 Task: Look for Airbnb properties in Los Rastrojos, Venezuela from 14th December, 2023 to 20th December, 2023 for 6 adults, 2 children. Place can be entire room or shared room with 6 bedrooms having 6 beds and 6 bathrooms. Property type can be house. Amenities needed are: wifi, TV, free parking on premises, gym, breakfast.
Action: Mouse moved to (563, 106)
Screenshot: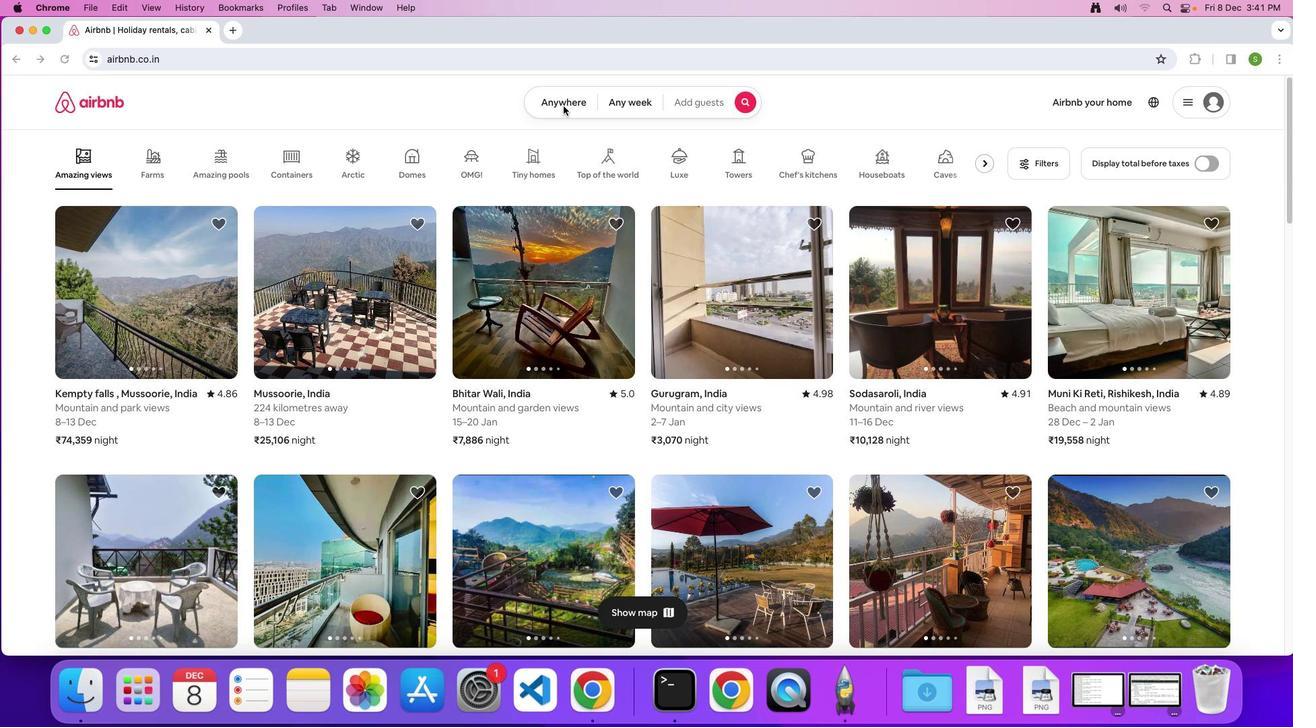 
Action: Mouse pressed left at (563, 106)
Screenshot: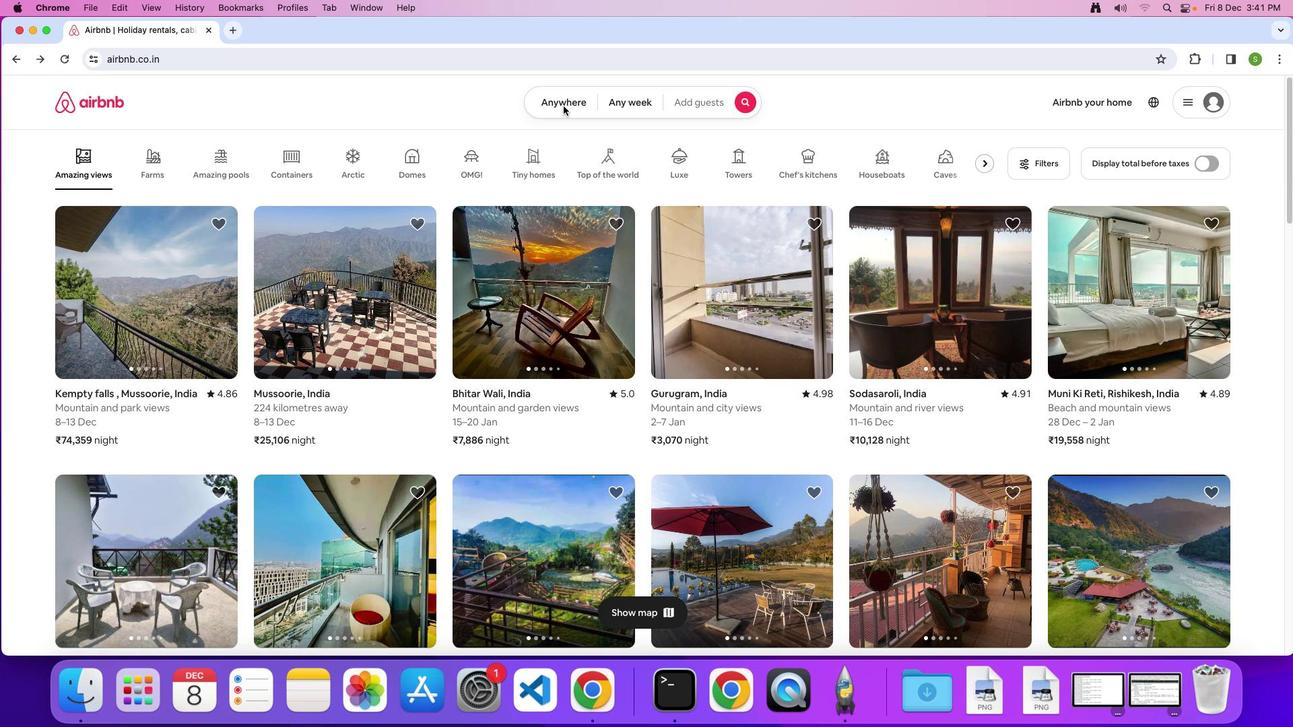 
Action: Mouse pressed left at (563, 106)
Screenshot: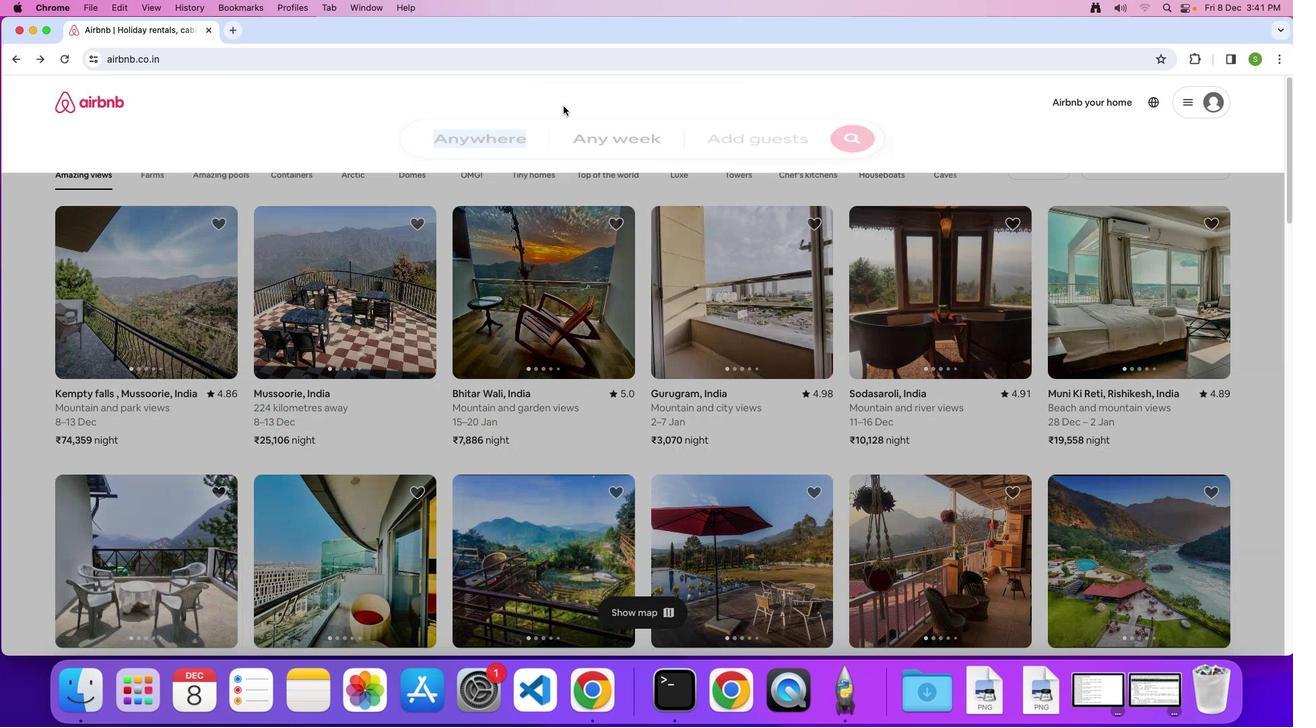 
Action: Mouse moved to (507, 140)
Screenshot: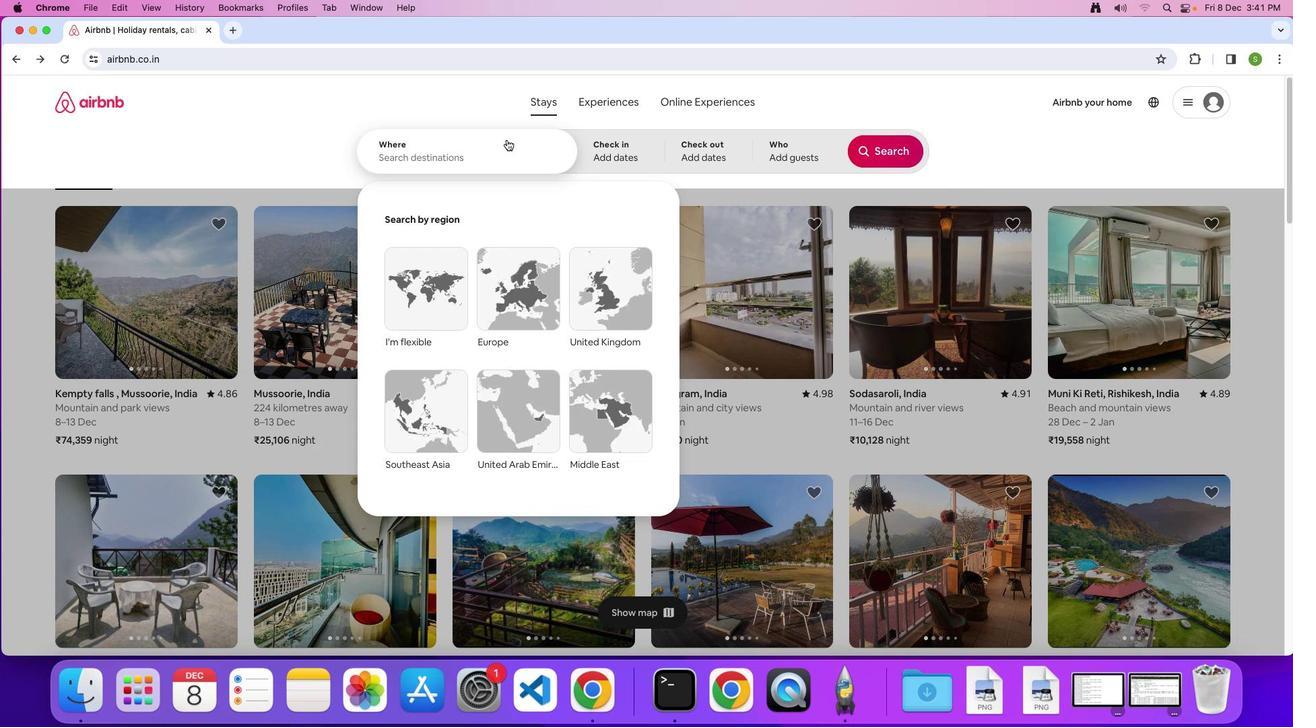 
Action: Mouse pressed left at (507, 140)
Screenshot: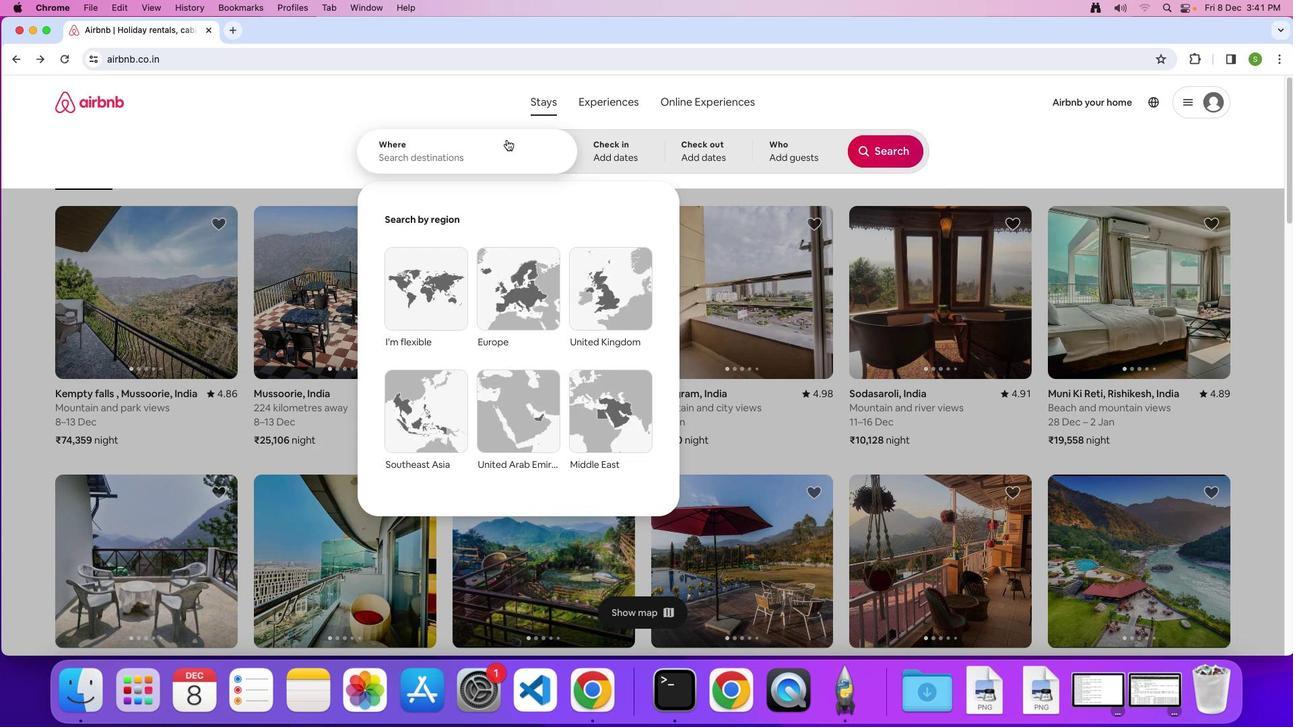 
Action: Key pressed 'L'Key.caps_lock'o''a'Key.backspace's'Key.spaceKey.shift'R''a''s''t''r''o''j''o''s'','Key.spaceKey.shift'V''e''e'Key.backspace'n''e''z''u''e''l''a'Key.enter
Screenshot: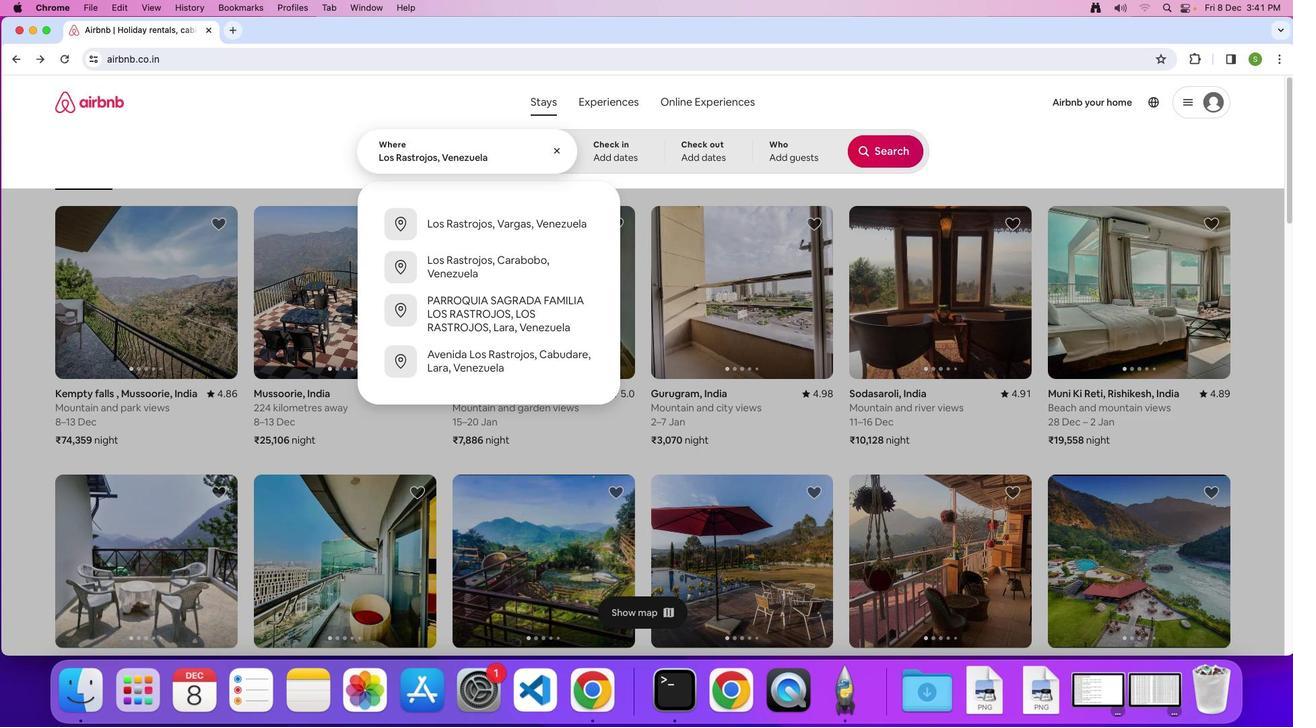 
Action: Mouse moved to (545, 380)
Screenshot: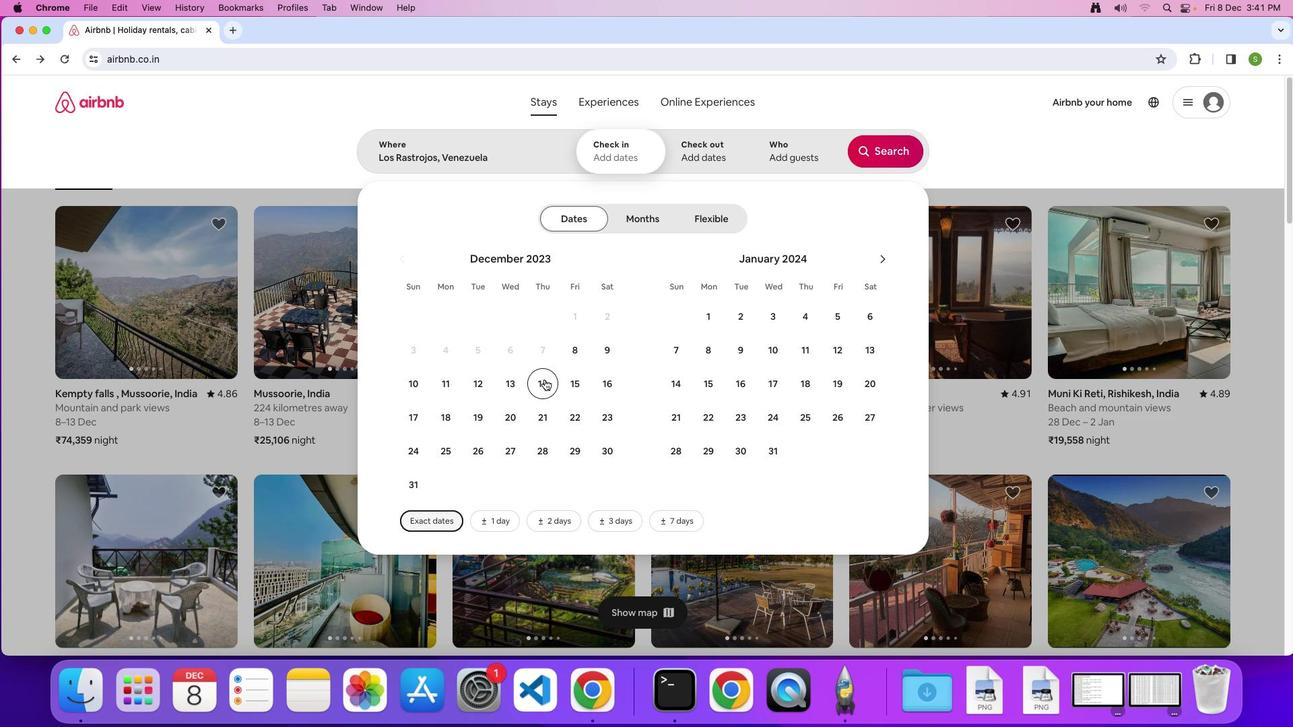 
Action: Mouse pressed left at (545, 380)
Screenshot: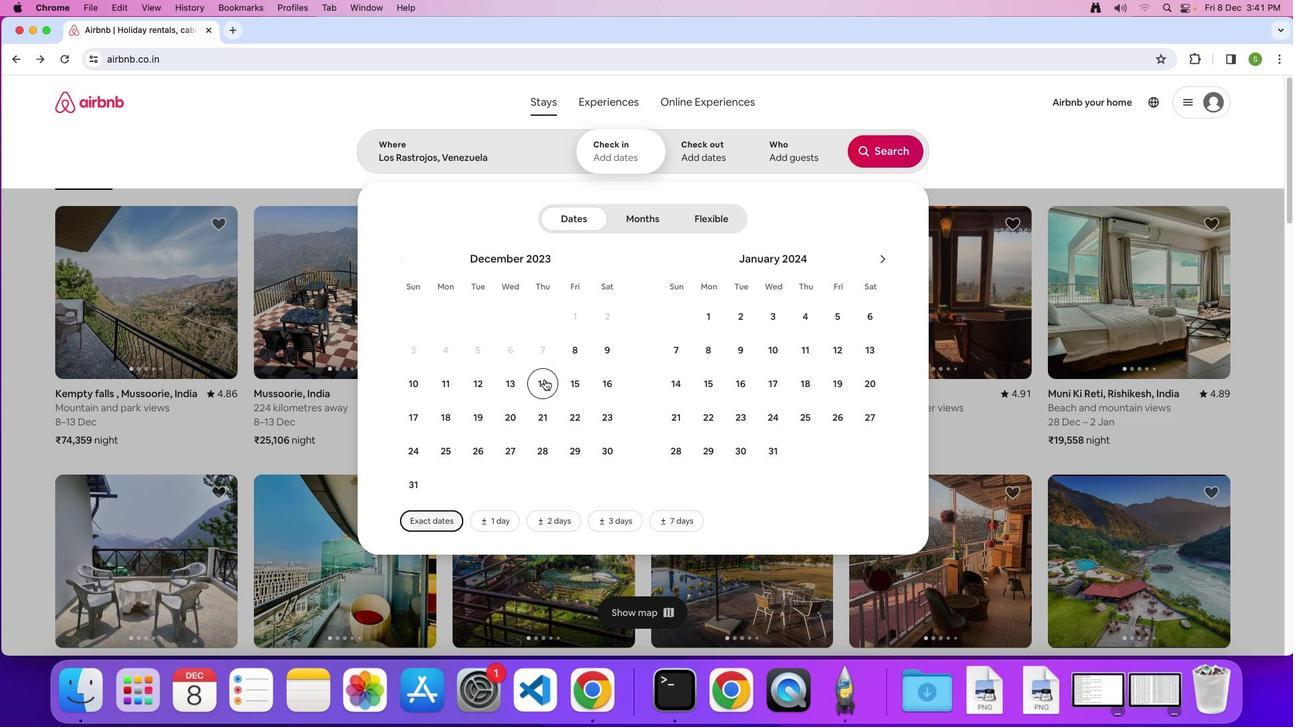 
Action: Mouse moved to (516, 418)
Screenshot: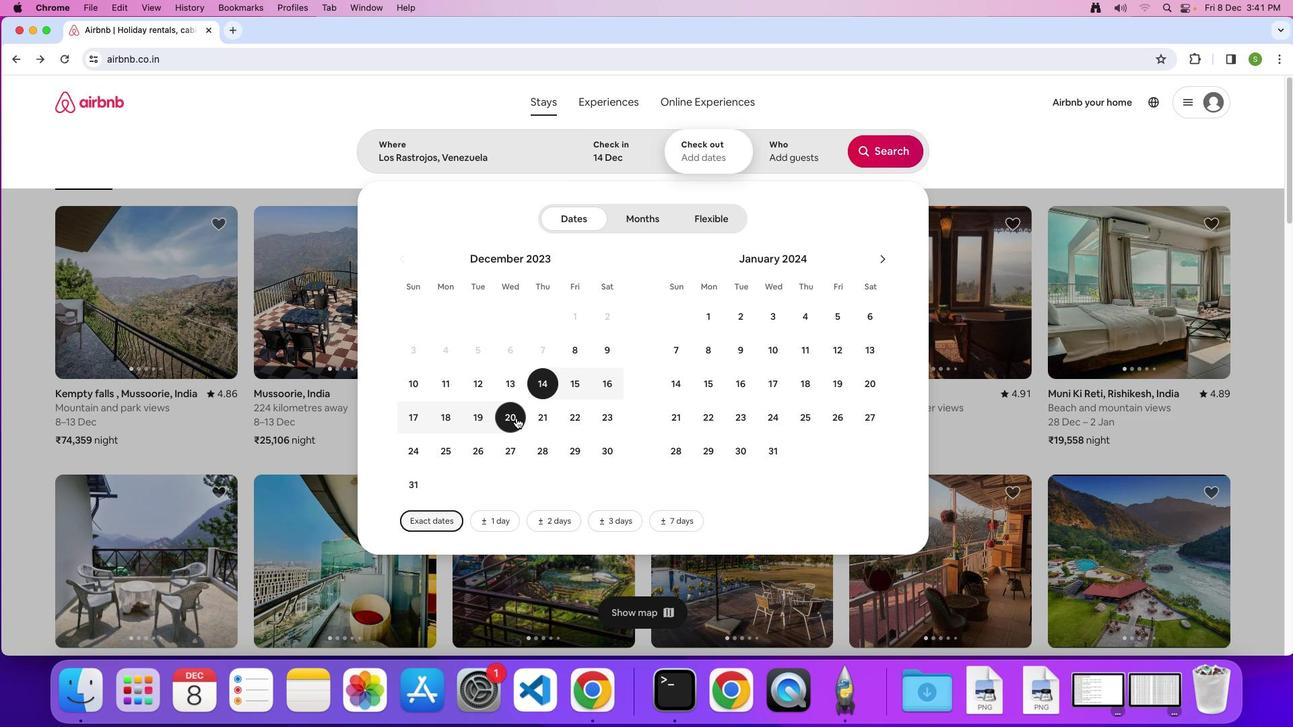 
Action: Mouse pressed left at (516, 418)
Screenshot: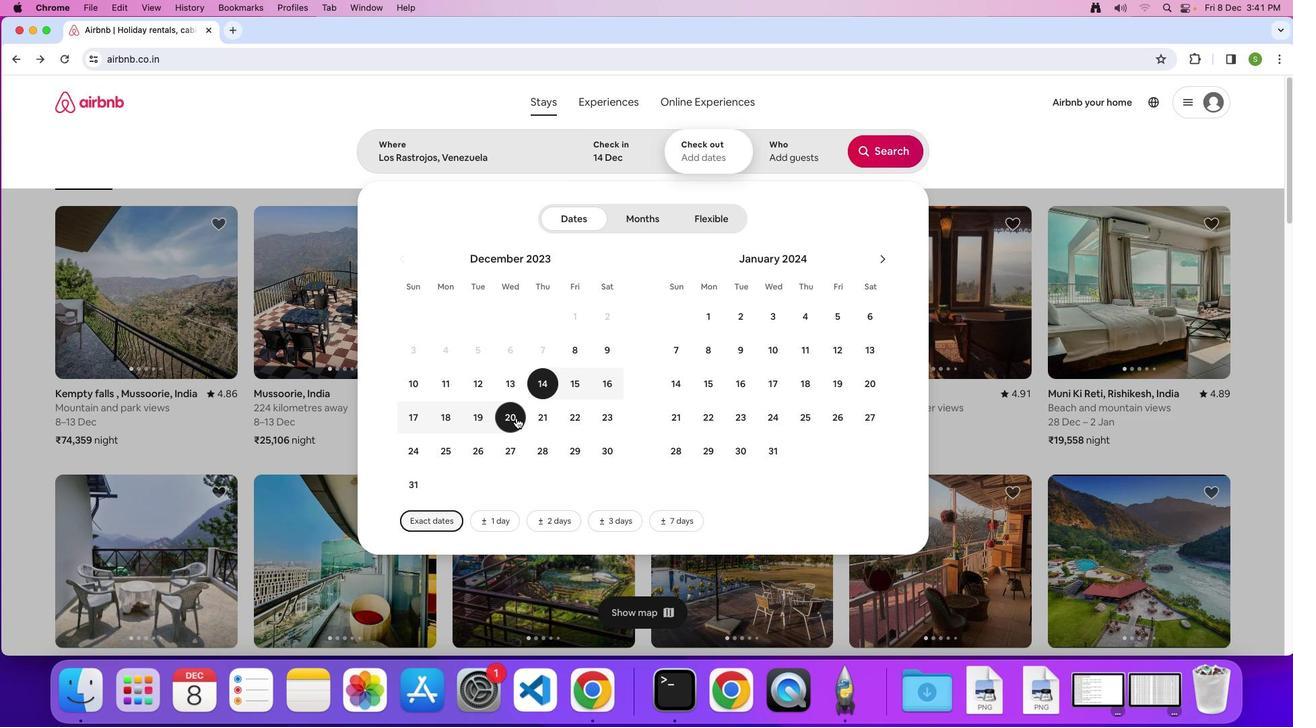 
Action: Mouse moved to (777, 155)
Screenshot: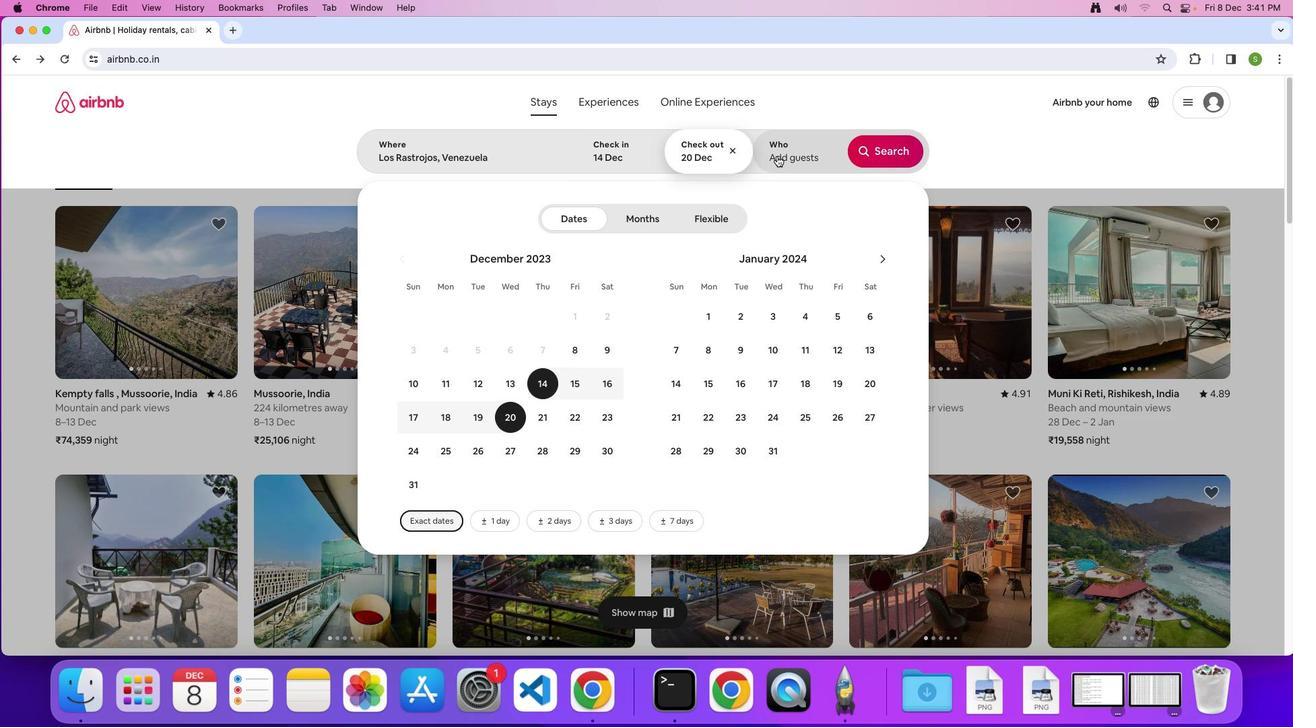 
Action: Mouse pressed left at (777, 155)
Screenshot: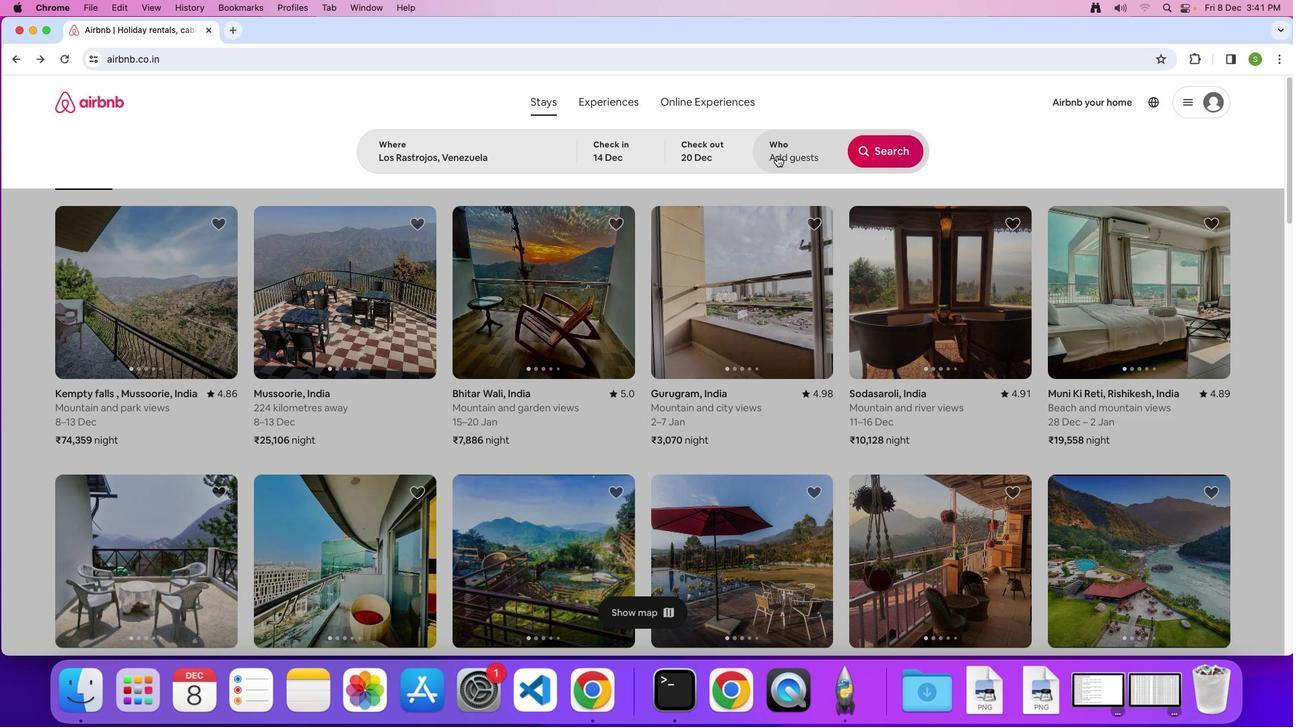 
Action: Mouse moved to (884, 217)
Screenshot: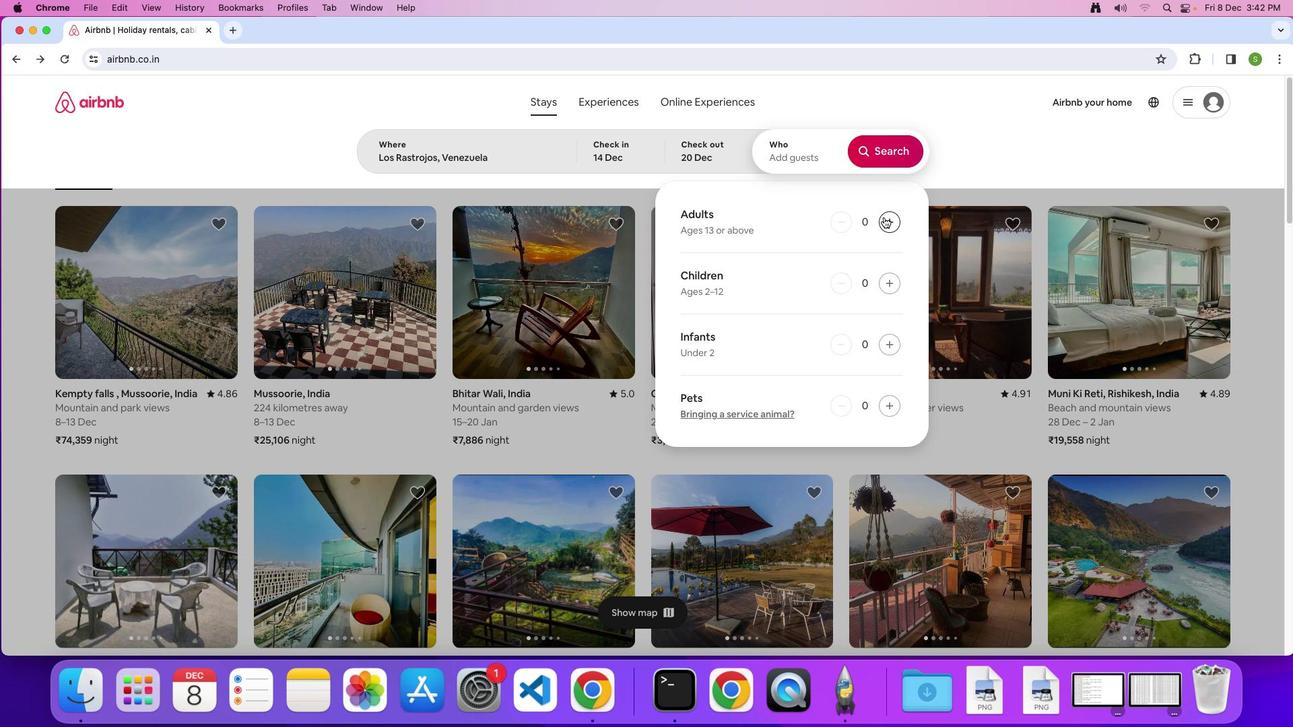 
Action: Mouse pressed left at (884, 217)
Screenshot: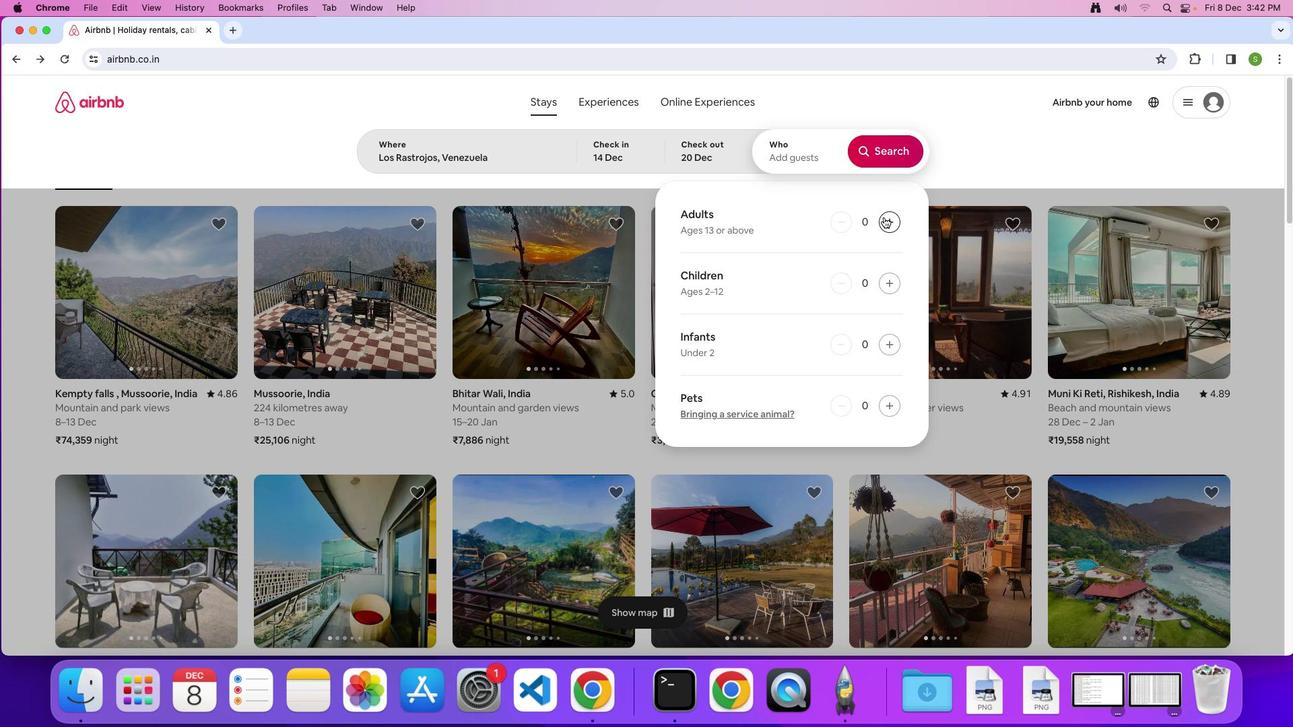 
Action: Mouse pressed left at (884, 217)
Screenshot: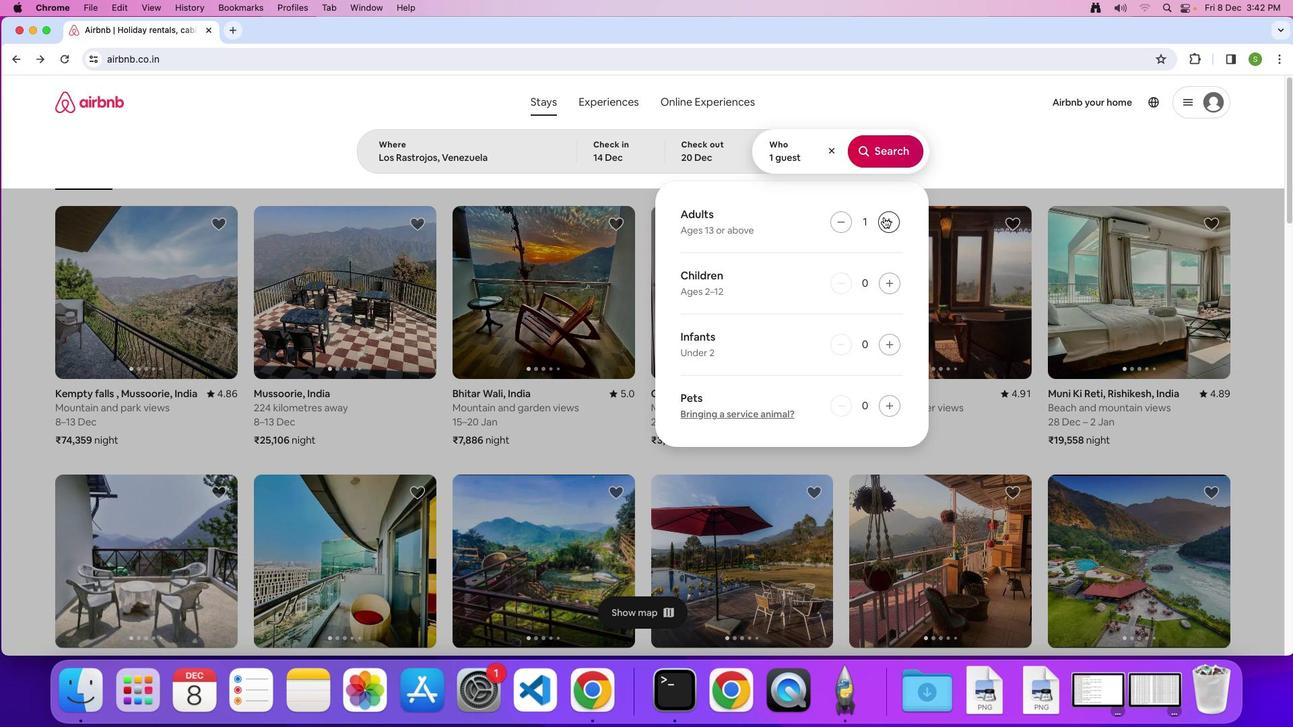 
Action: Mouse pressed left at (884, 217)
Screenshot: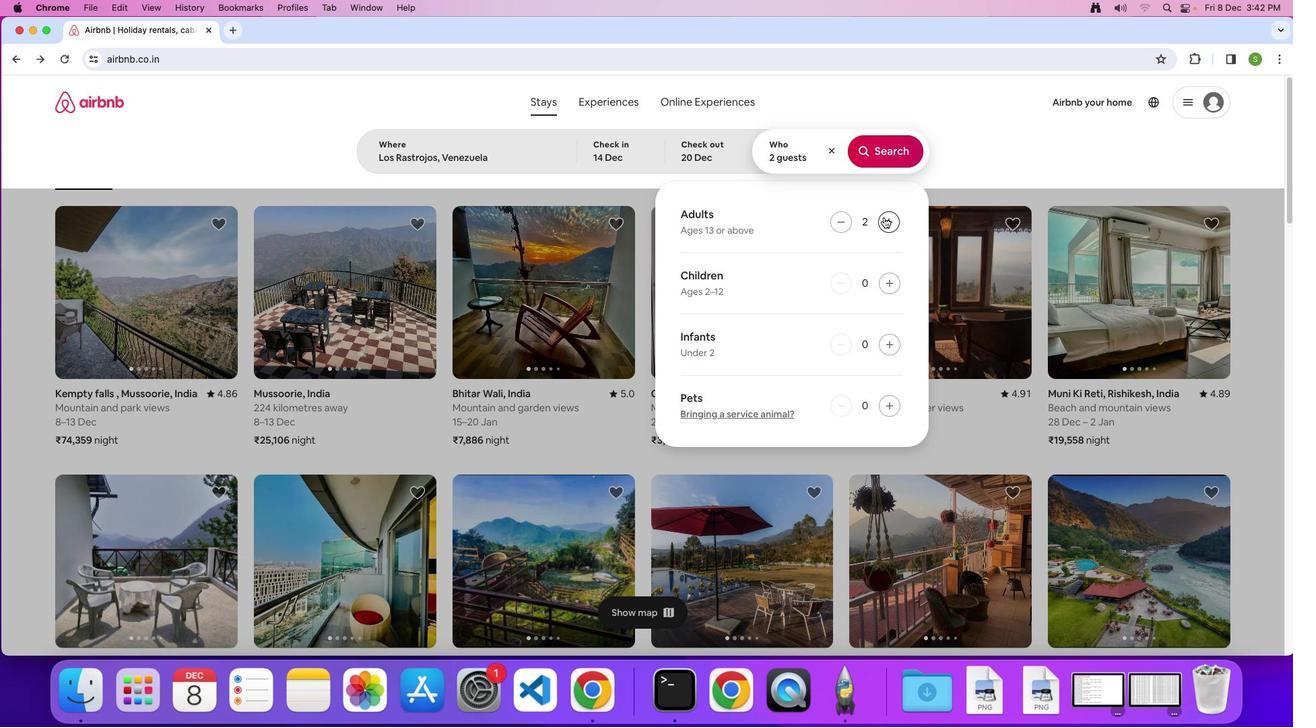 
Action: Mouse pressed left at (884, 217)
Screenshot: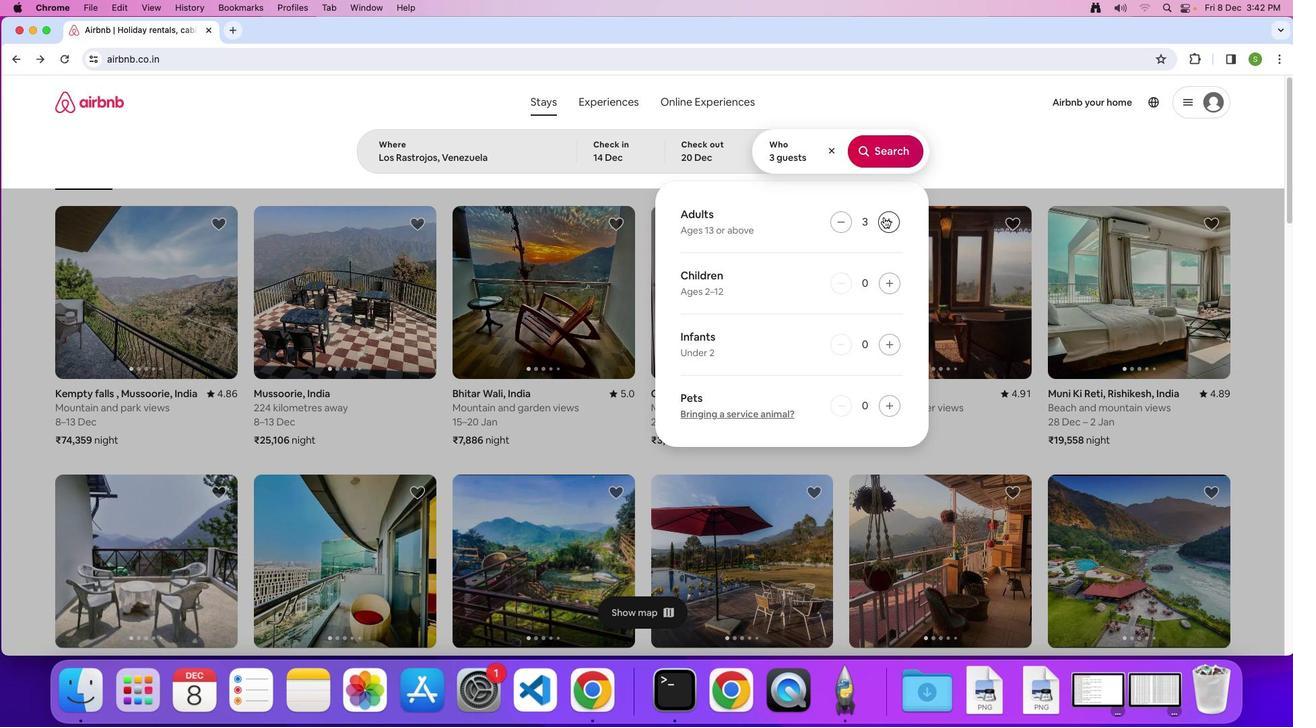 
Action: Mouse pressed left at (884, 217)
Screenshot: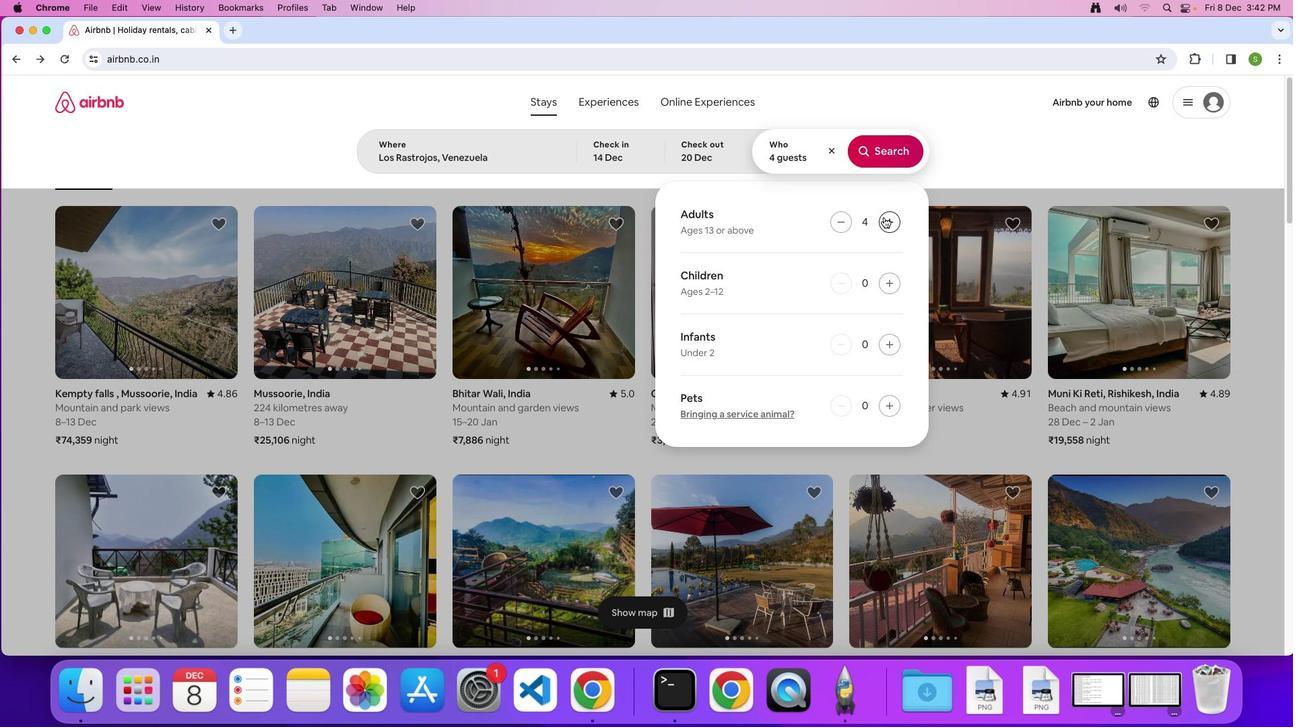 
Action: Mouse pressed left at (884, 217)
Screenshot: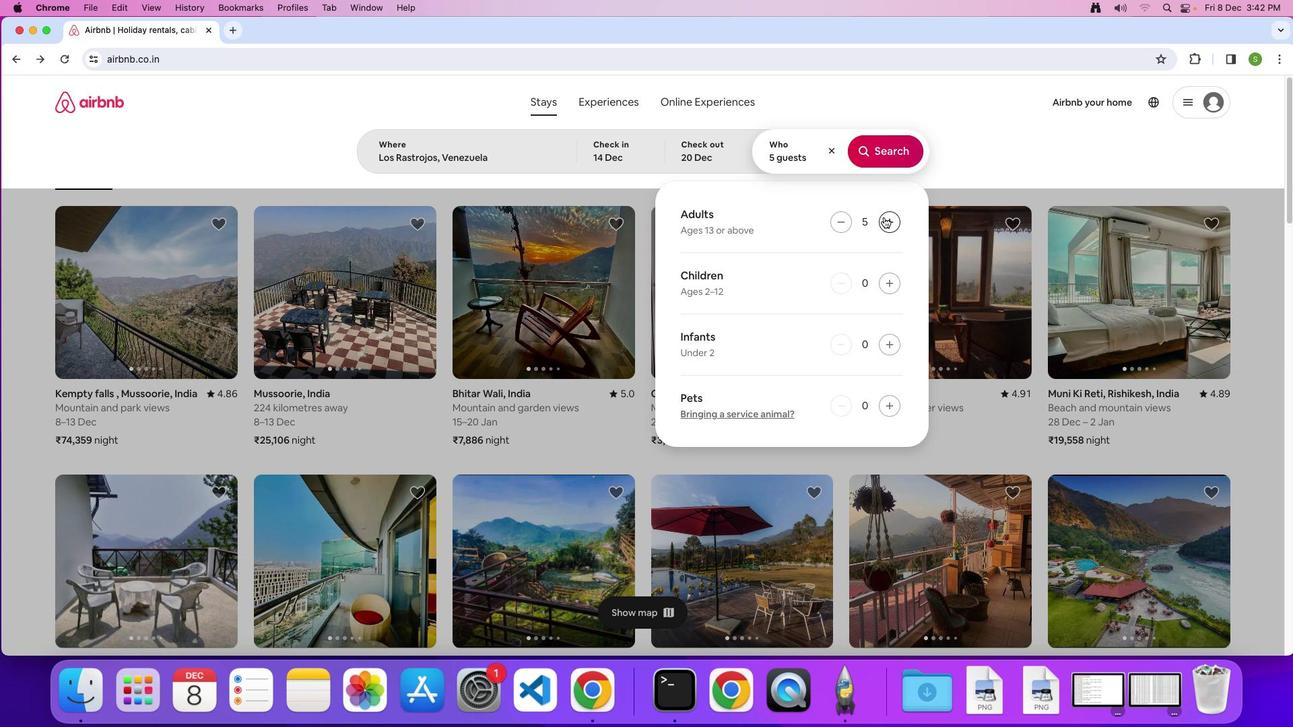 
Action: Mouse moved to (887, 279)
Screenshot: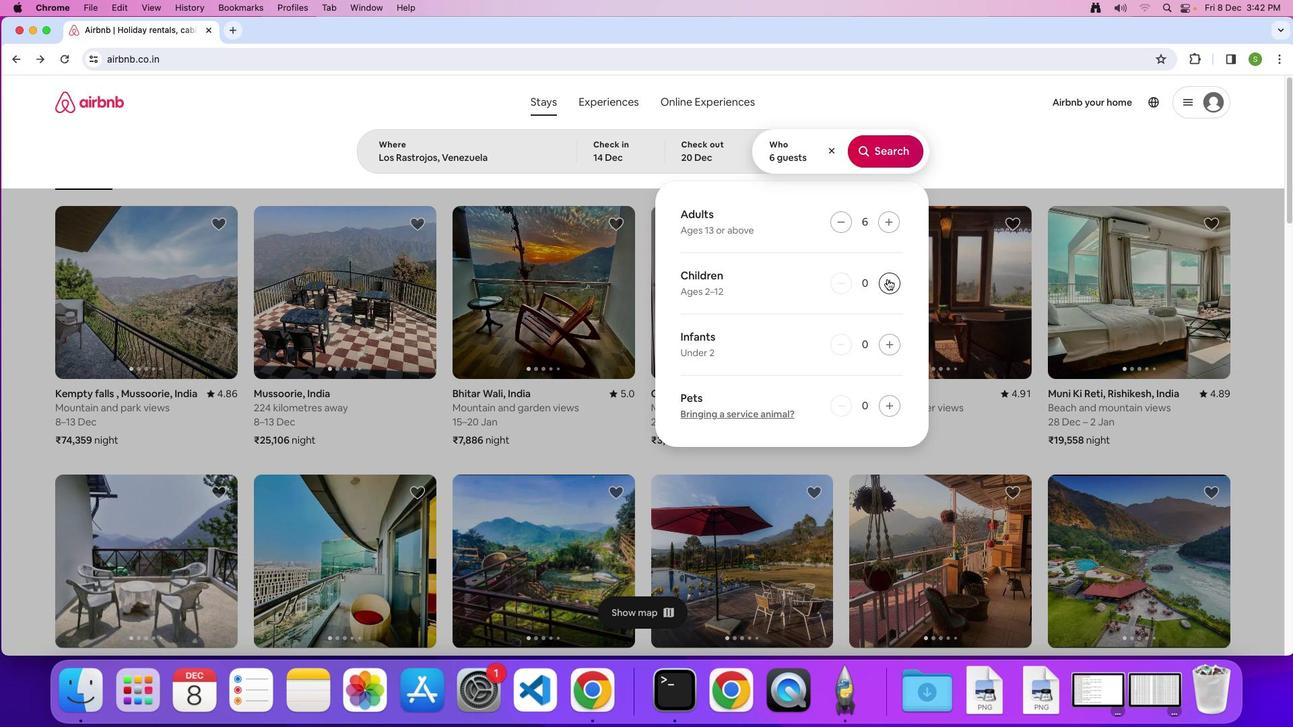 
Action: Mouse pressed left at (887, 279)
Screenshot: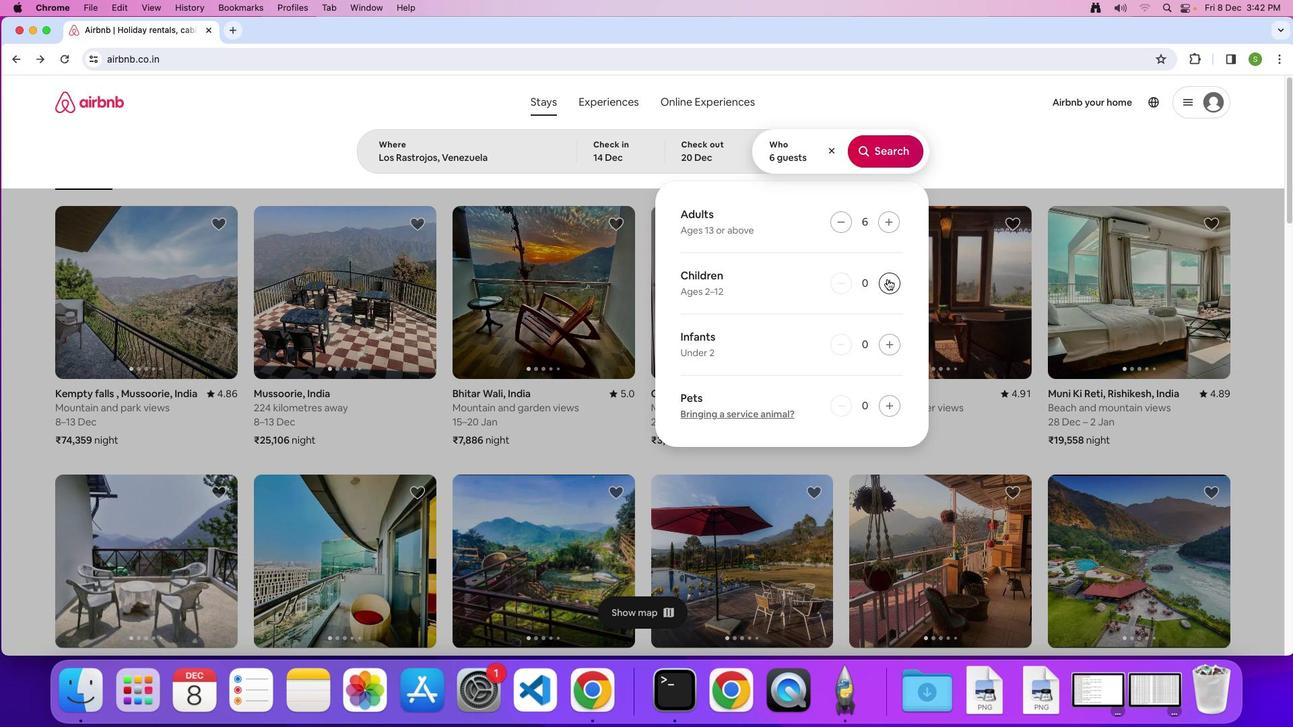 
Action: Mouse pressed left at (887, 279)
Screenshot: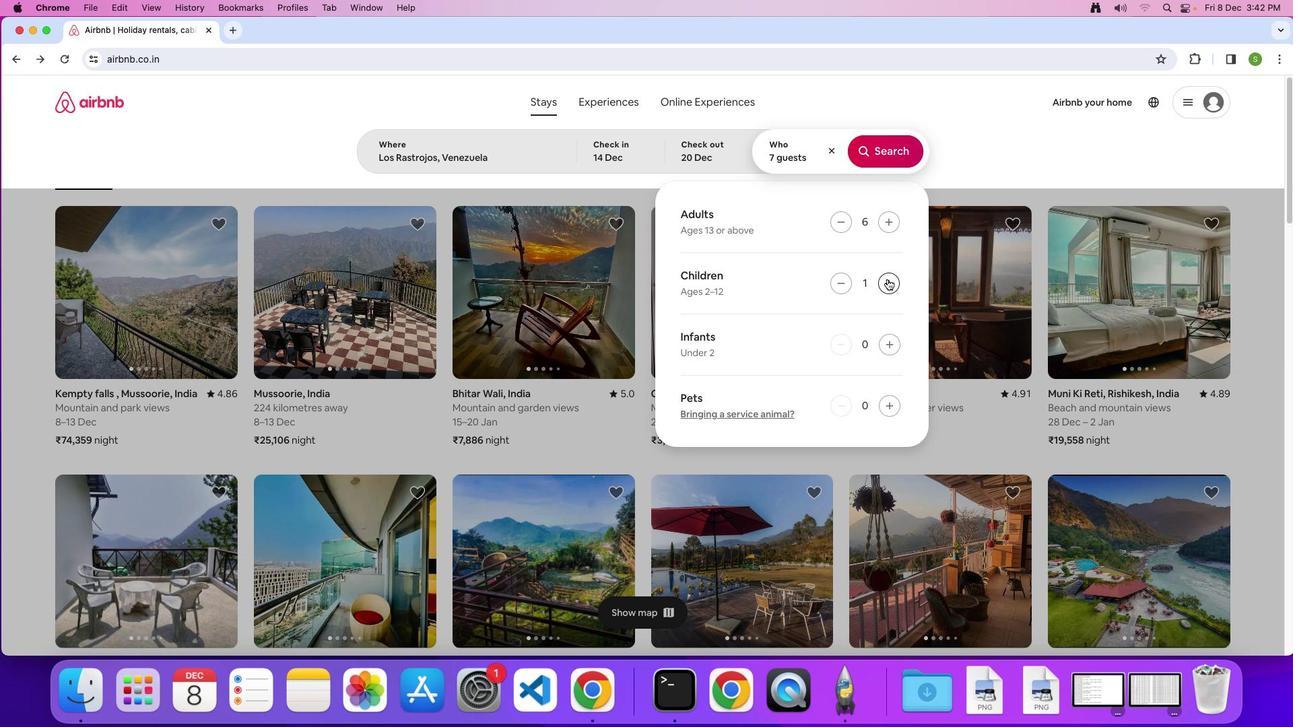 
Action: Mouse moved to (882, 157)
Screenshot: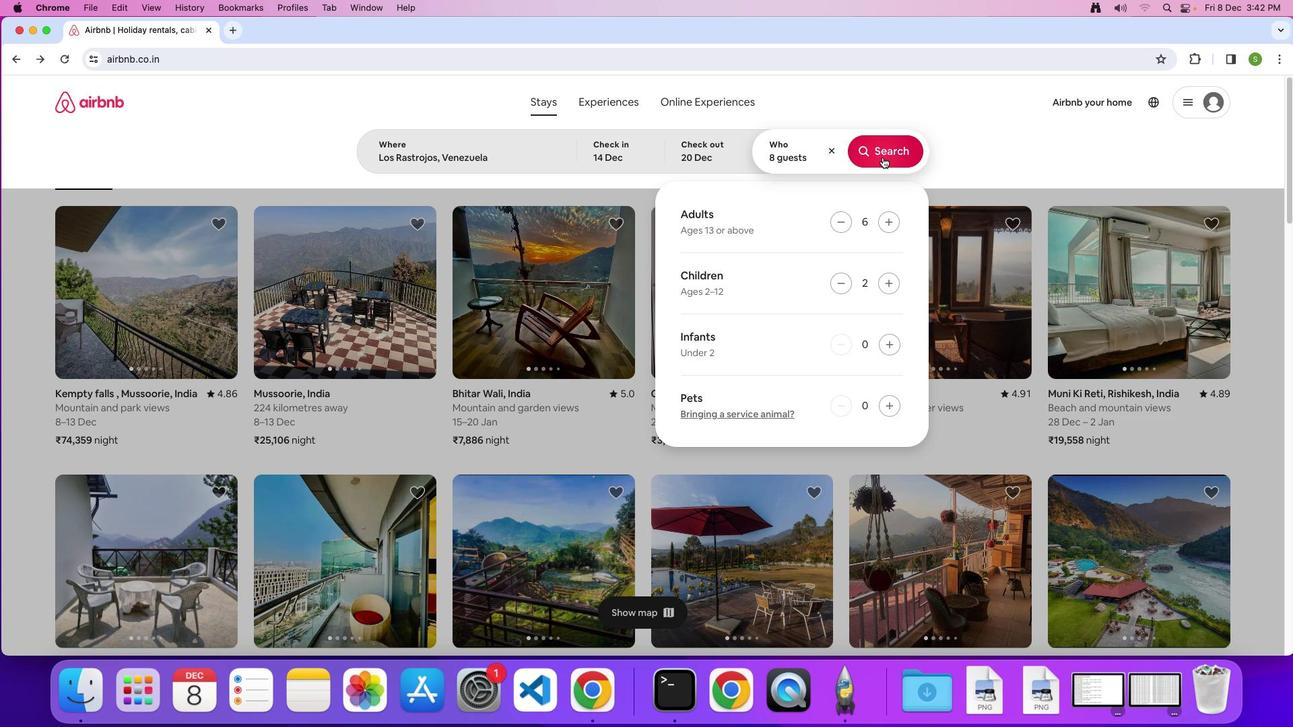 
Action: Mouse pressed left at (882, 157)
Screenshot: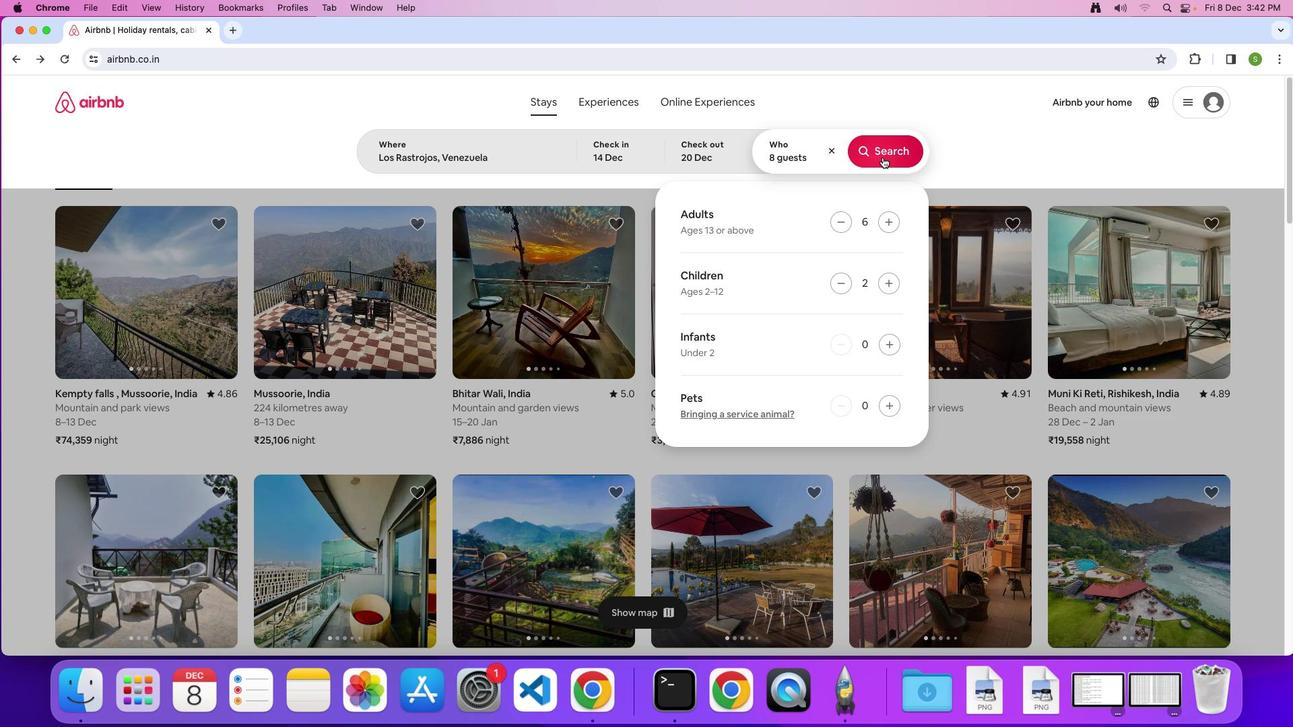 
Action: Mouse moved to (1083, 158)
Screenshot: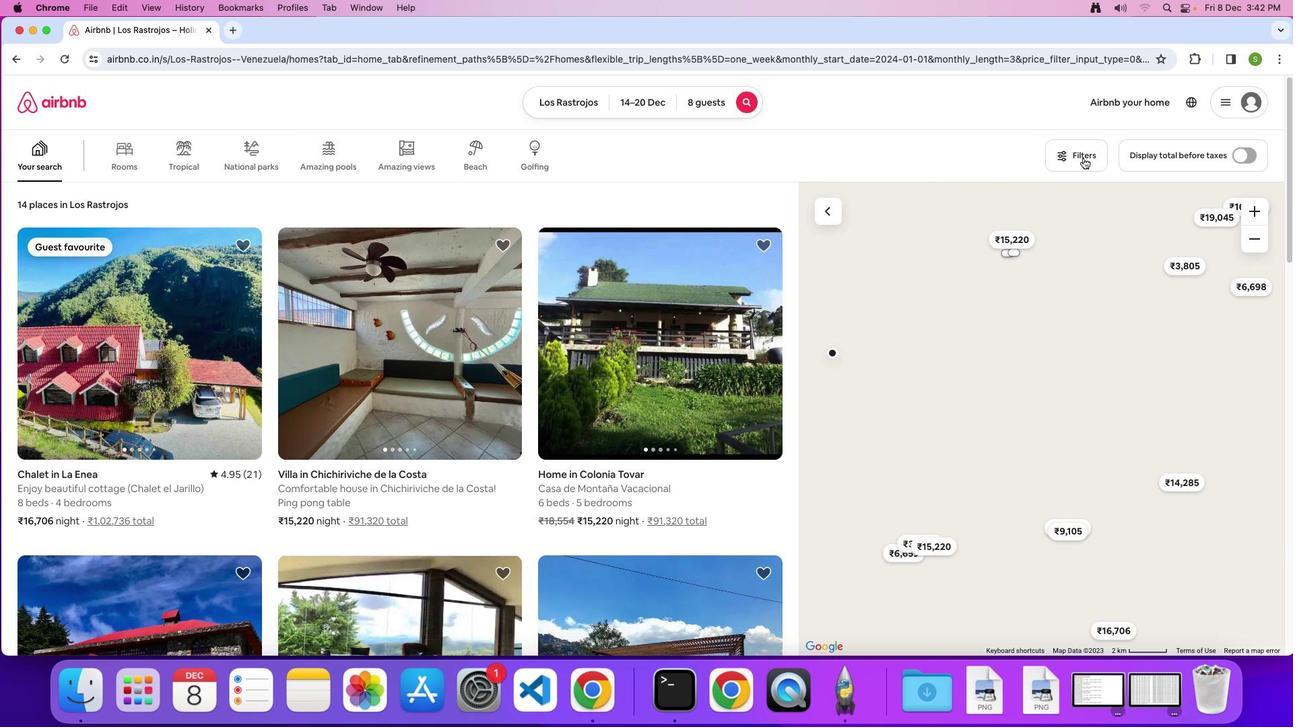 
Action: Mouse pressed left at (1083, 158)
Screenshot: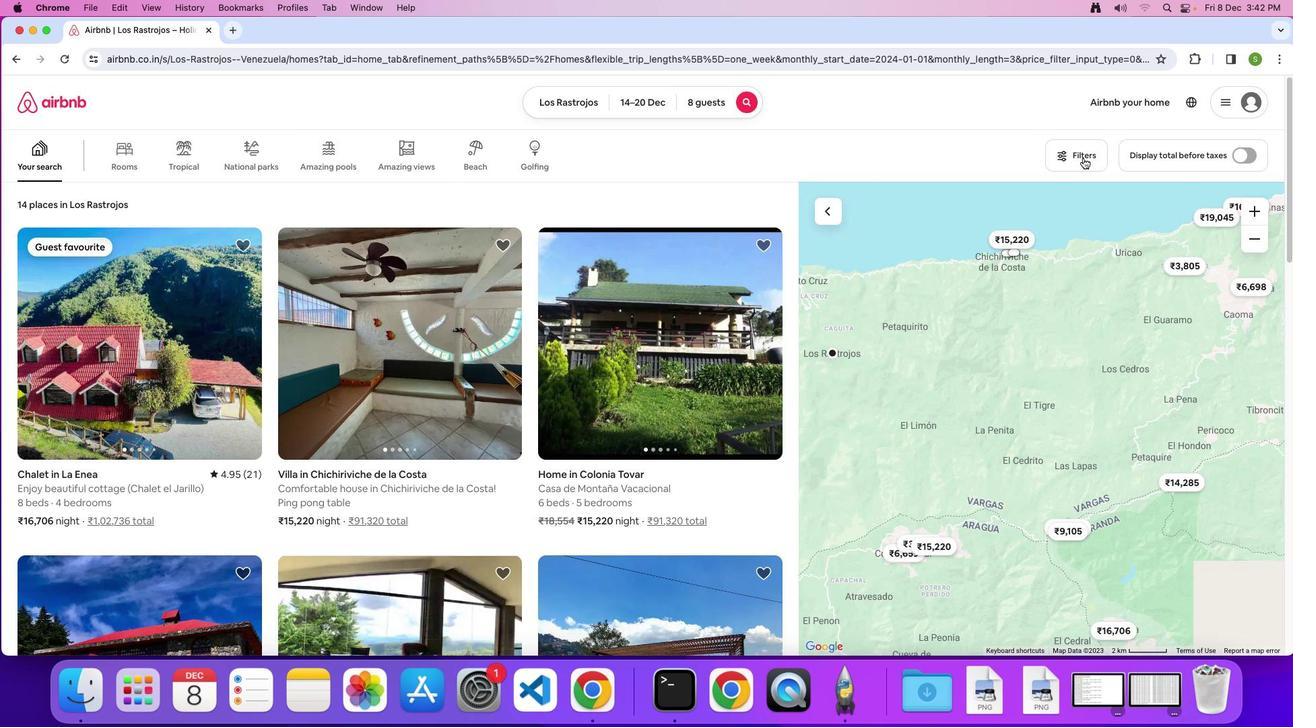 
Action: Mouse moved to (684, 343)
Screenshot: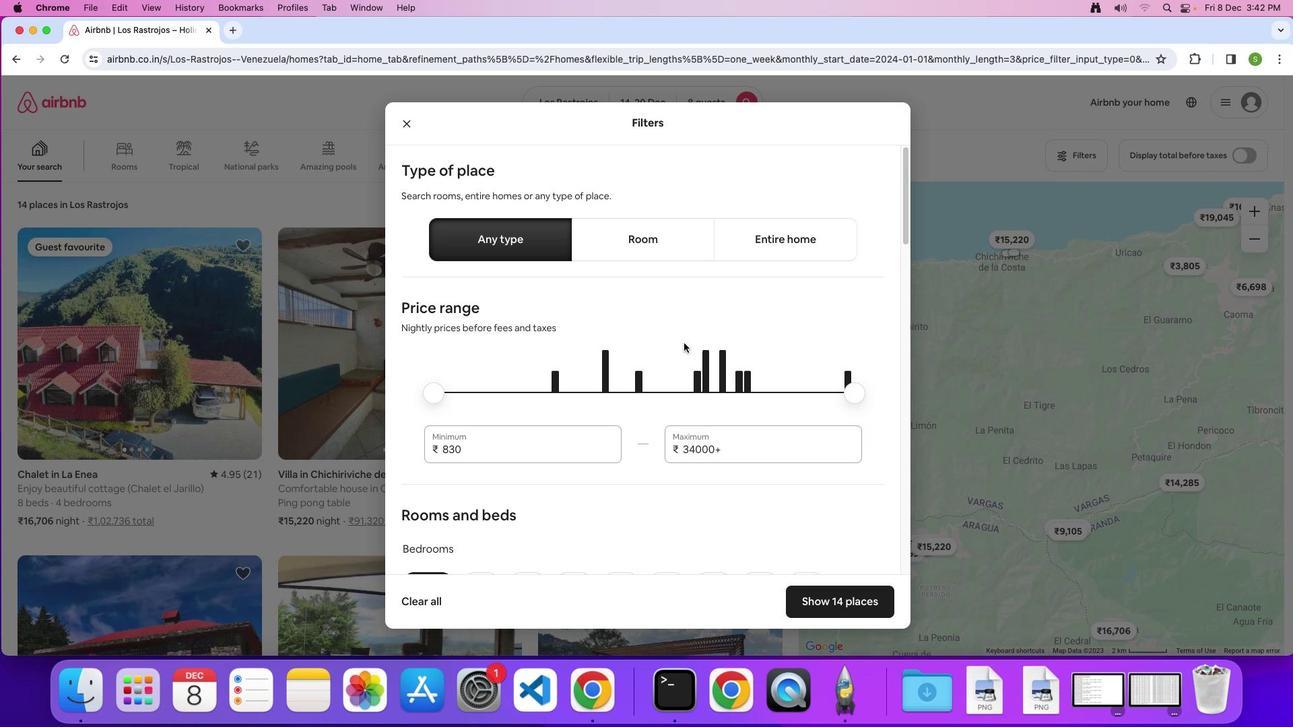 
Action: Mouse scrolled (684, 343) with delta (0, 0)
Screenshot: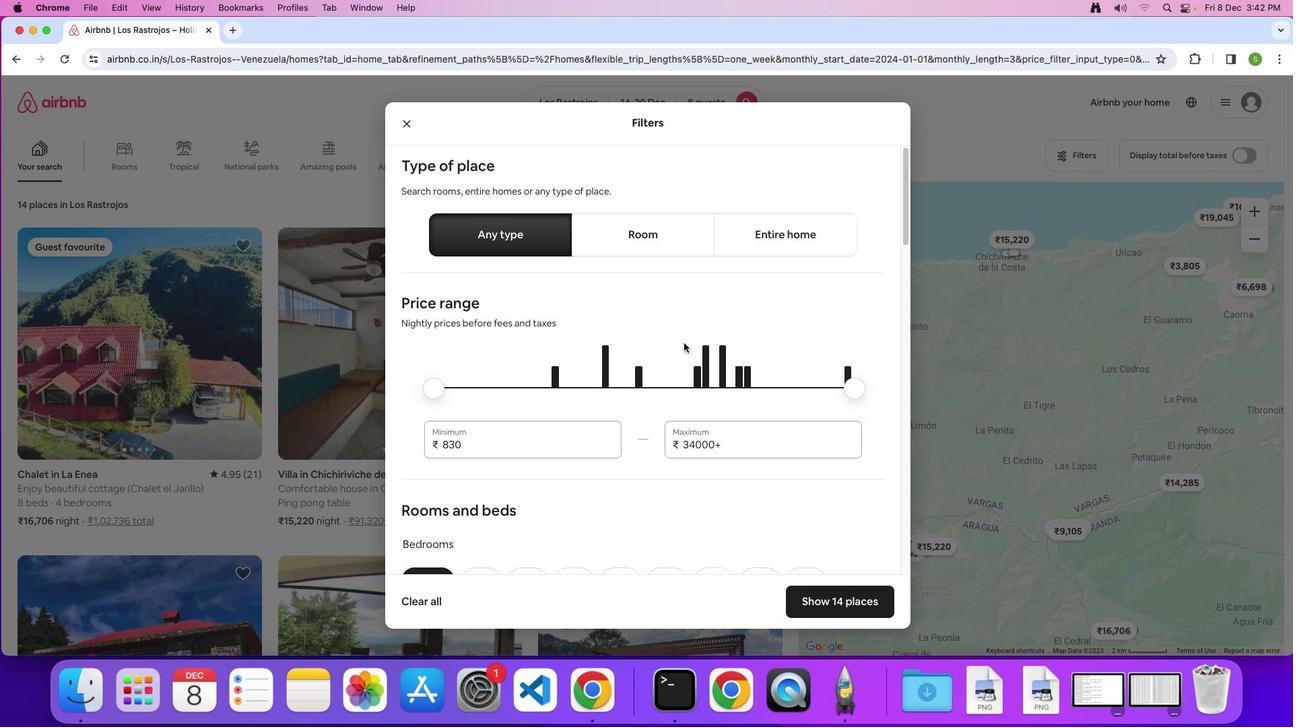 
Action: Mouse scrolled (684, 343) with delta (0, 0)
Screenshot: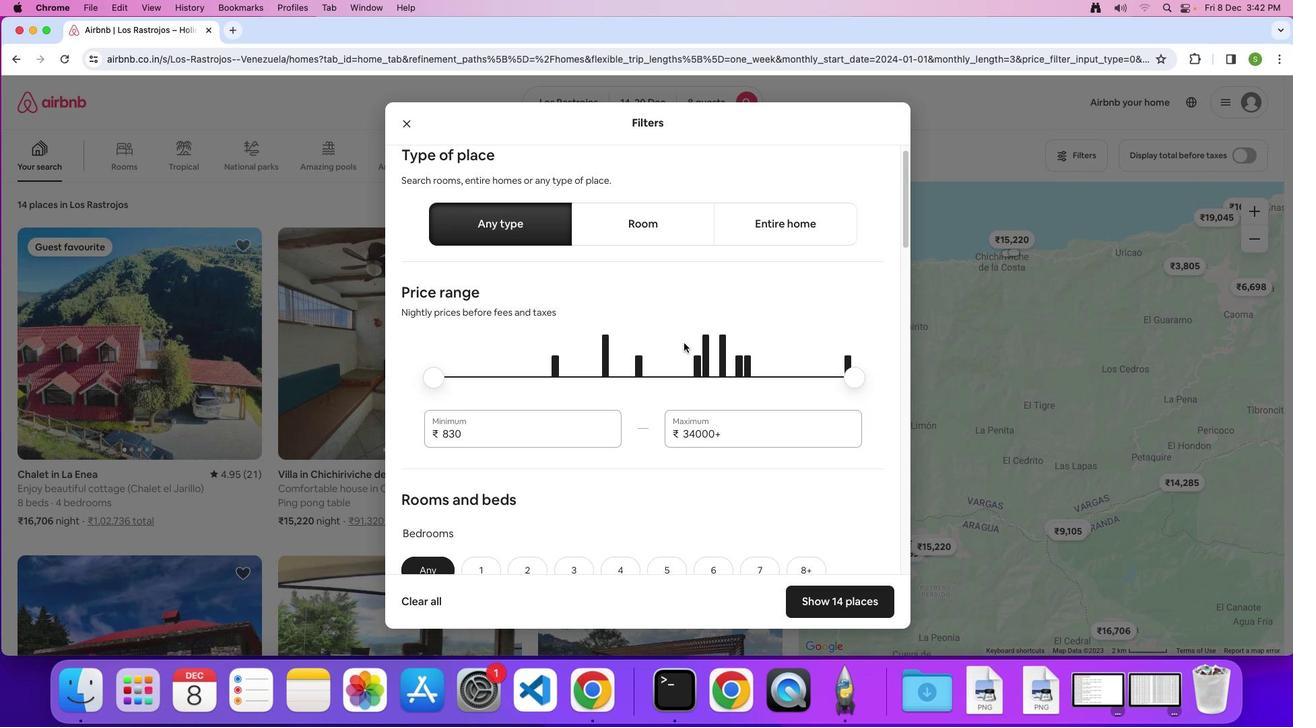 
Action: Mouse scrolled (684, 343) with delta (0, 0)
Screenshot: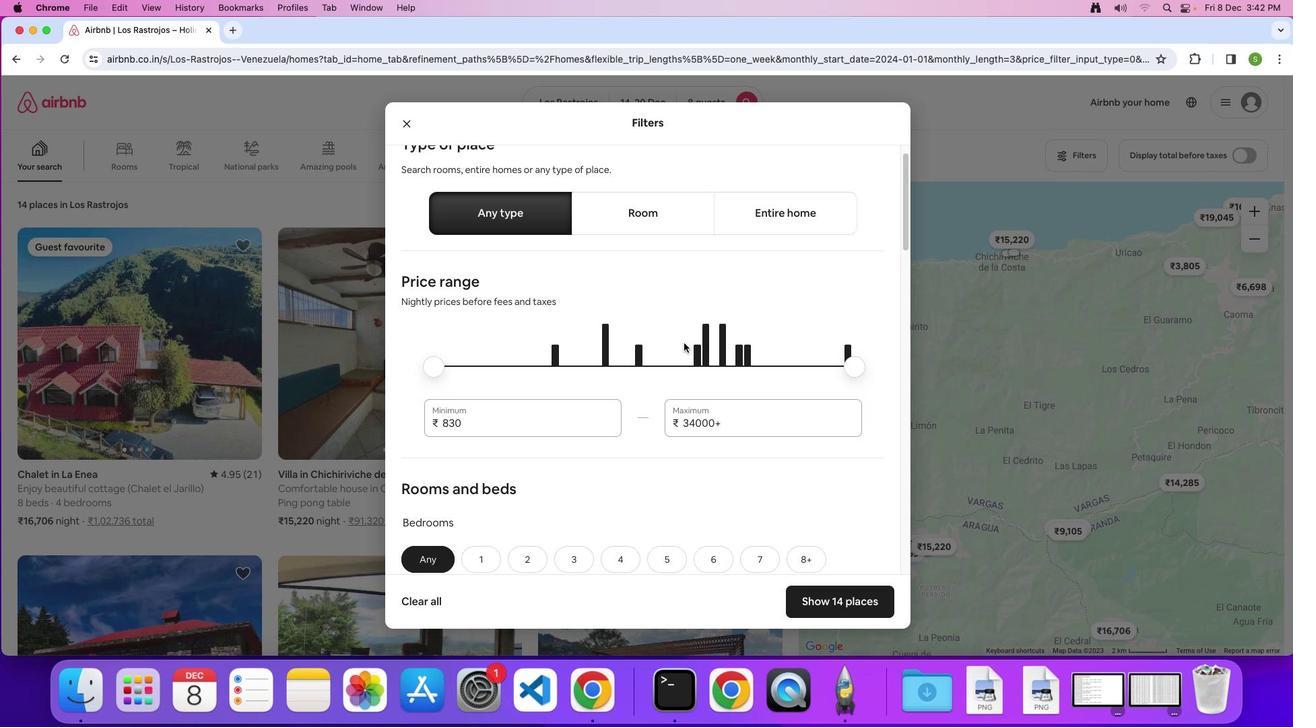 
Action: Mouse scrolled (684, 343) with delta (0, 0)
Screenshot: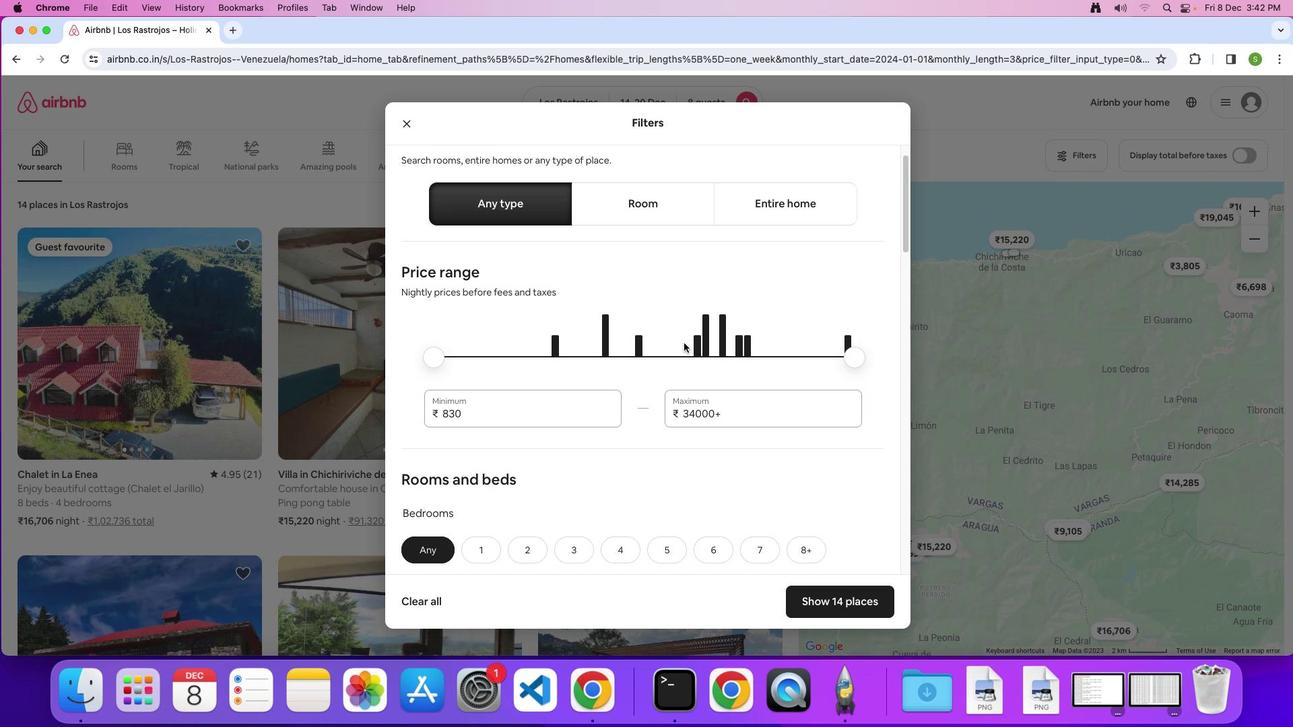 
Action: Mouse scrolled (684, 343) with delta (0, 0)
Screenshot: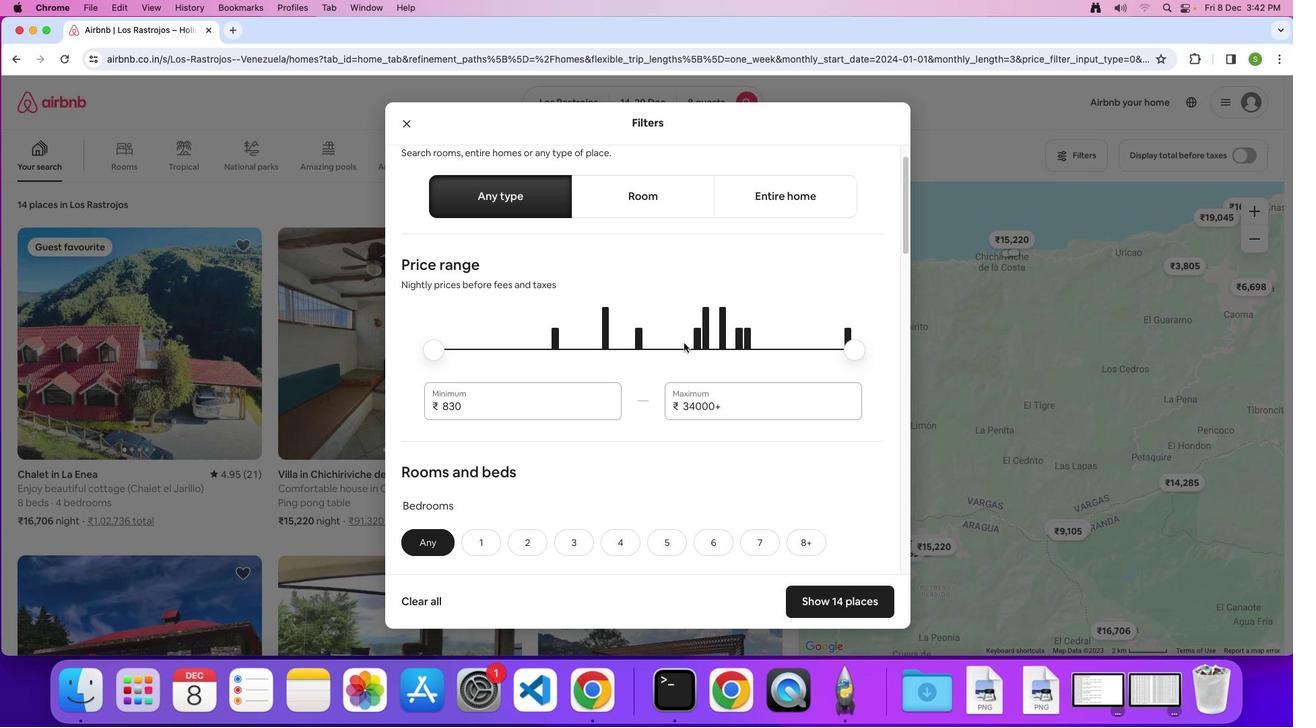 
Action: Mouse scrolled (684, 343) with delta (0, 0)
Screenshot: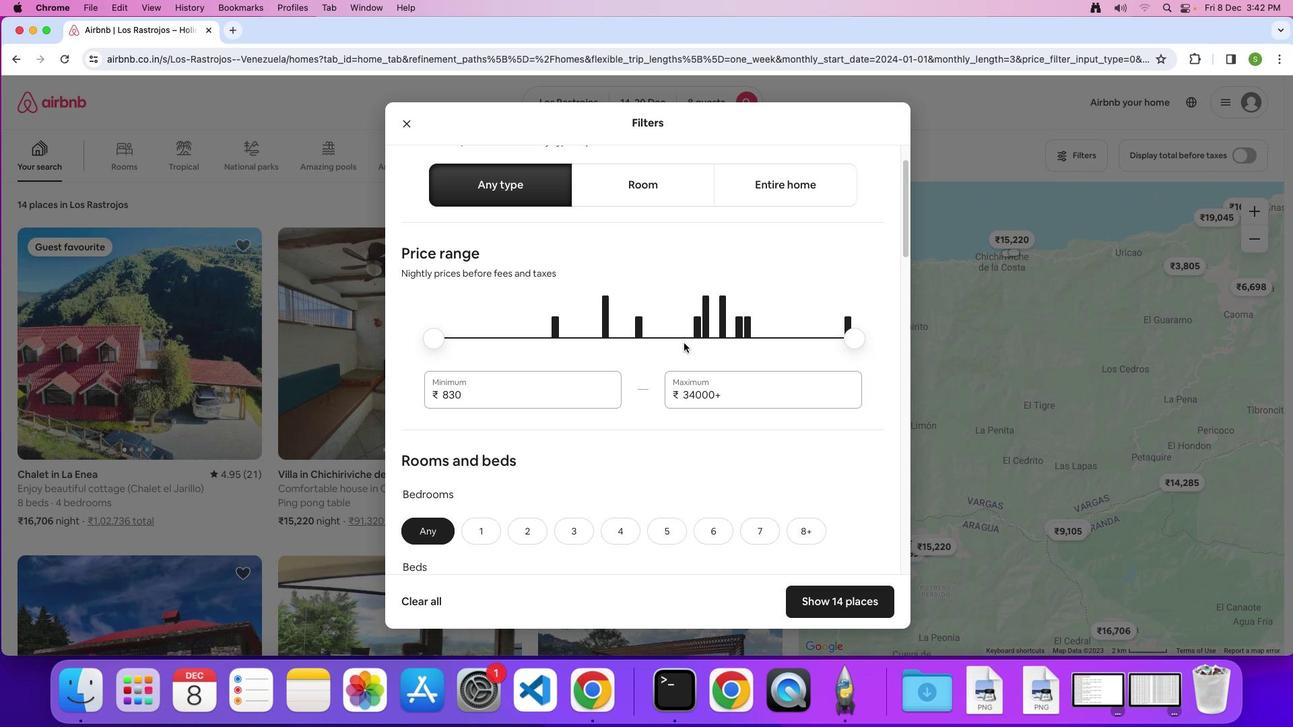 
Action: Mouse scrolled (684, 343) with delta (0, 0)
Screenshot: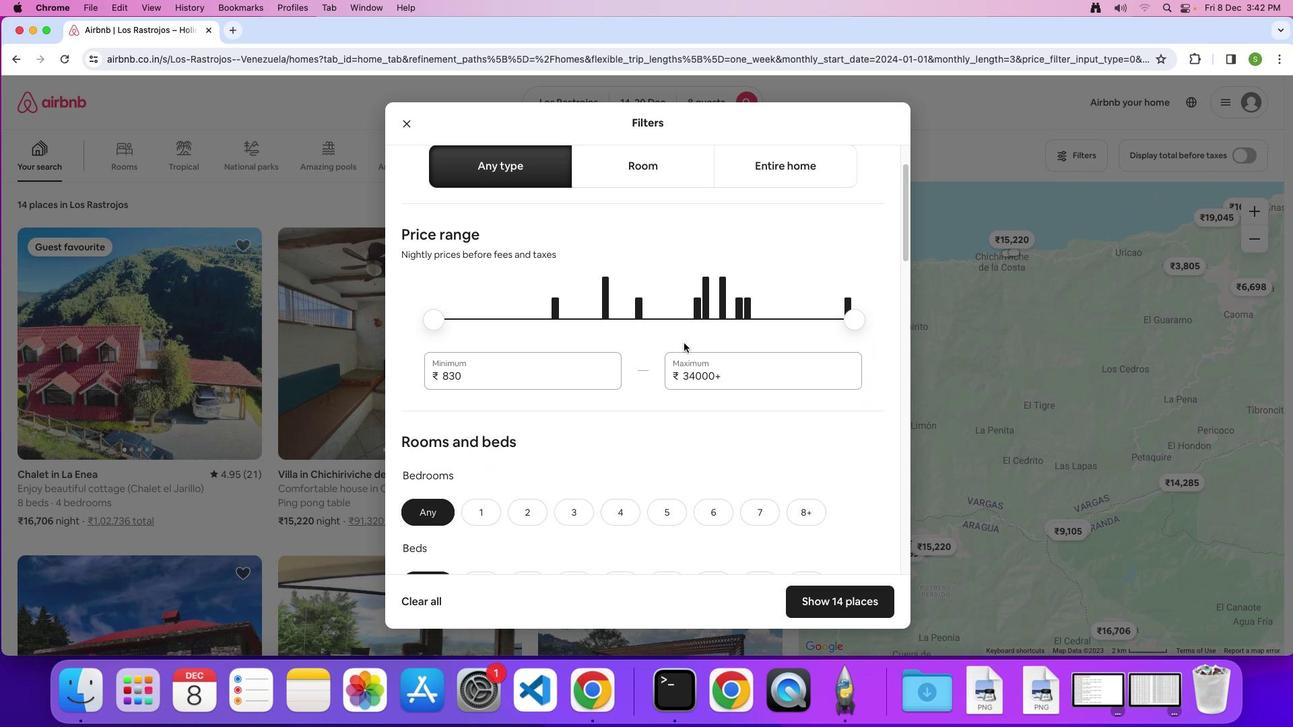 
Action: Mouse scrolled (684, 343) with delta (0, 0)
Screenshot: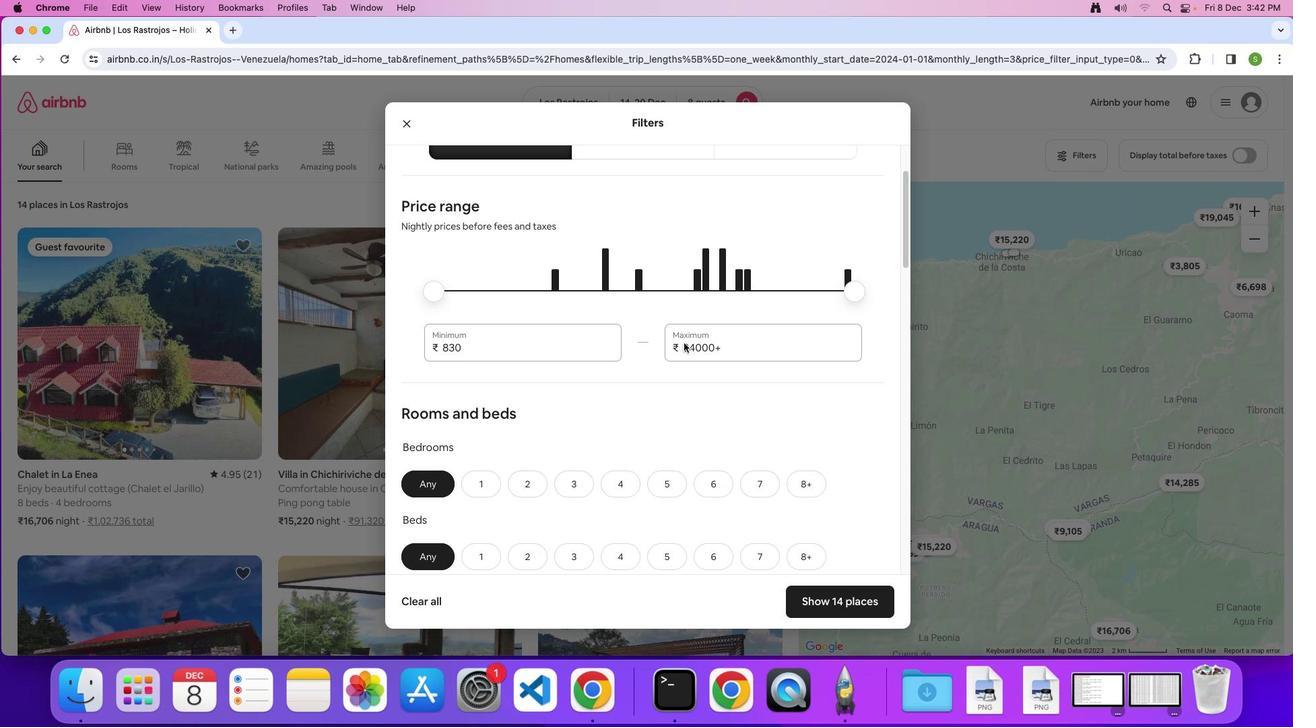 
Action: Mouse scrolled (684, 343) with delta (0, 0)
Screenshot: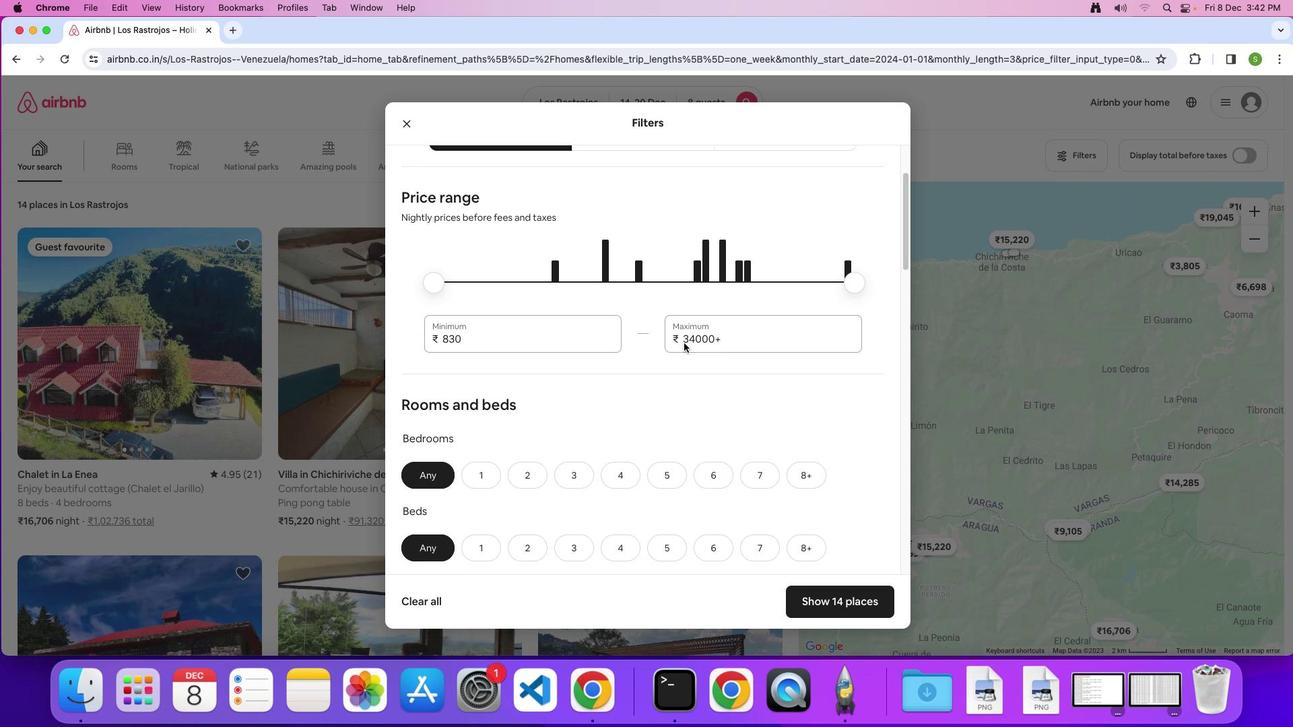 
Action: Mouse scrolled (684, 343) with delta (0, 0)
Screenshot: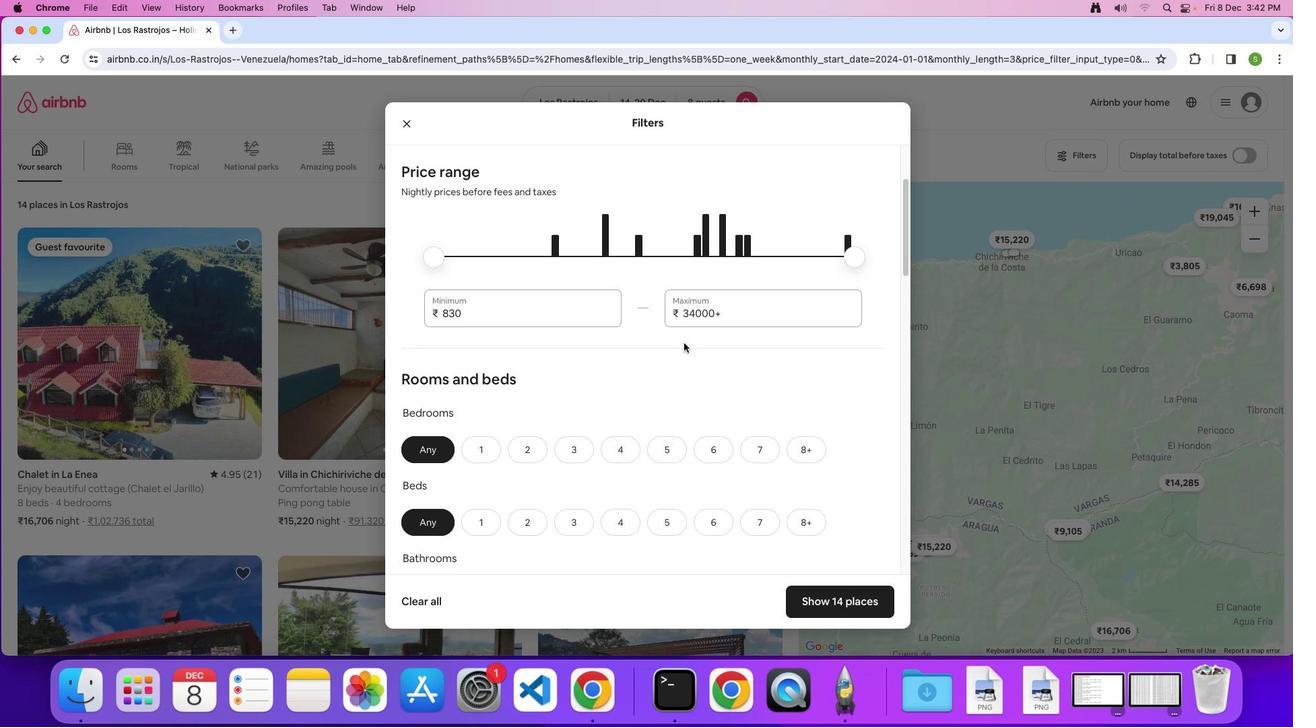
Action: Mouse scrolled (684, 343) with delta (0, 0)
Screenshot: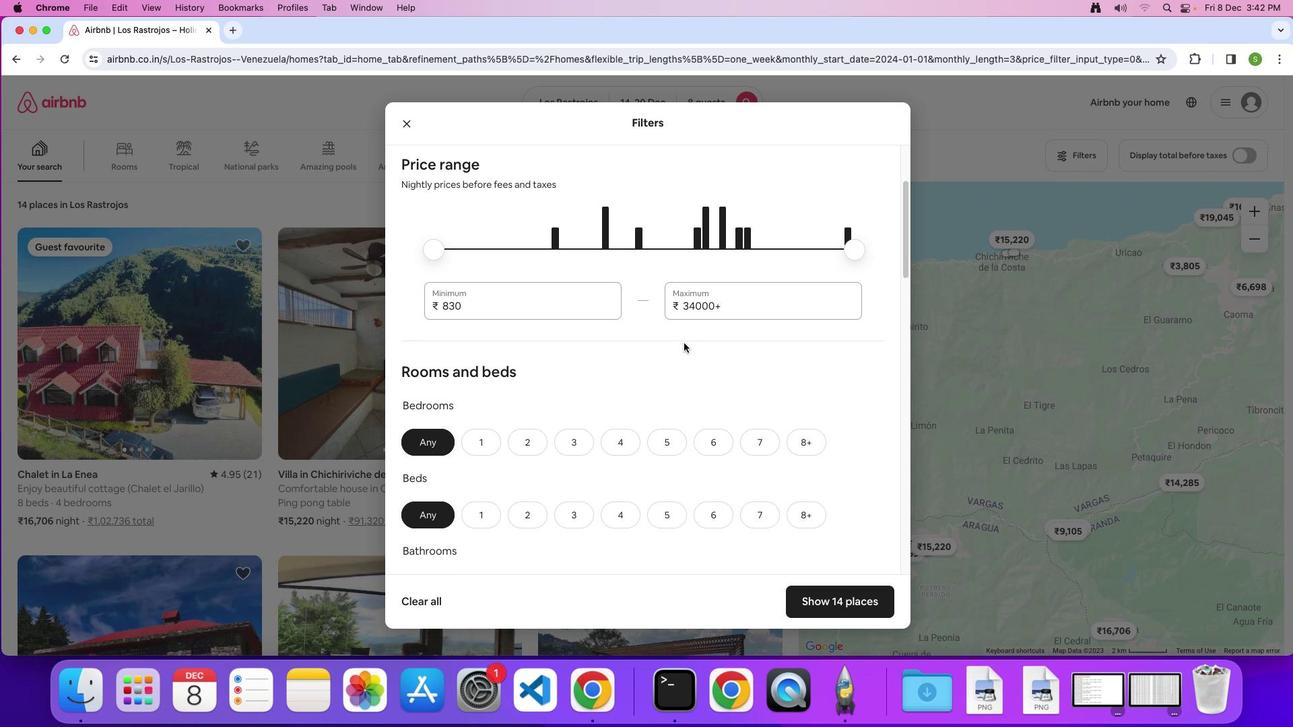 
Action: Mouse scrolled (684, 343) with delta (0, 0)
Screenshot: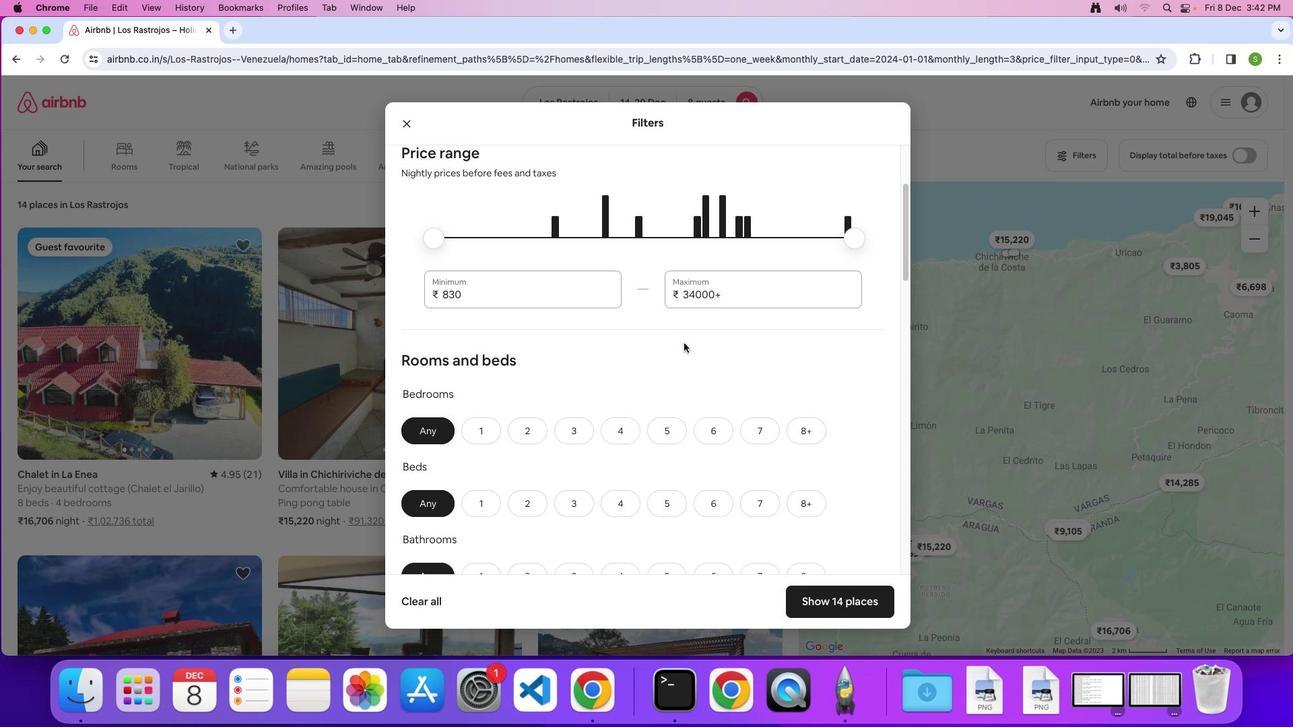 
Action: Mouse scrolled (684, 343) with delta (0, 0)
Screenshot: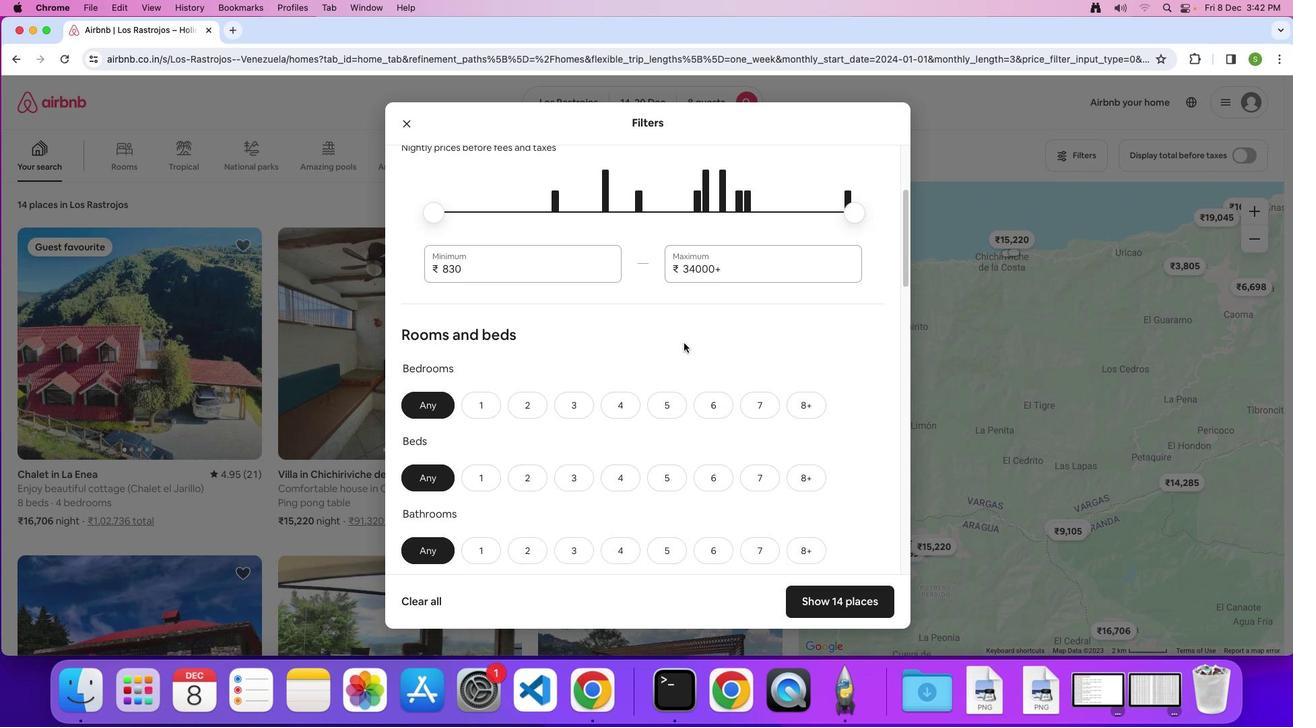 
Action: Mouse scrolled (684, 343) with delta (0, 0)
Screenshot: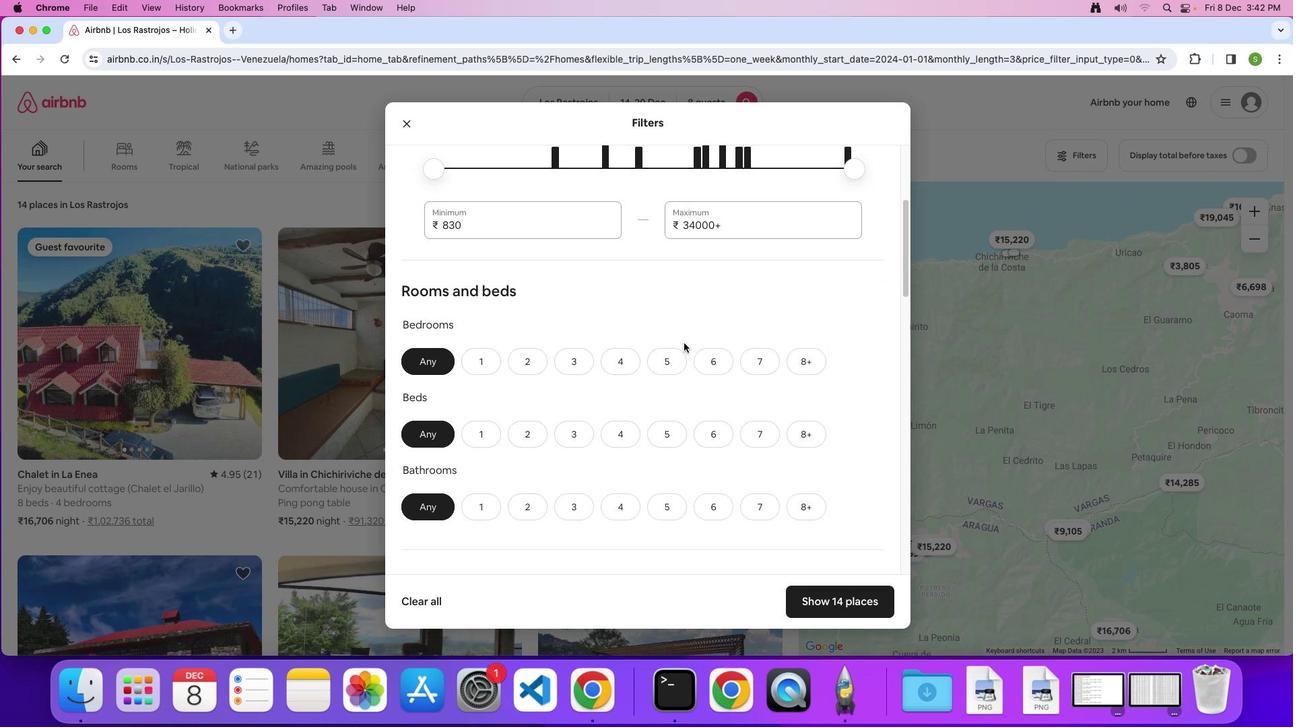 
Action: Mouse scrolled (684, 343) with delta (0, 0)
Screenshot: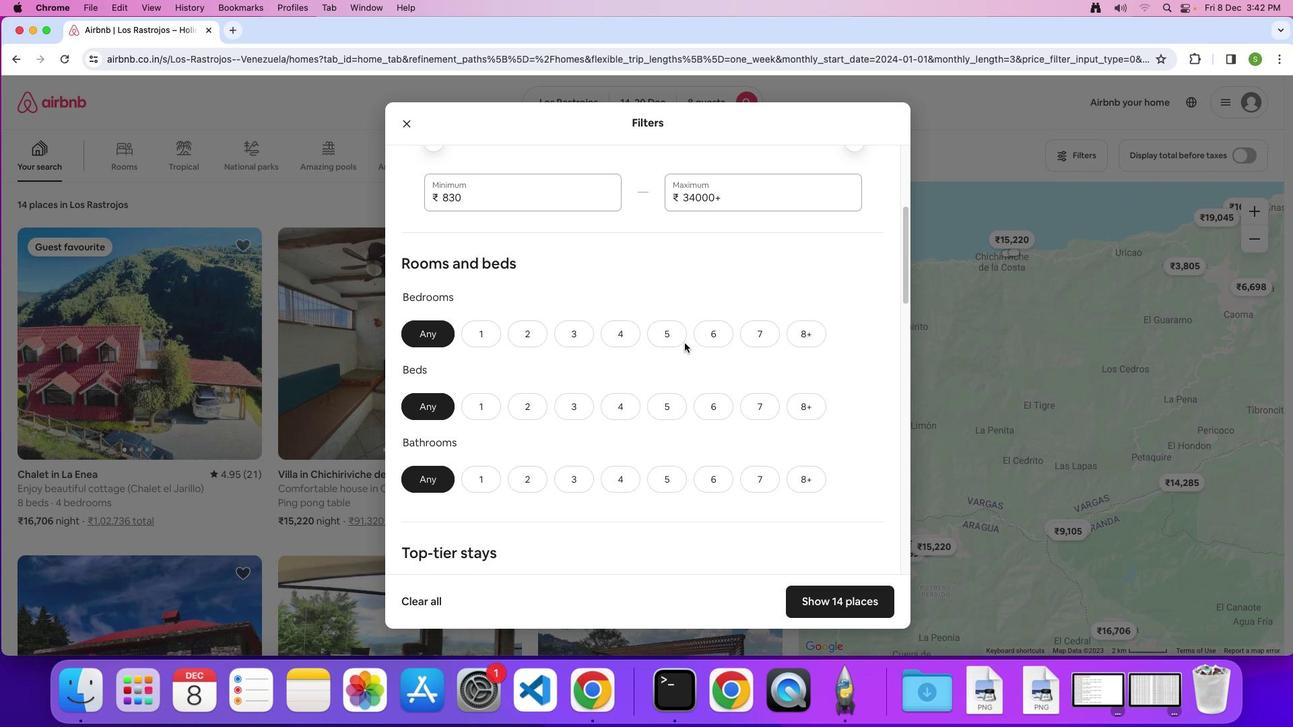 
Action: Mouse scrolled (684, 343) with delta (0, 0)
Screenshot: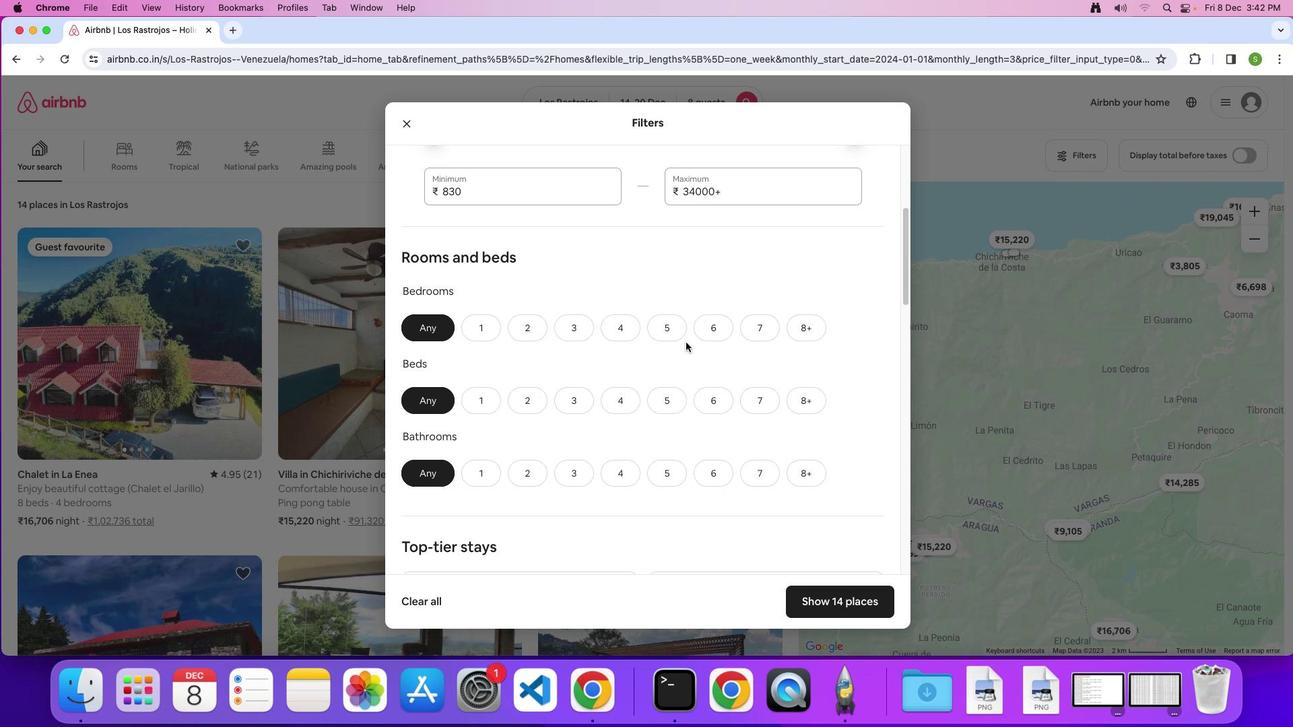 
Action: Mouse moved to (717, 326)
Screenshot: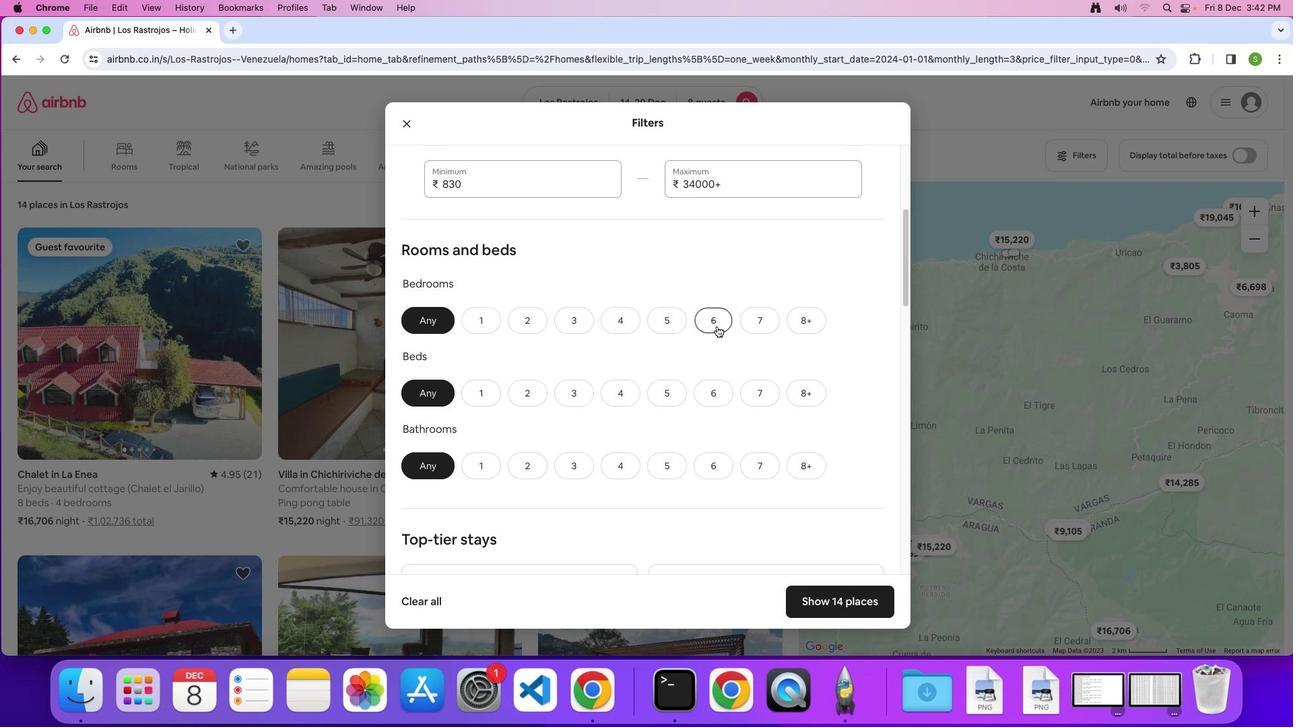 
Action: Mouse pressed left at (717, 326)
Screenshot: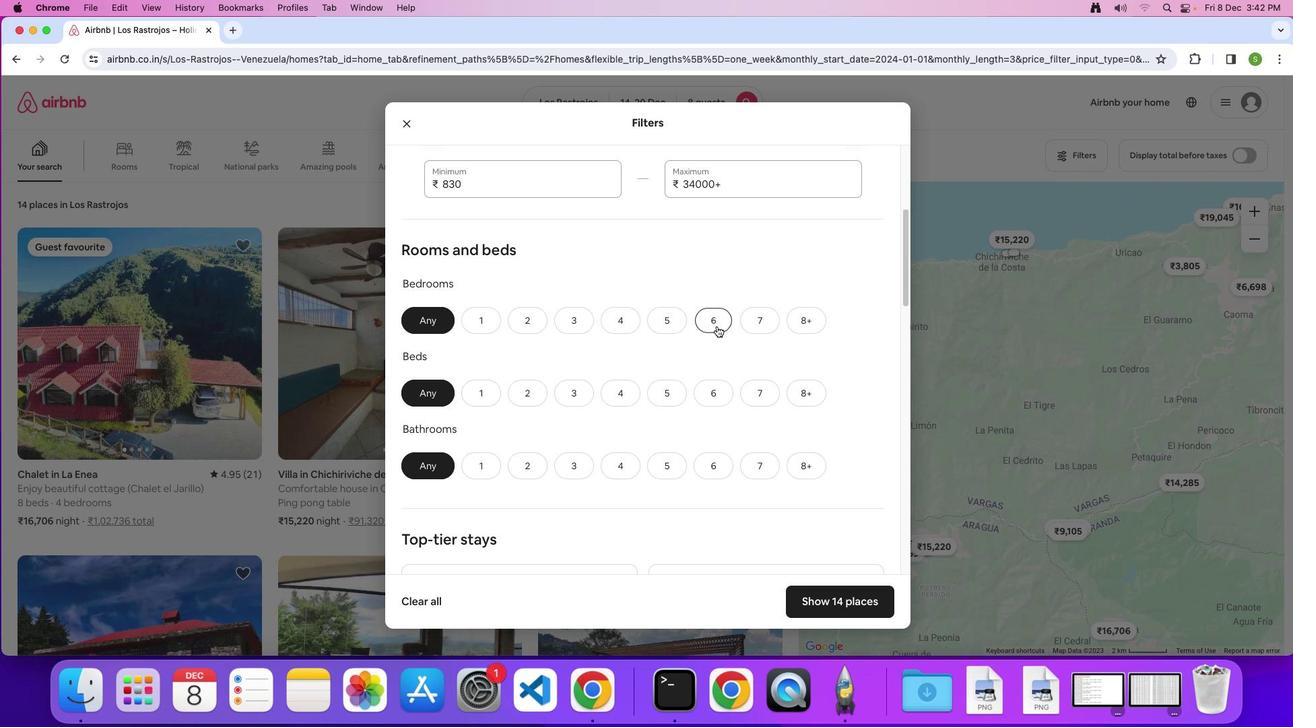 
Action: Mouse moved to (713, 386)
Screenshot: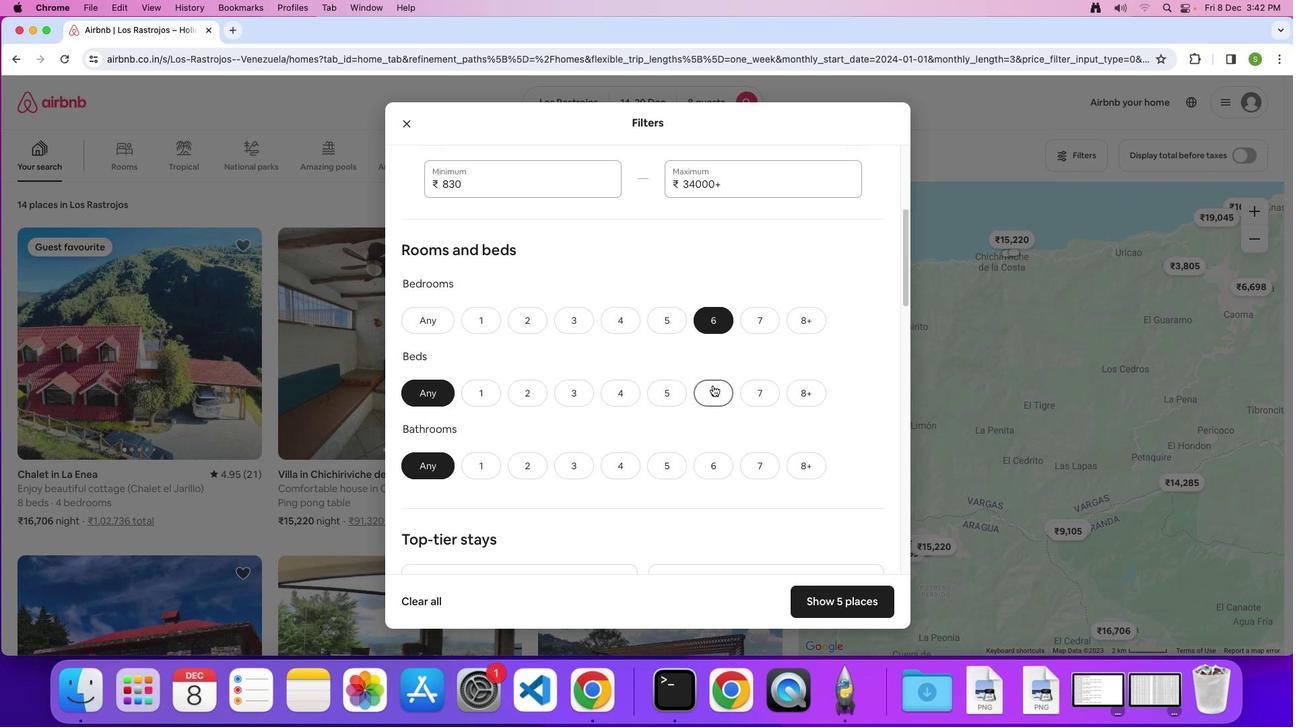 
Action: Mouse pressed left at (713, 386)
Screenshot: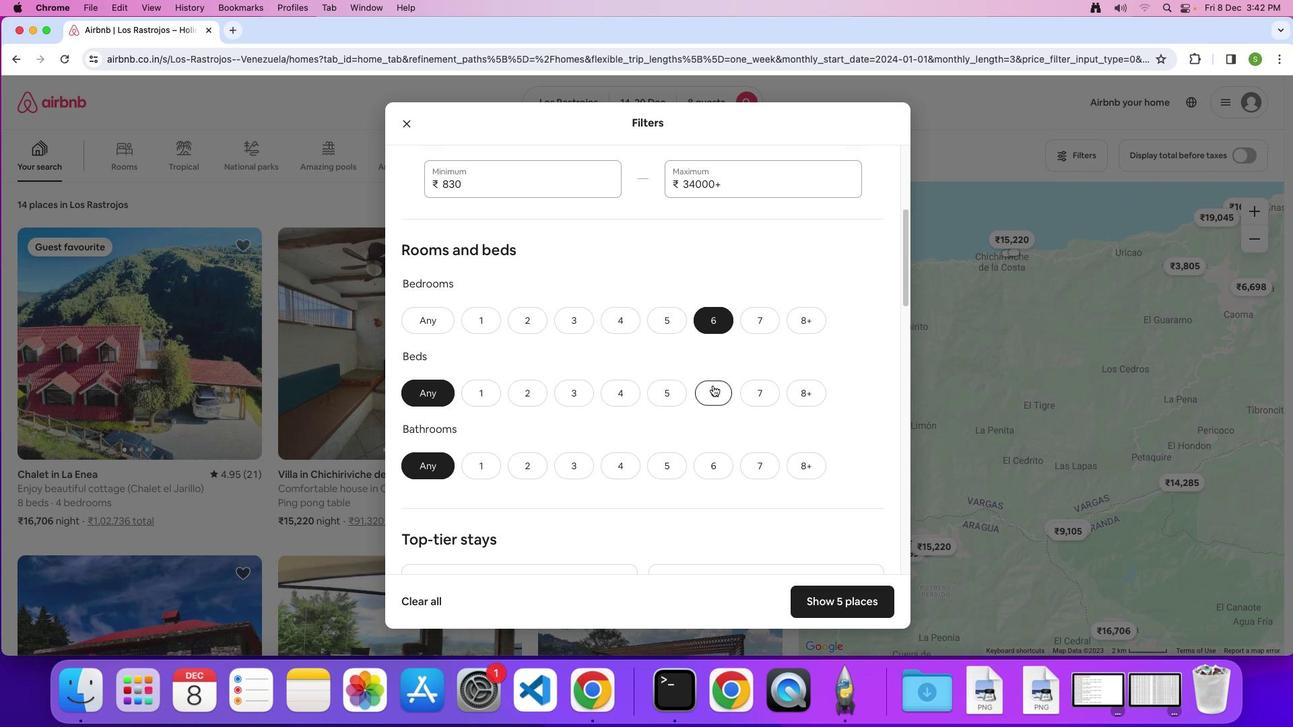 
Action: Mouse moved to (706, 467)
Screenshot: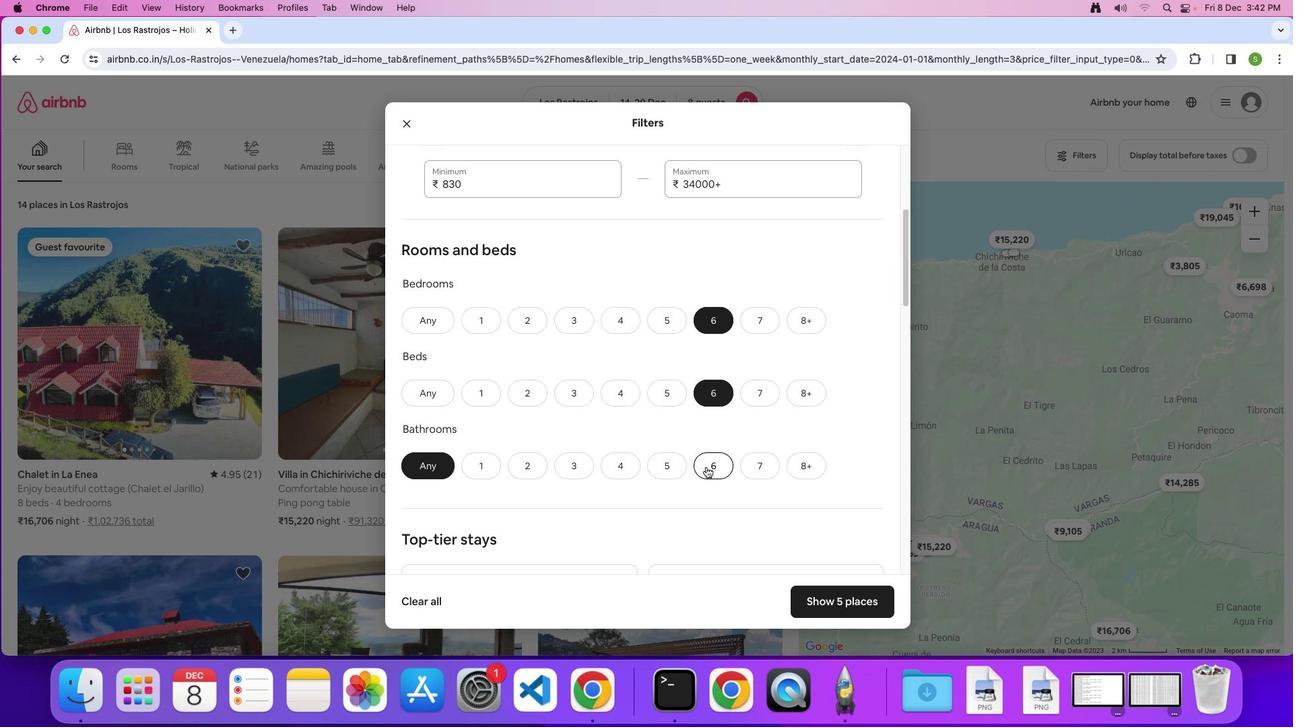 
Action: Mouse pressed left at (706, 467)
Screenshot: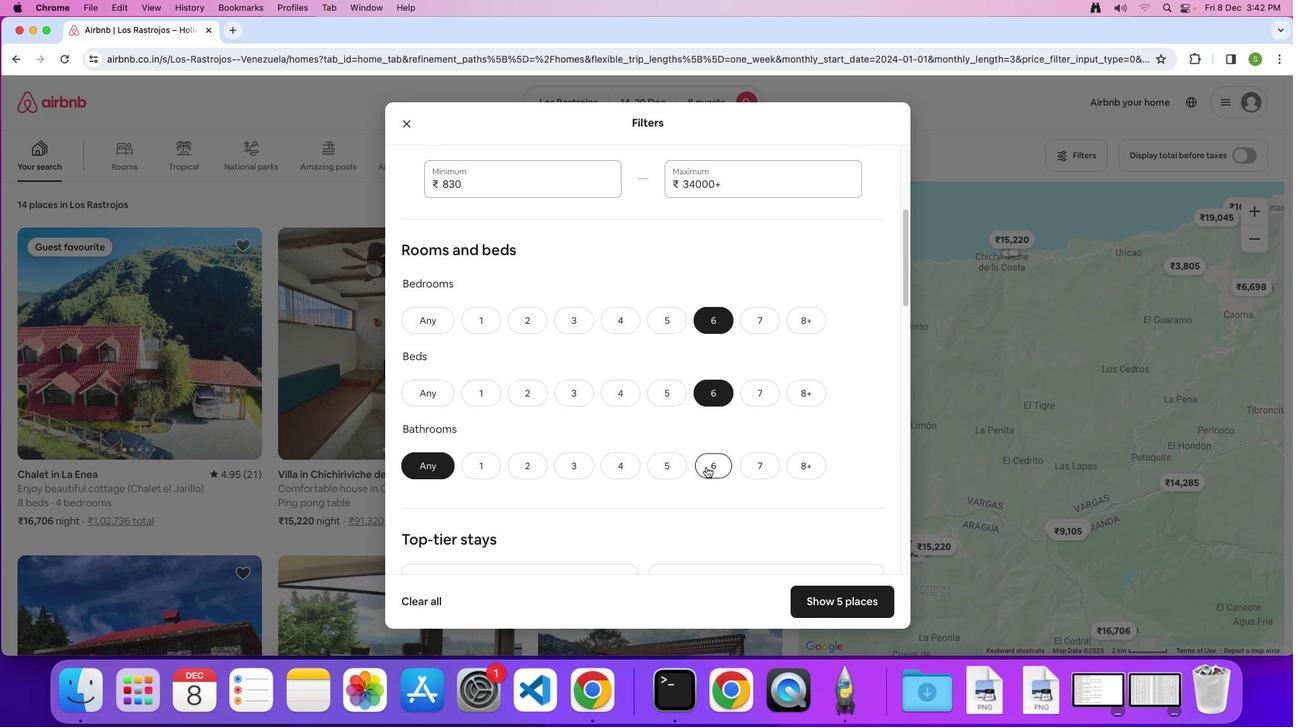 
Action: Mouse moved to (638, 353)
Screenshot: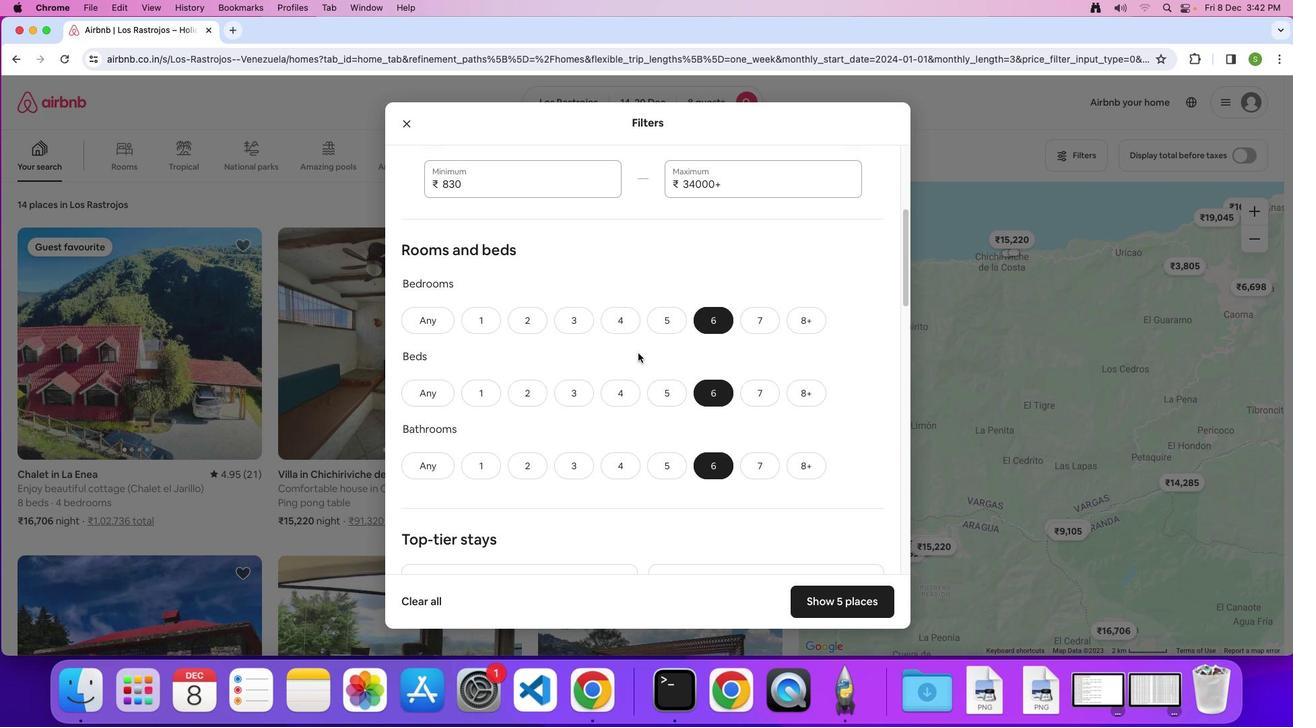 
Action: Mouse scrolled (638, 353) with delta (0, 0)
Screenshot: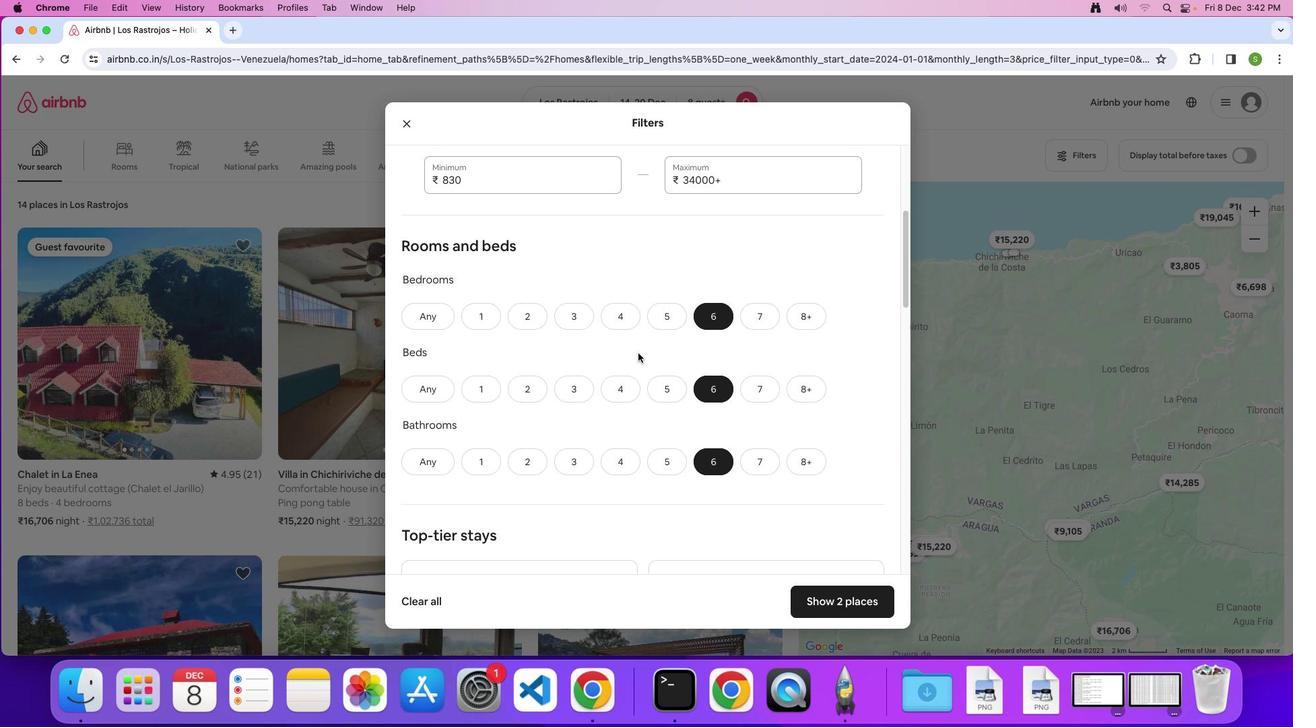 
Action: Mouse scrolled (638, 353) with delta (0, 0)
Screenshot: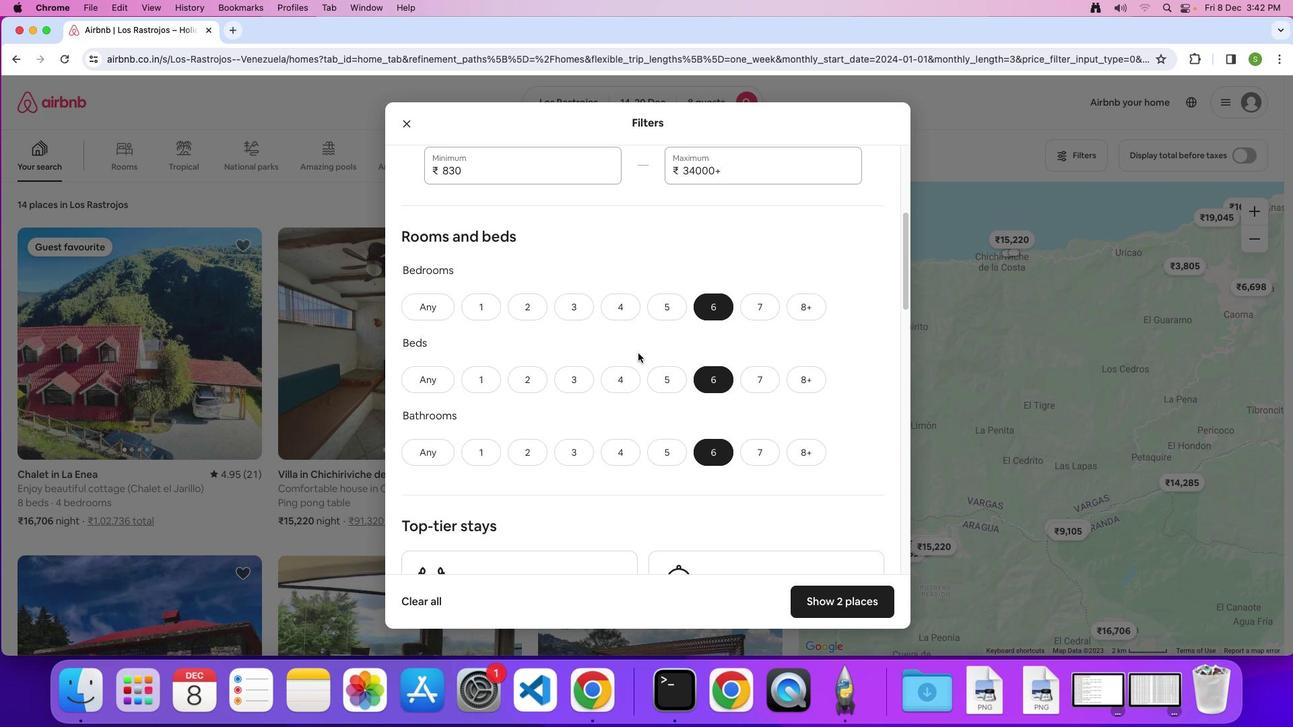 
Action: Mouse scrolled (638, 353) with delta (0, 0)
Screenshot: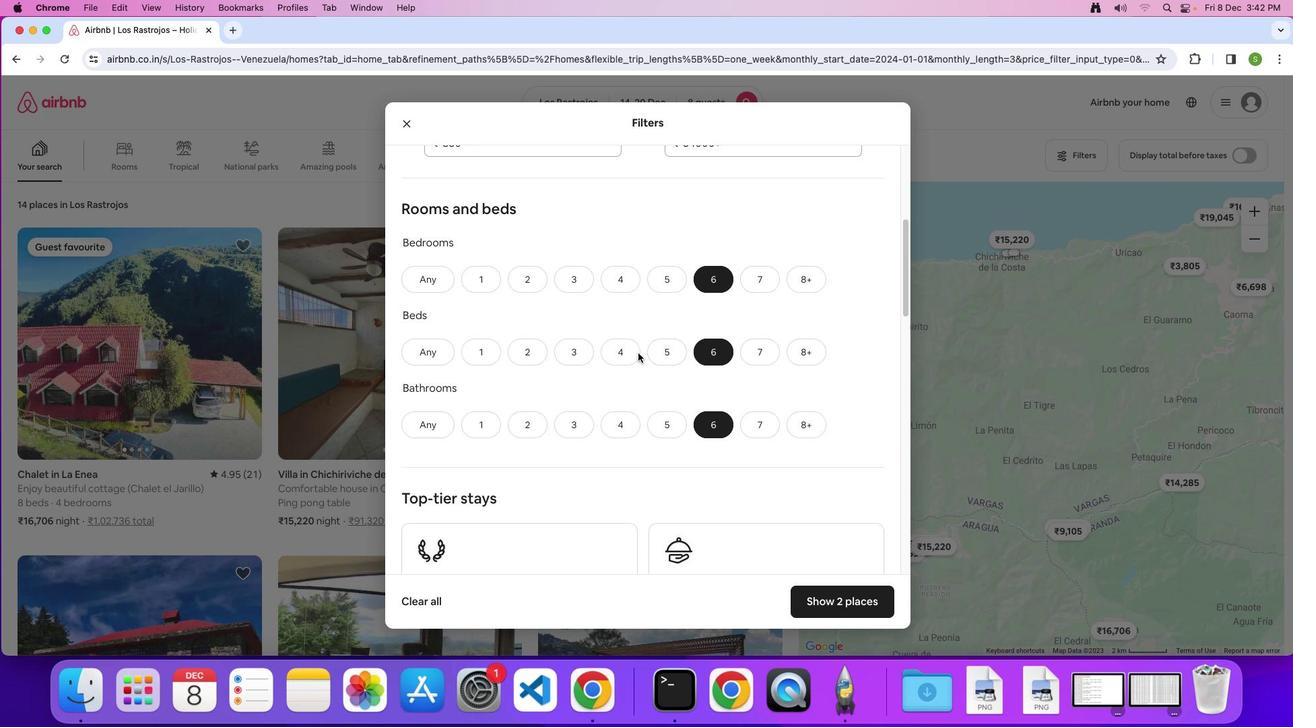 
Action: Mouse scrolled (638, 353) with delta (0, 0)
Screenshot: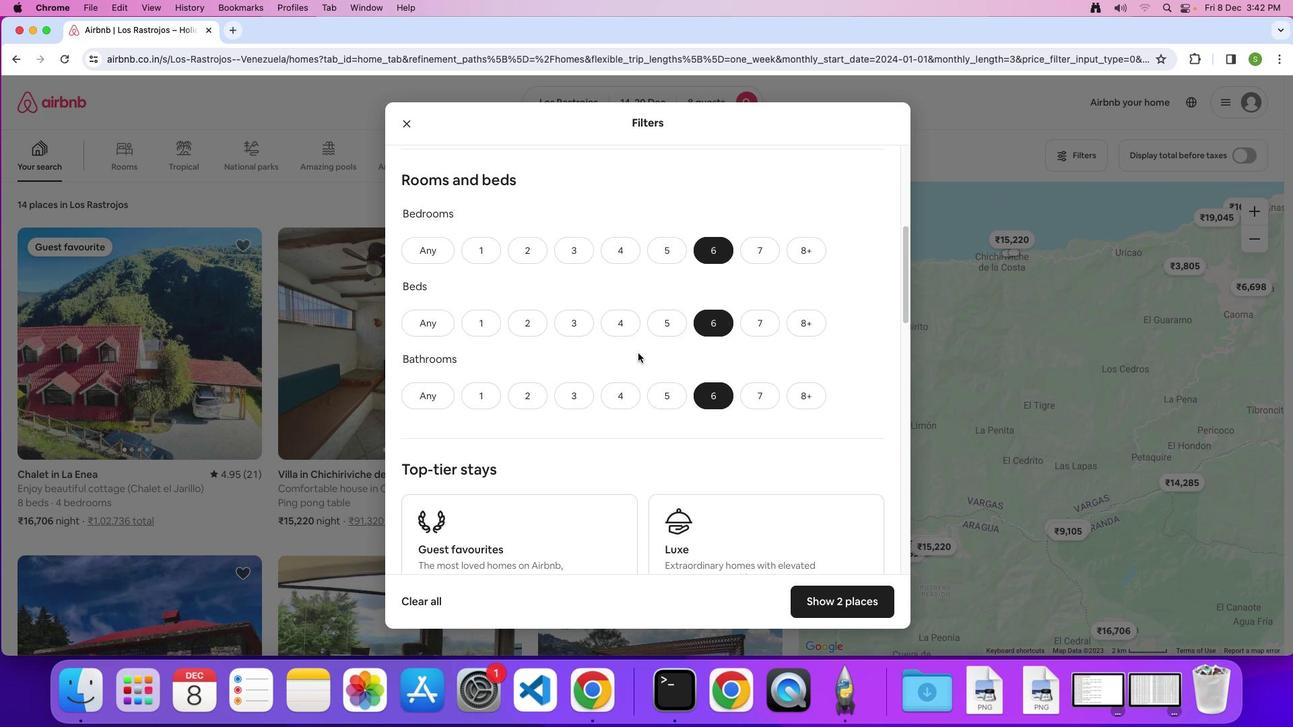 
Action: Mouse scrolled (638, 353) with delta (0, 0)
Screenshot: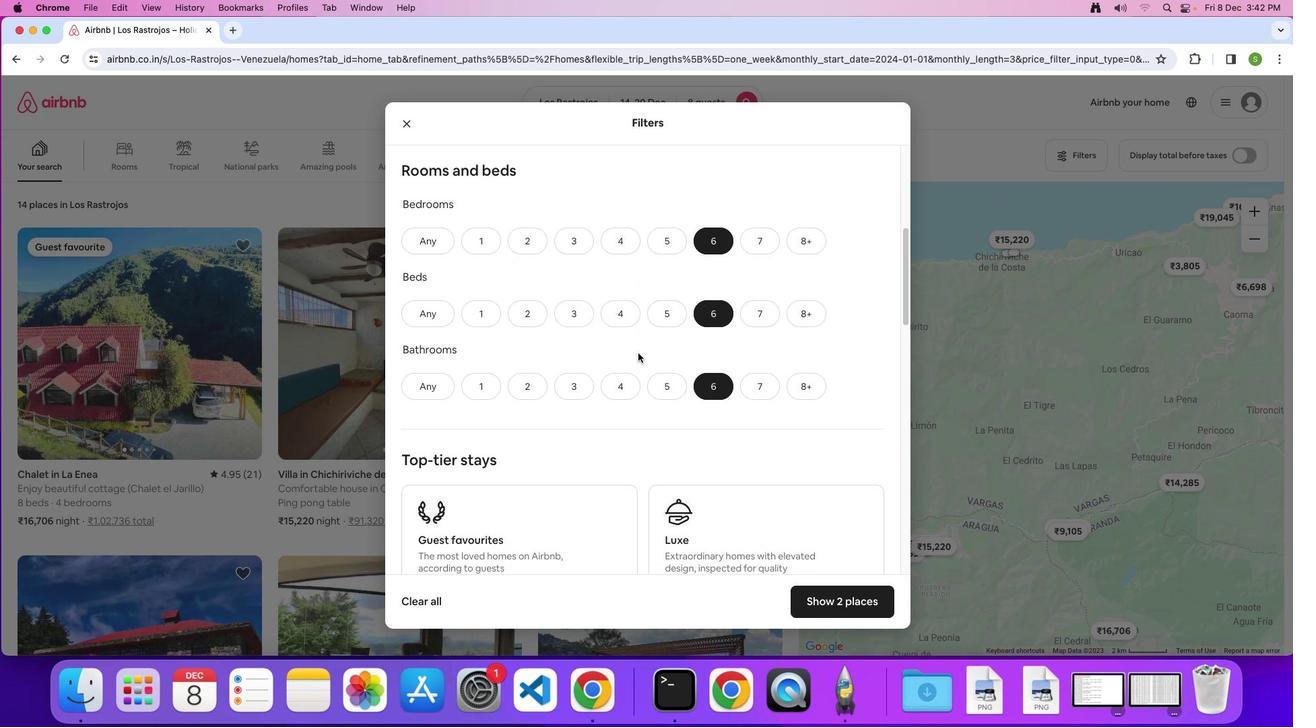 
Action: Mouse scrolled (638, 353) with delta (0, 0)
Screenshot: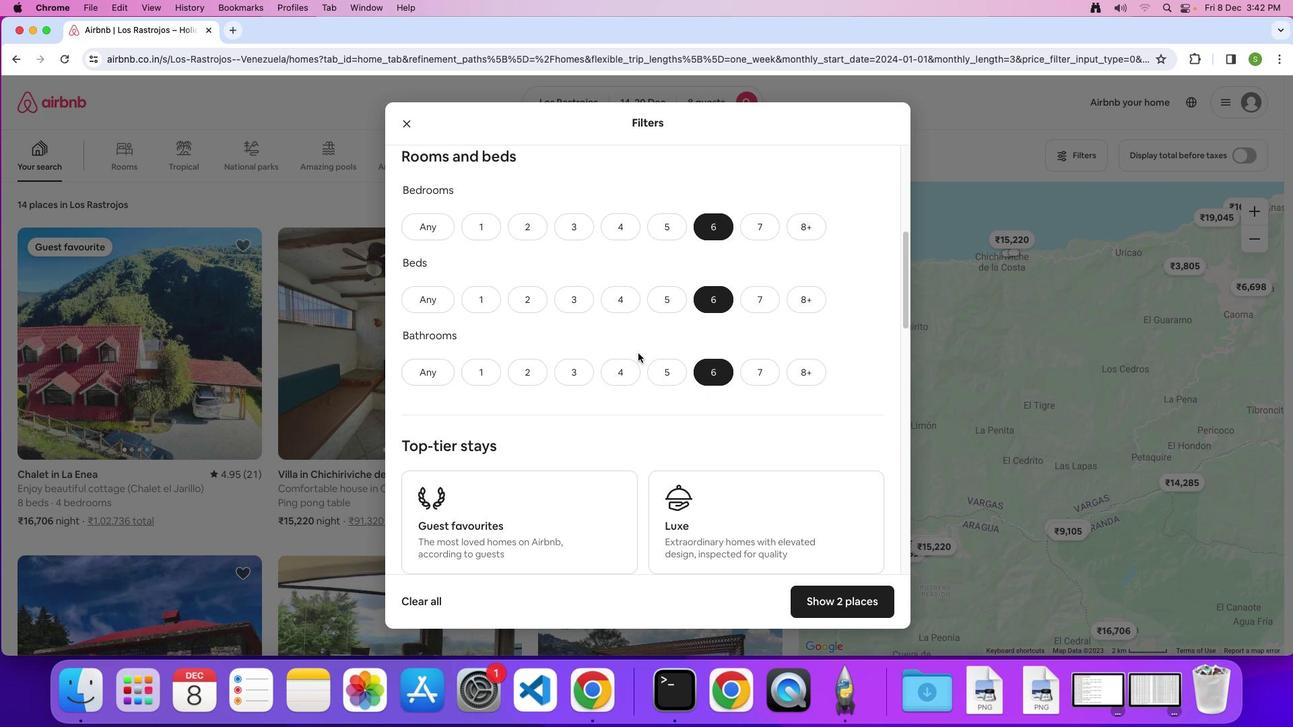 
Action: Mouse scrolled (638, 353) with delta (0, 0)
Screenshot: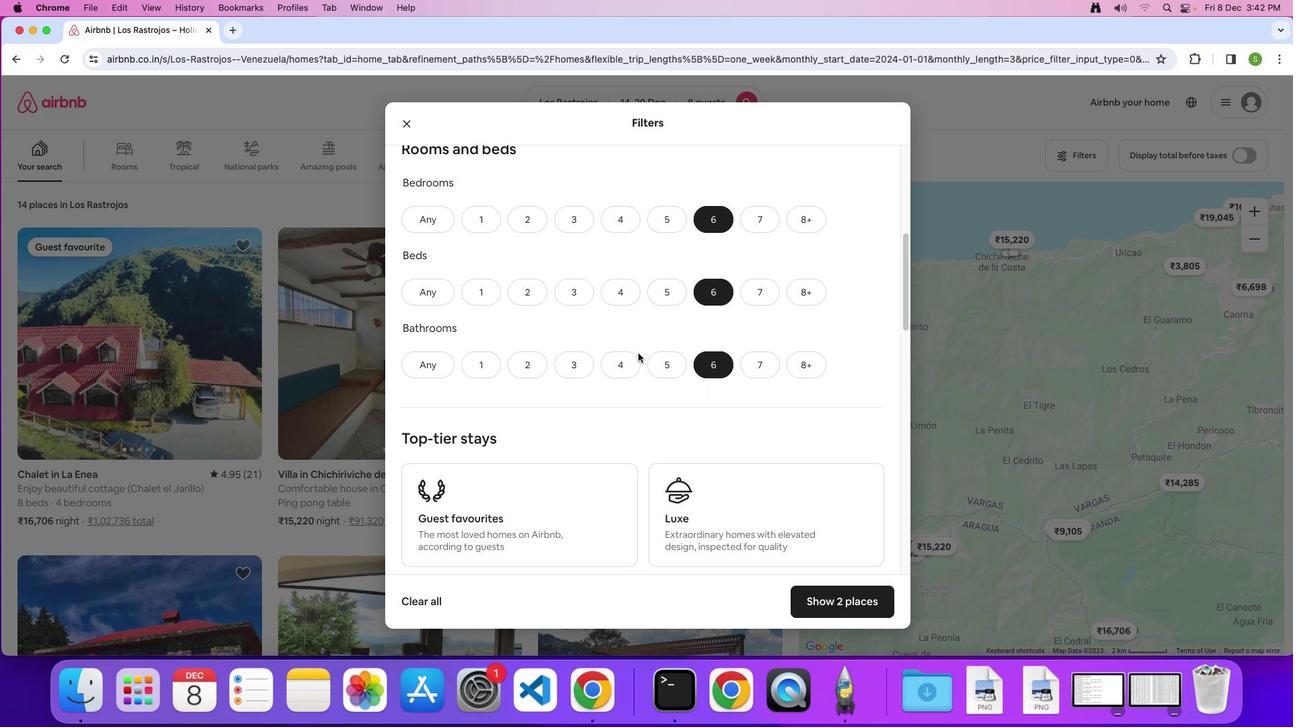 
Action: Mouse scrolled (638, 353) with delta (0, 0)
Screenshot: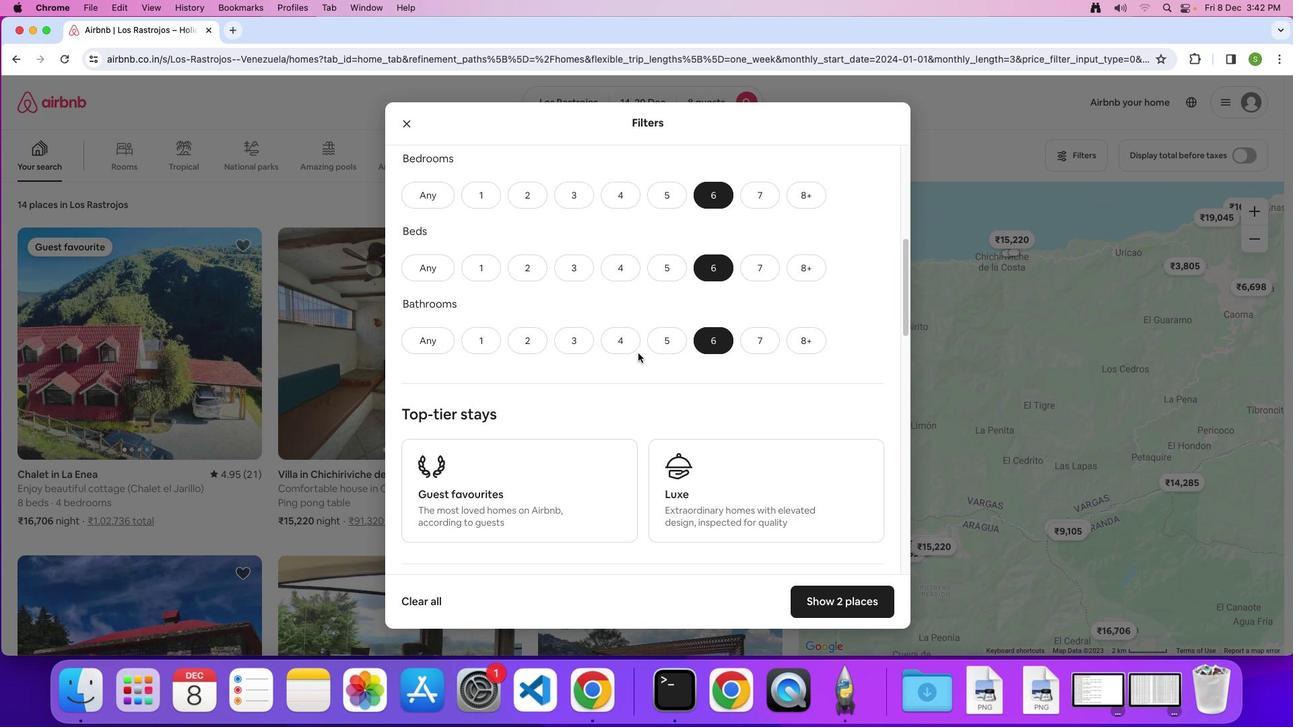 
Action: Mouse scrolled (638, 353) with delta (0, 0)
Screenshot: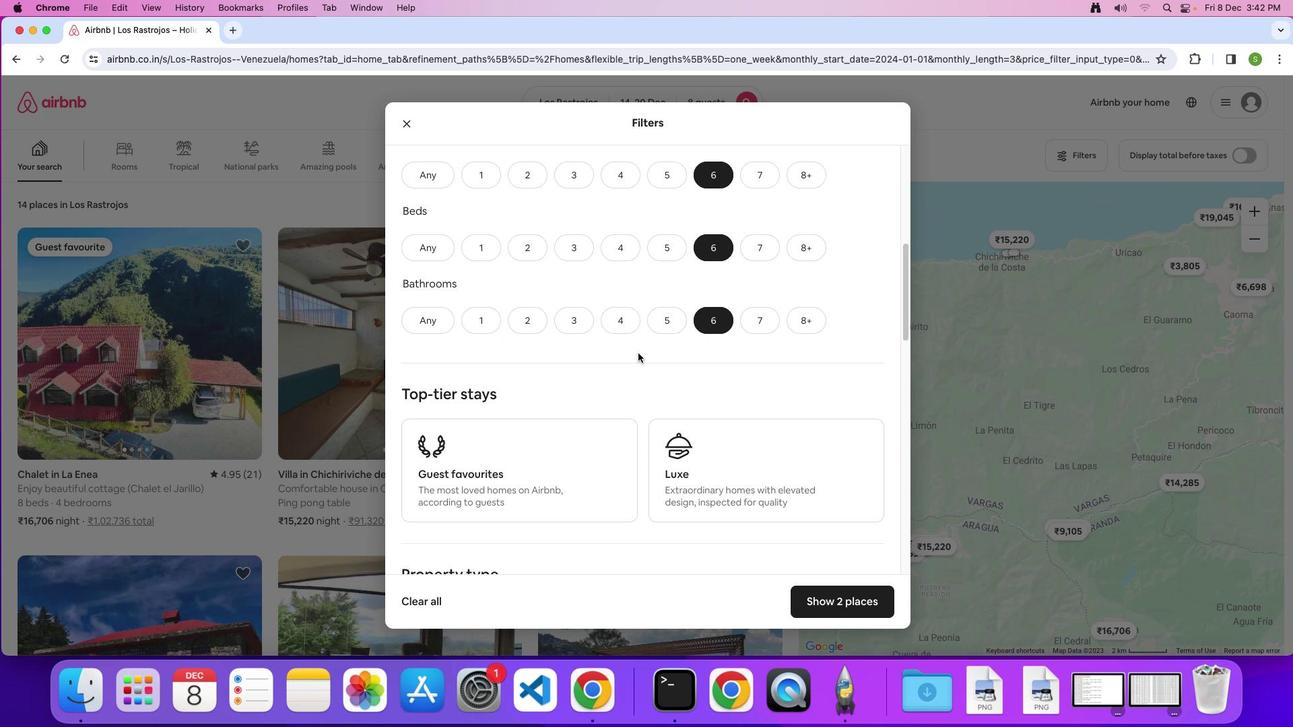 
Action: Mouse scrolled (638, 353) with delta (0, 0)
Screenshot: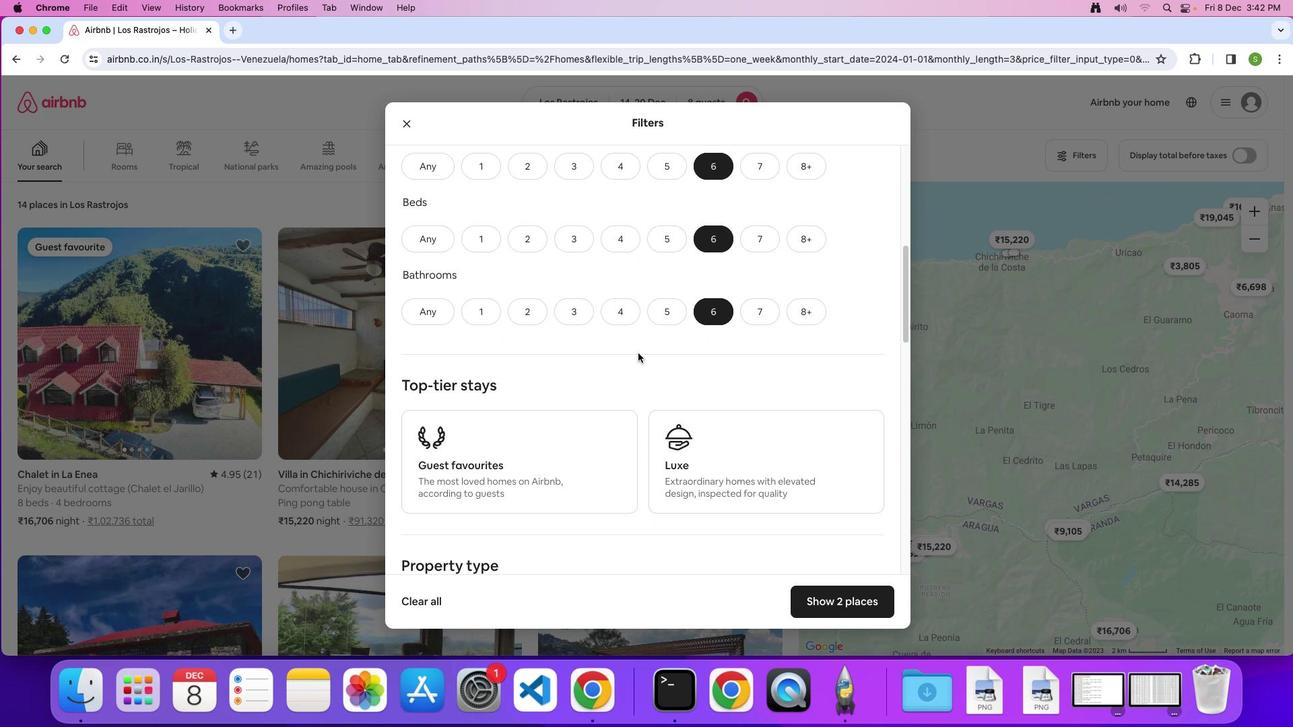 
Action: Mouse scrolled (638, 353) with delta (0, 0)
Screenshot: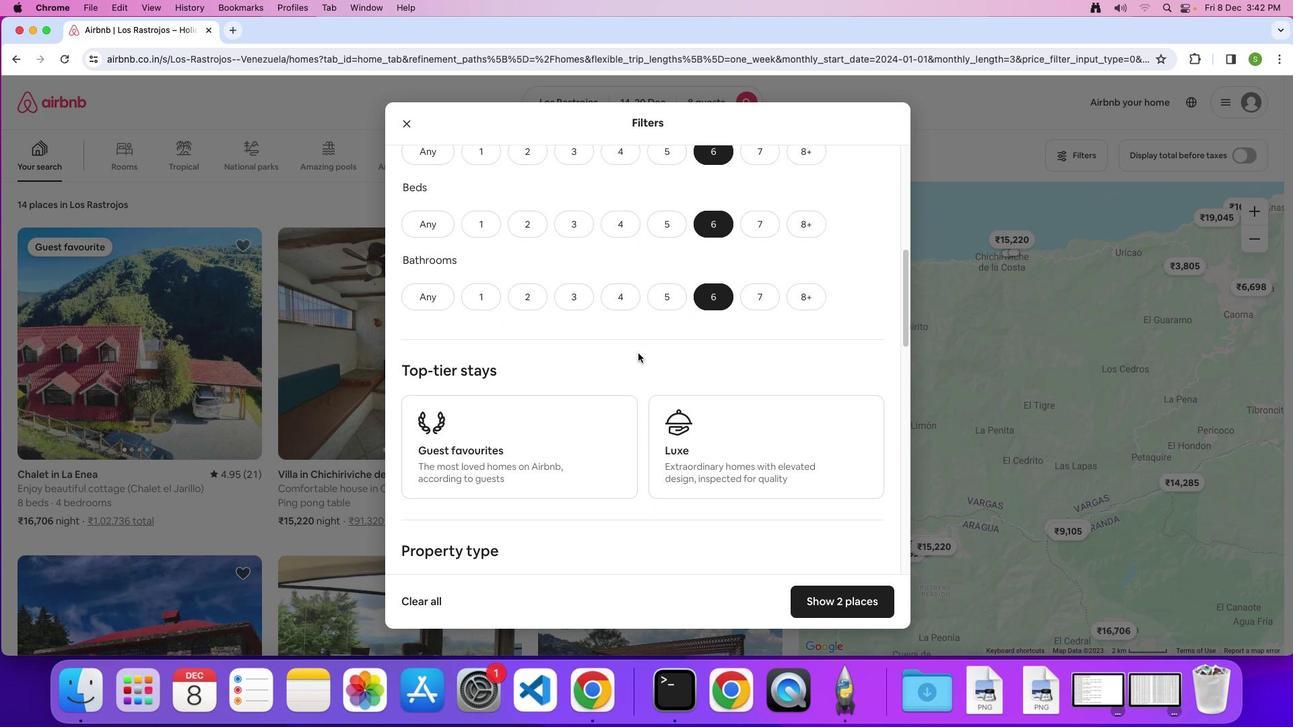 
Action: Mouse scrolled (638, 353) with delta (0, 0)
Screenshot: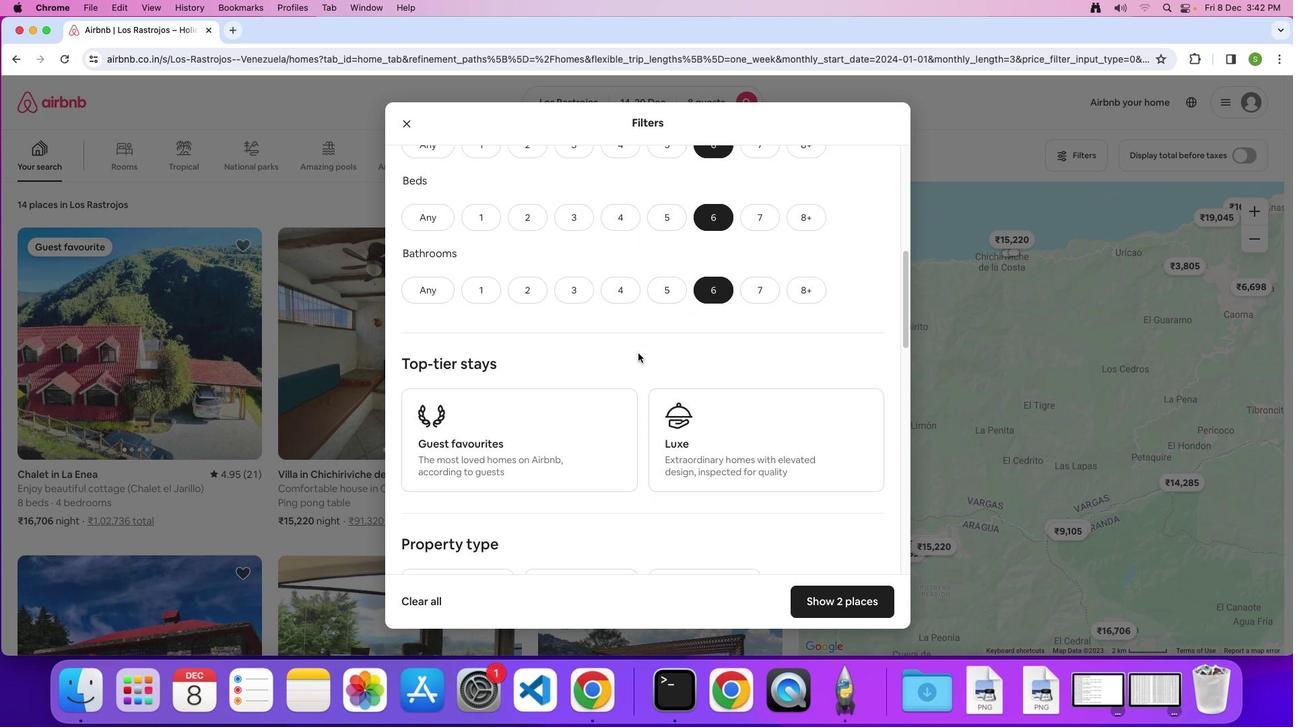 
Action: Mouse scrolled (638, 353) with delta (0, 0)
Screenshot: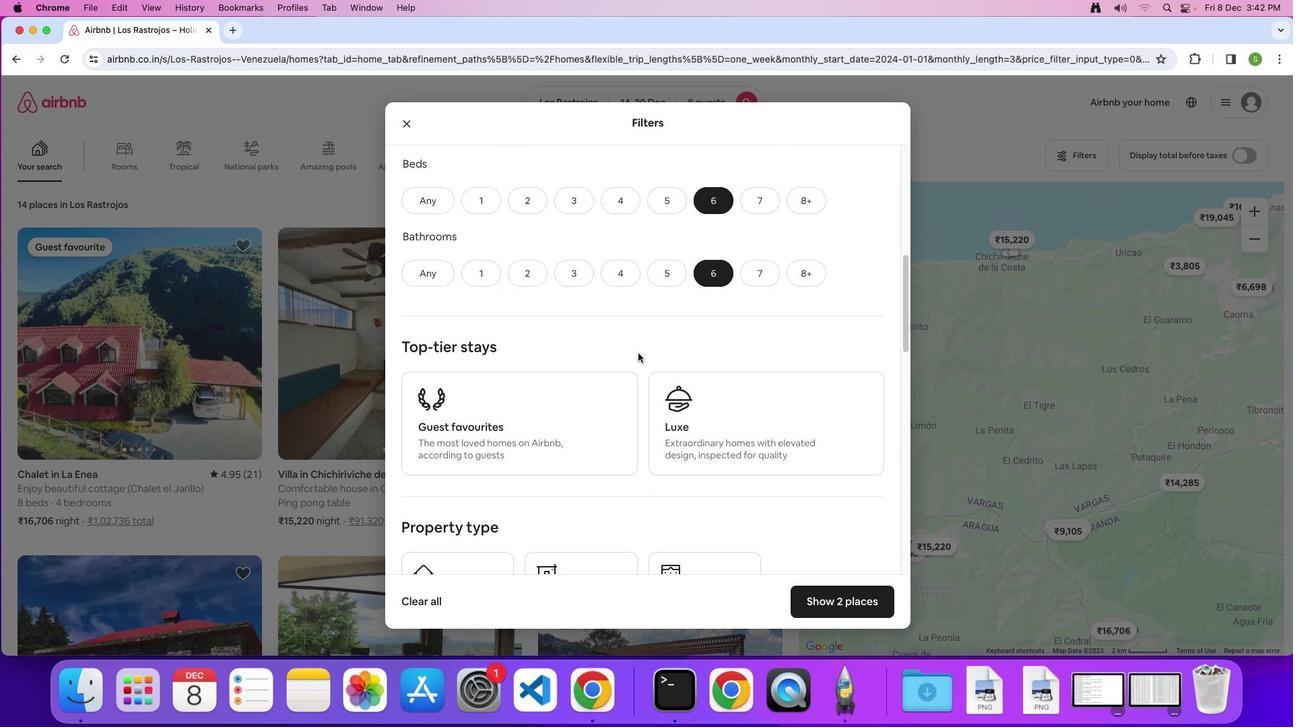 
Action: Mouse scrolled (638, 353) with delta (0, 0)
Screenshot: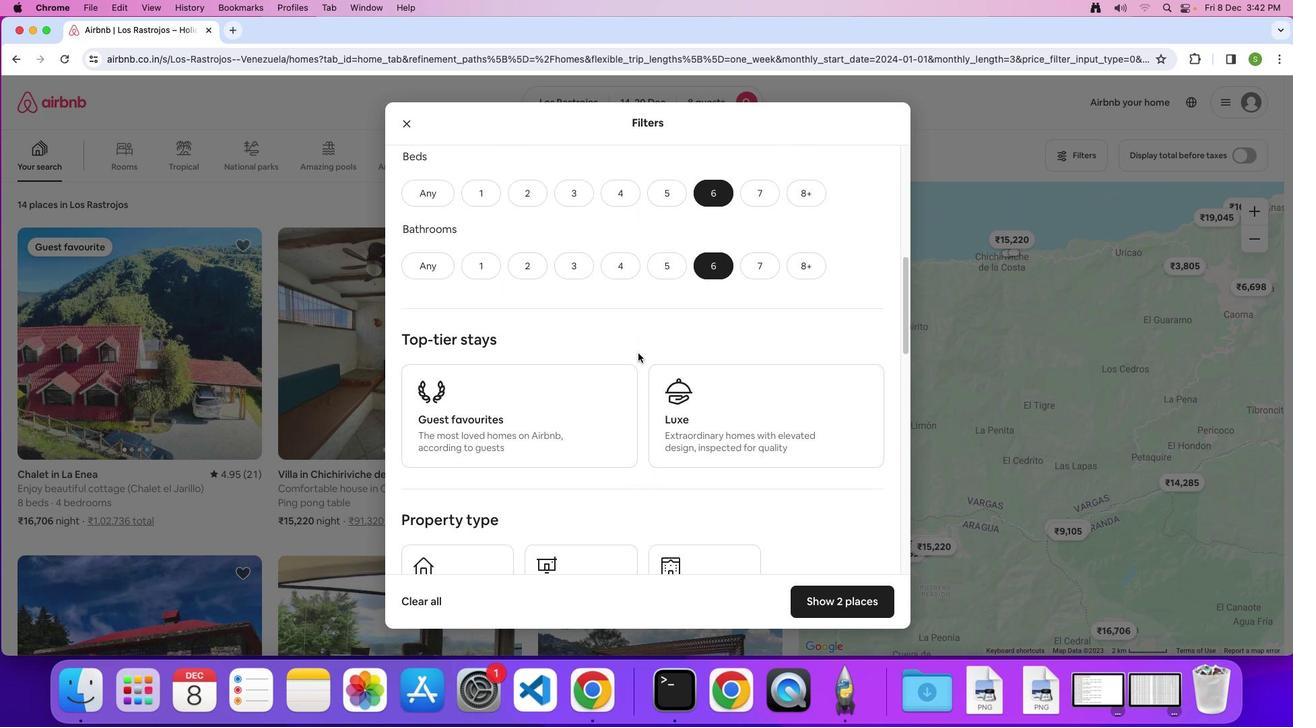 
Action: Mouse scrolled (638, 353) with delta (0, 0)
Screenshot: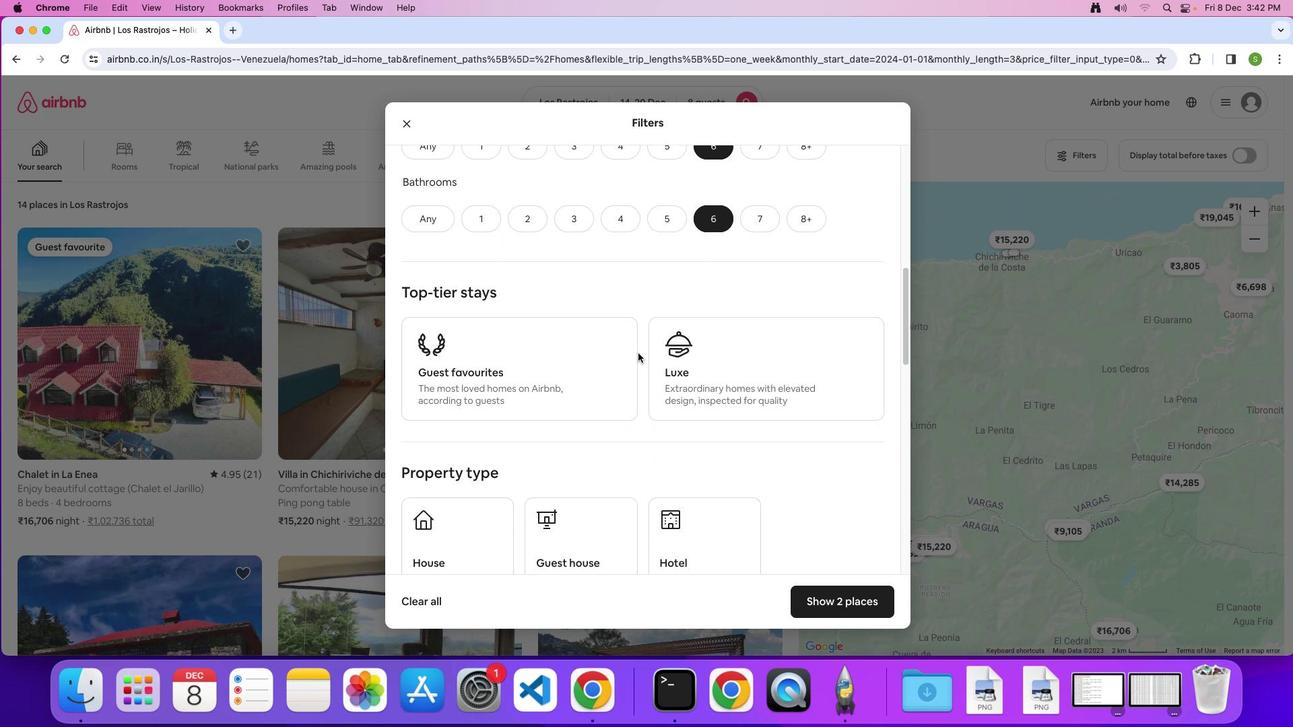 
Action: Mouse scrolled (638, 353) with delta (0, 0)
Screenshot: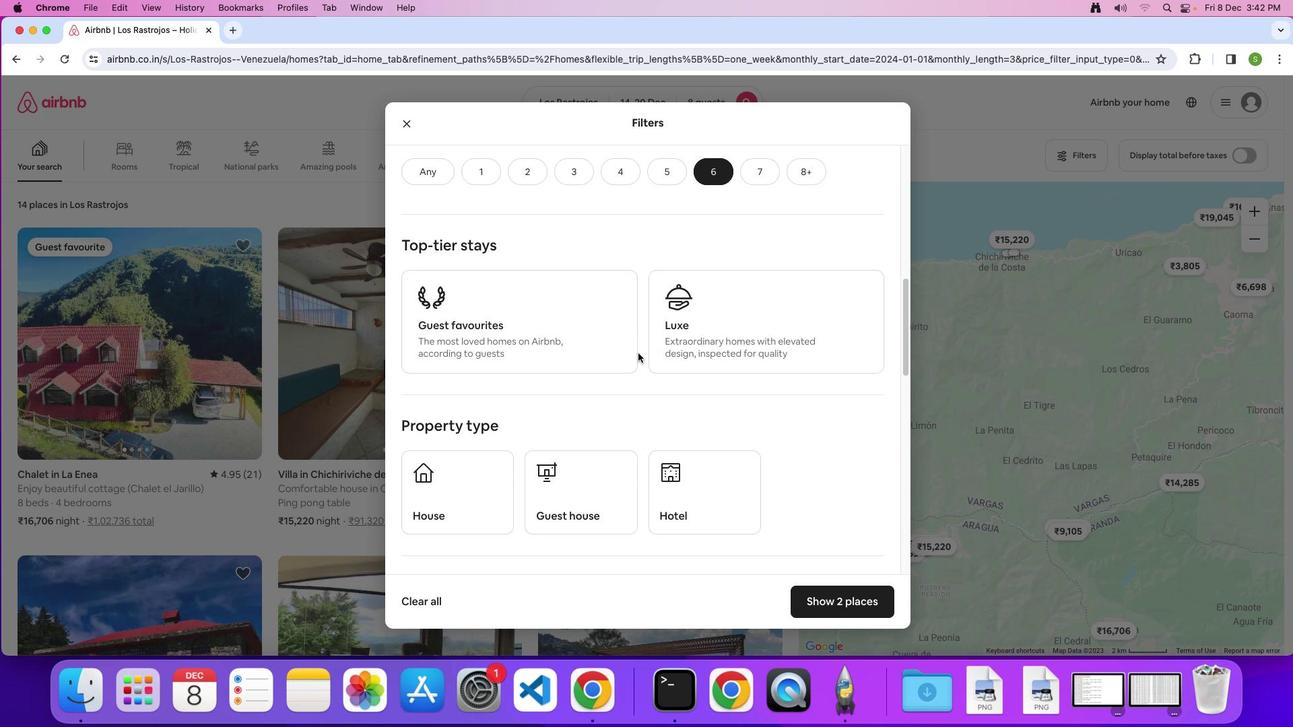
Action: Mouse scrolled (638, 353) with delta (0, 0)
Screenshot: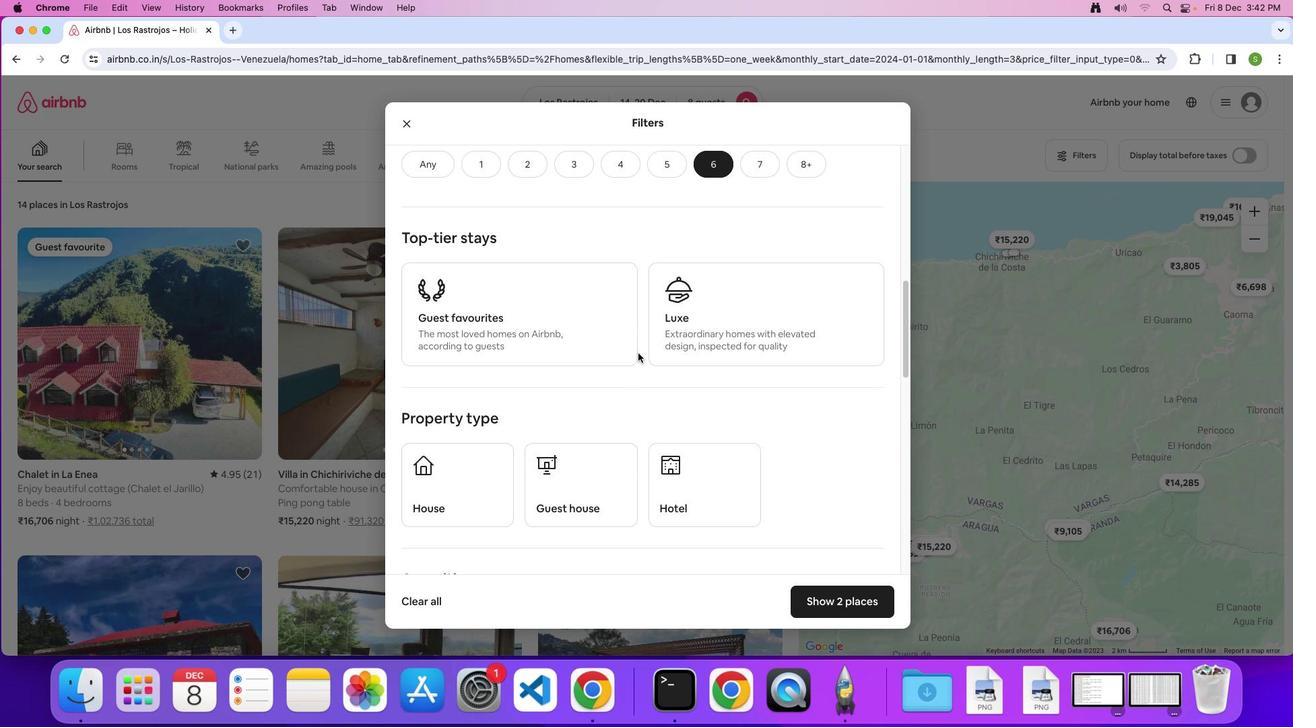 
Action: Mouse scrolled (638, 353) with delta (0, 0)
Screenshot: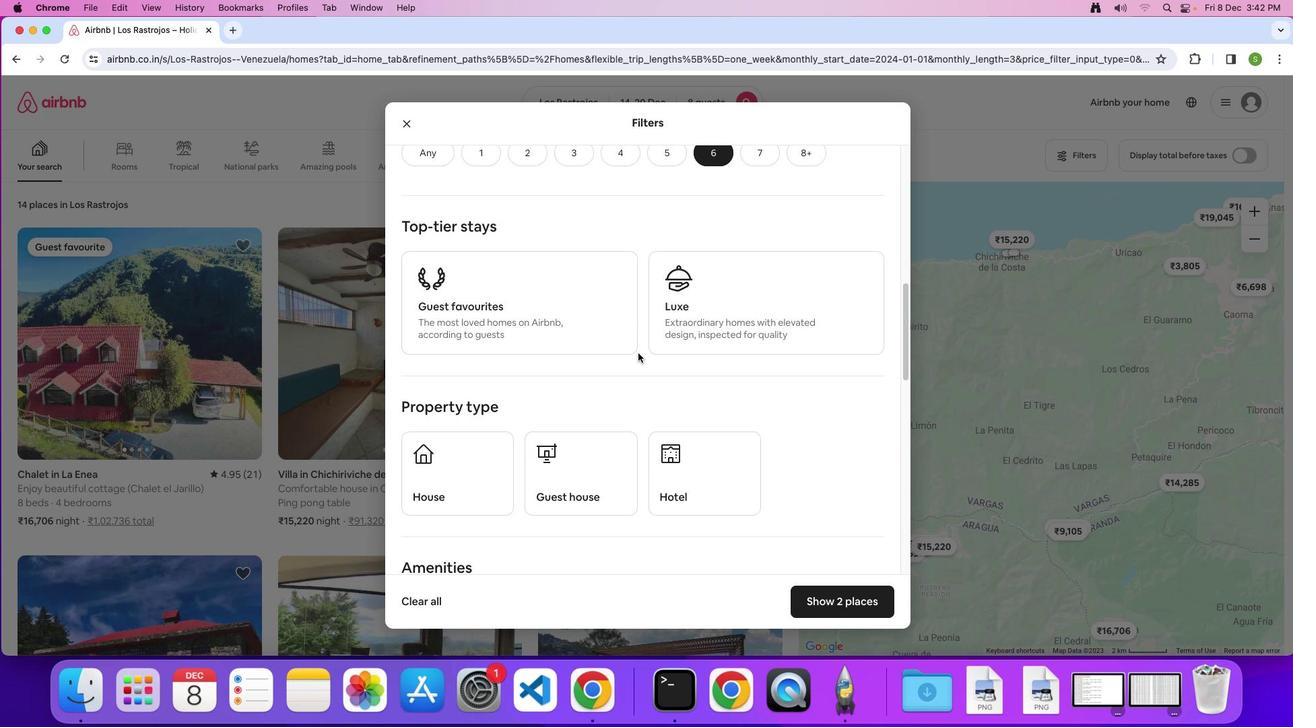 
Action: Mouse scrolled (638, 353) with delta (0, 0)
Screenshot: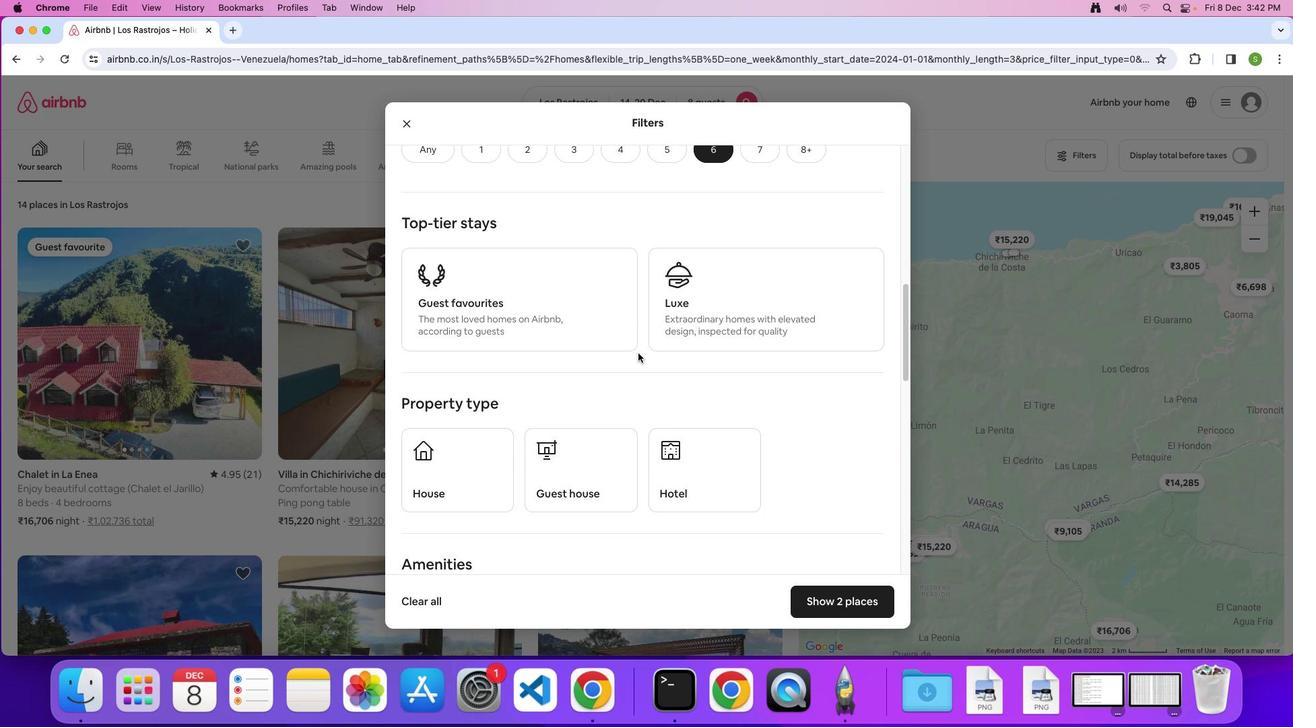 
Action: Mouse scrolled (638, 353) with delta (0, 0)
Screenshot: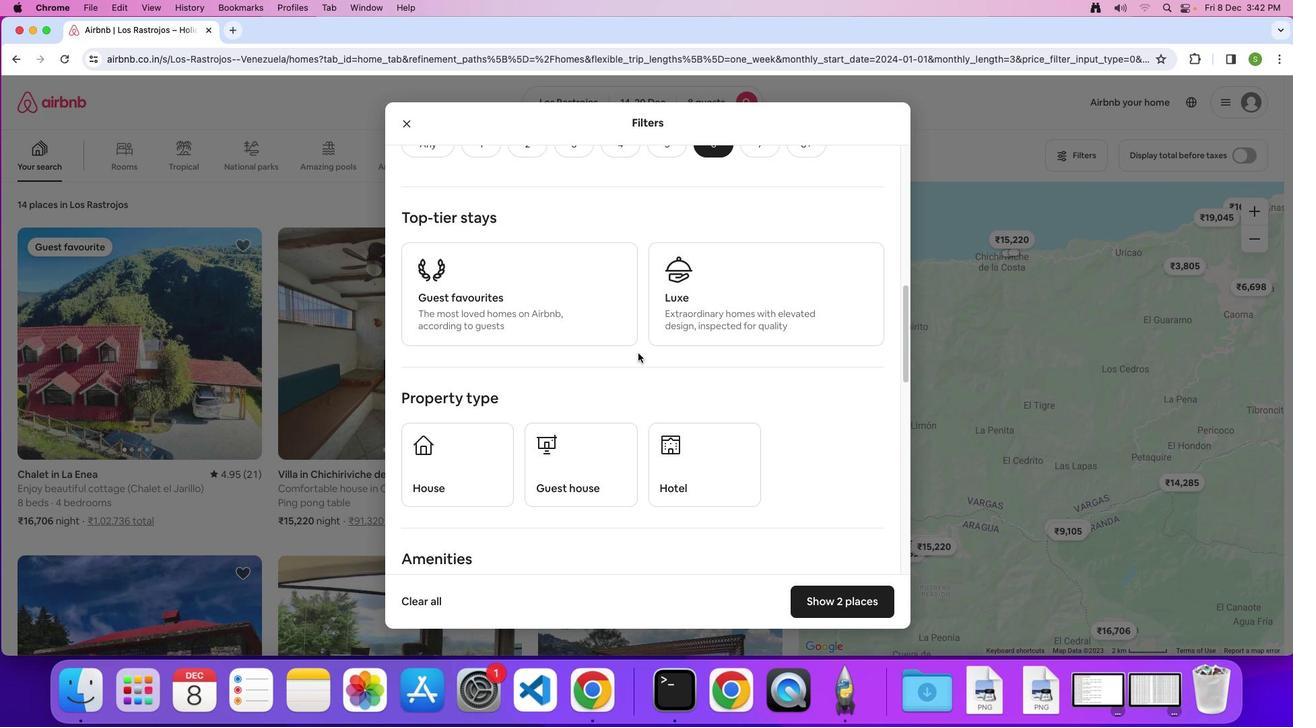
Action: Mouse scrolled (638, 353) with delta (0, 0)
Screenshot: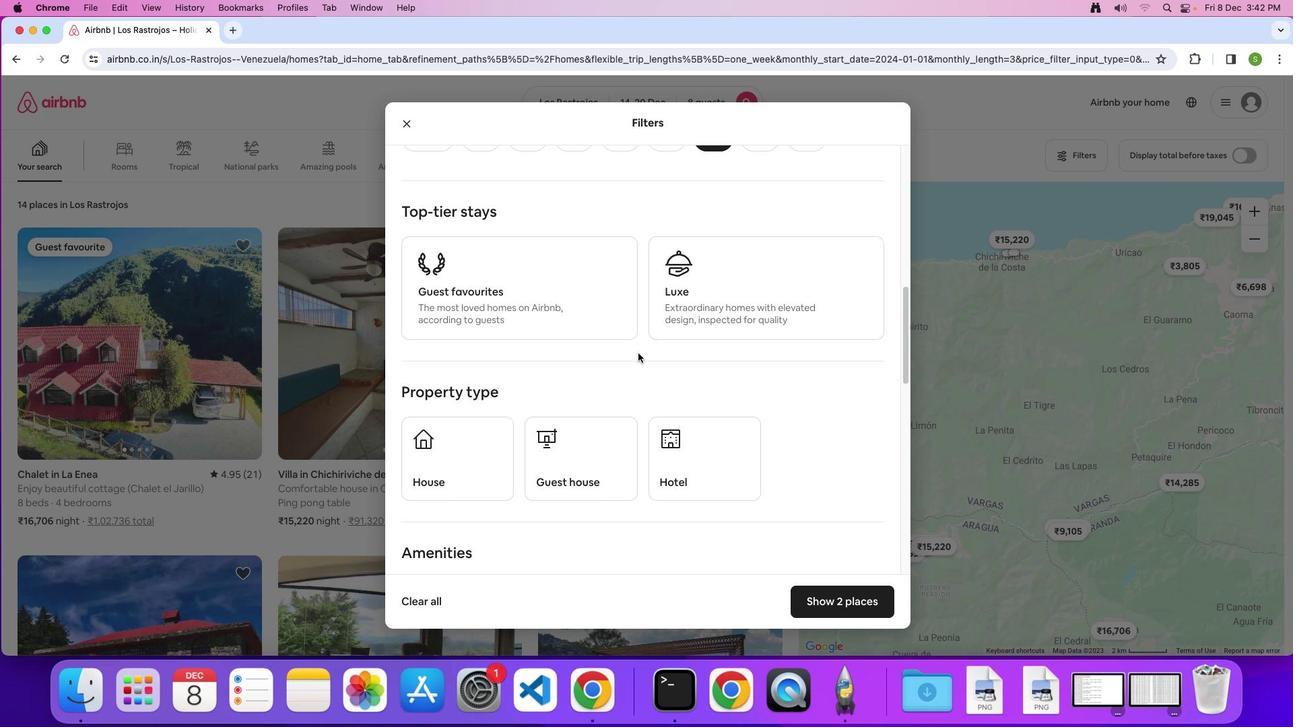 
Action: Mouse scrolled (638, 353) with delta (0, 0)
Screenshot: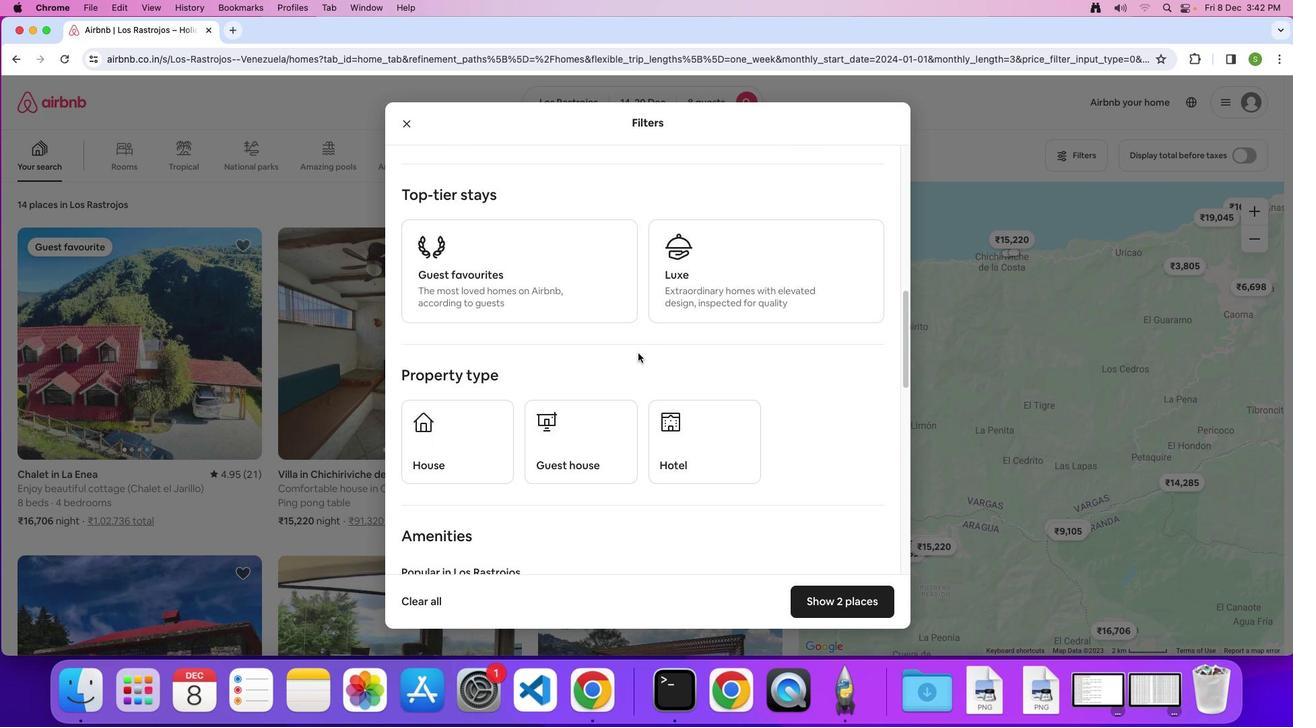 
Action: Mouse scrolled (638, 353) with delta (0, 0)
Screenshot: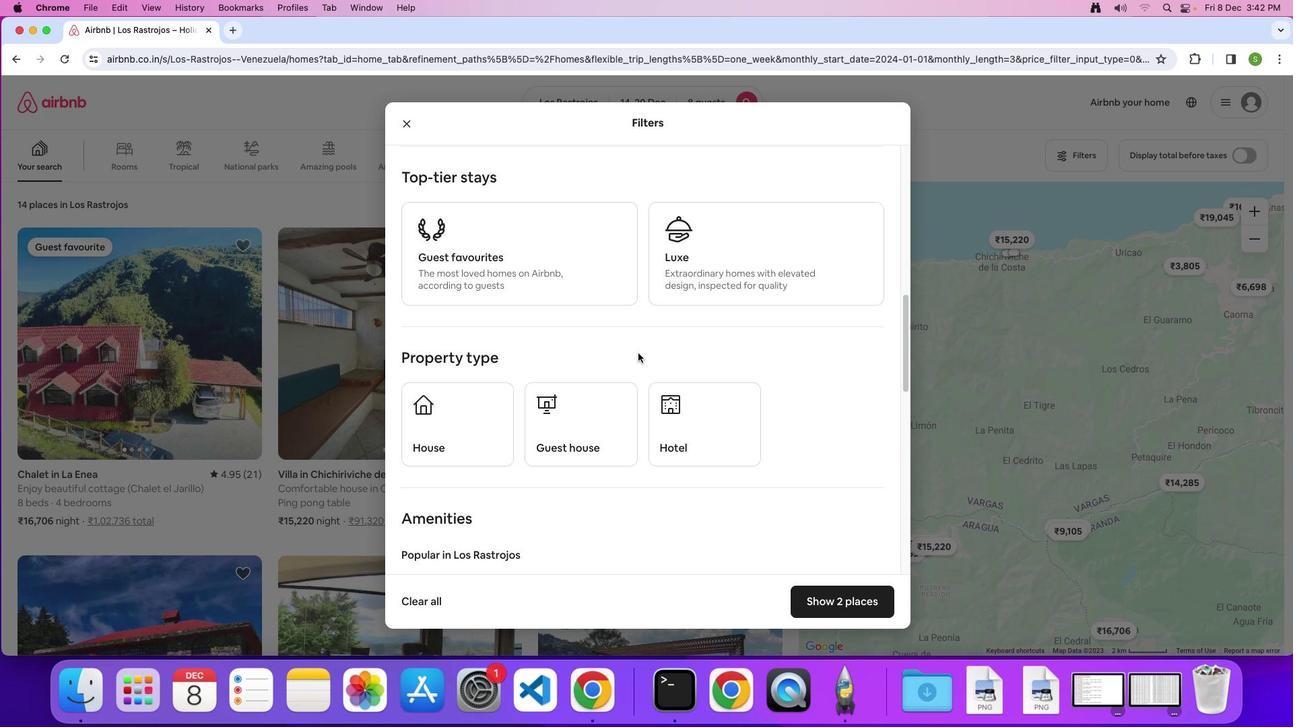 
Action: Mouse scrolled (638, 353) with delta (0, 0)
Screenshot: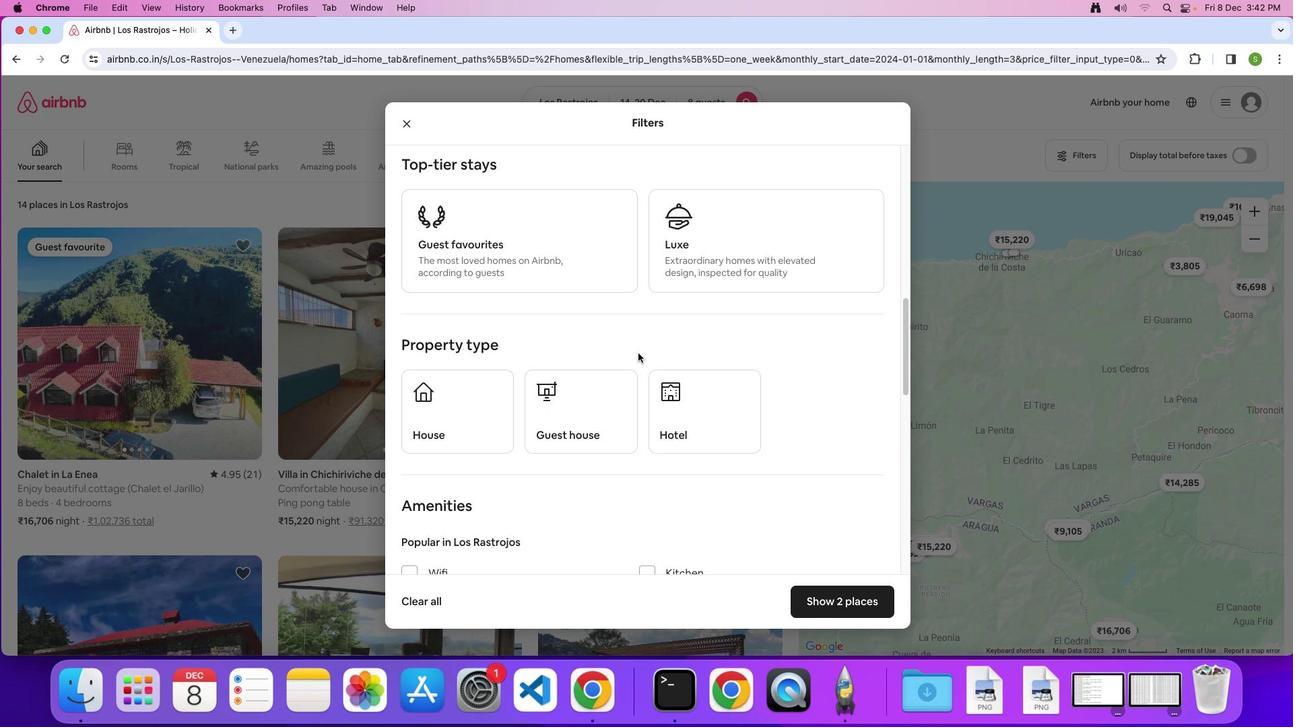 
Action: Mouse moved to (688, 343)
Screenshot: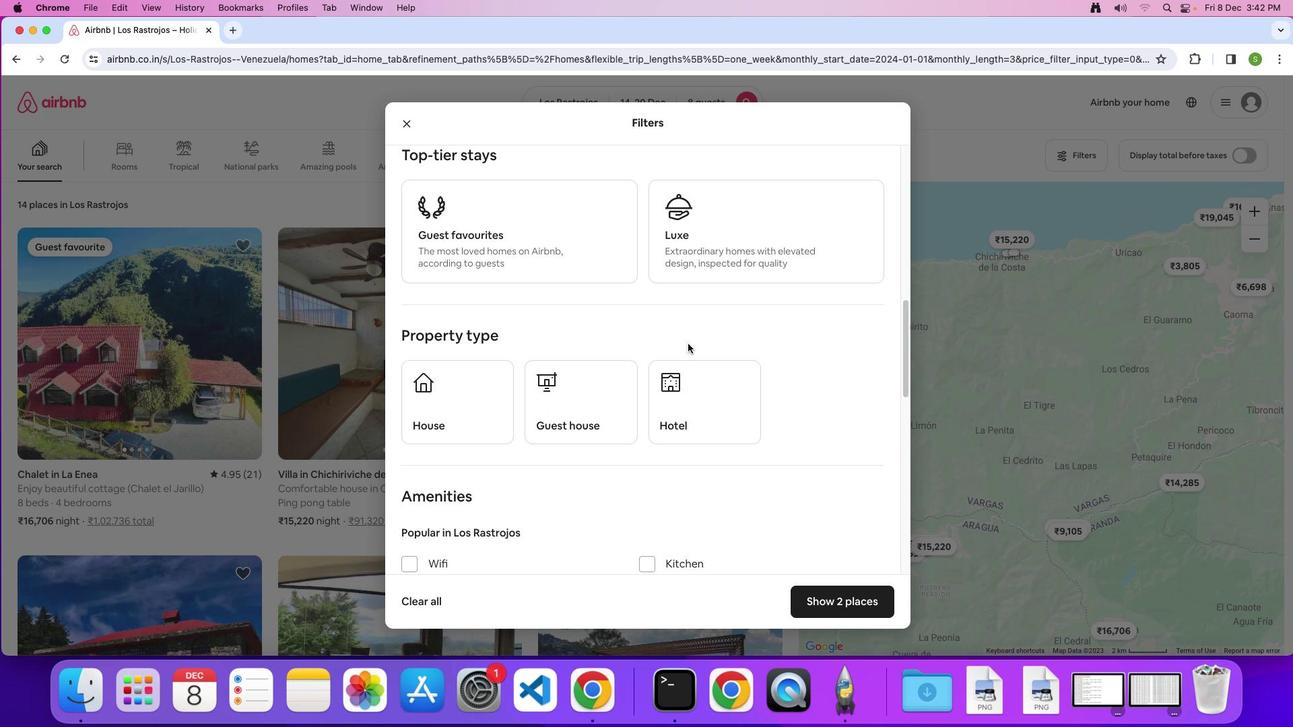 
Action: Mouse scrolled (688, 343) with delta (0, 0)
Screenshot: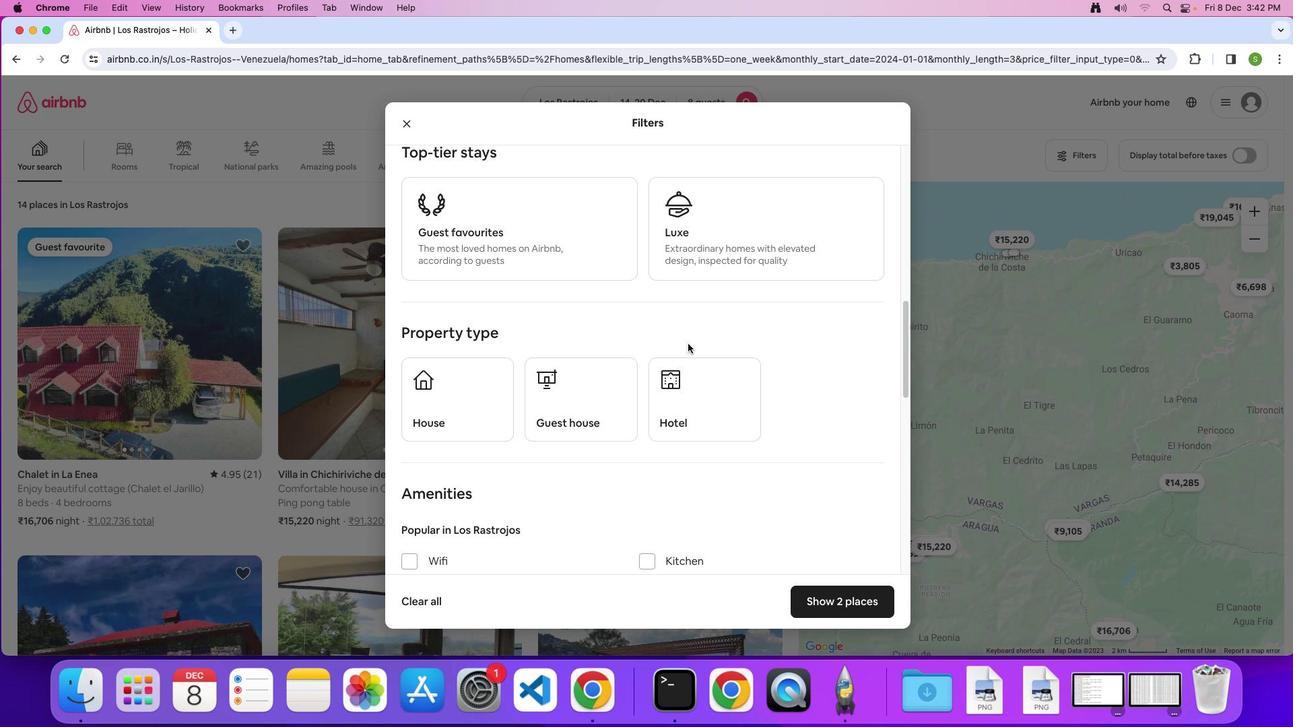 
Action: Mouse scrolled (688, 343) with delta (0, 0)
Screenshot: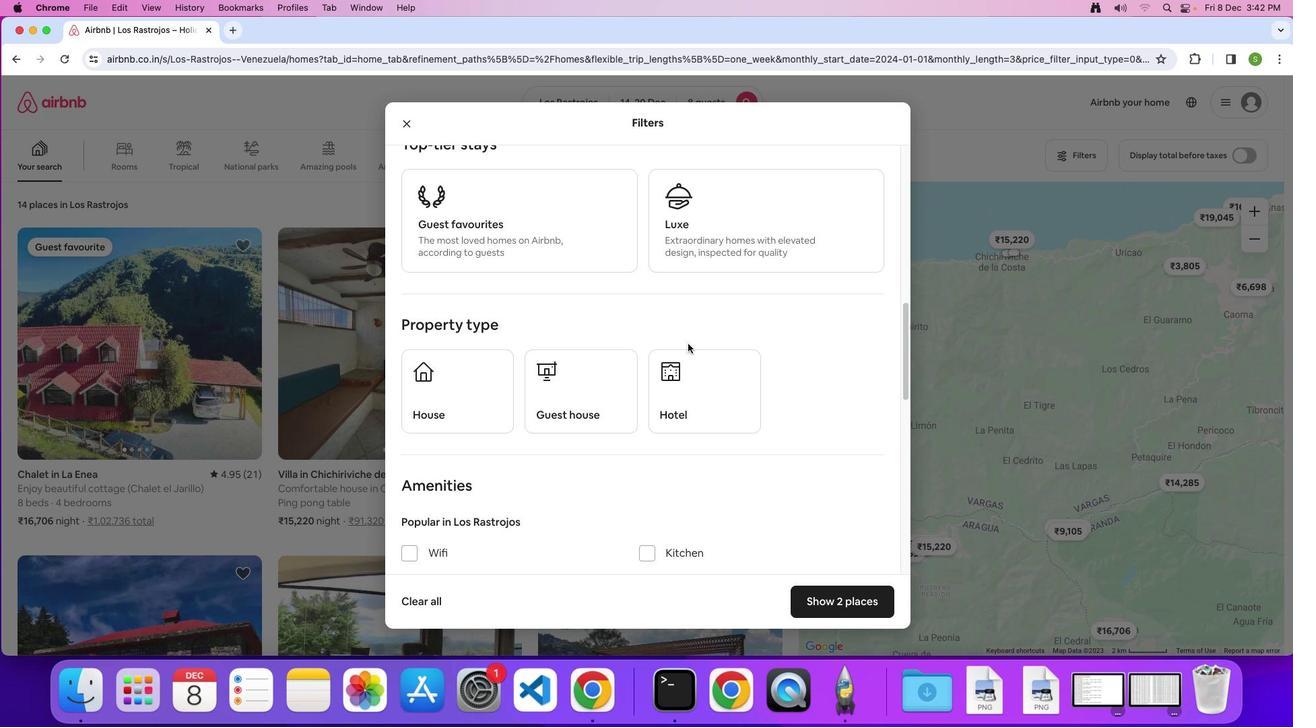 
Action: Mouse scrolled (688, 343) with delta (0, 0)
Screenshot: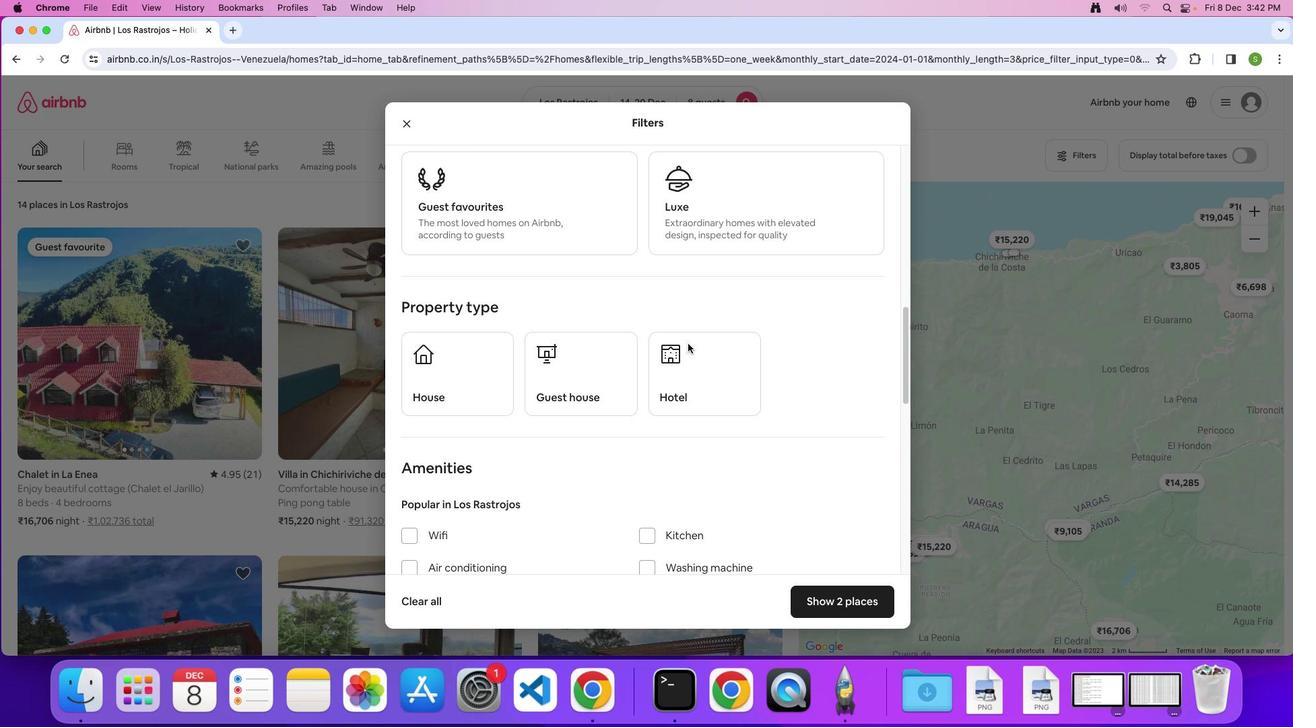 
Action: Mouse scrolled (688, 343) with delta (0, 0)
Screenshot: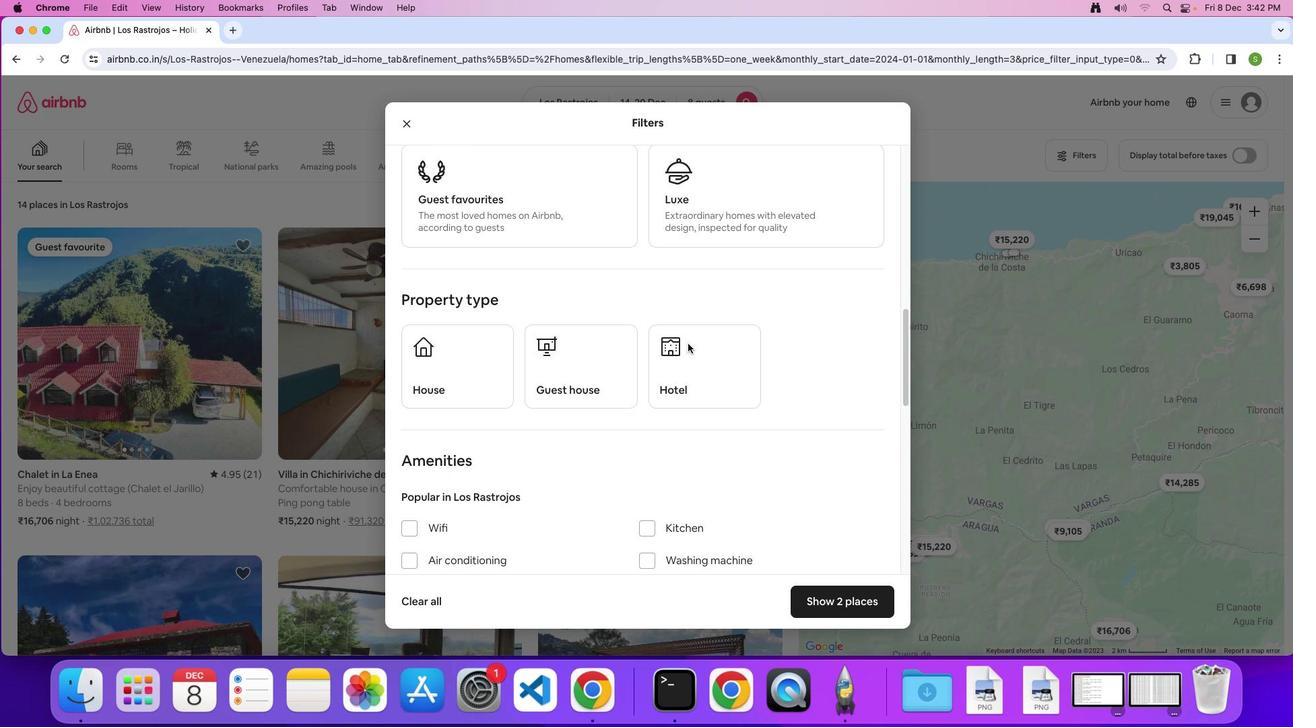 
Action: Mouse moved to (470, 366)
Screenshot: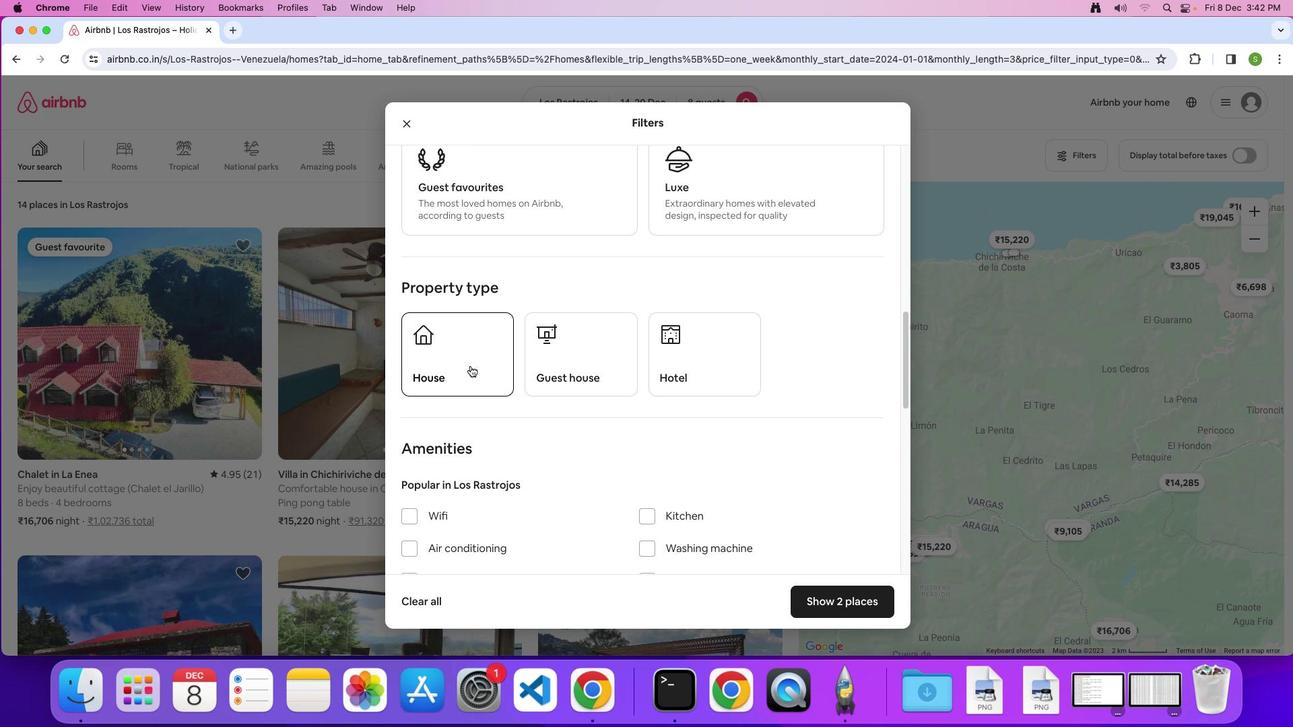 
Action: Mouse pressed left at (470, 366)
Screenshot: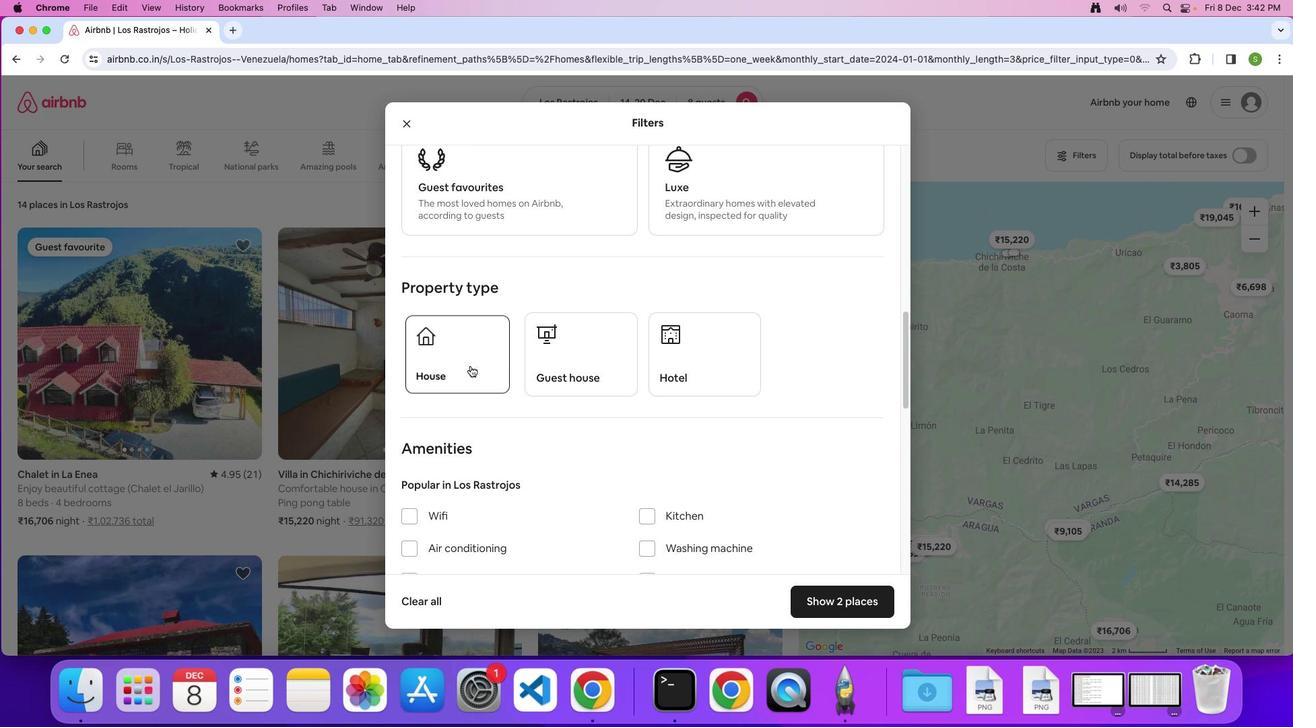 
Action: Mouse moved to (822, 430)
Screenshot: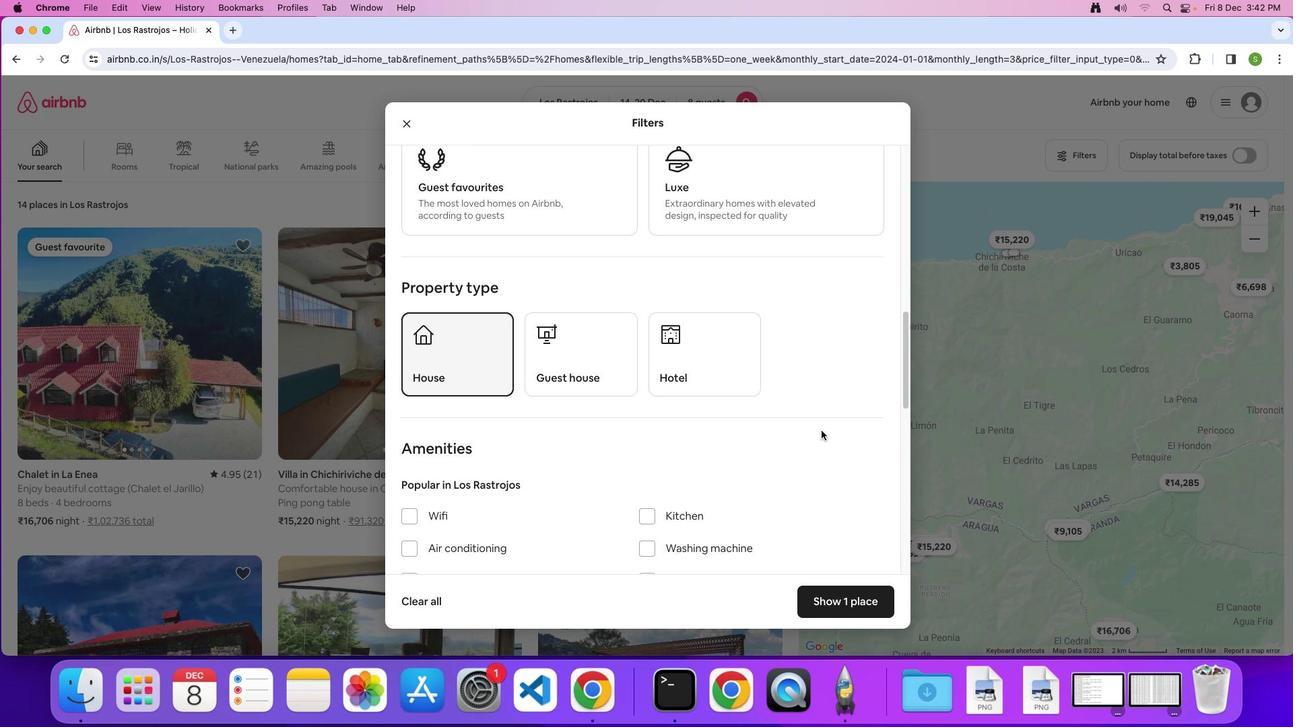 
Action: Mouse scrolled (822, 430) with delta (0, 0)
Screenshot: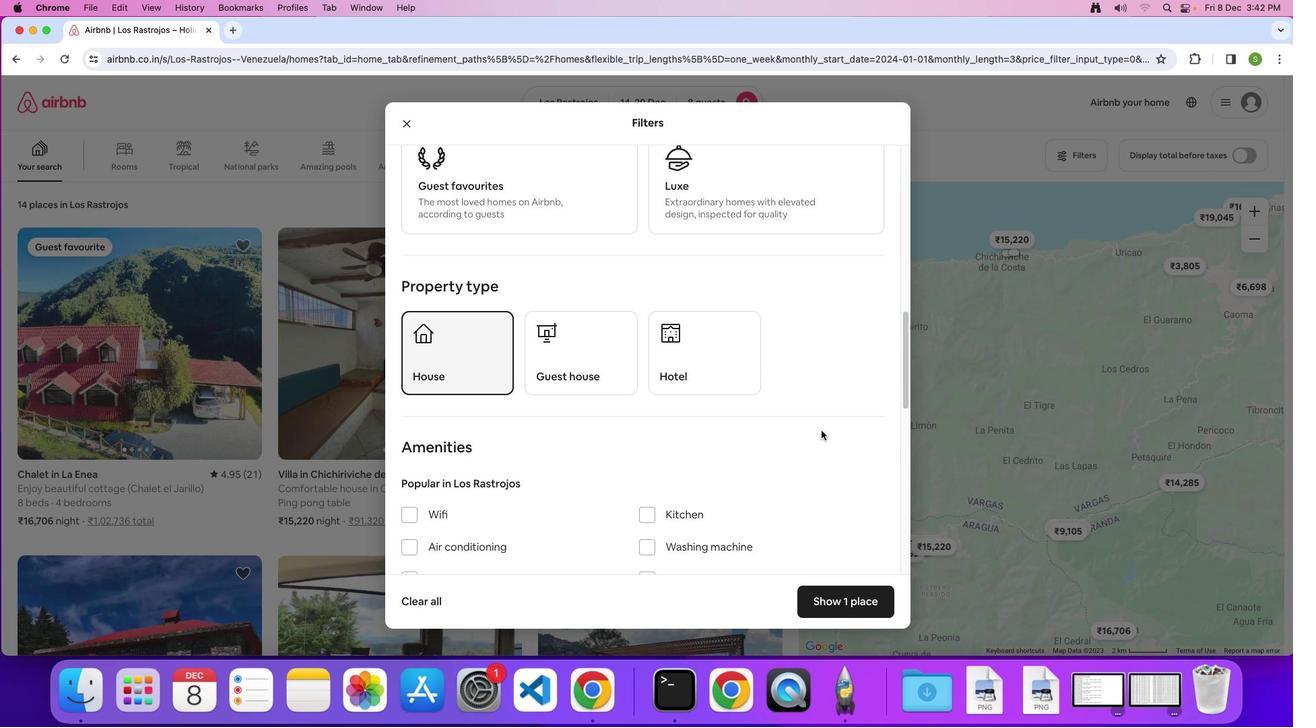 
Action: Mouse scrolled (822, 430) with delta (0, 0)
Screenshot: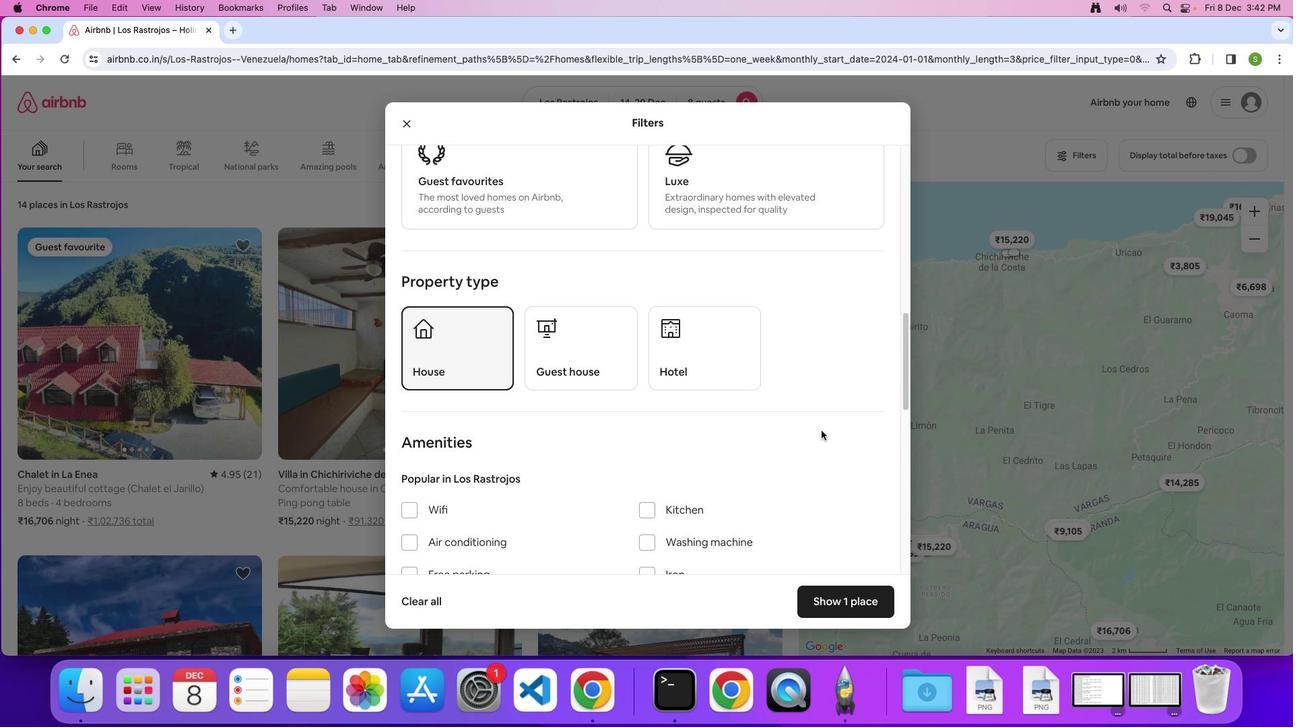 
Action: Mouse scrolled (822, 430) with delta (0, 0)
Screenshot: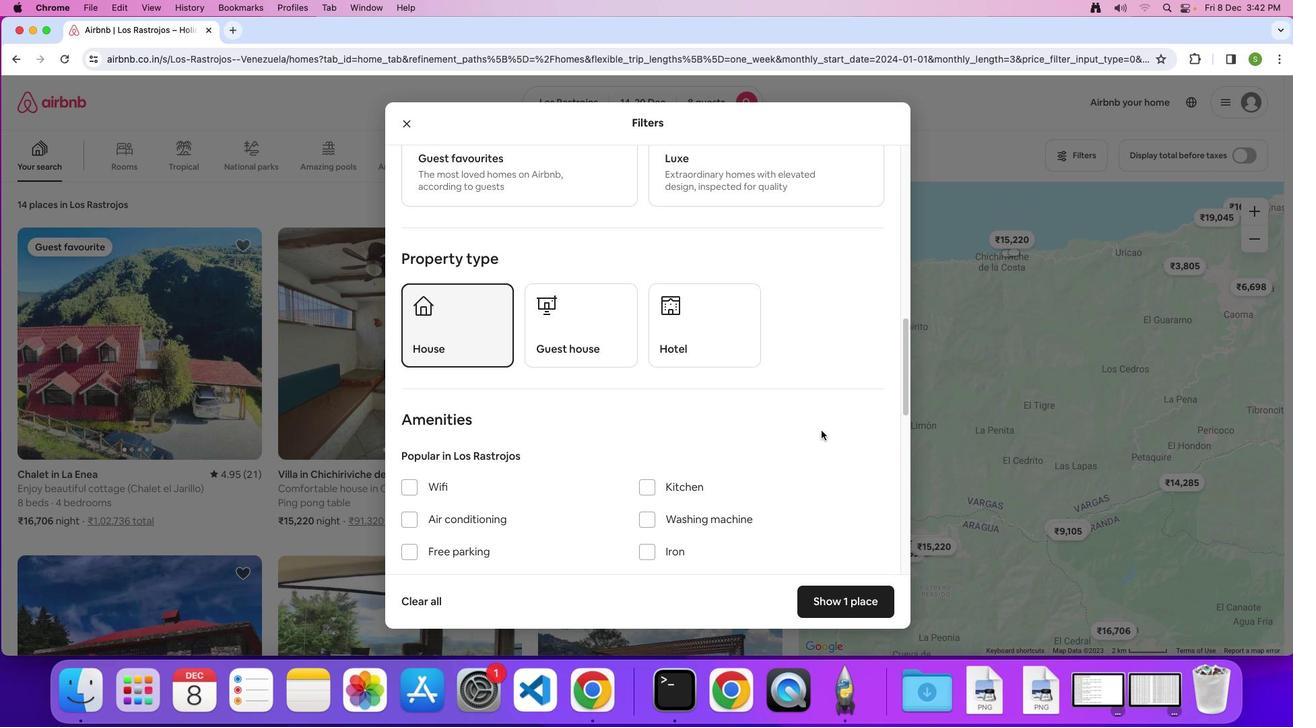 
Action: Mouse scrolled (822, 430) with delta (0, 0)
Screenshot: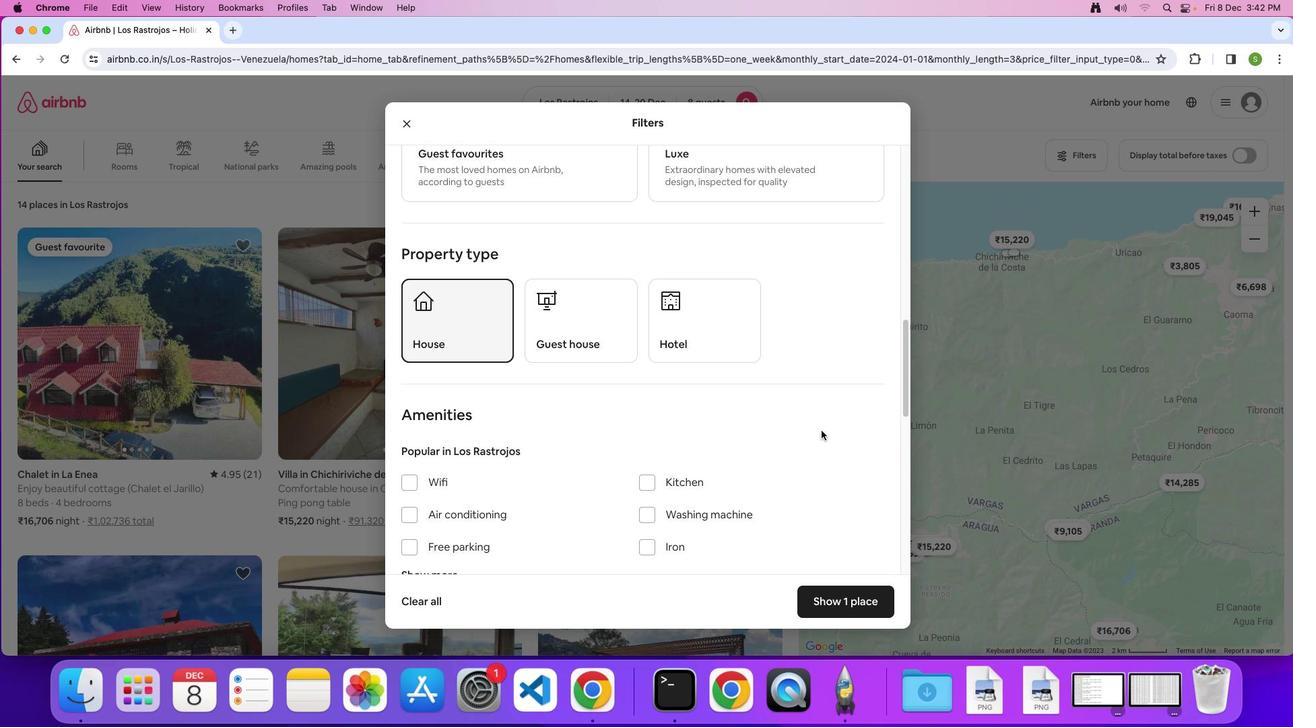 
Action: Mouse scrolled (822, 430) with delta (0, -1)
Screenshot: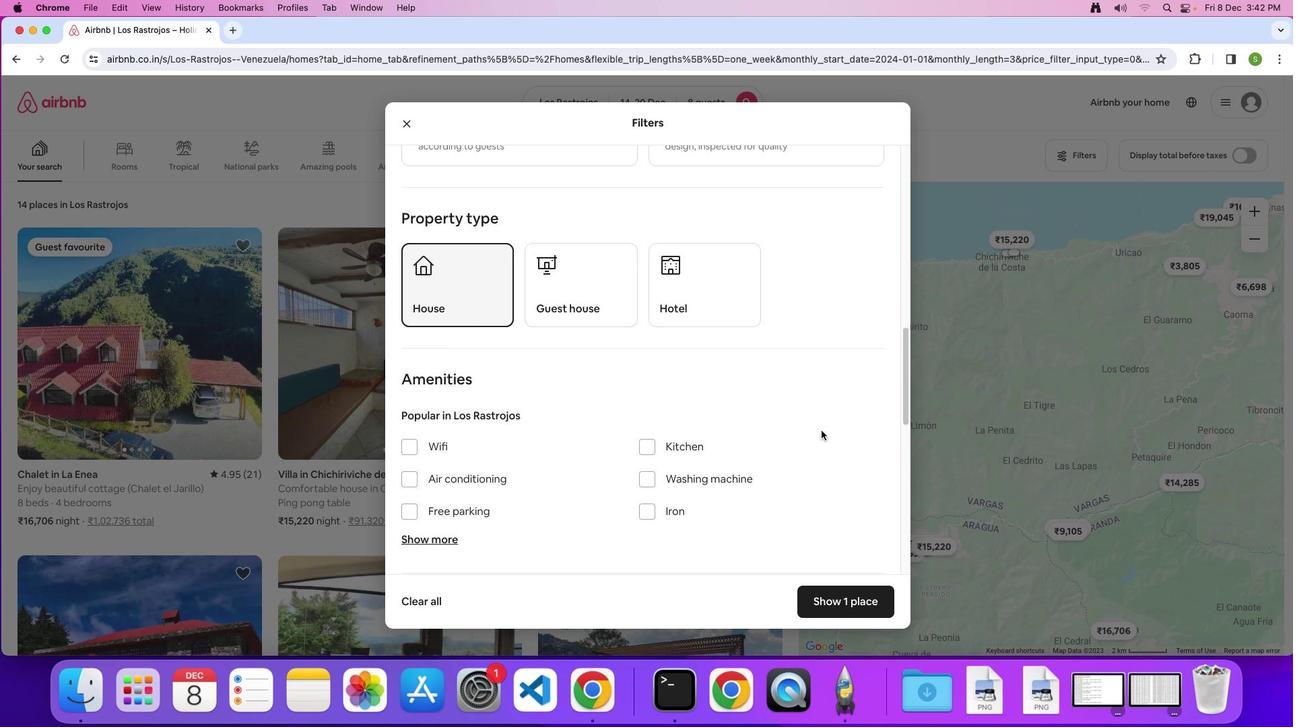 
Action: Mouse scrolled (822, 430) with delta (0, 0)
Screenshot: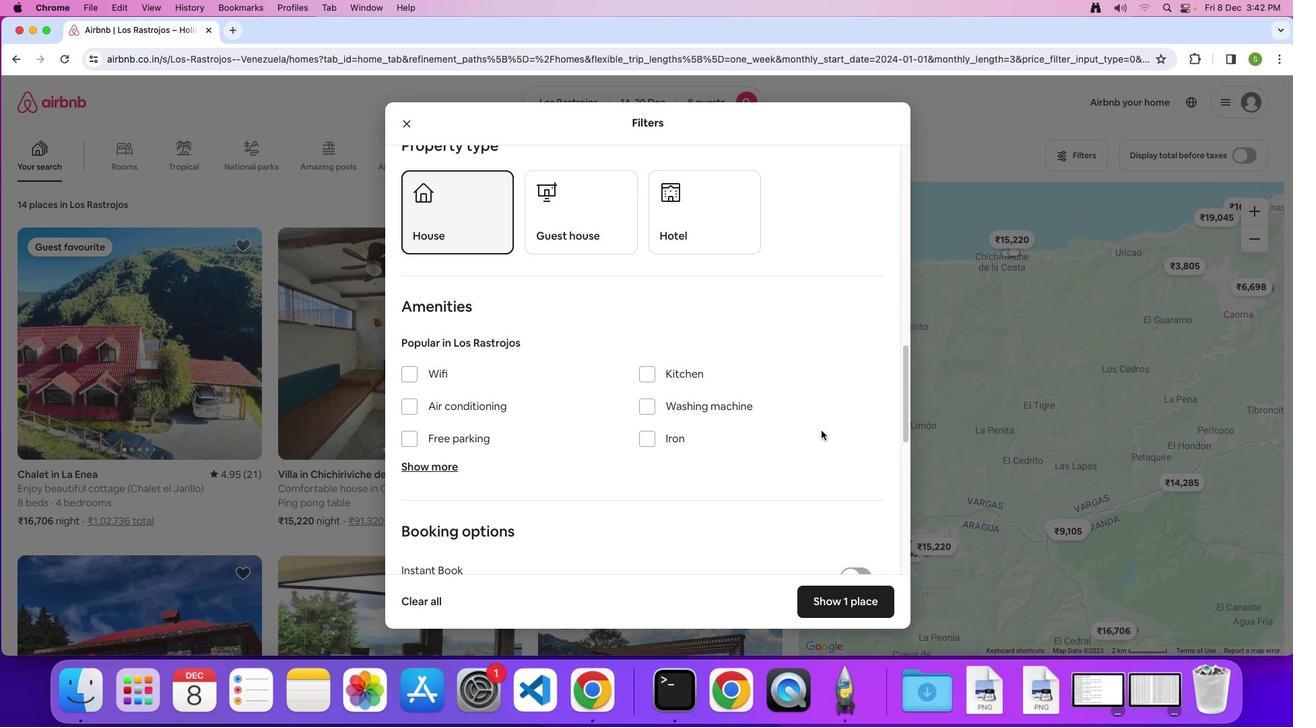 
Action: Mouse scrolled (822, 430) with delta (0, 0)
Screenshot: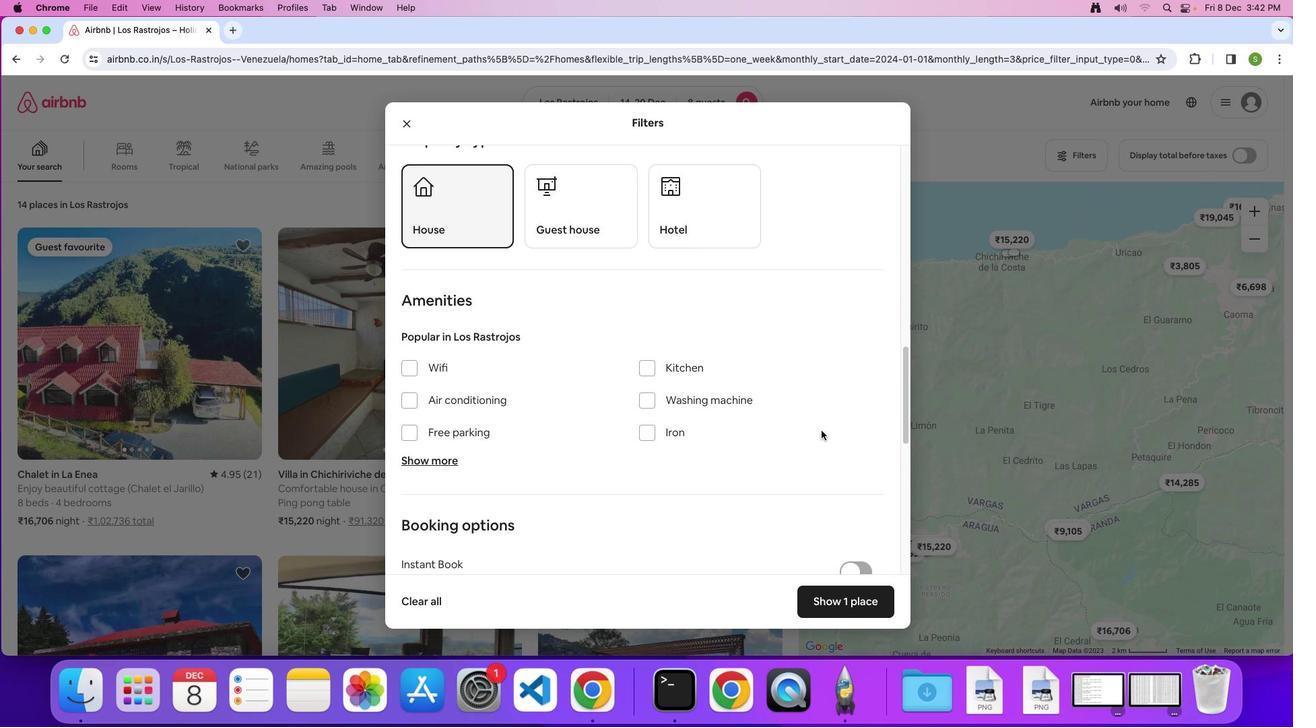 
Action: Mouse scrolled (822, 430) with delta (0, 0)
Screenshot: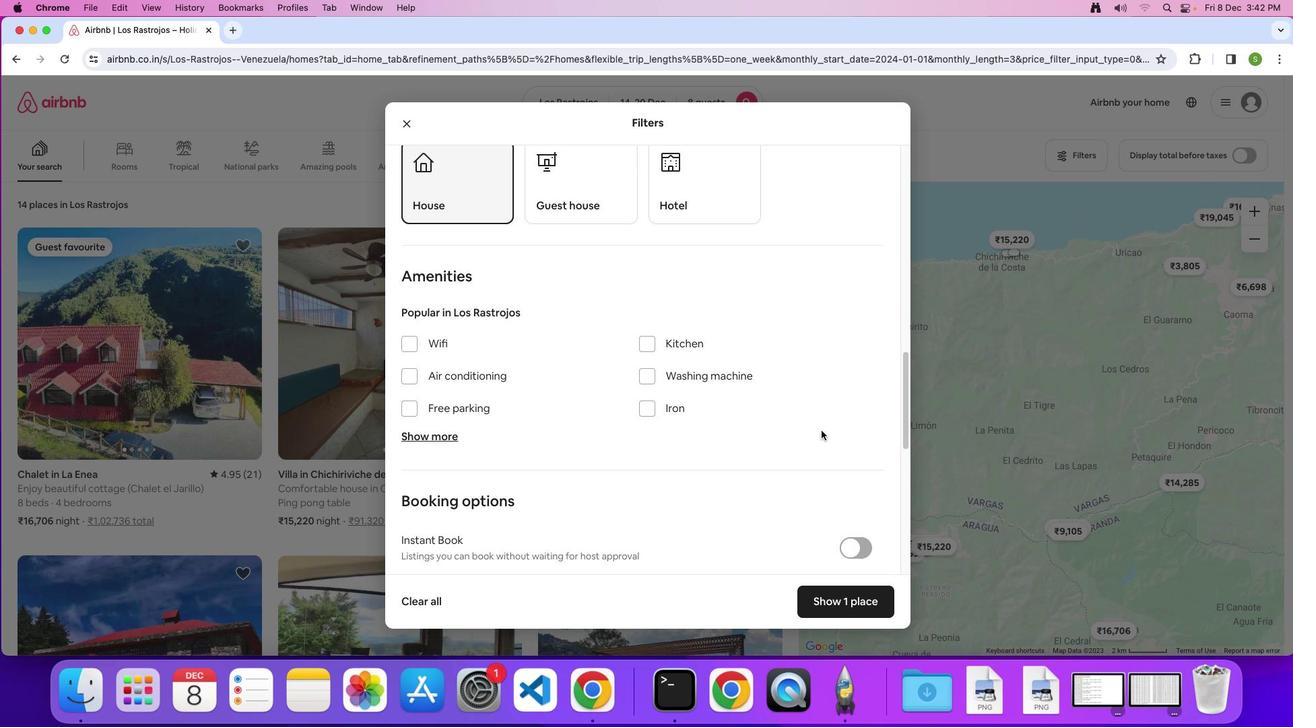 
Action: Mouse scrolled (822, 430) with delta (0, 0)
Screenshot: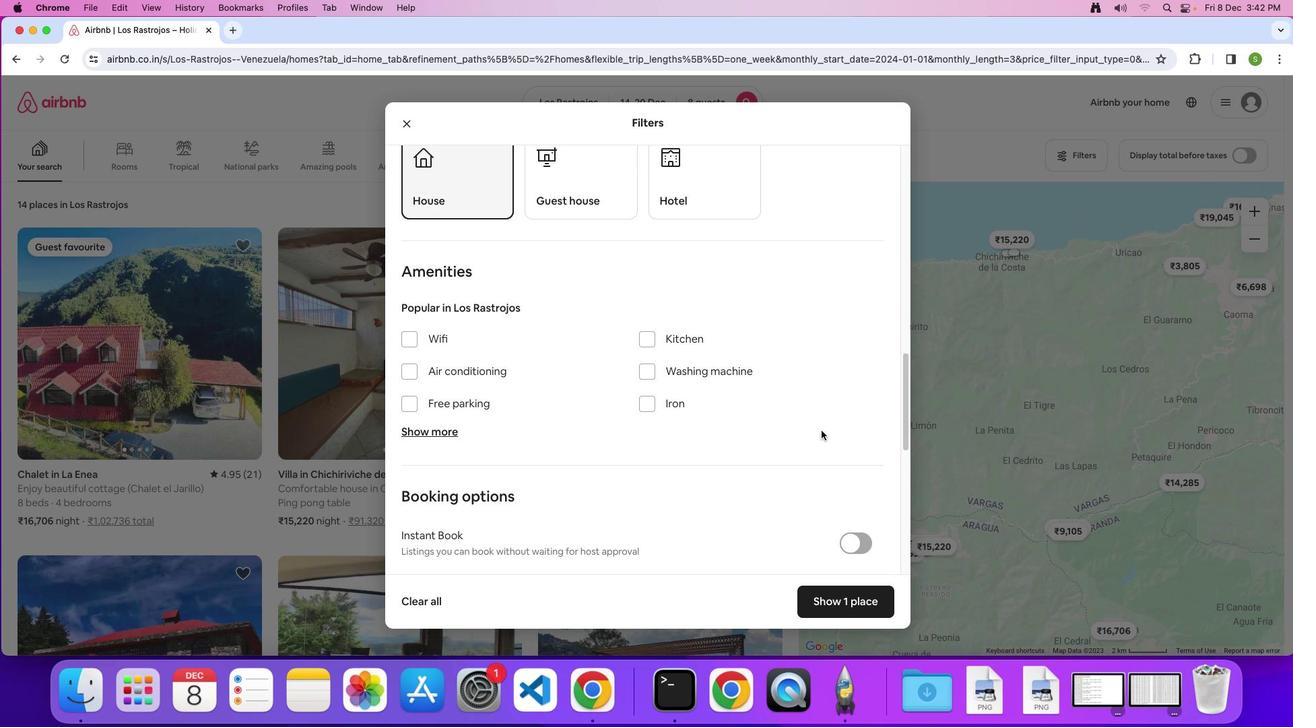 
Action: Mouse moved to (452, 412)
Screenshot: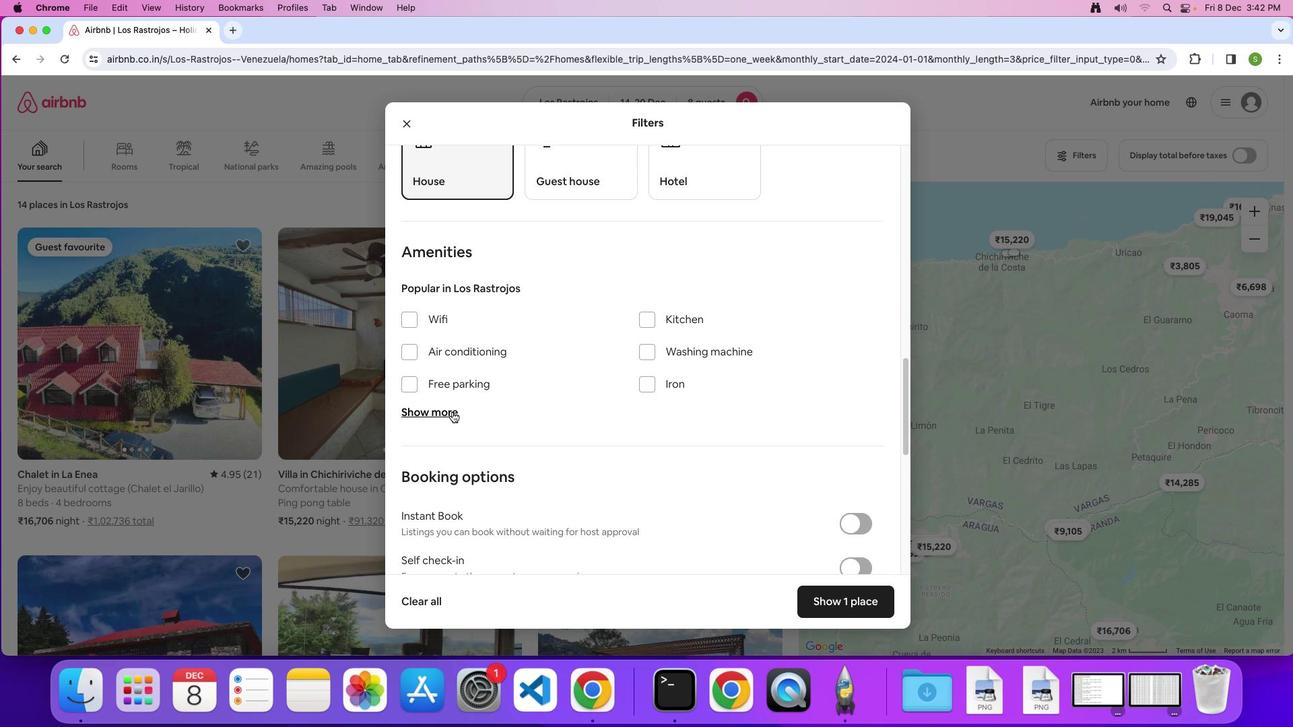 
Action: Mouse pressed left at (452, 412)
Screenshot: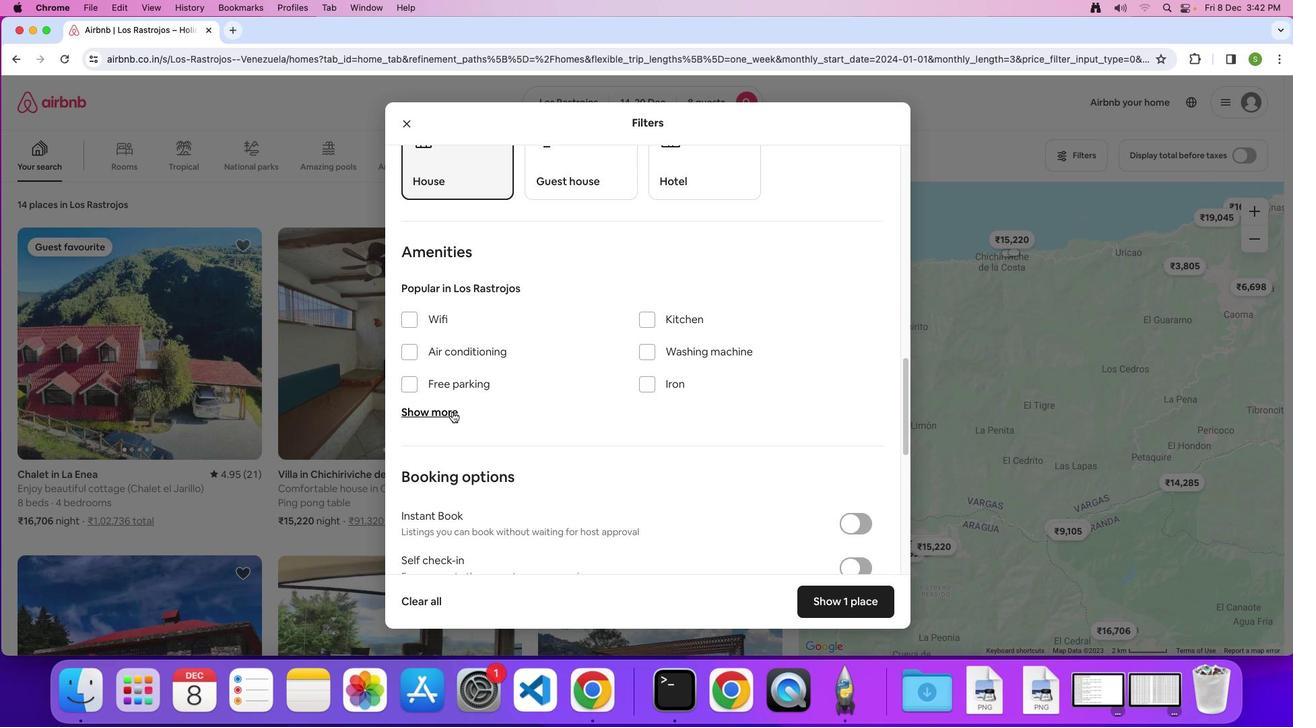 
Action: Mouse moved to (694, 382)
Screenshot: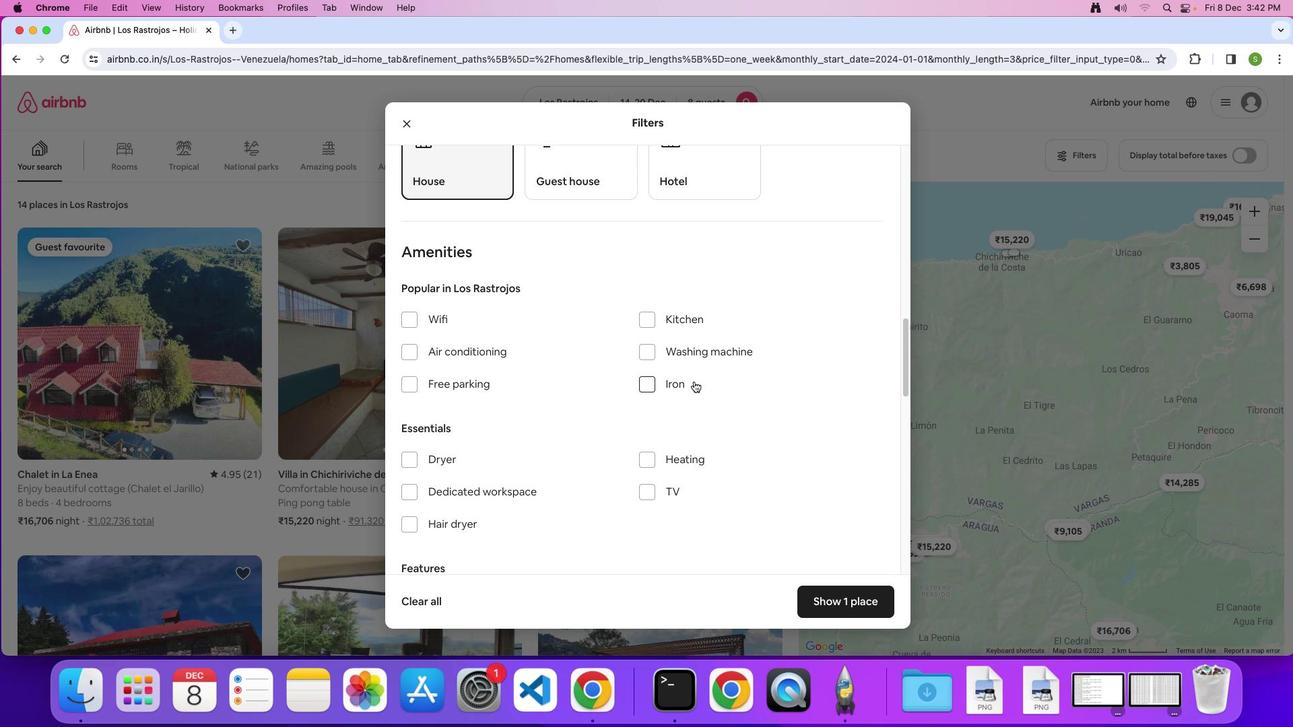 
Action: Mouse scrolled (694, 382) with delta (0, 0)
Screenshot: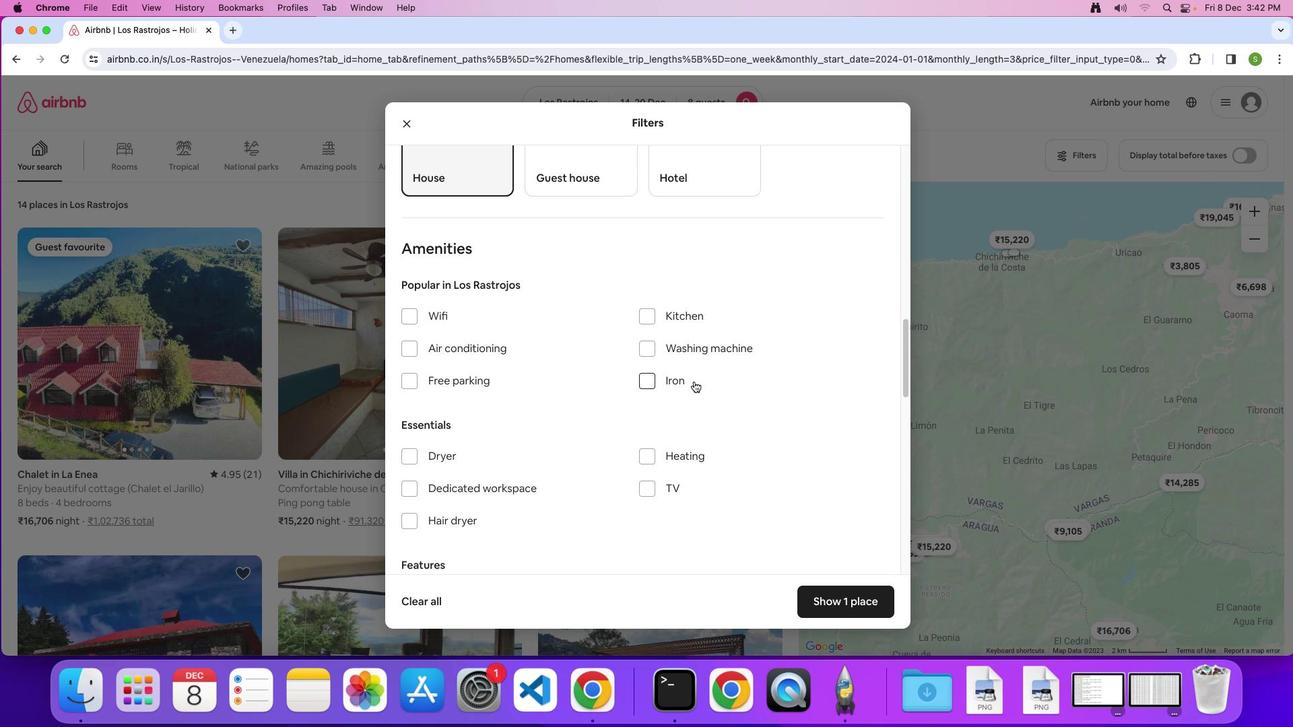 
Action: Mouse scrolled (694, 382) with delta (0, 0)
Screenshot: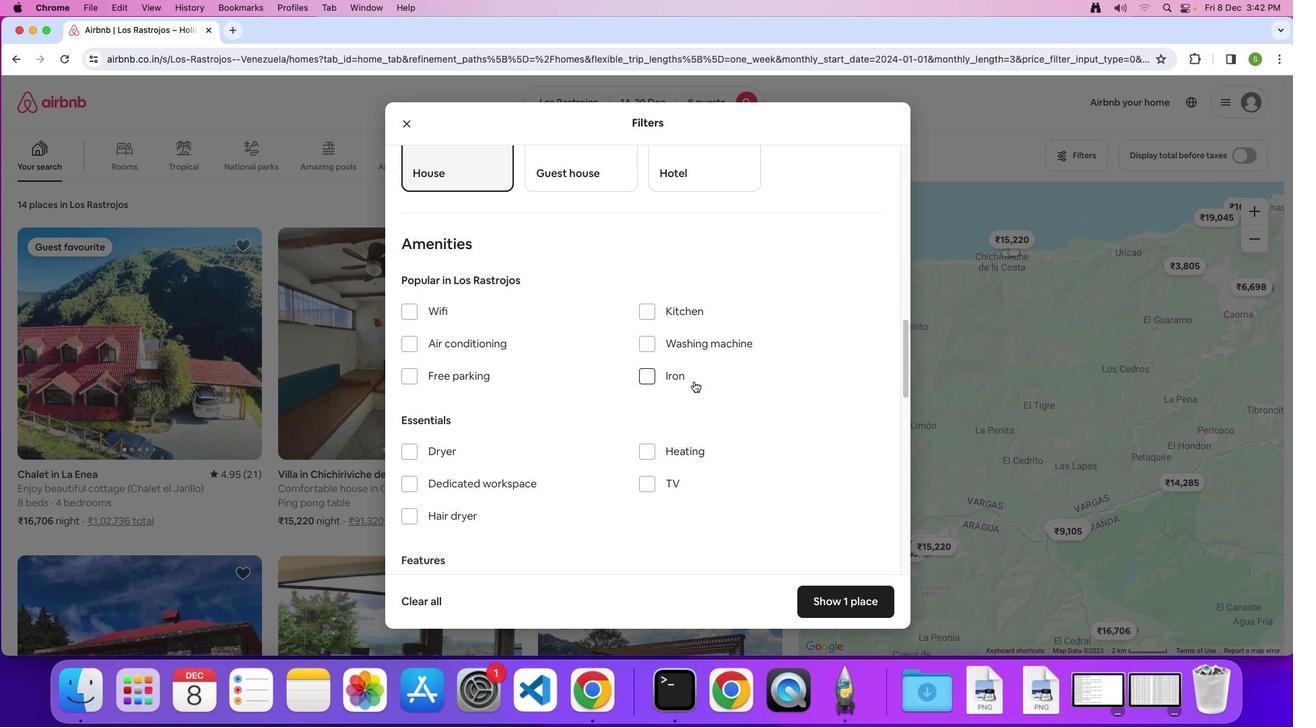 
Action: Mouse scrolled (694, 382) with delta (0, 0)
Screenshot: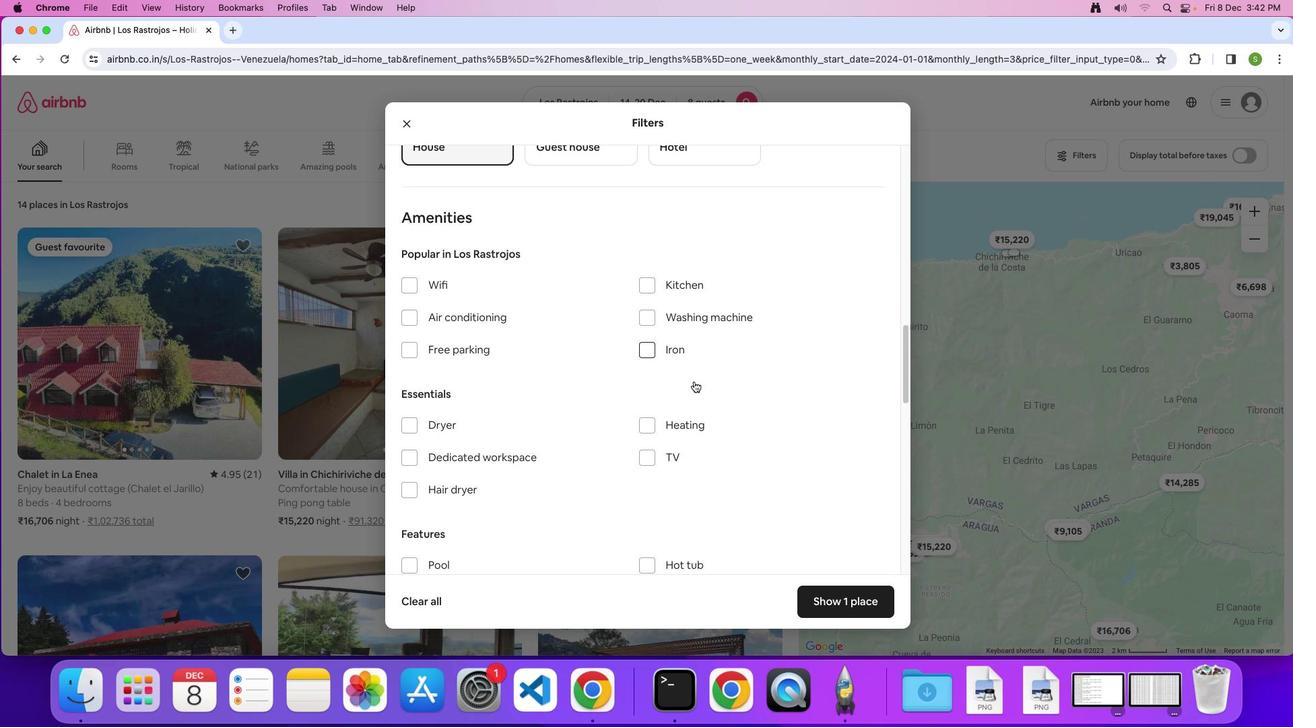 
Action: Mouse moved to (404, 246)
Screenshot: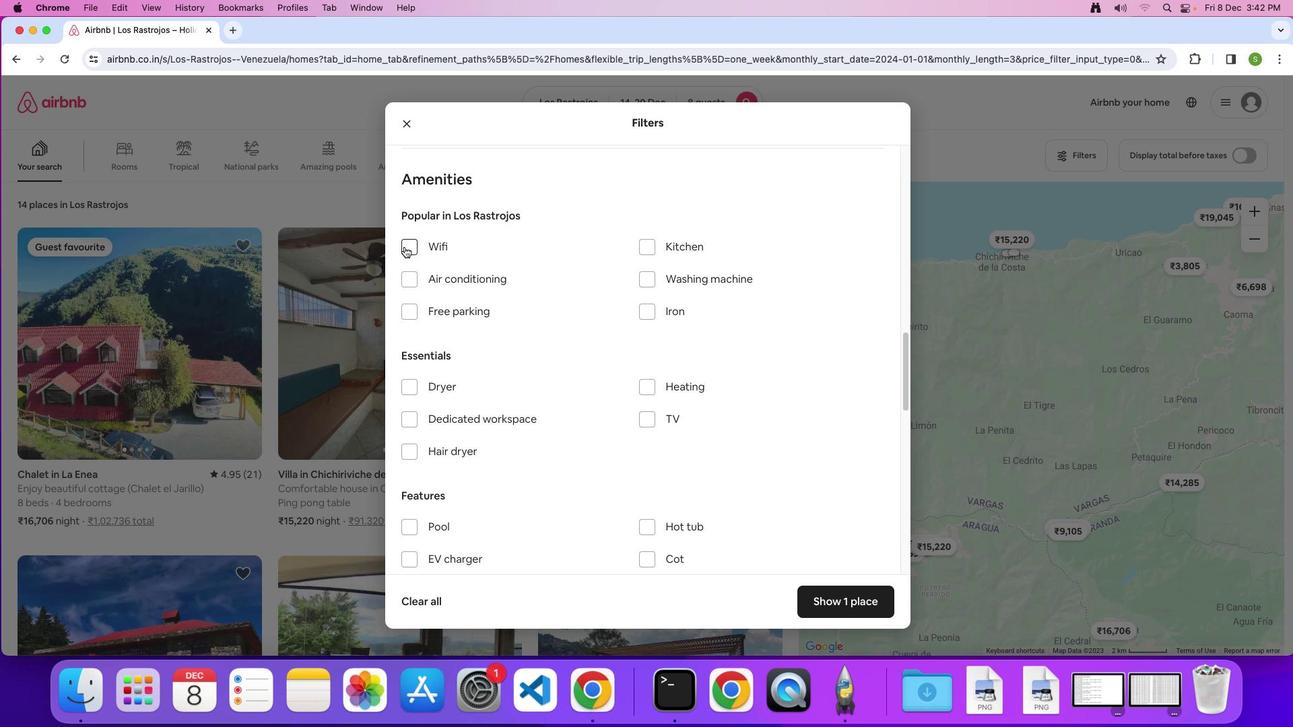 
Action: Mouse pressed left at (404, 246)
Screenshot: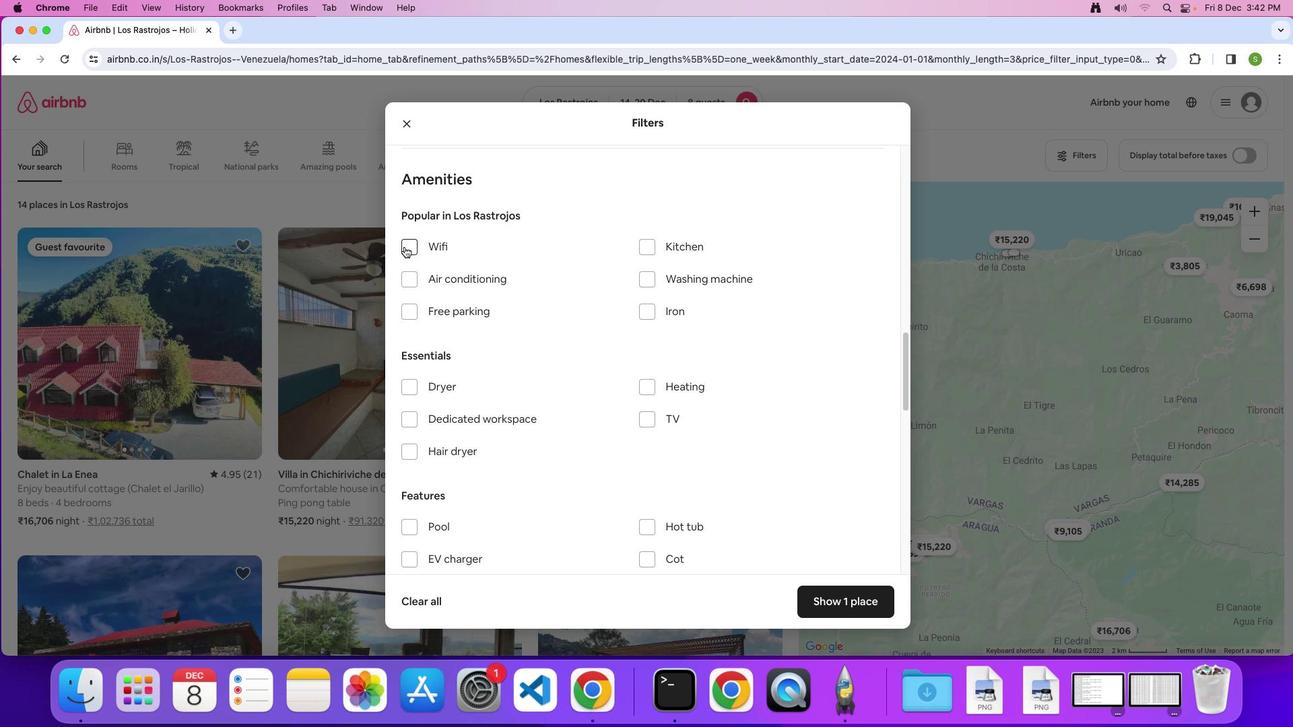 
Action: Mouse moved to (667, 350)
Screenshot: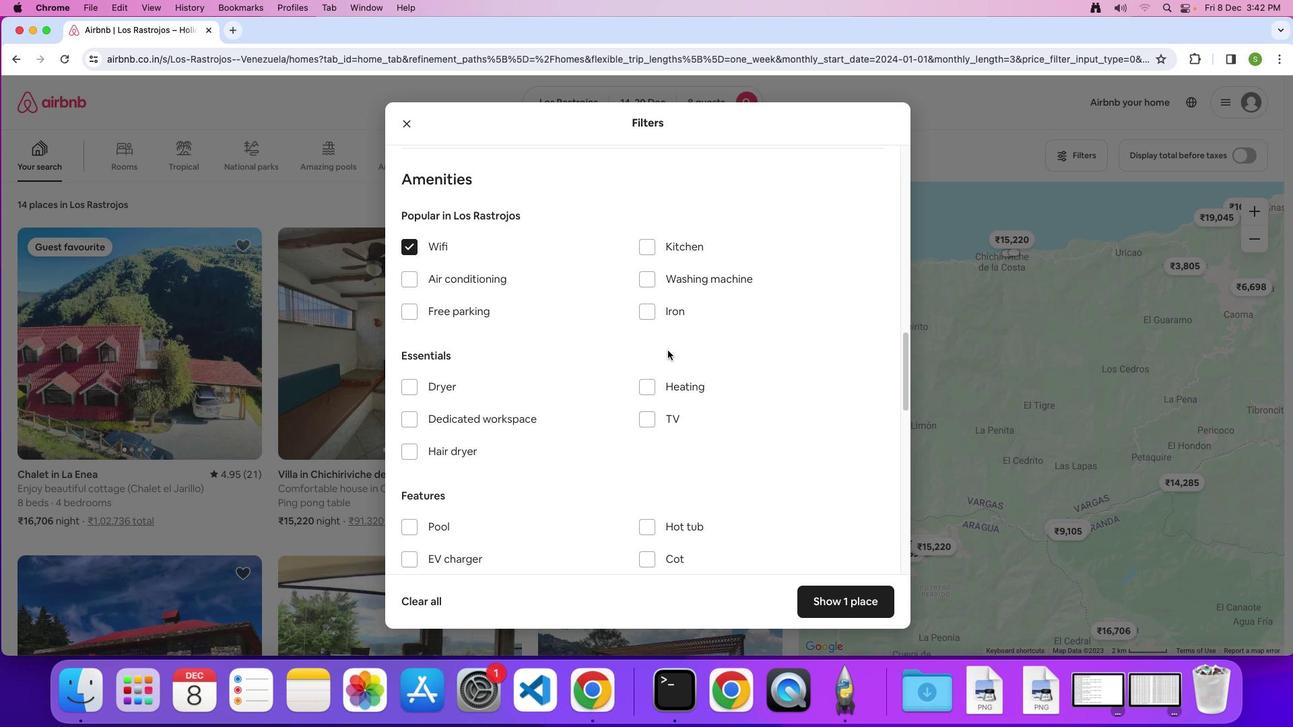 
Action: Mouse scrolled (667, 350) with delta (0, 0)
Screenshot: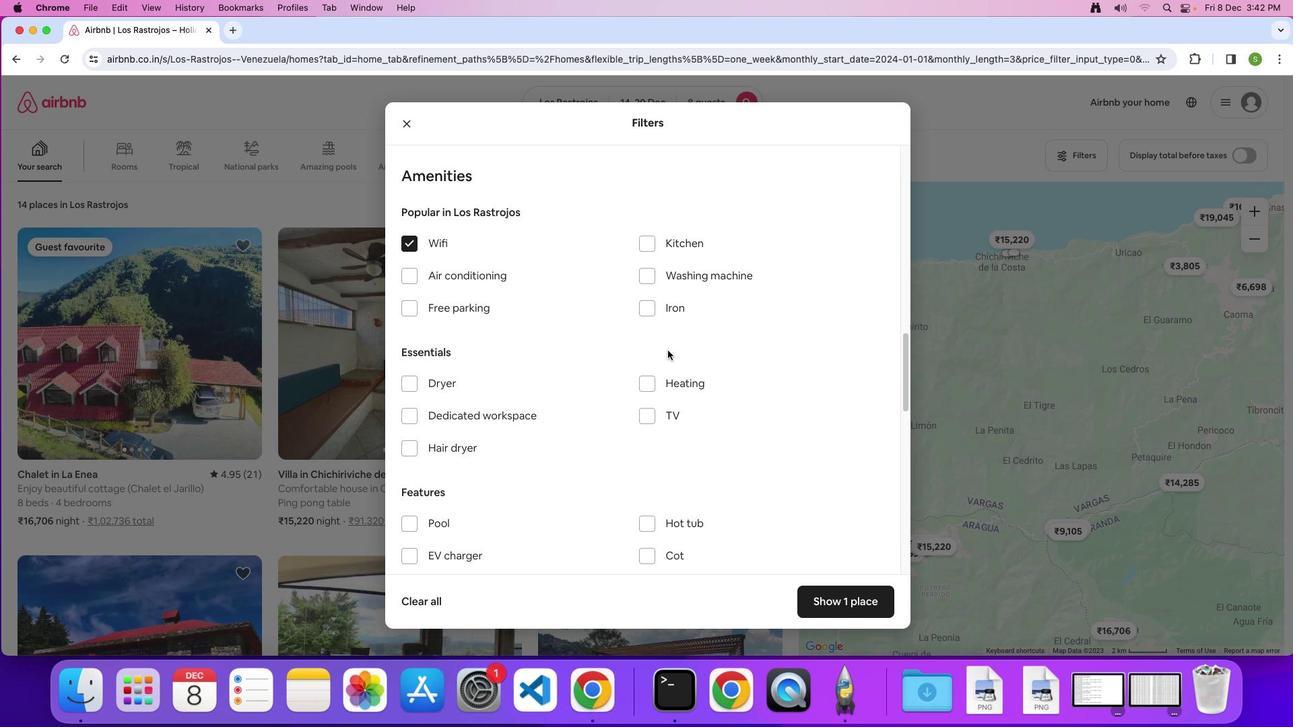 
Action: Mouse scrolled (667, 350) with delta (0, 0)
Screenshot: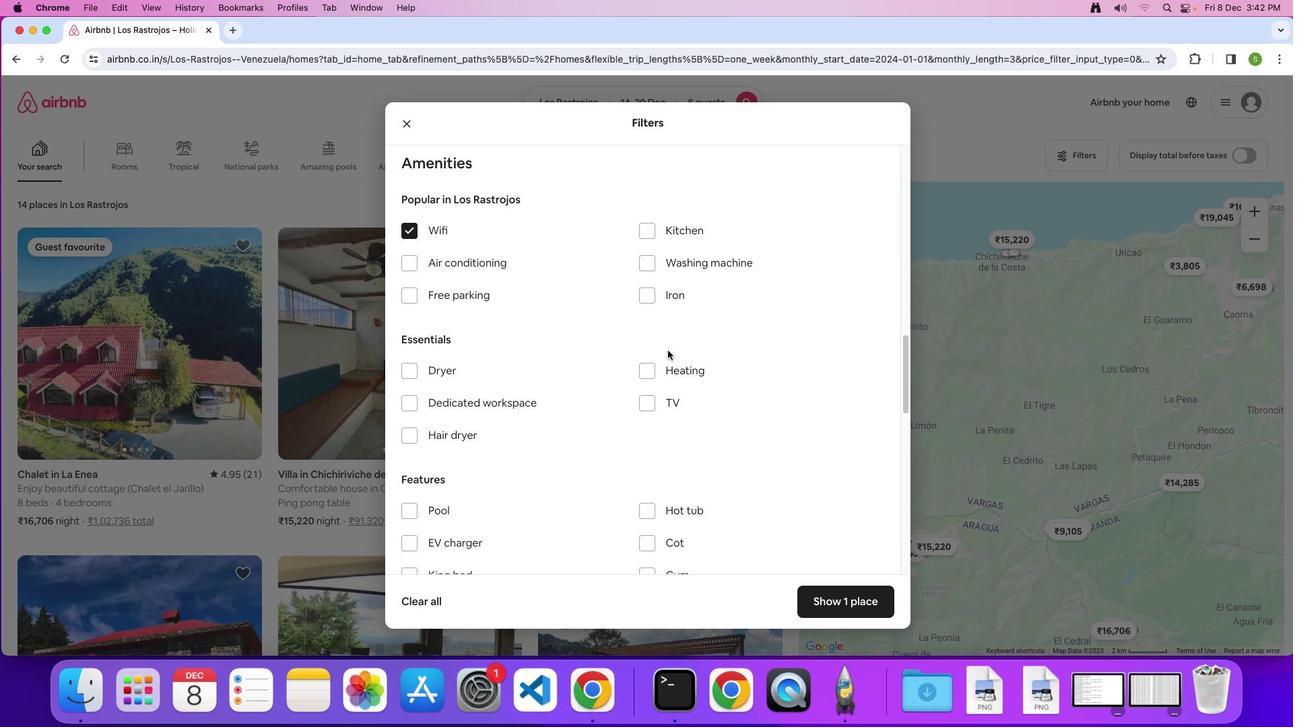 
Action: Mouse scrolled (667, 350) with delta (0, 0)
Screenshot: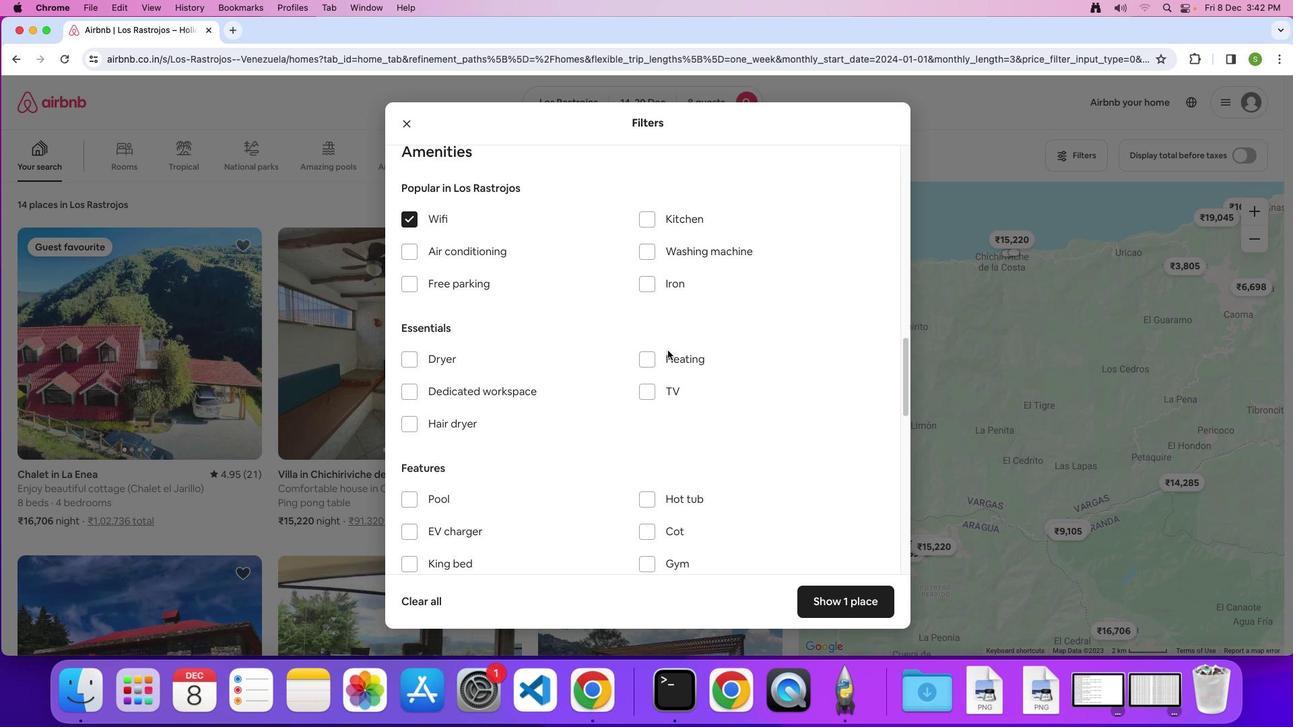 
Action: Mouse scrolled (667, 350) with delta (0, 0)
Screenshot: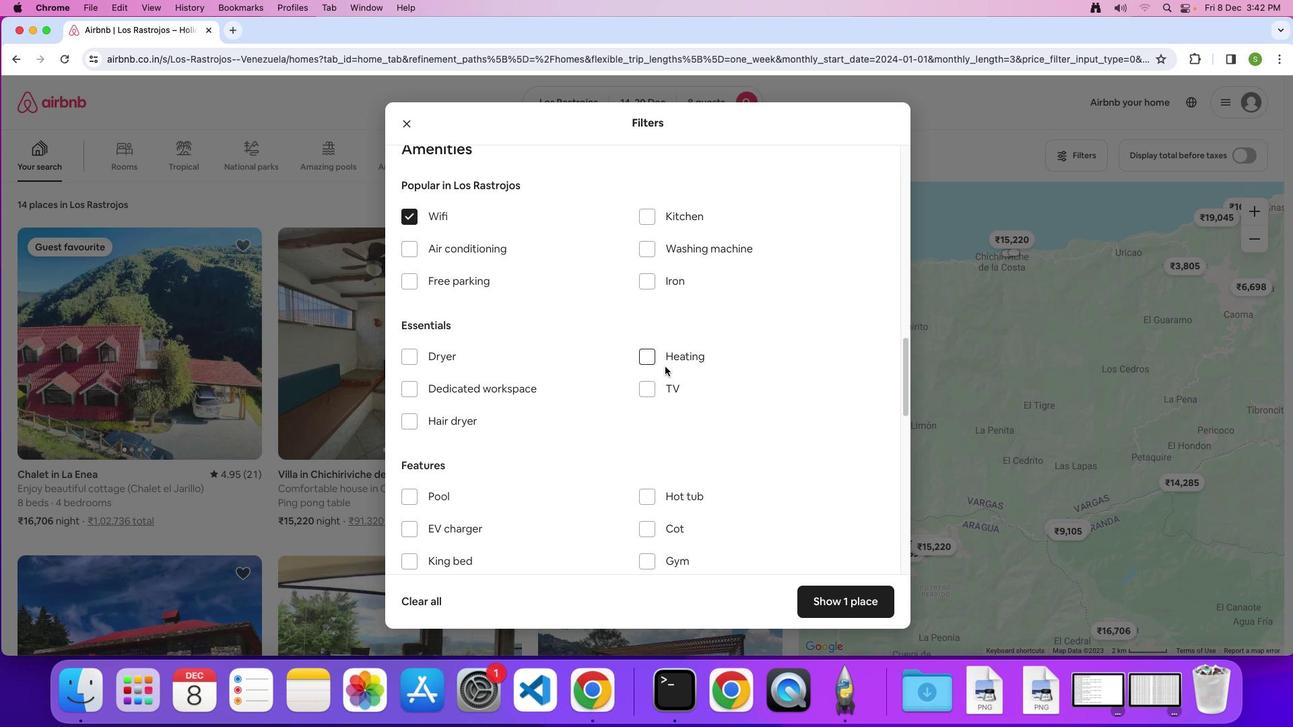 
Action: Mouse moved to (647, 388)
Screenshot: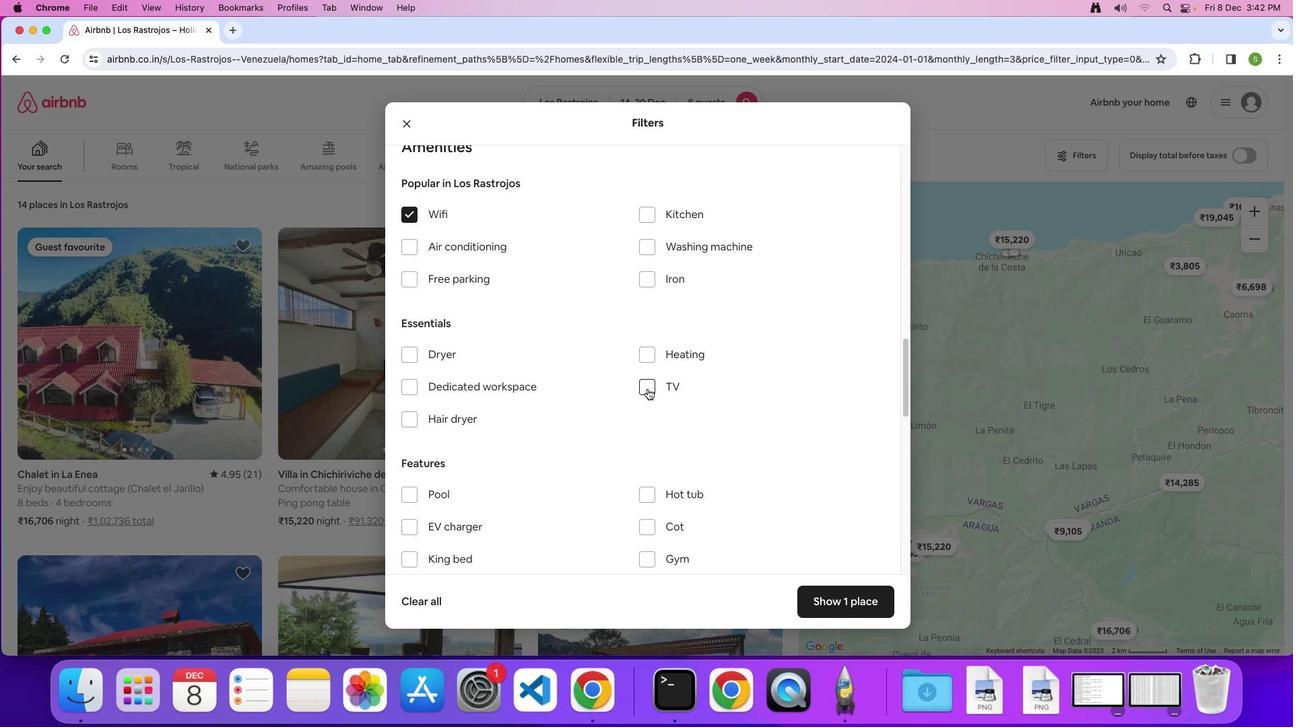 
Action: Mouse pressed left at (647, 388)
Screenshot: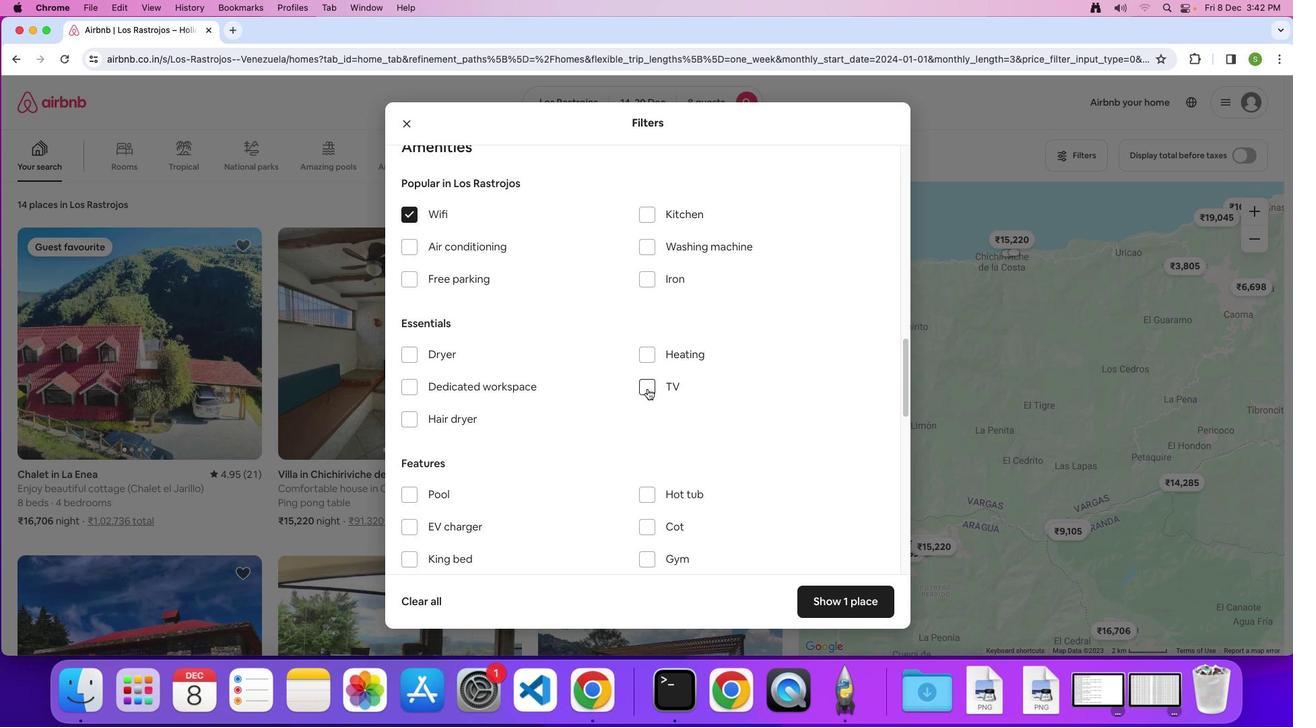 
Action: Mouse moved to (668, 378)
Screenshot: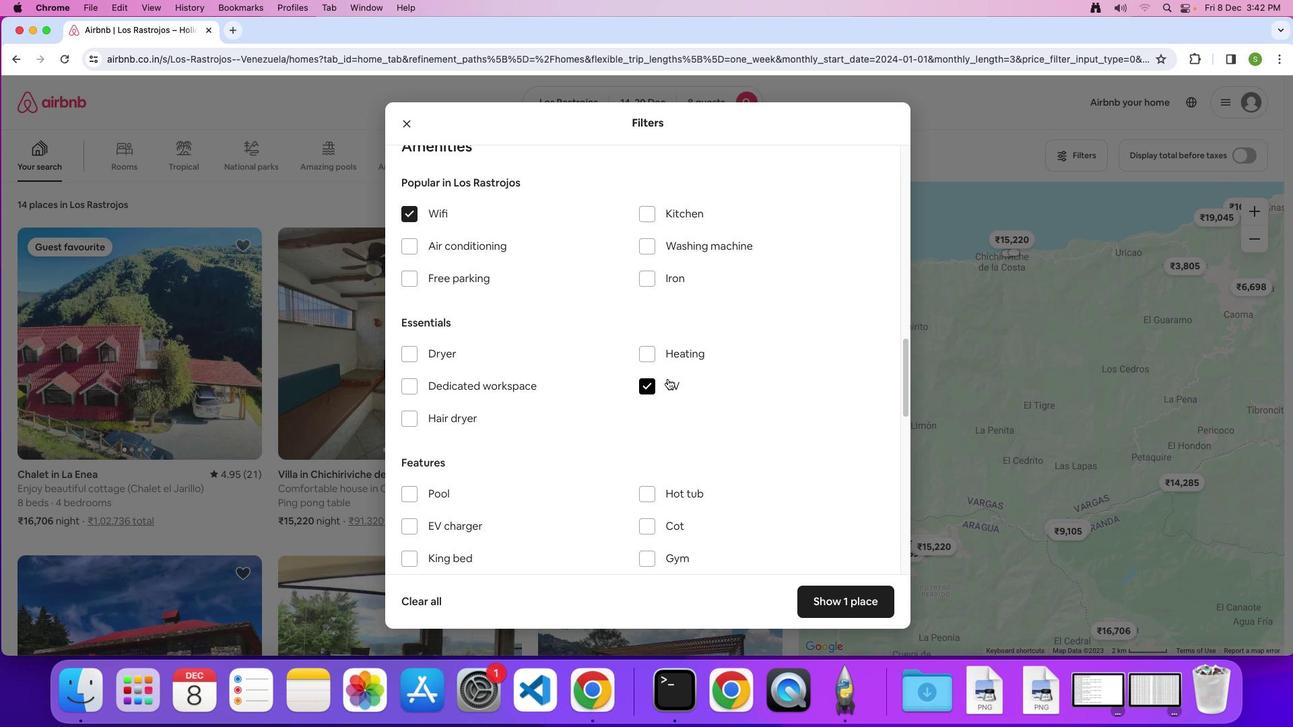 
Action: Mouse scrolled (668, 378) with delta (0, 0)
Screenshot: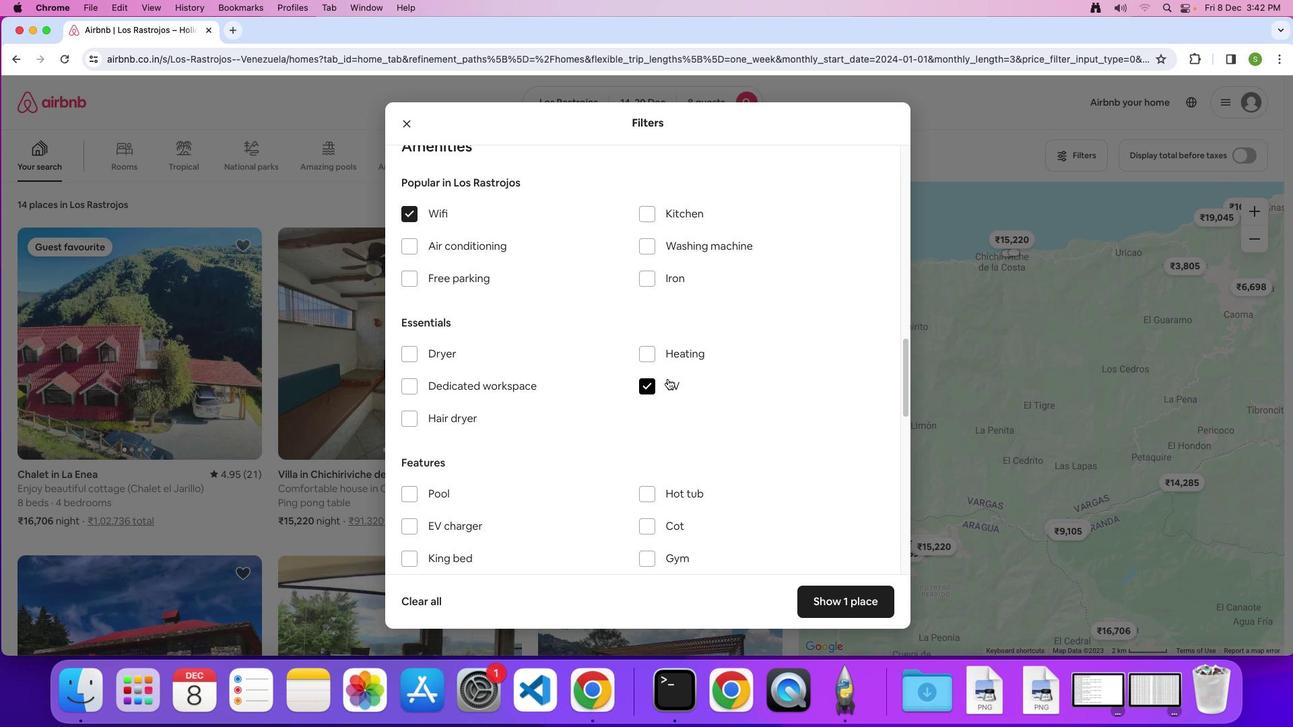 
Action: Mouse scrolled (668, 378) with delta (0, 0)
Screenshot: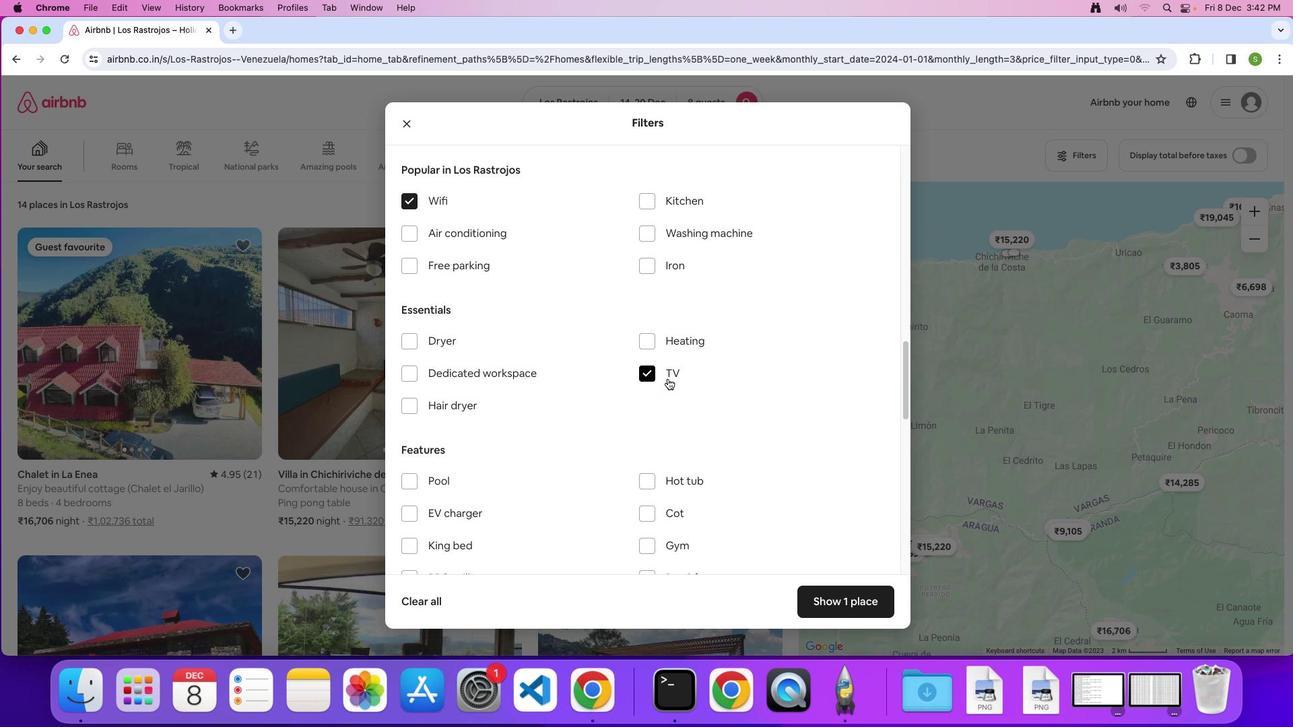 
Action: Mouse moved to (417, 262)
Screenshot: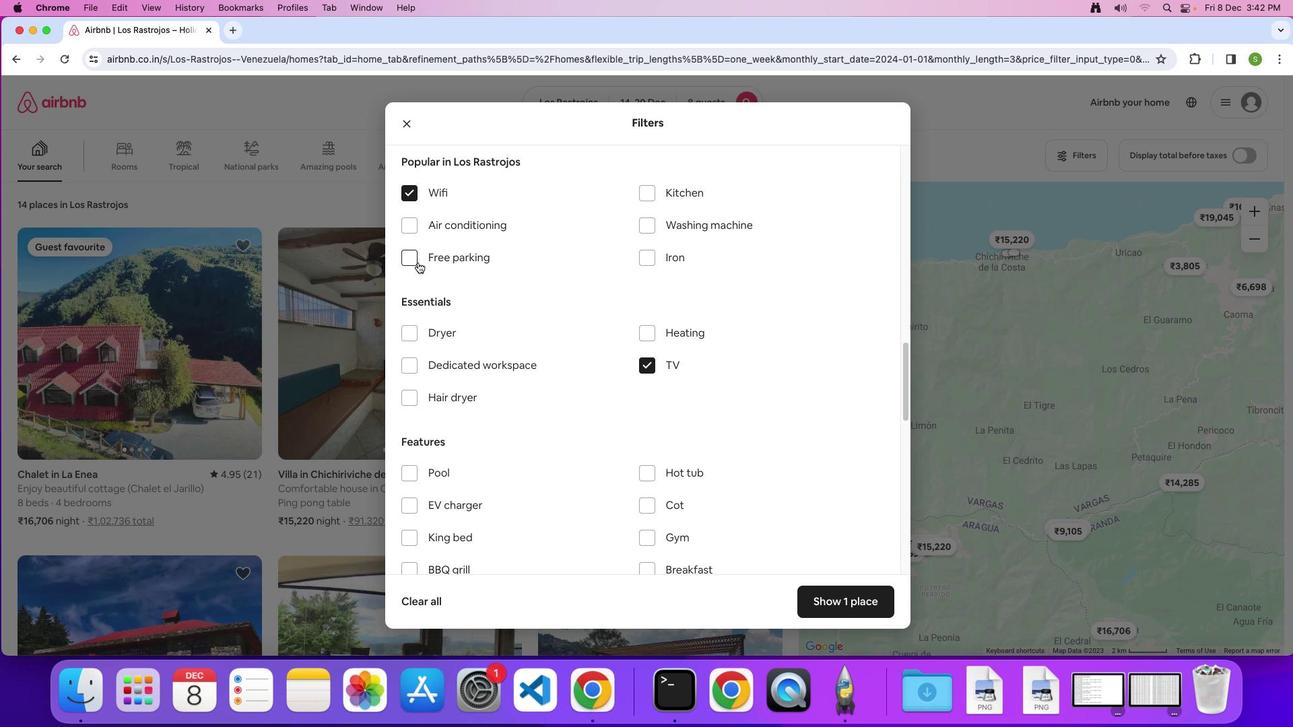 
Action: Mouse pressed left at (417, 262)
Screenshot: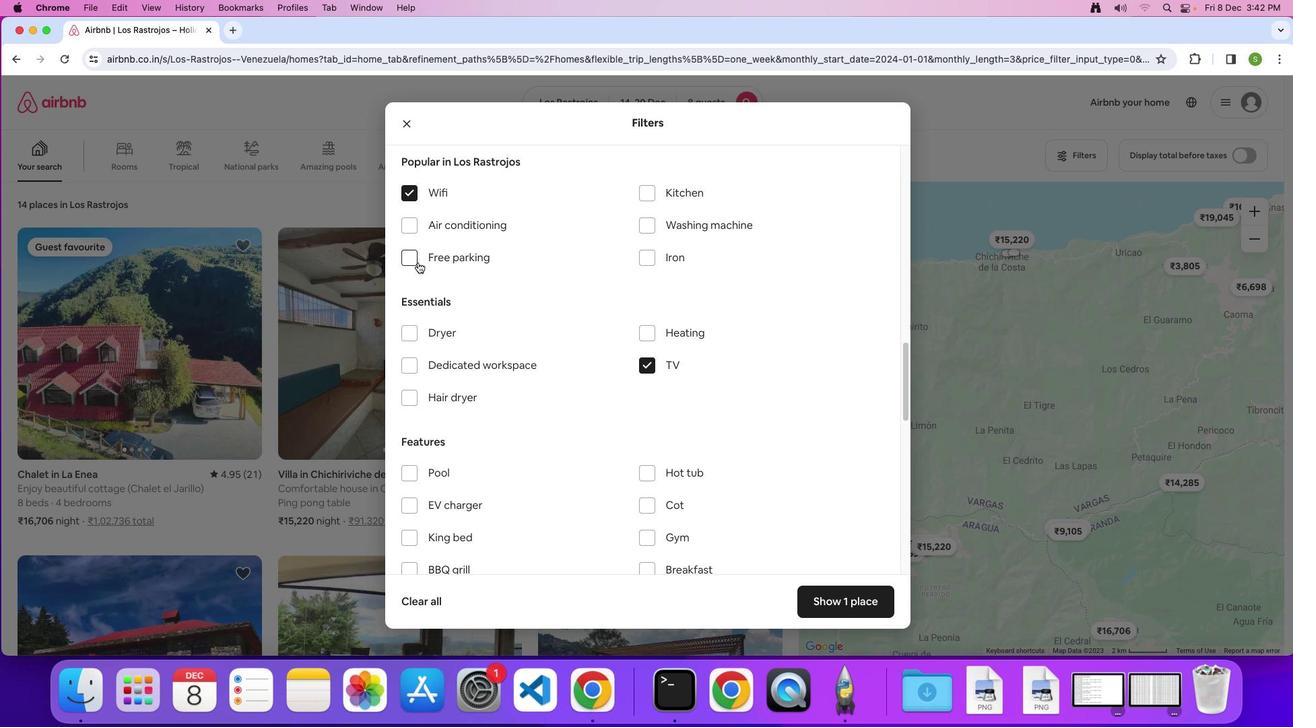 
Action: Mouse moved to (697, 334)
Screenshot: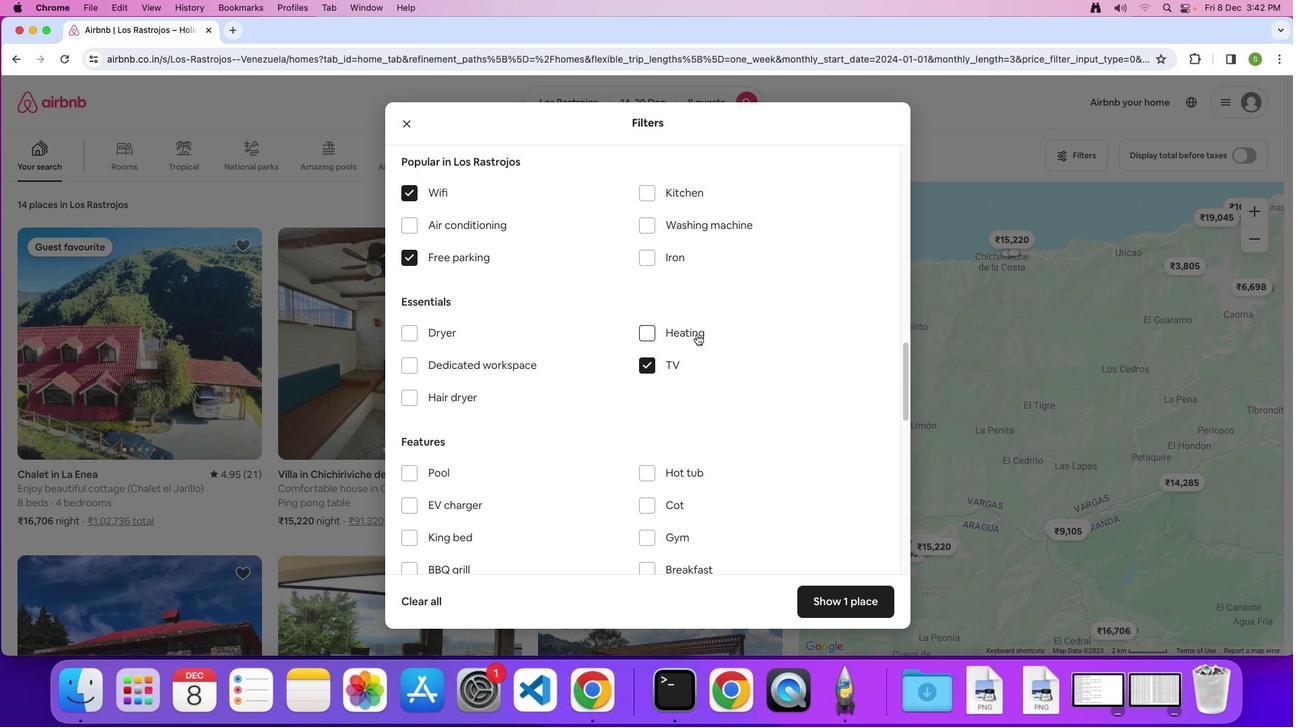 
Action: Mouse scrolled (697, 334) with delta (0, 0)
Screenshot: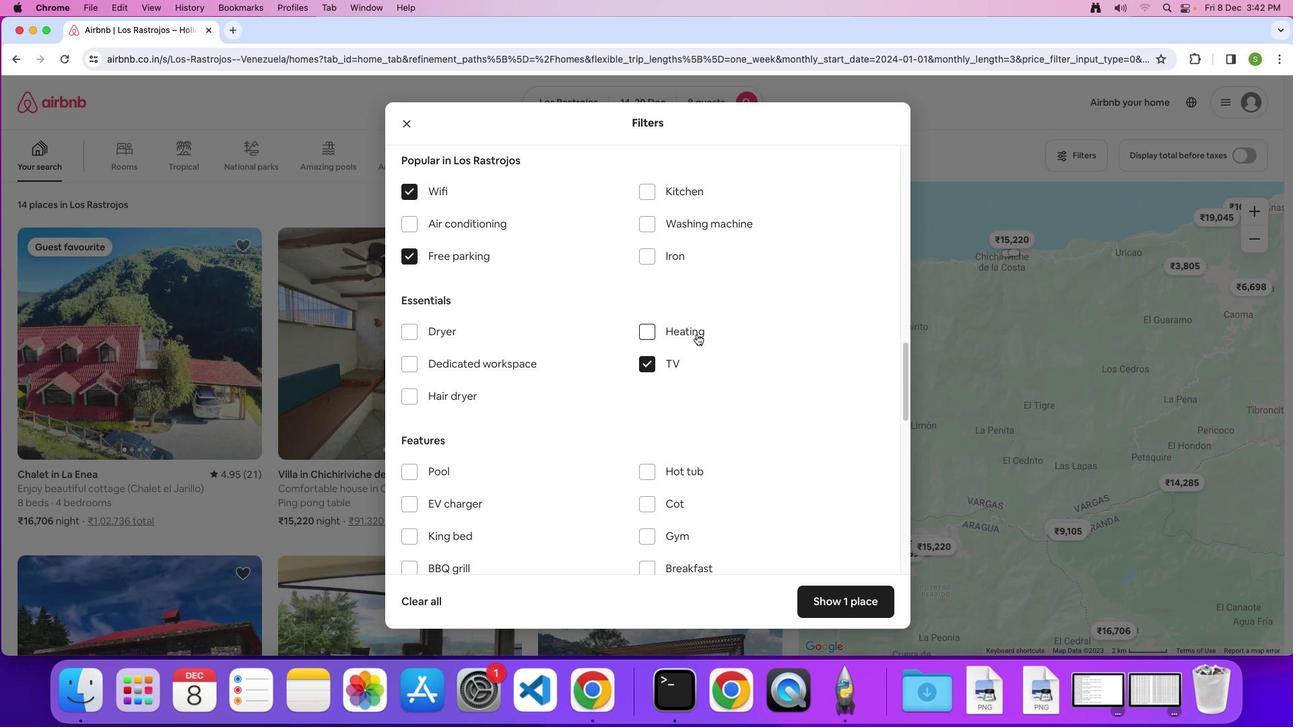 
Action: Mouse scrolled (697, 334) with delta (0, 0)
Screenshot: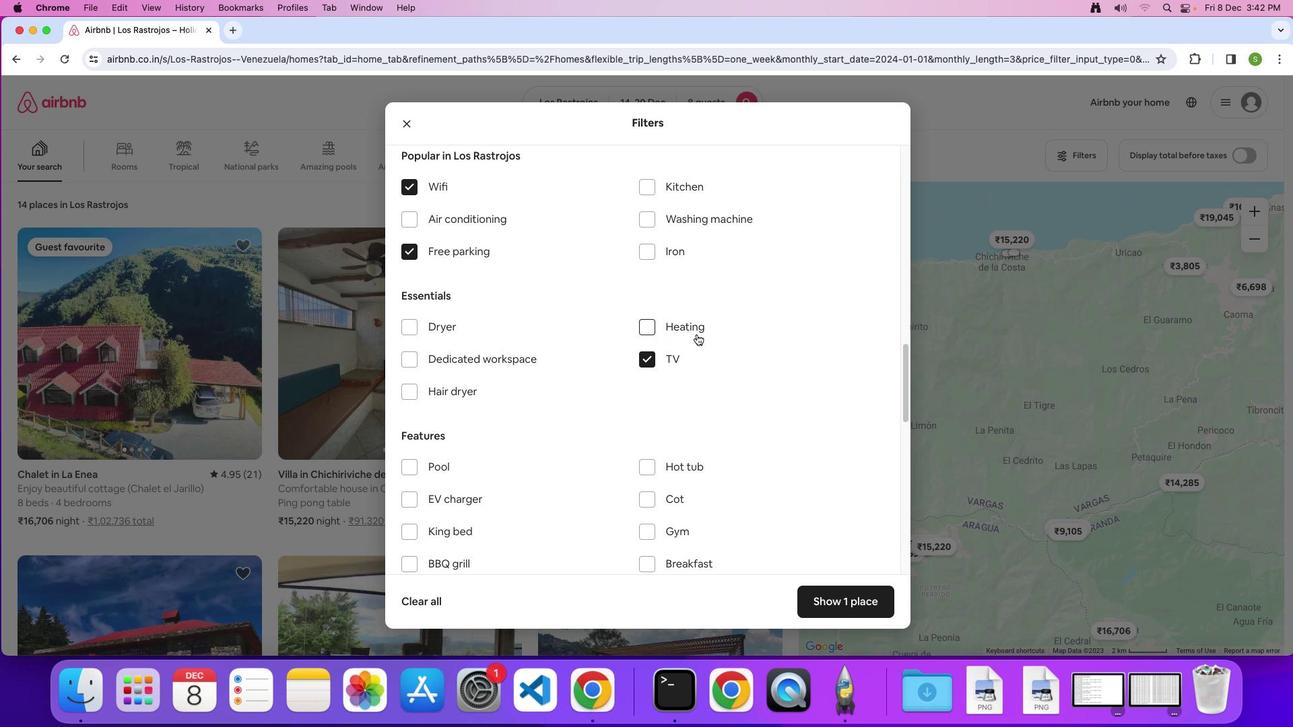 
Action: Mouse scrolled (697, 334) with delta (0, 0)
Screenshot: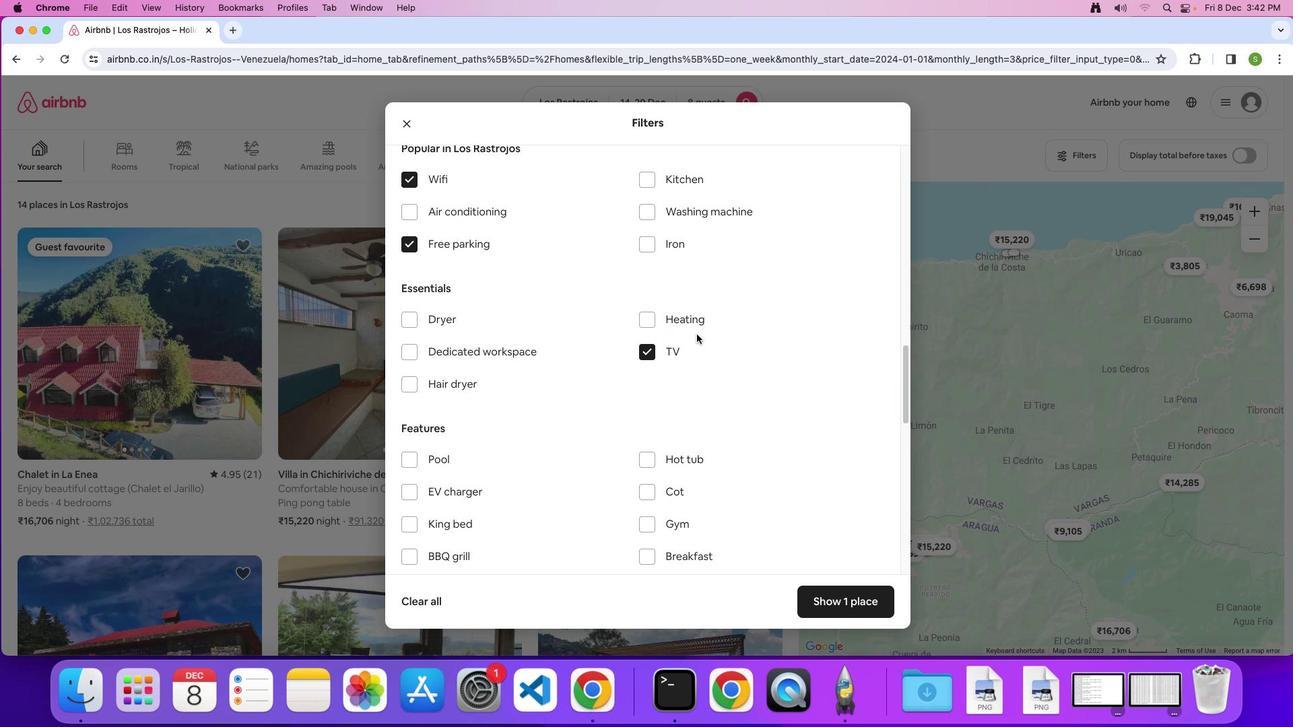 
Action: Mouse scrolled (697, 334) with delta (0, 0)
Screenshot: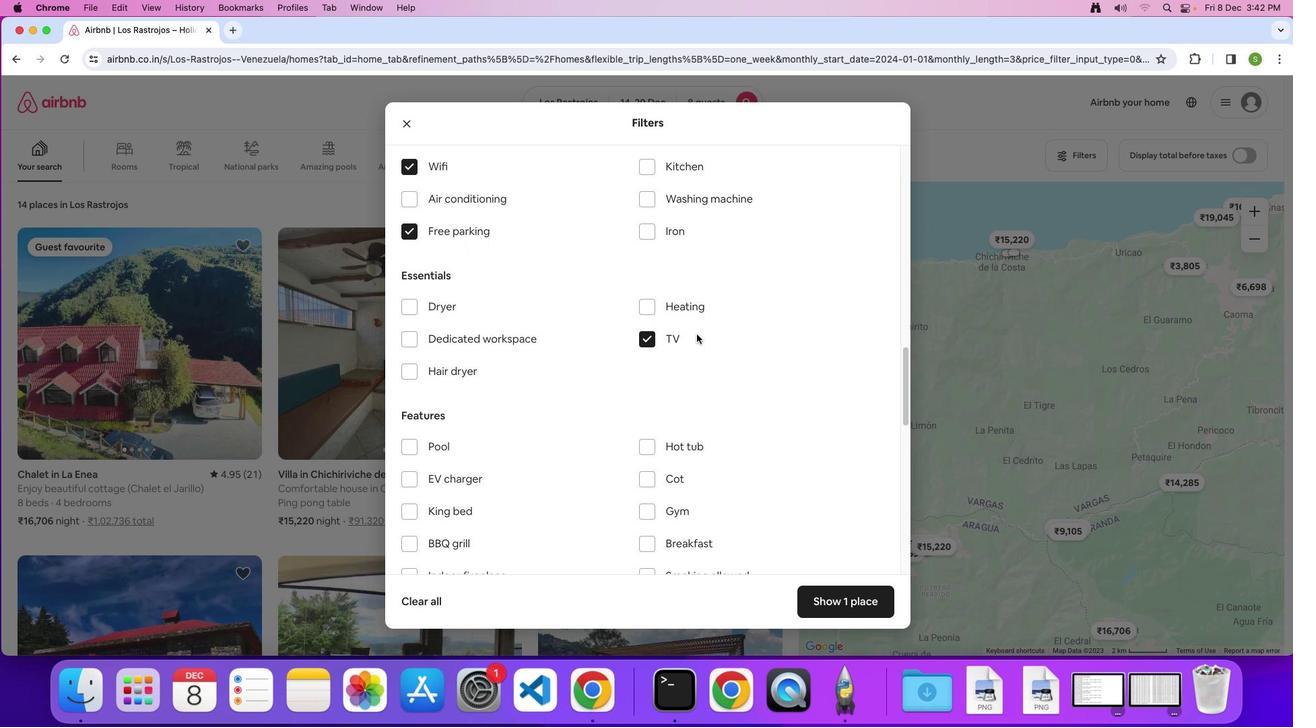 
Action: Mouse scrolled (697, 334) with delta (0, 0)
Screenshot: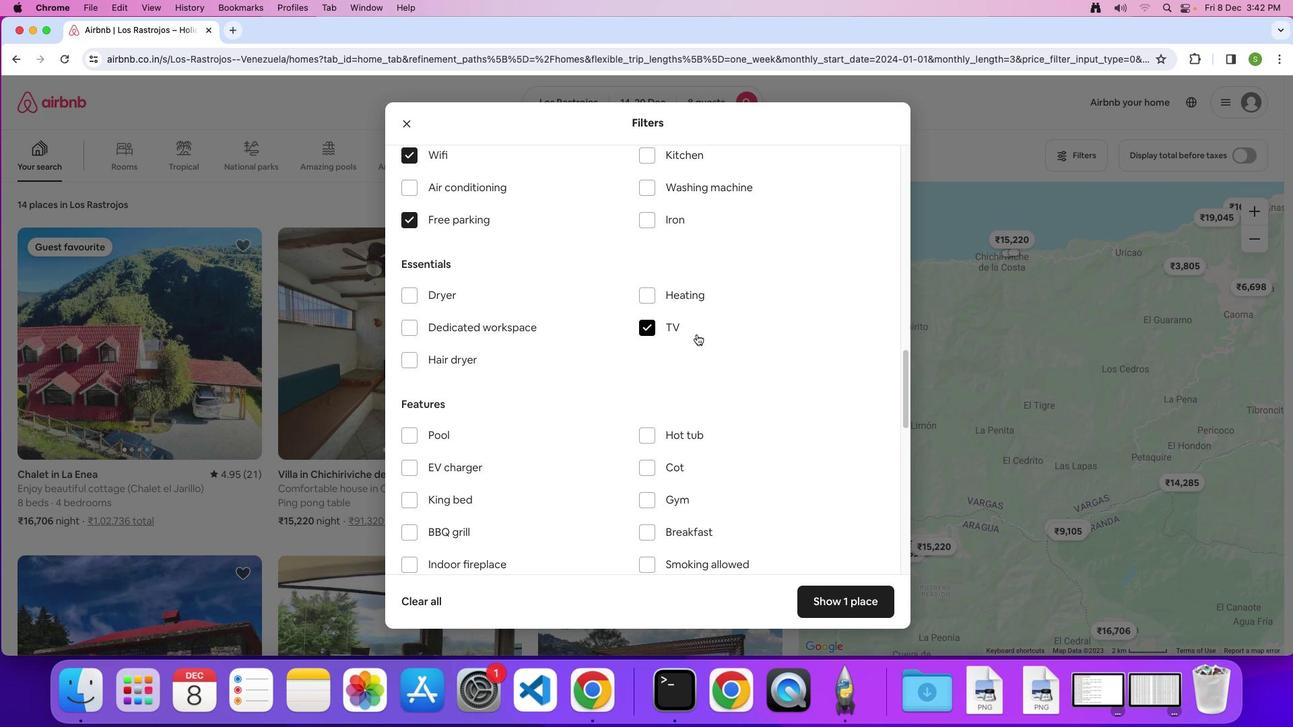 
Action: Mouse scrolled (697, 334) with delta (0, 0)
Screenshot: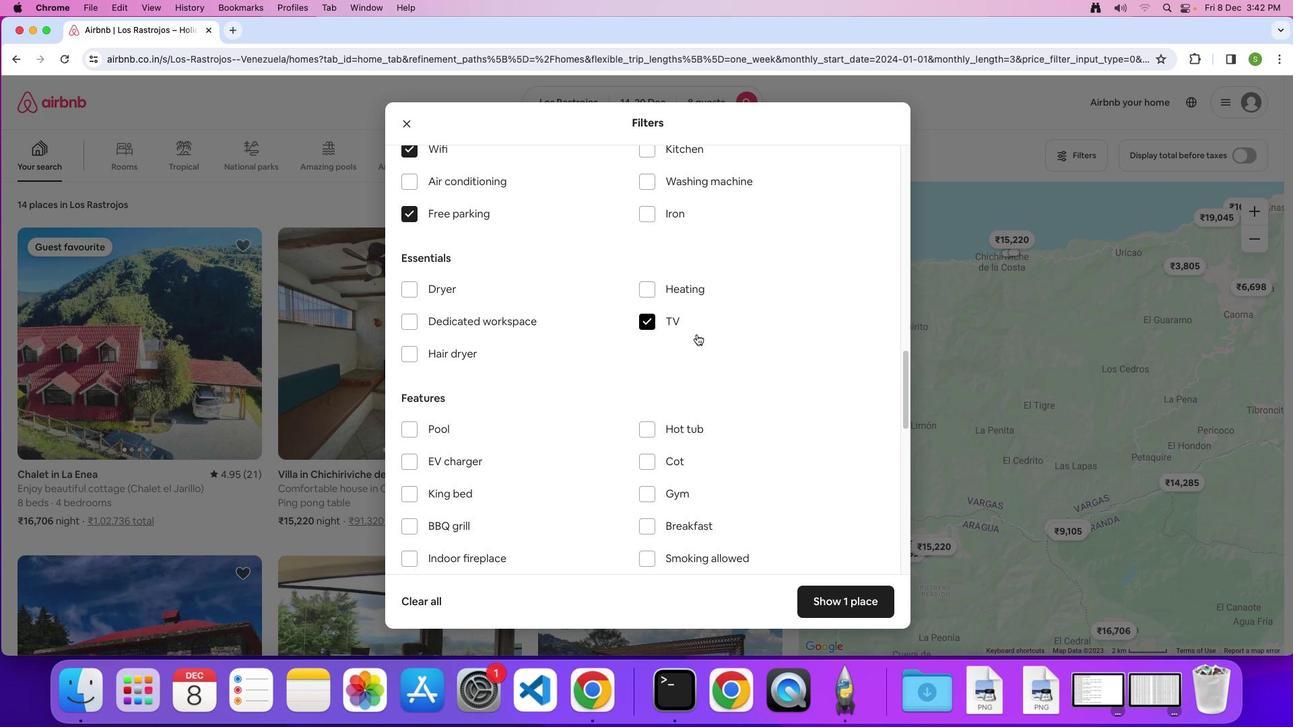 
Action: Mouse scrolled (697, 334) with delta (0, 0)
Screenshot: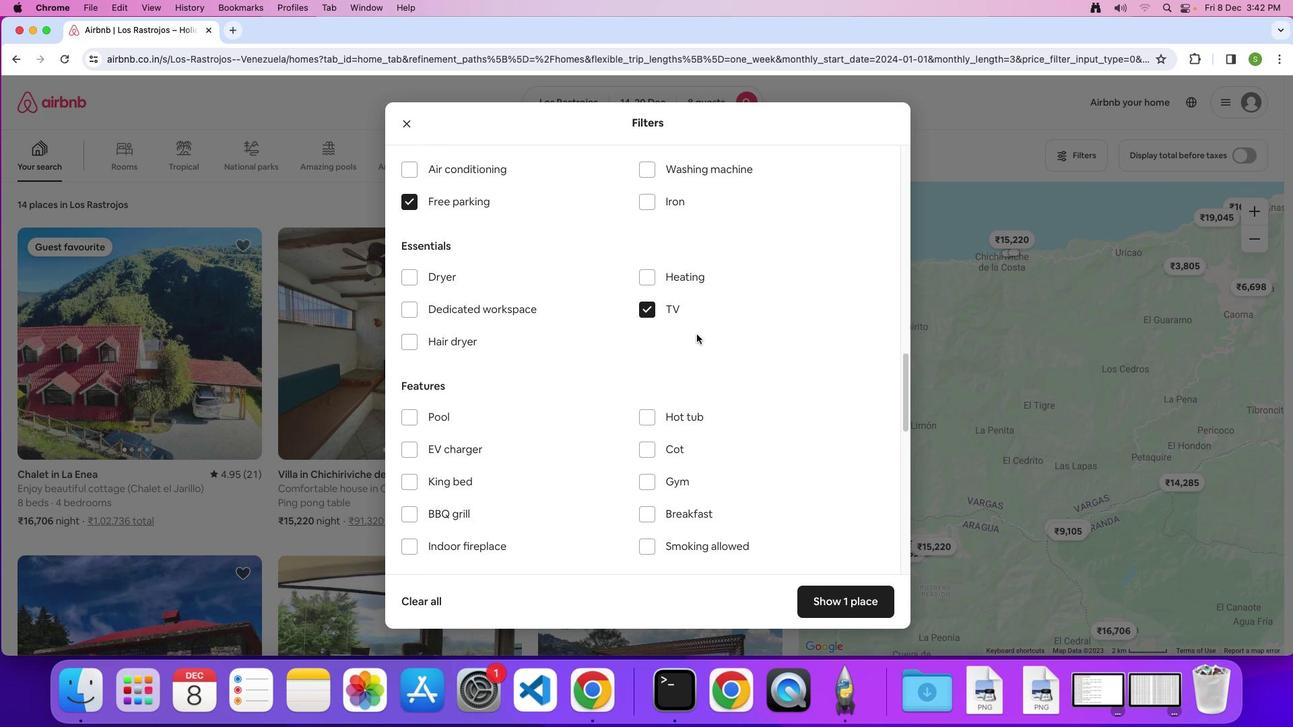
Action: Mouse scrolled (697, 334) with delta (0, 0)
Screenshot: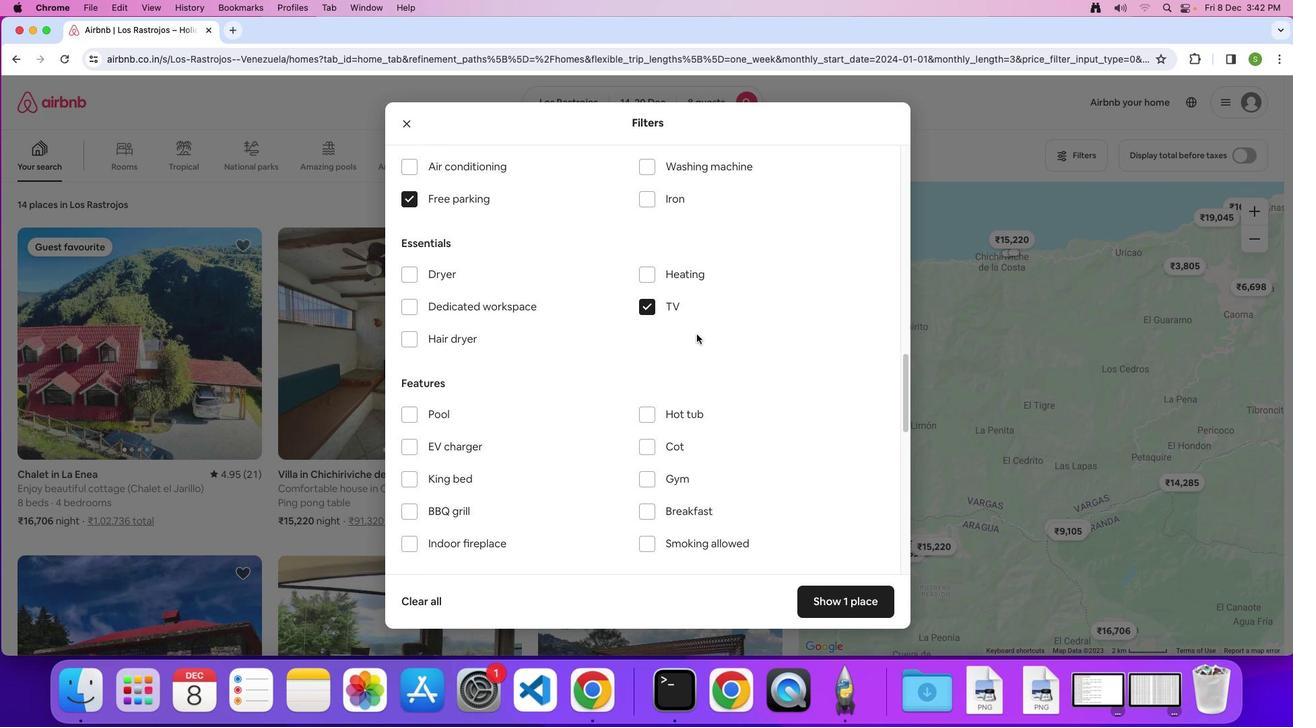 
Action: Mouse scrolled (697, 334) with delta (0, 0)
Screenshot: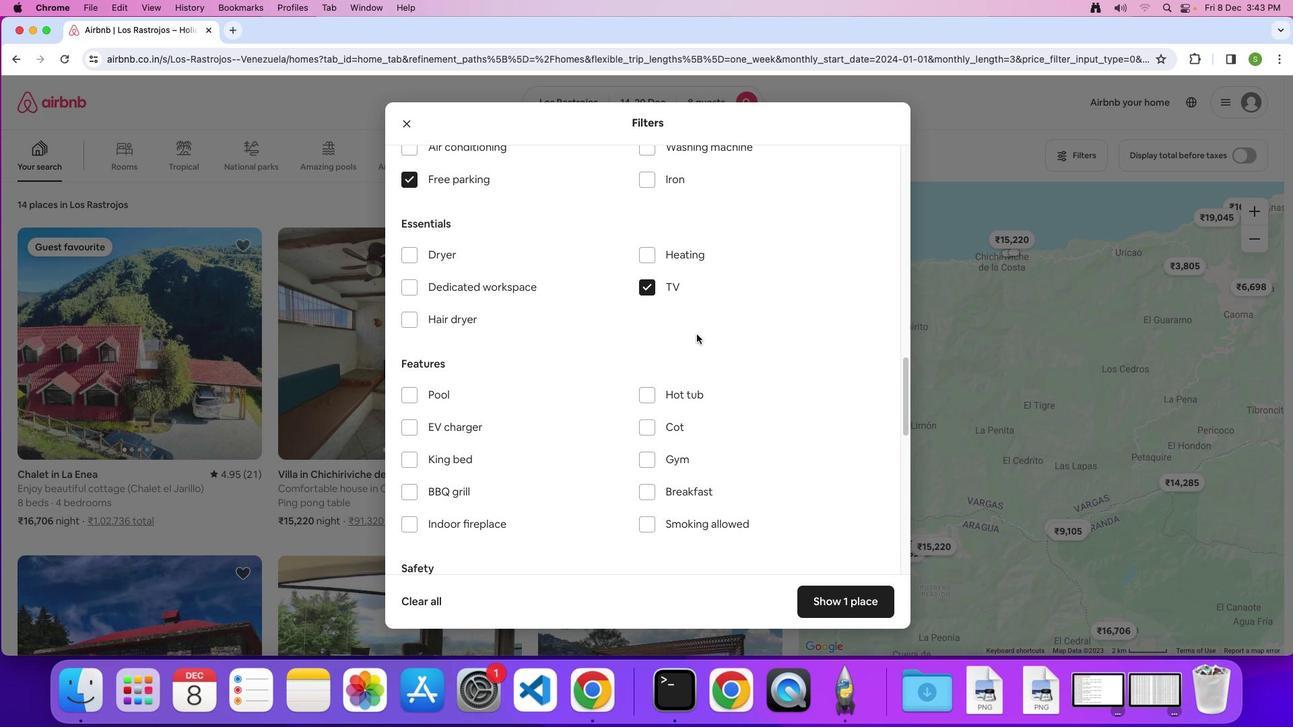 
Action: Mouse scrolled (697, 334) with delta (0, 0)
Screenshot: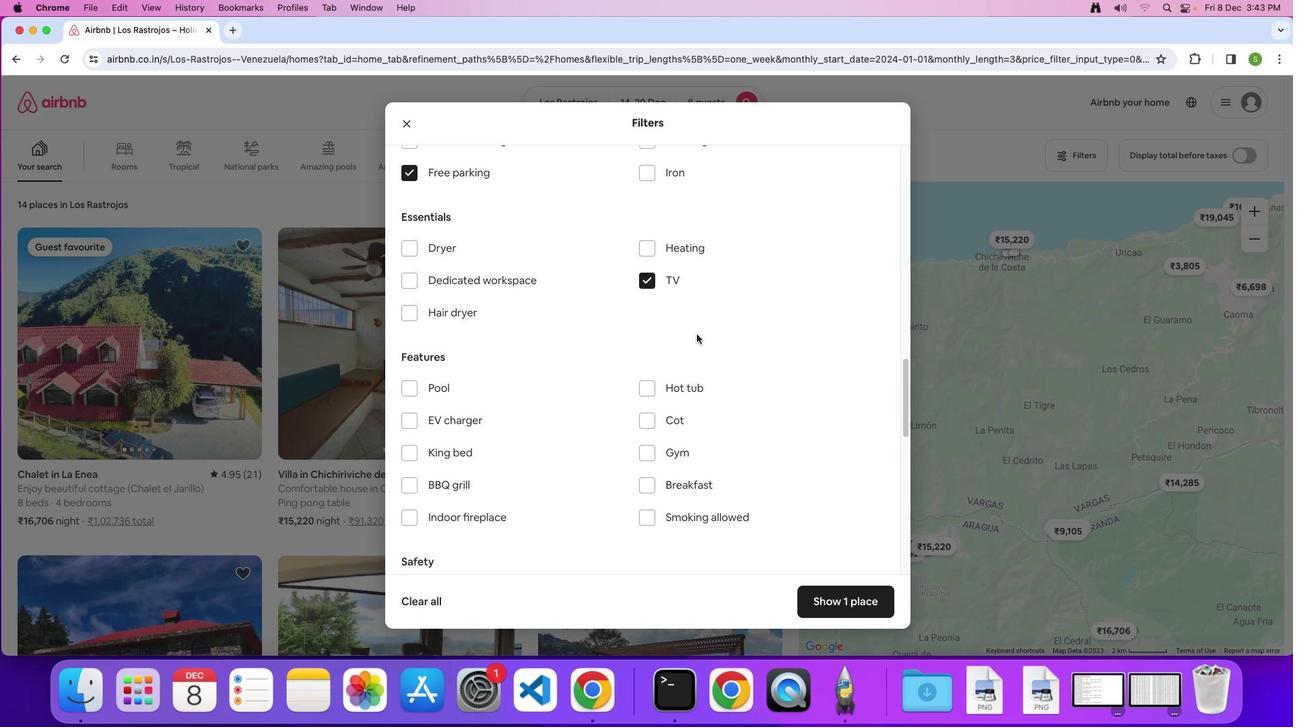 
Action: Mouse scrolled (697, 334) with delta (0, 0)
Screenshot: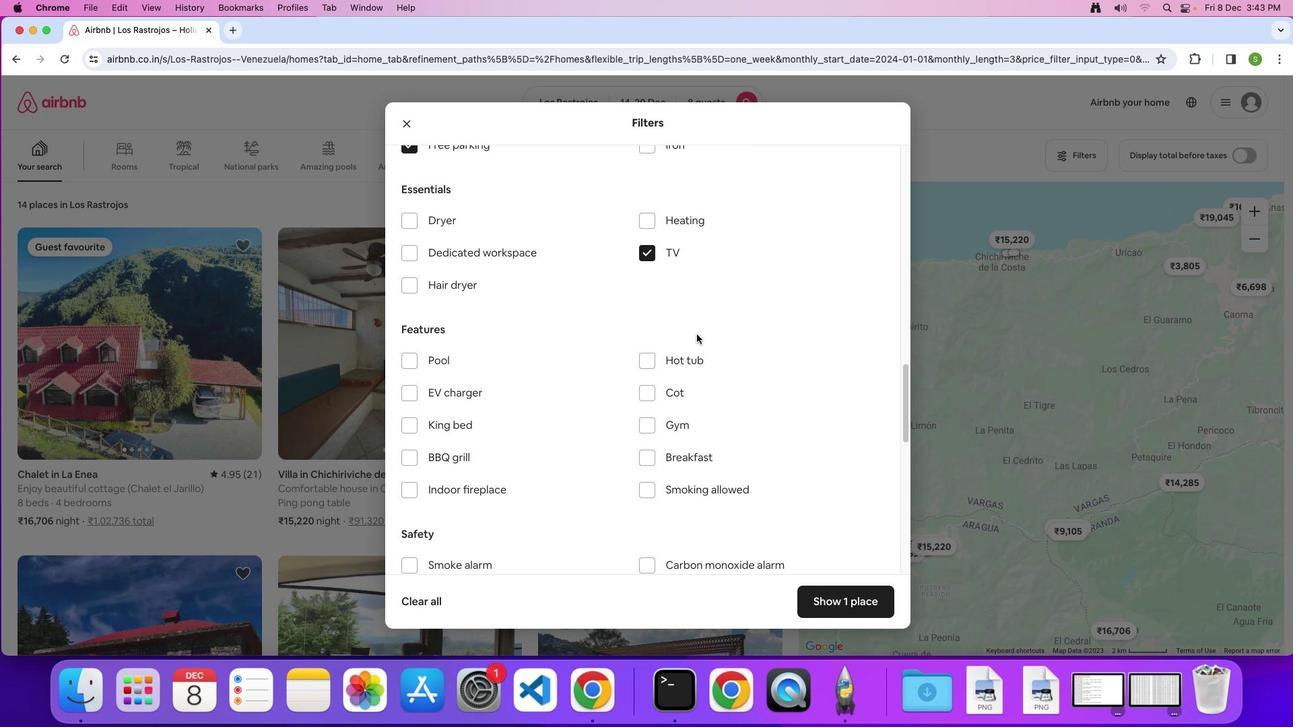 
Action: Mouse scrolled (697, 334) with delta (0, 0)
Screenshot: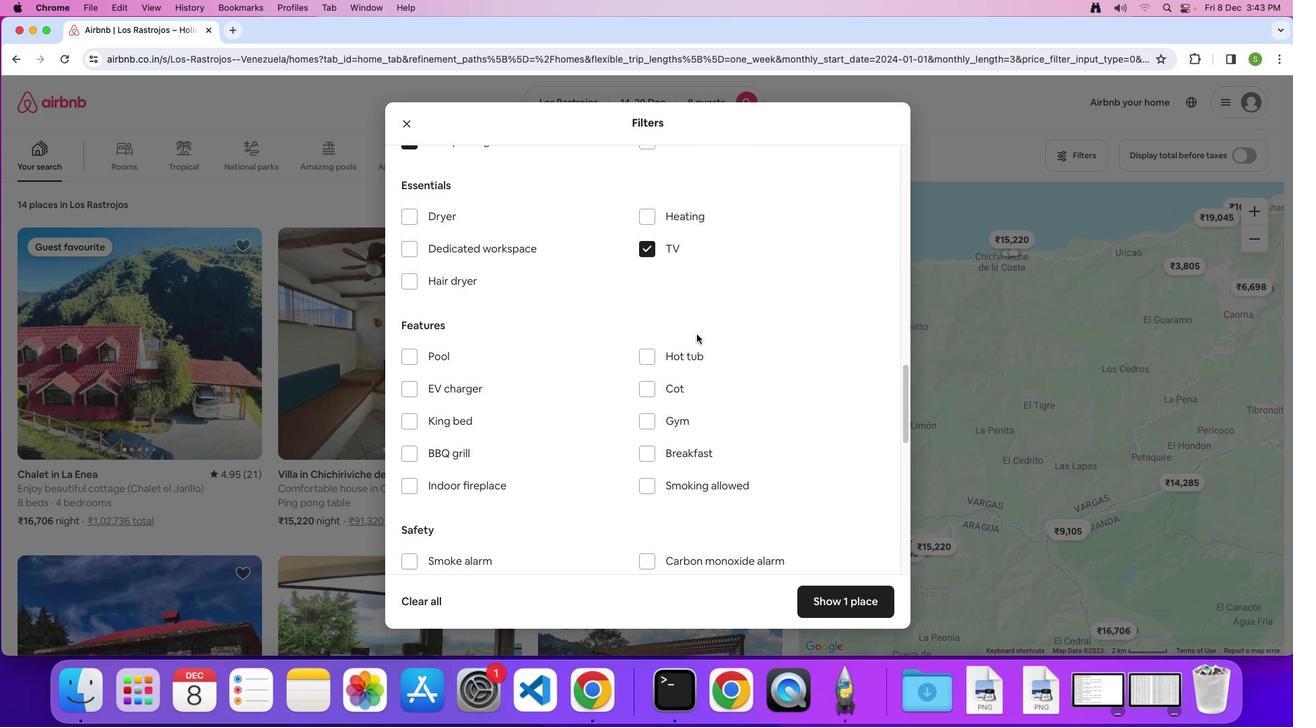 
Action: Mouse moved to (653, 406)
Screenshot: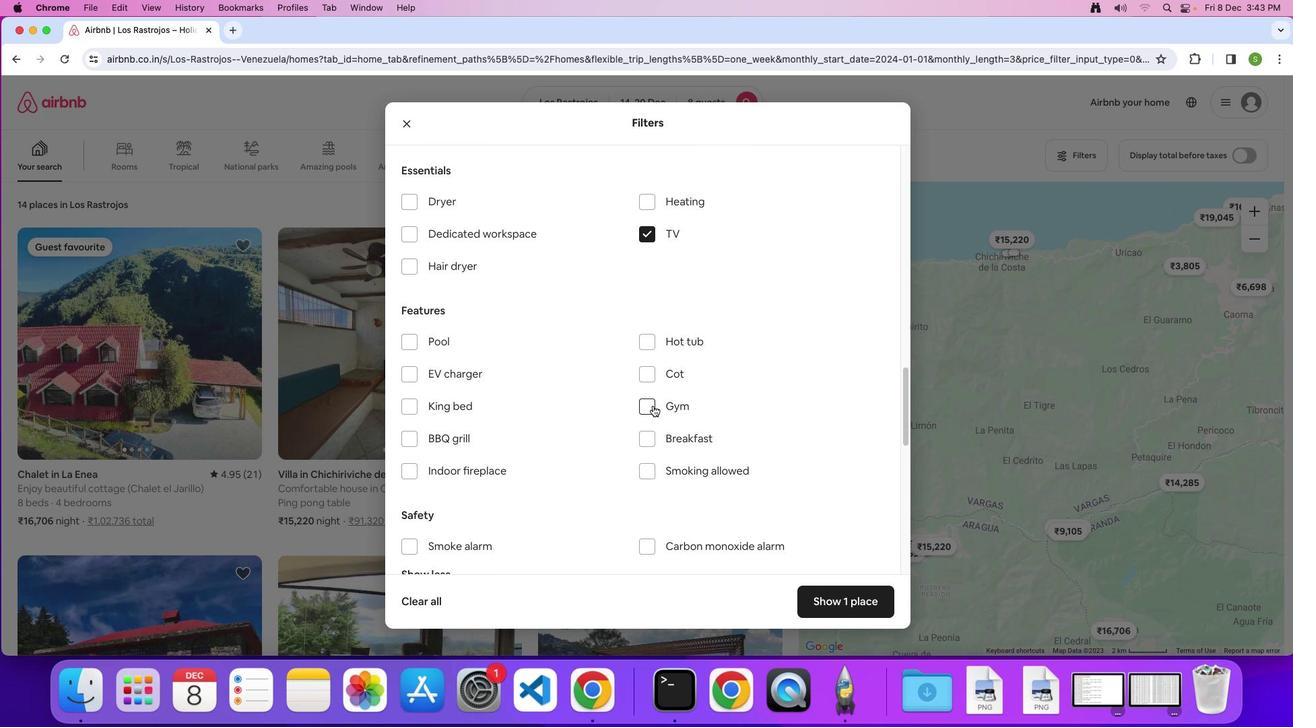 
Action: Mouse pressed left at (653, 406)
Screenshot: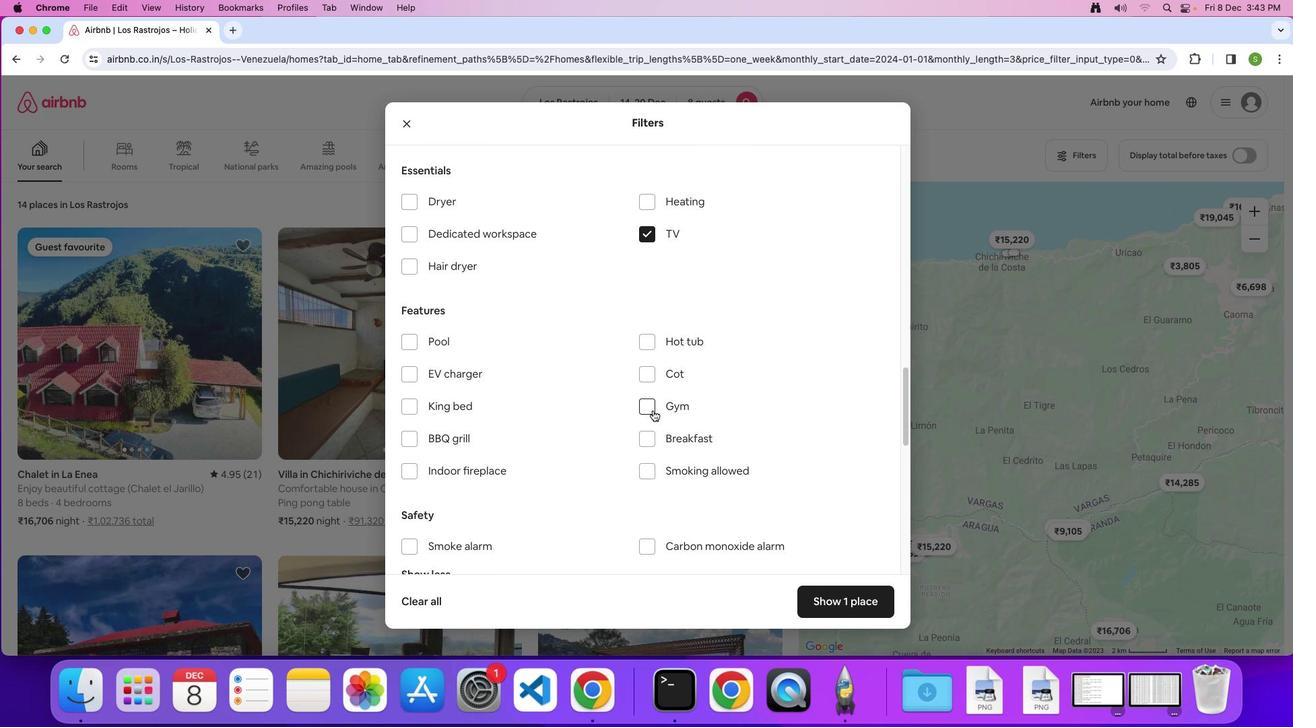 
Action: Mouse moved to (649, 436)
Screenshot: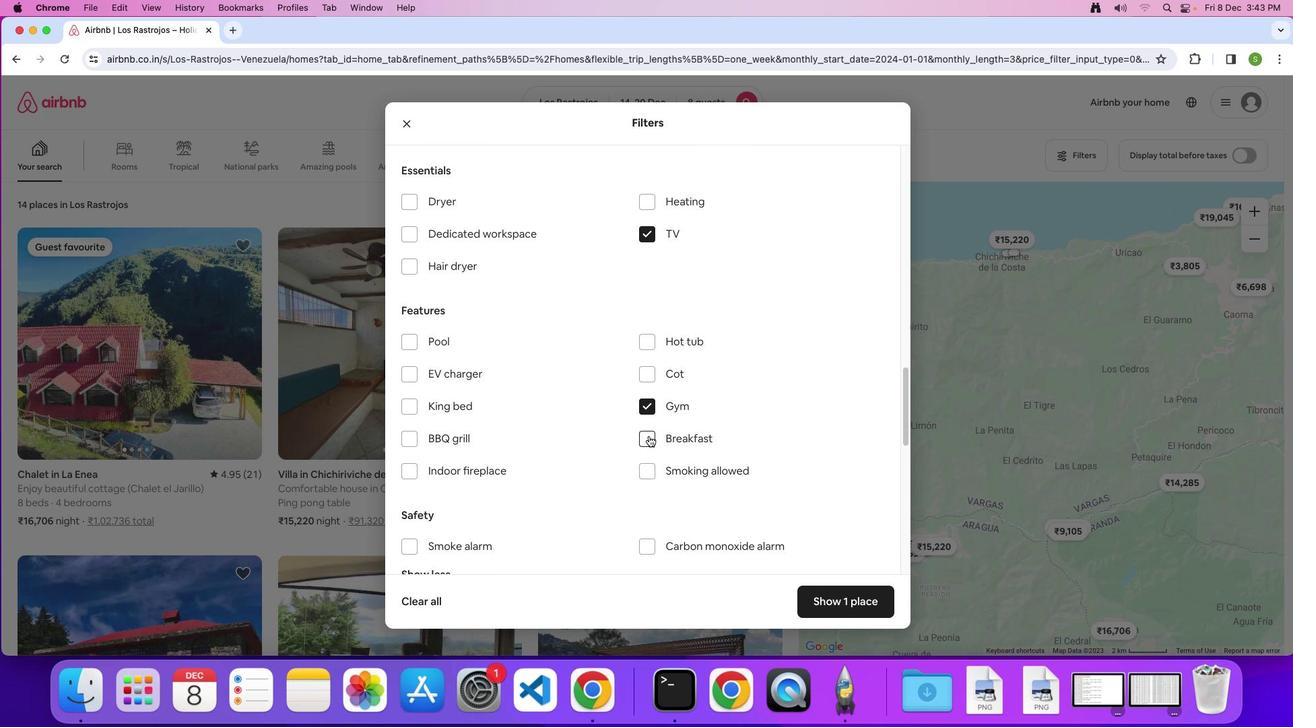 
Action: Mouse pressed left at (649, 436)
Screenshot: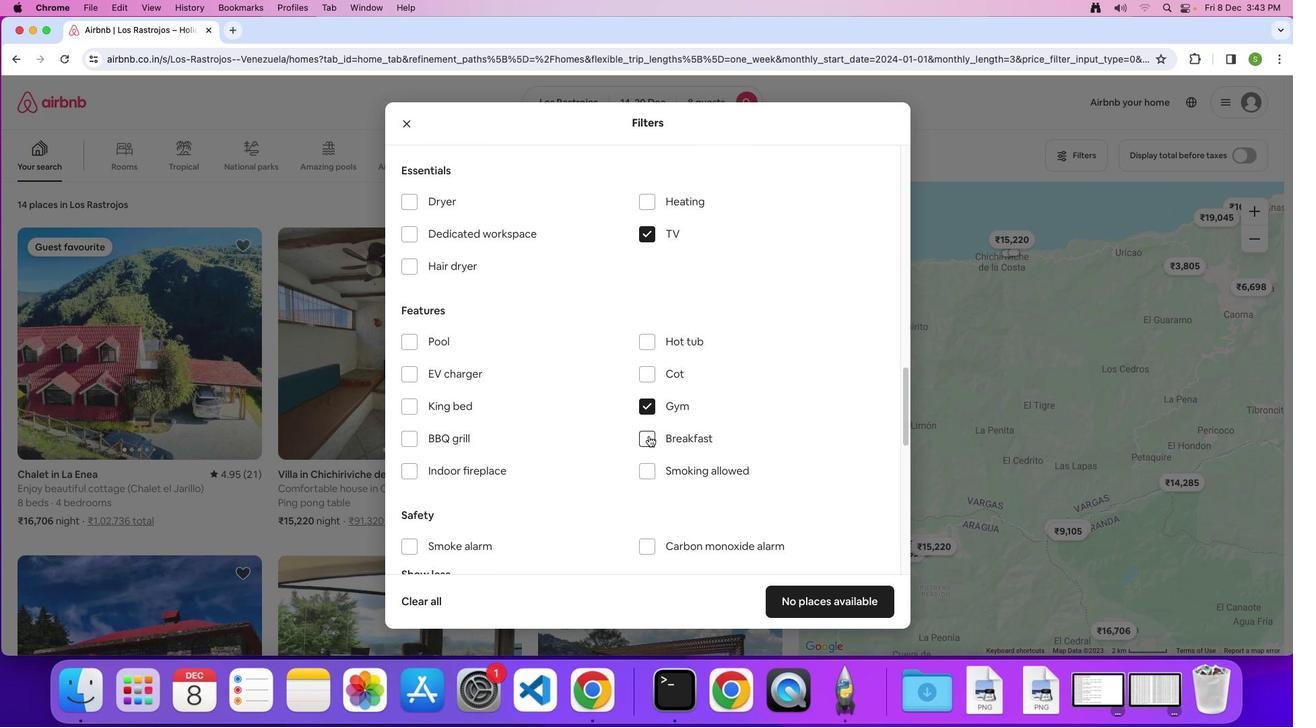 
Action: Mouse moved to (683, 384)
Screenshot: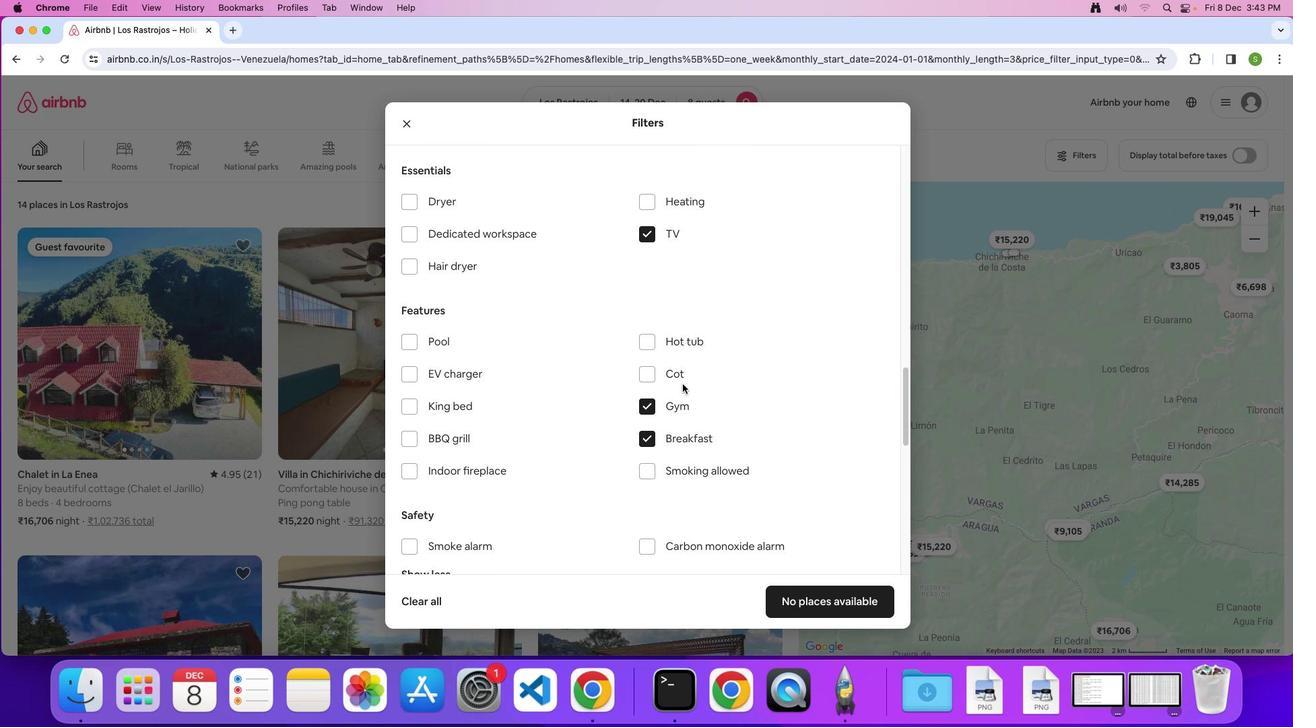 
Action: Mouse scrolled (683, 384) with delta (0, 0)
Screenshot: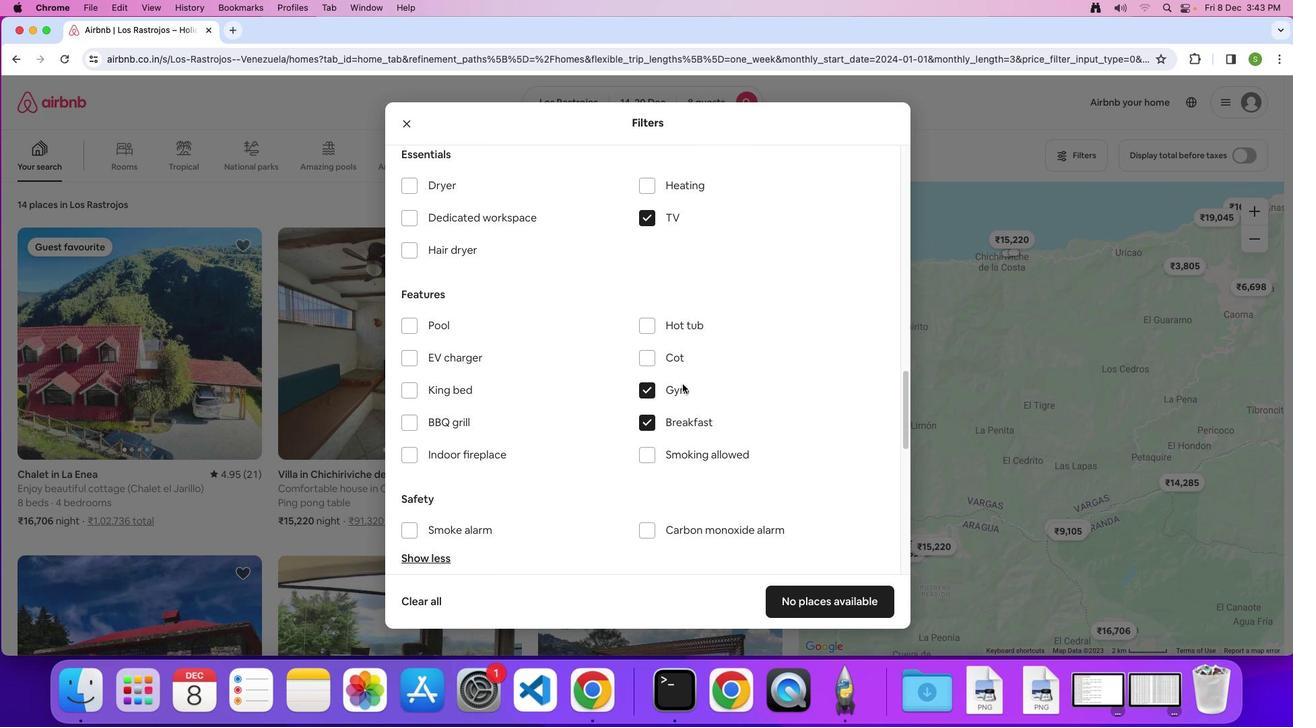 
Action: Mouse scrolled (683, 384) with delta (0, 0)
Screenshot: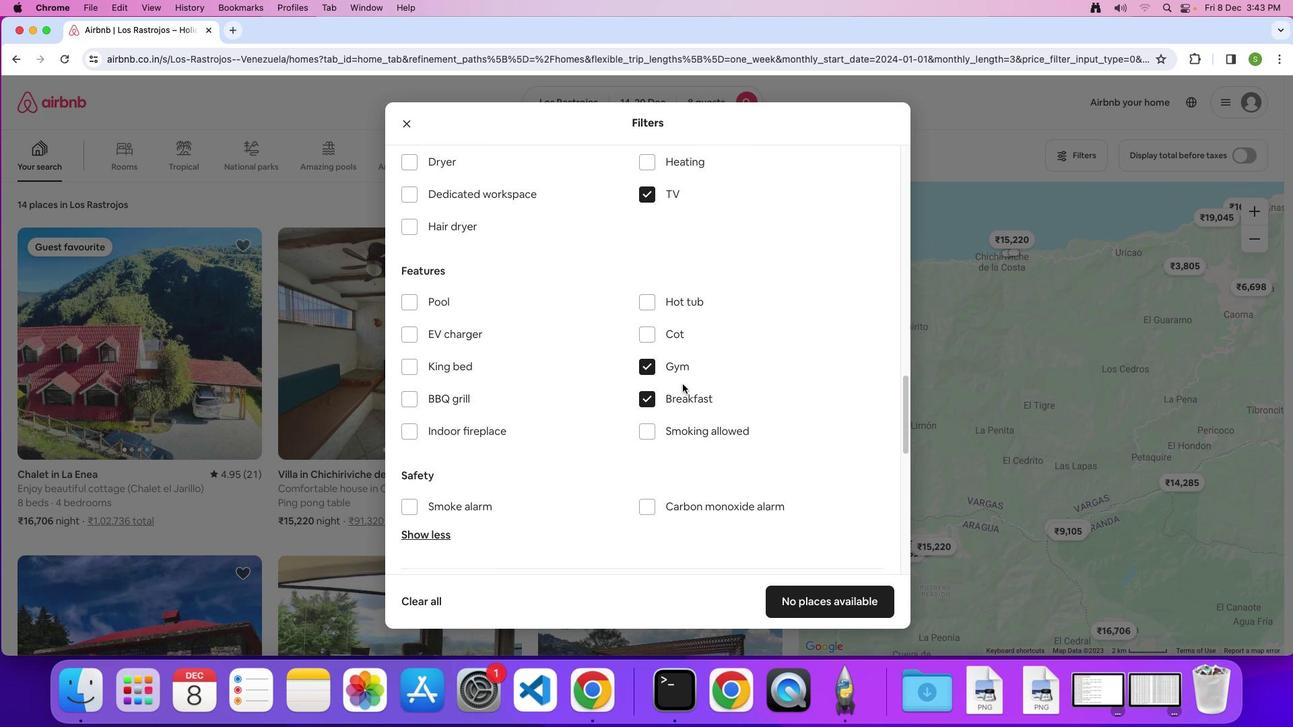 
Action: Mouse scrolled (683, 384) with delta (0, -1)
Screenshot: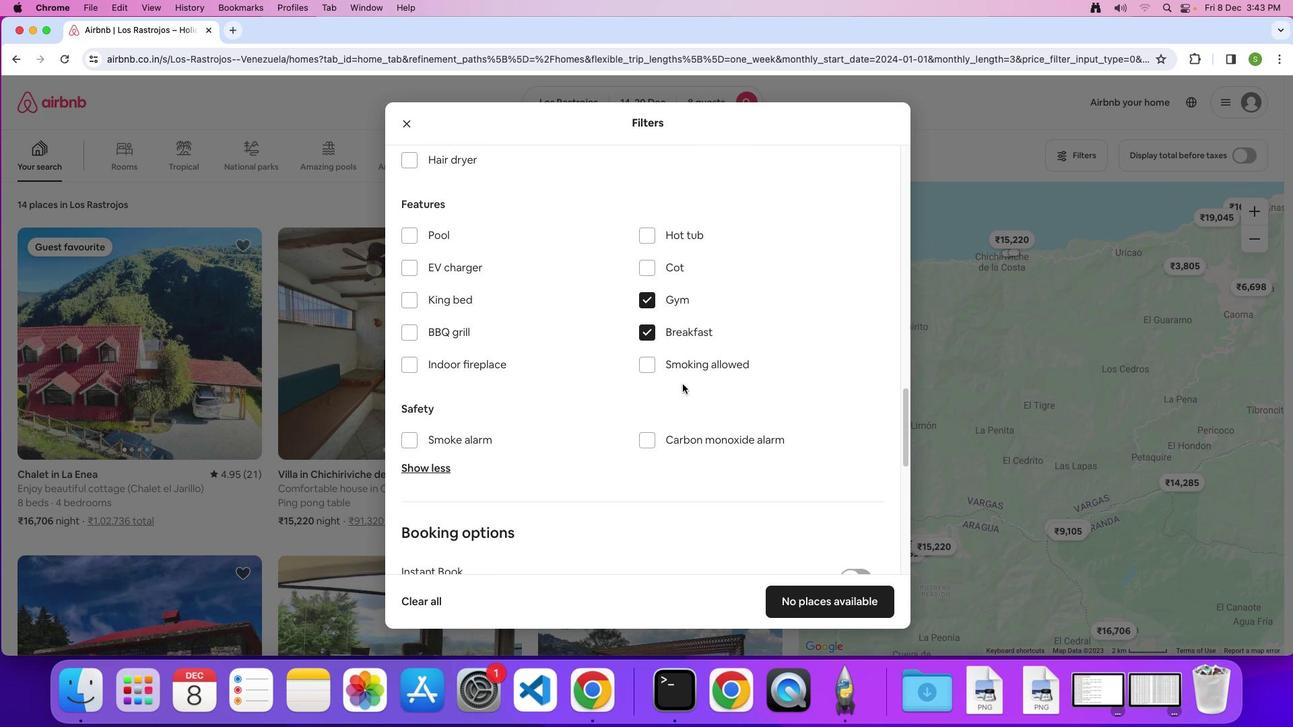 
Action: Mouse scrolled (683, 384) with delta (0, 0)
Screenshot: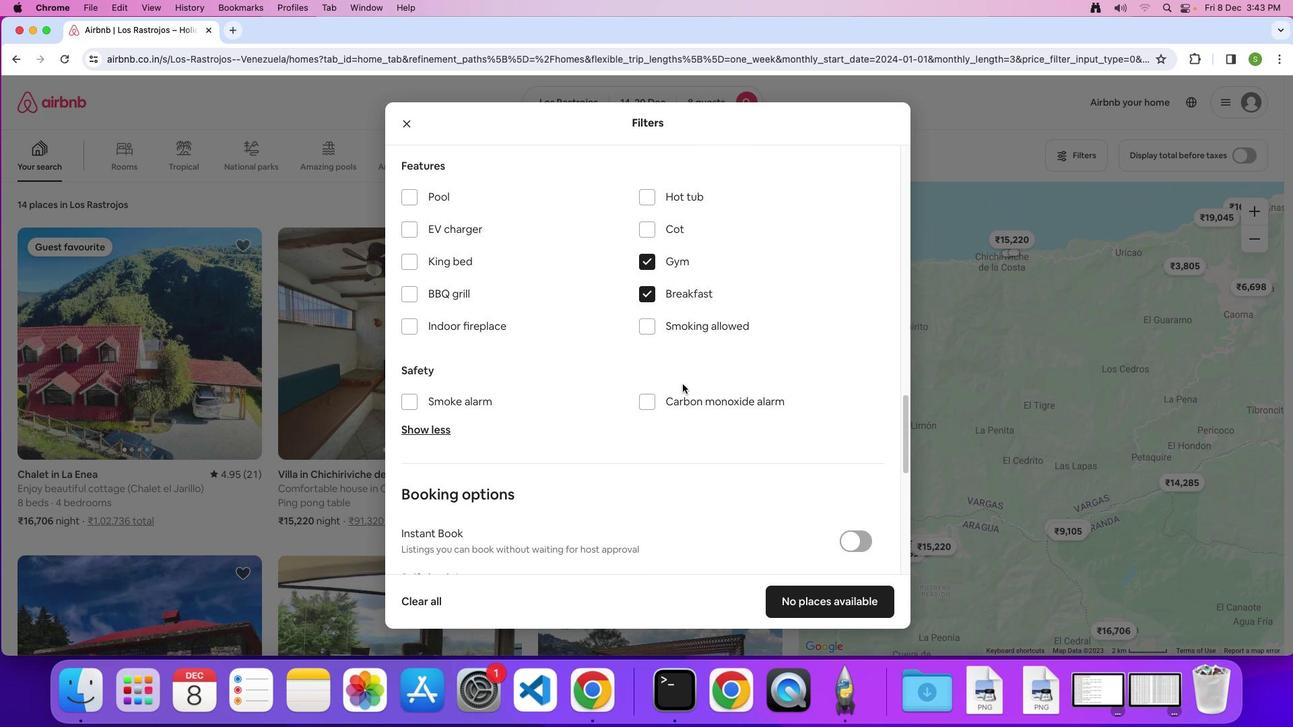 
Action: Mouse scrolled (683, 384) with delta (0, 0)
Screenshot: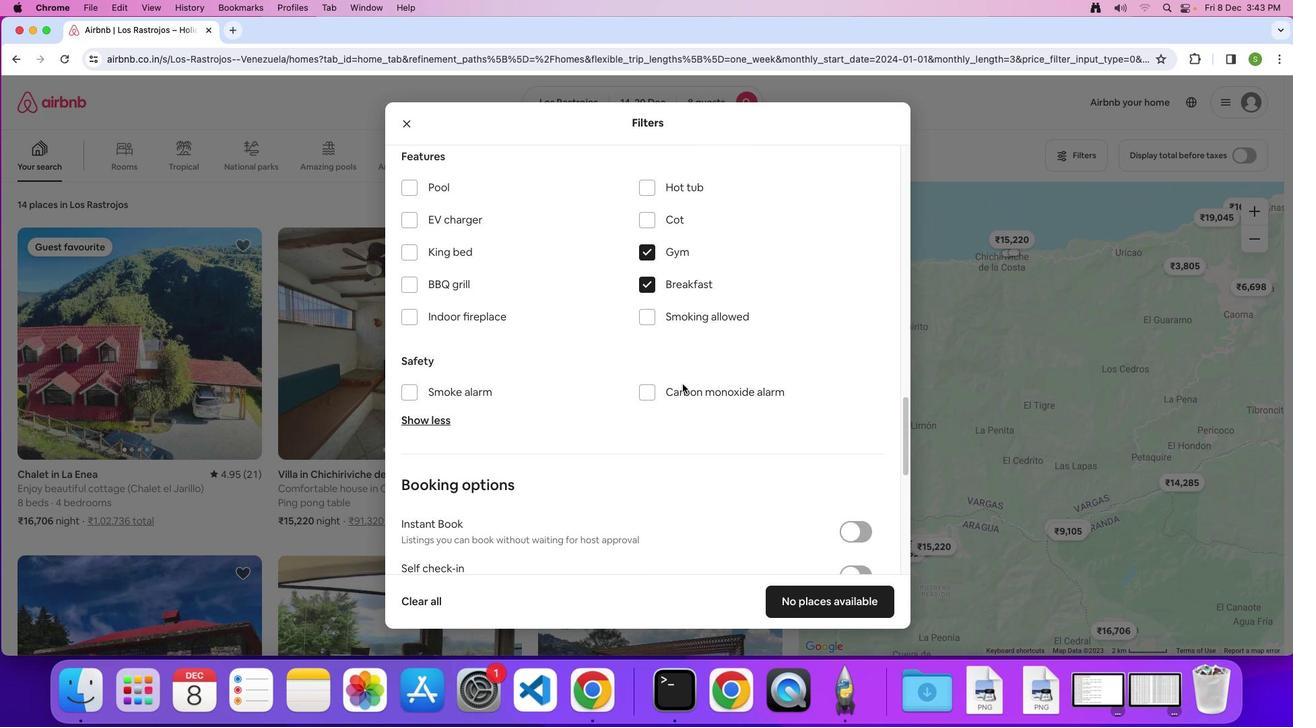 
Action: Mouse moved to (686, 382)
Screenshot: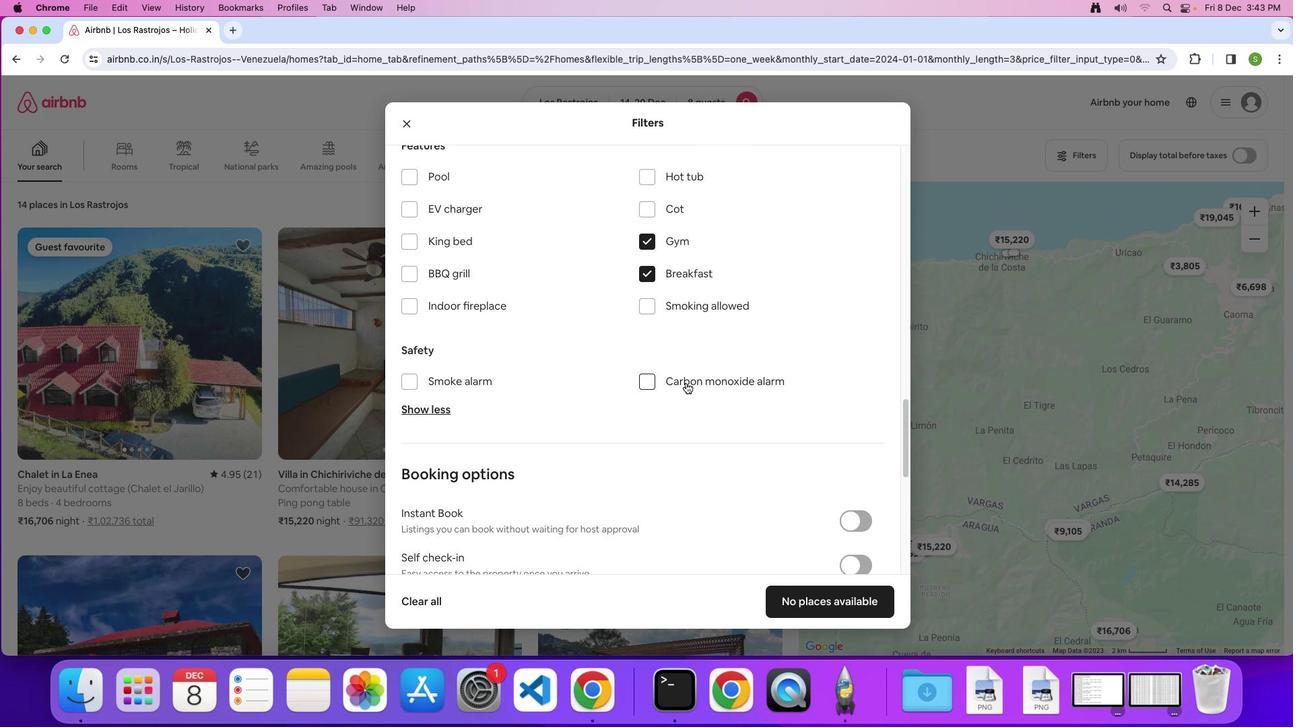 
Action: Mouse scrolled (686, 382) with delta (0, 0)
Screenshot: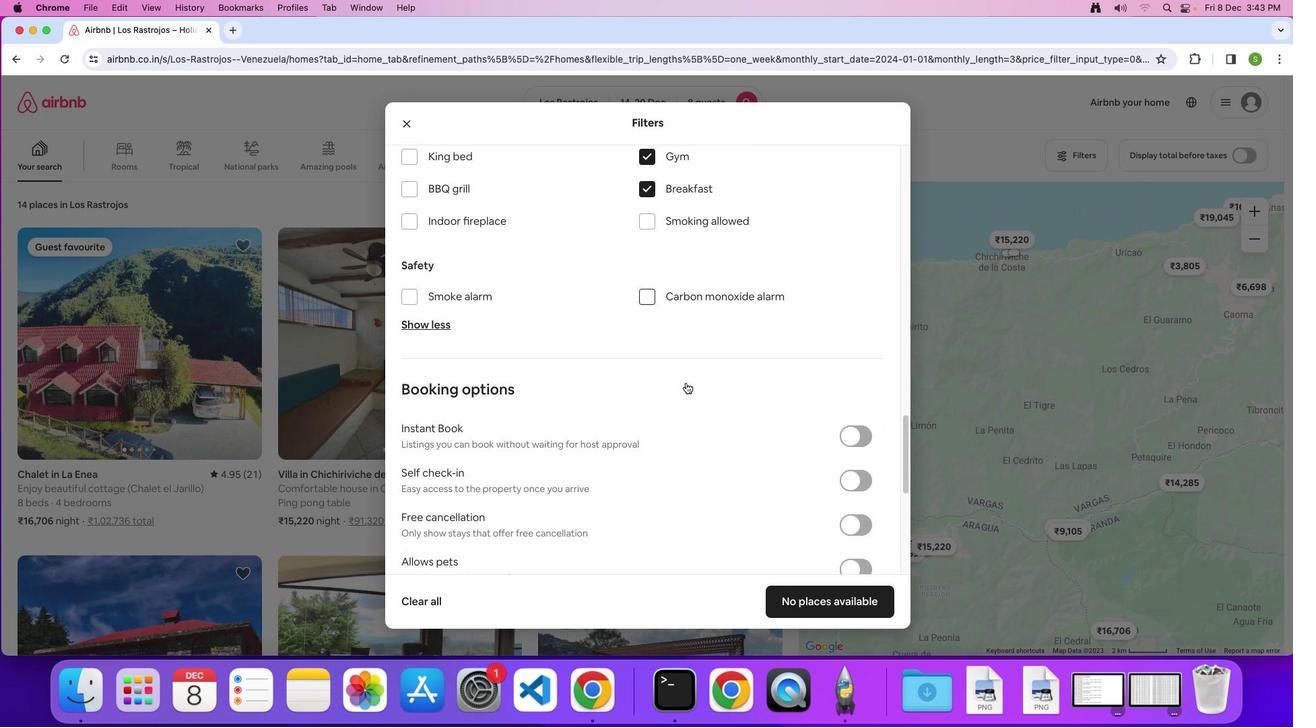 
Action: Mouse scrolled (686, 382) with delta (0, 0)
Screenshot: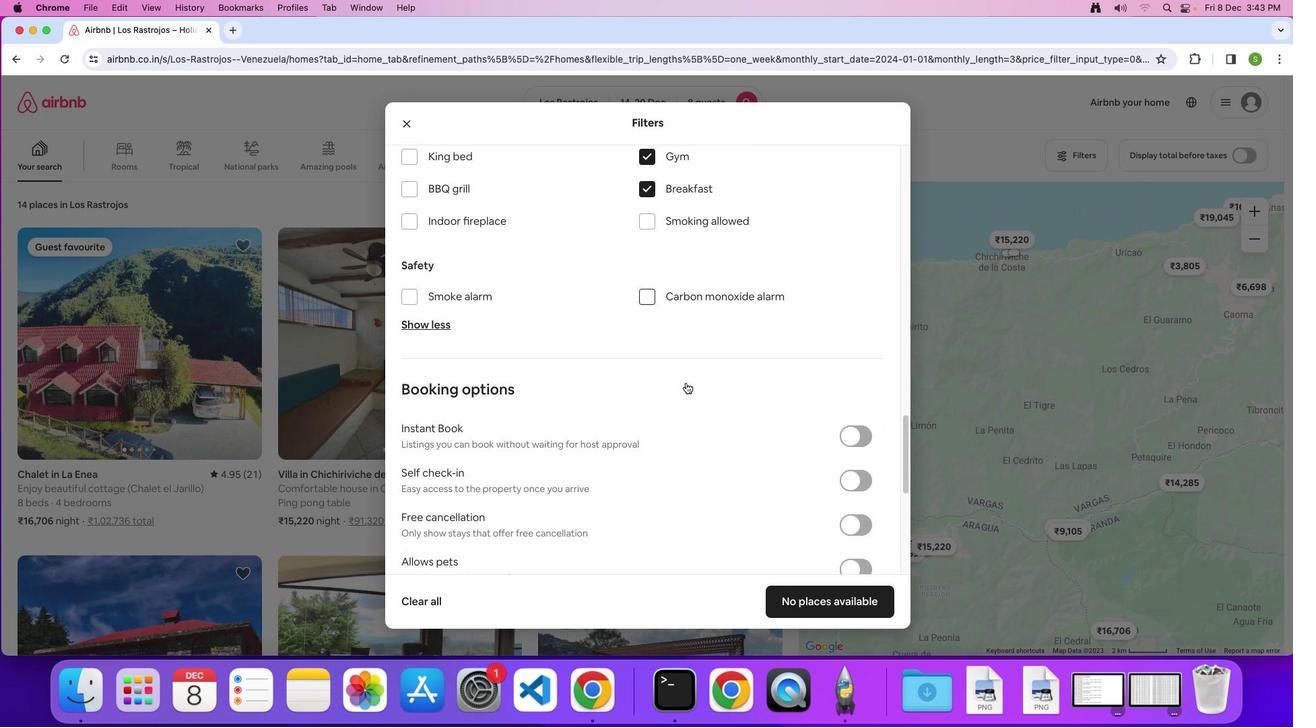 
Action: Mouse scrolled (686, 382) with delta (0, -2)
Screenshot: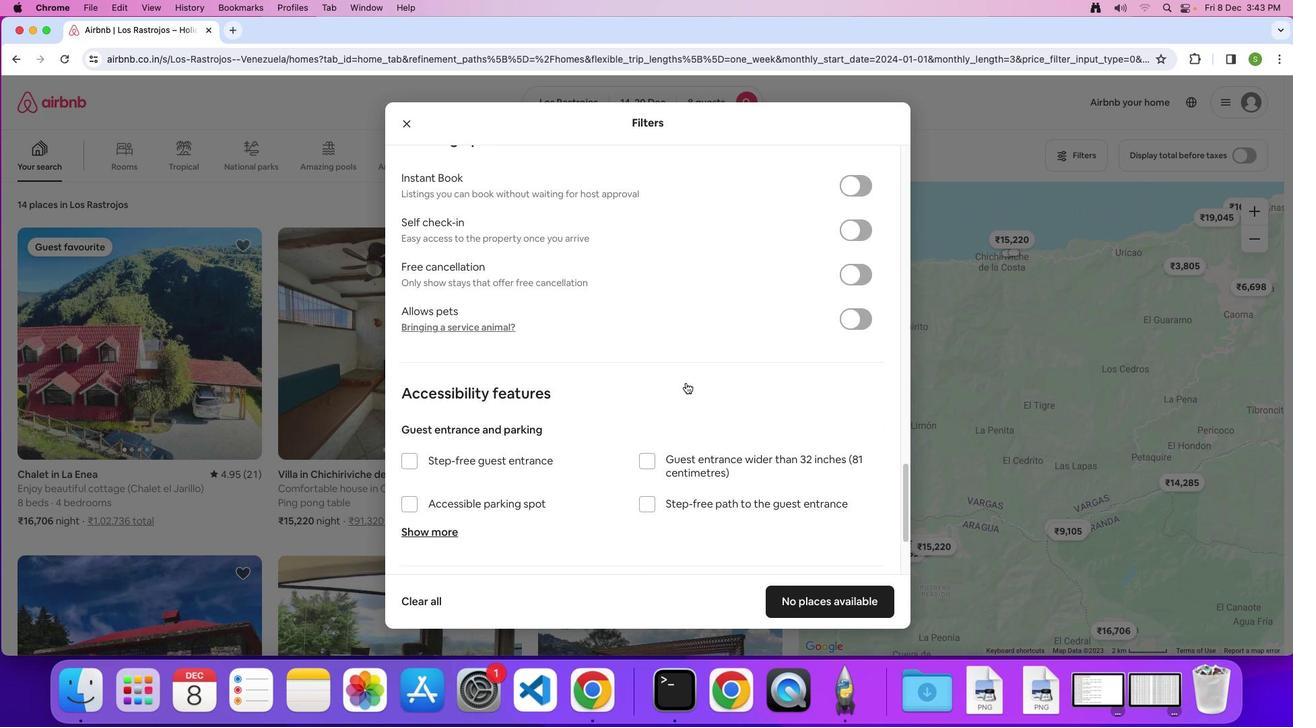 
Action: Mouse scrolled (686, 382) with delta (0, -3)
Screenshot: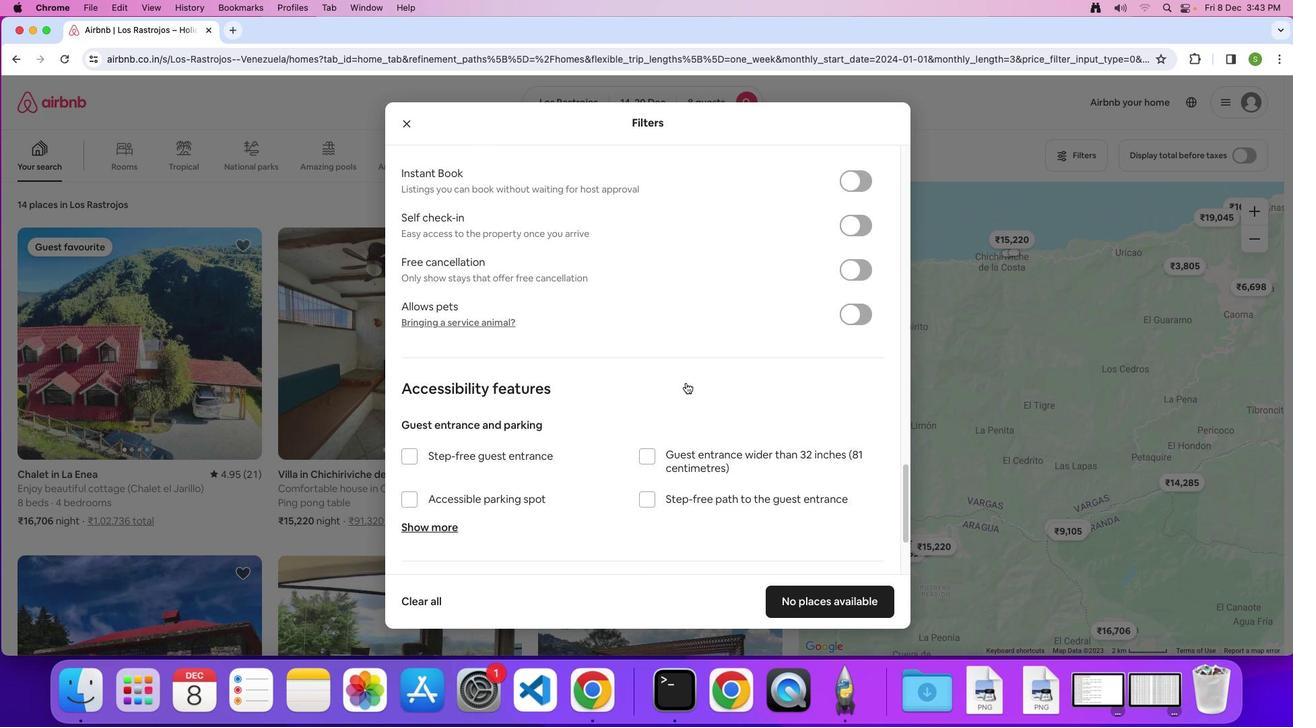 
Action: Mouse moved to (680, 383)
Screenshot: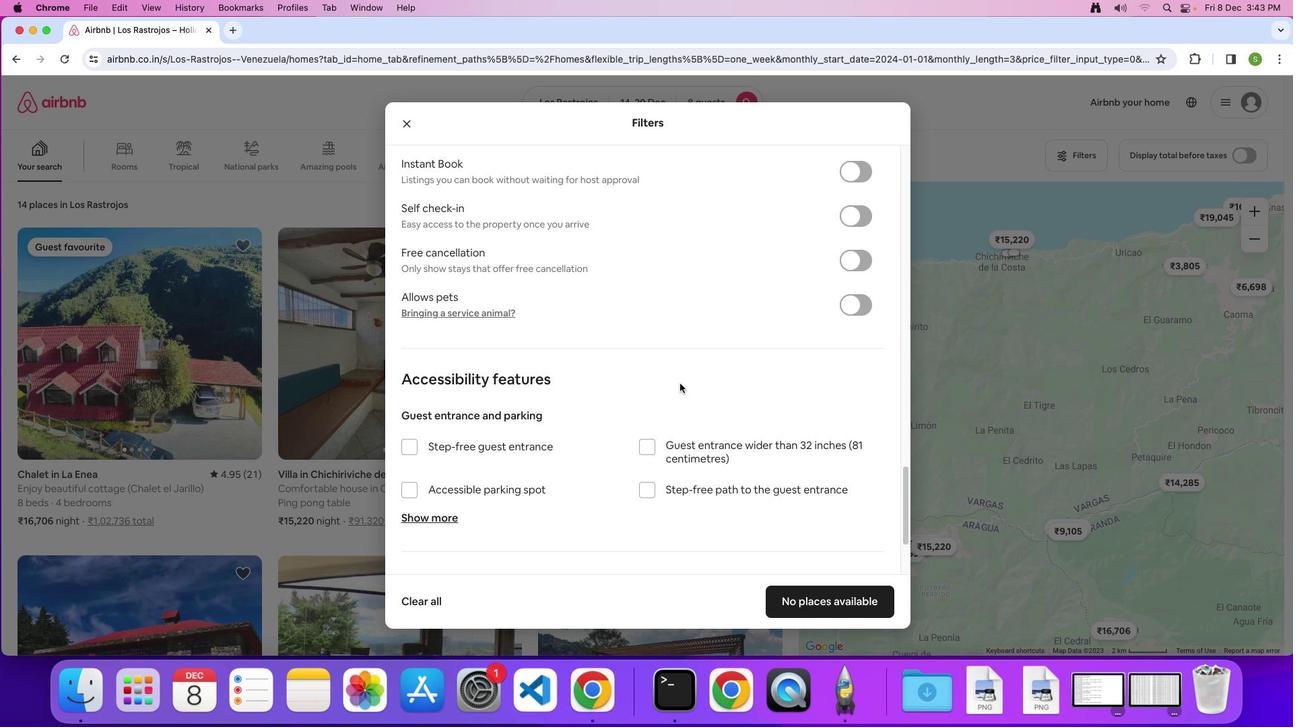 
Action: Mouse scrolled (680, 383) with delta (0, 0)
Screenshot: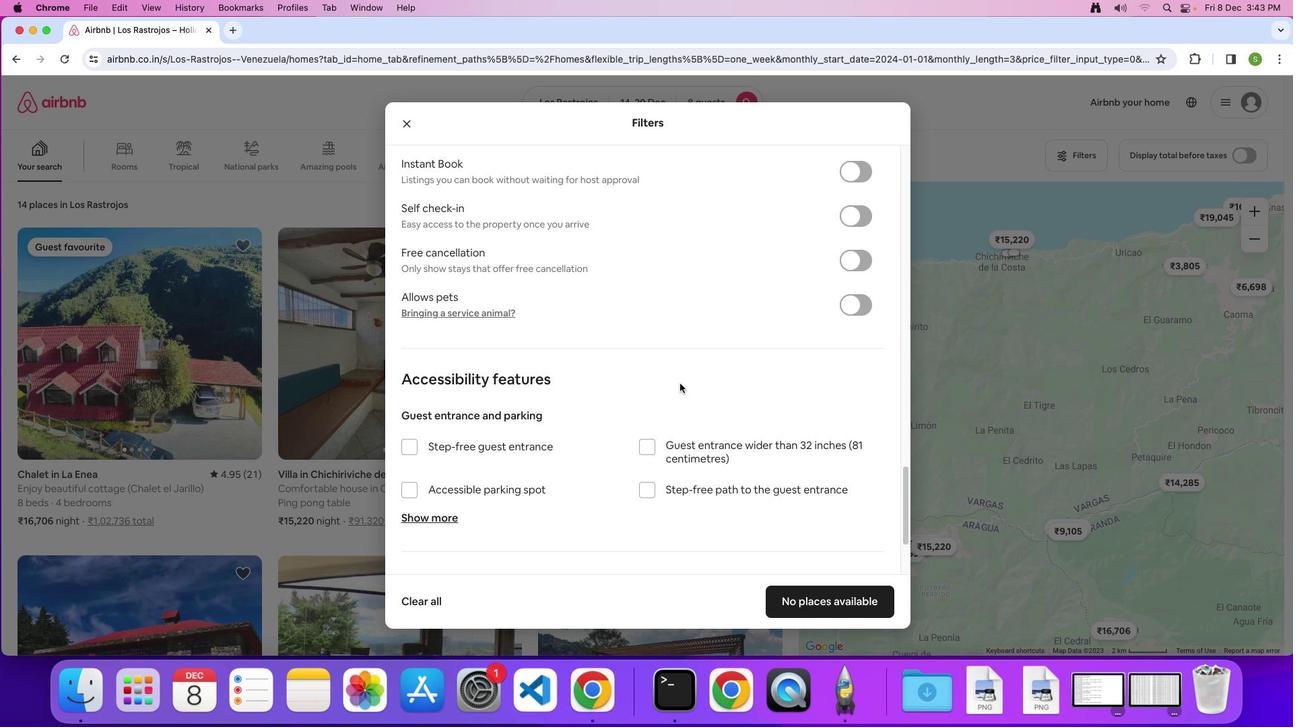 
Action: Mouse scrolled (680, 383) with delta (0, 0)
Screenshot: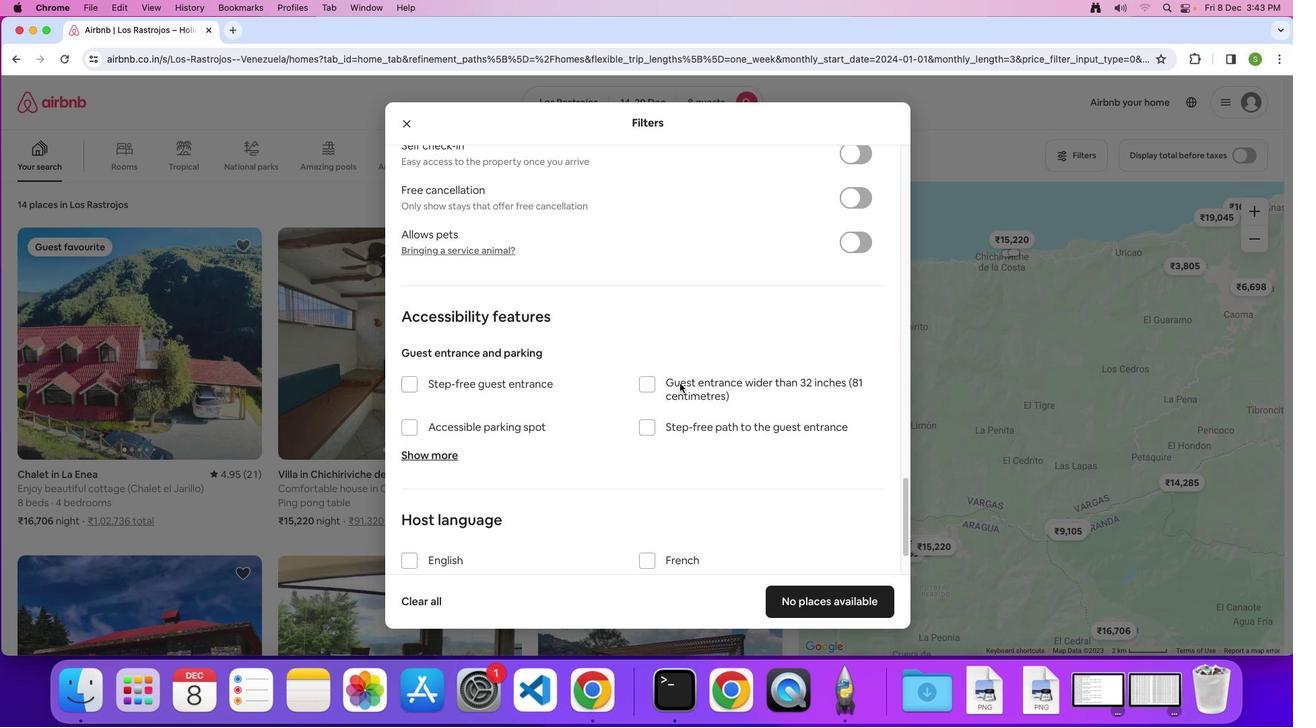 
Action: Mouse scrolled (680, 383) with delta (0, -2)
Screenshot: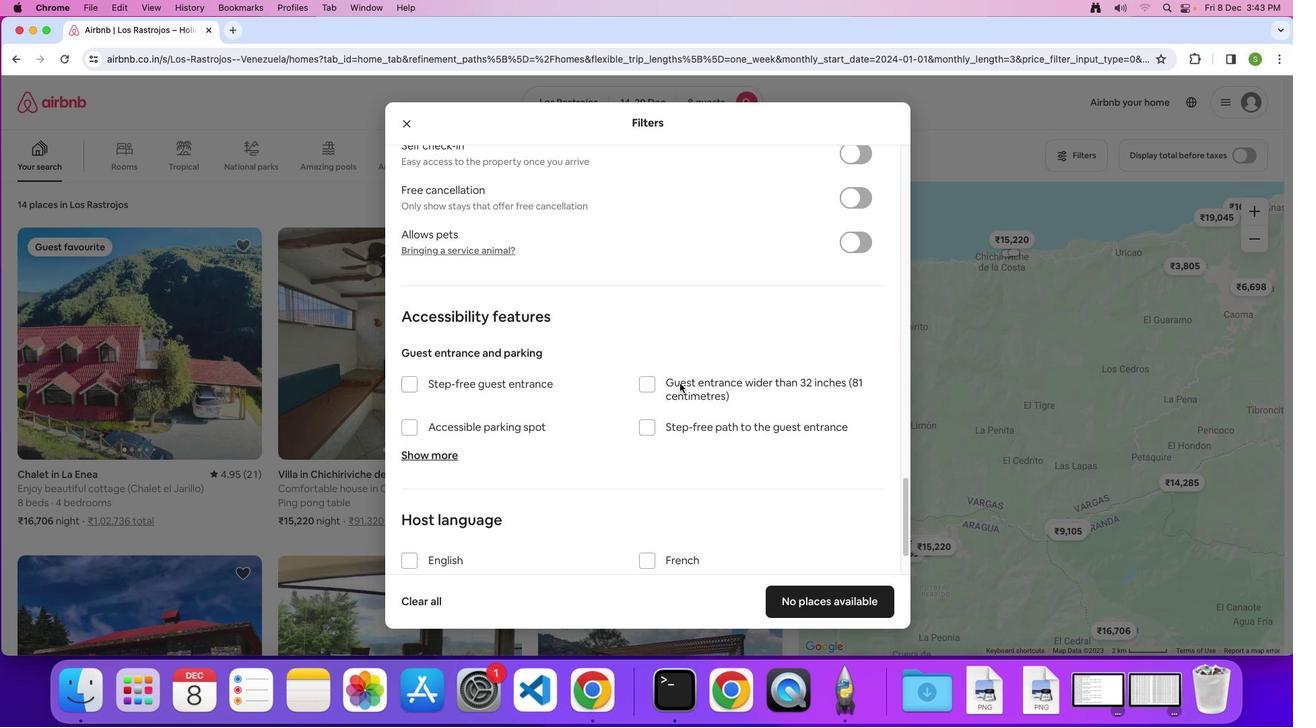 
Action: Mouse scrolled (680, 383) with delta (0, -2)
Screenshot: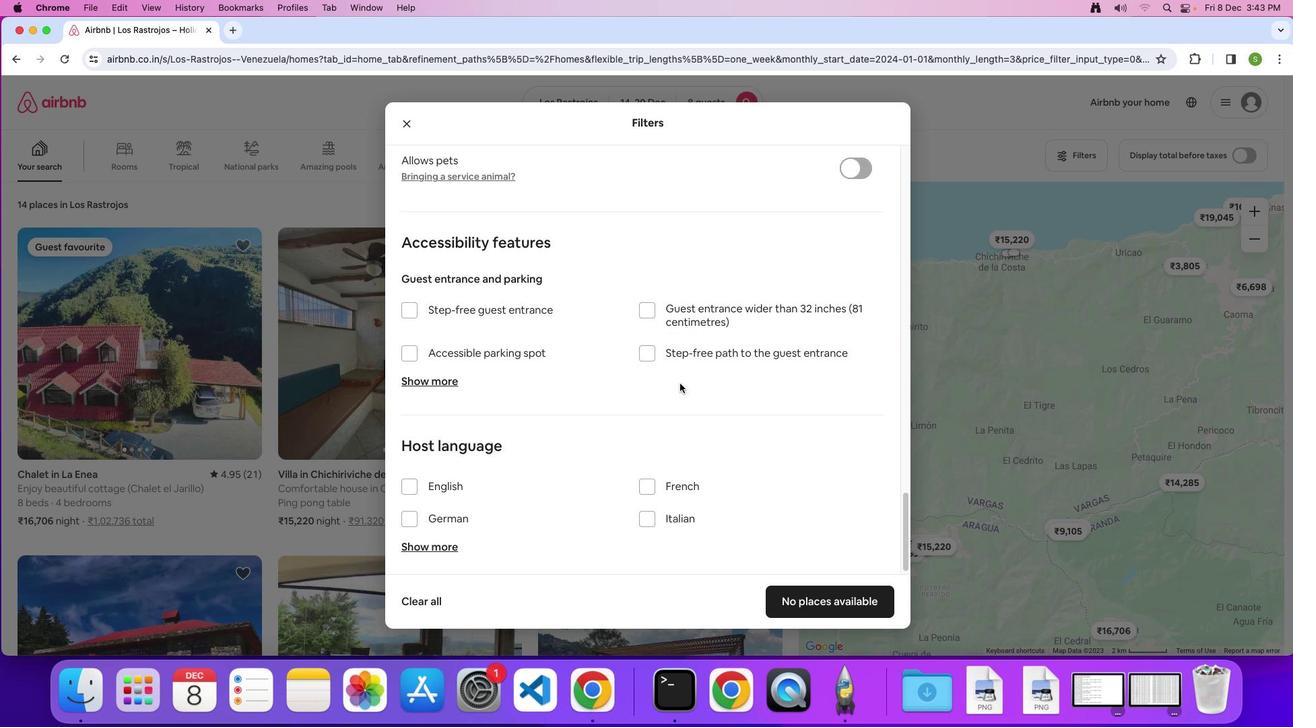 
Action: Mouse moved to (678, 402)
Screenshot: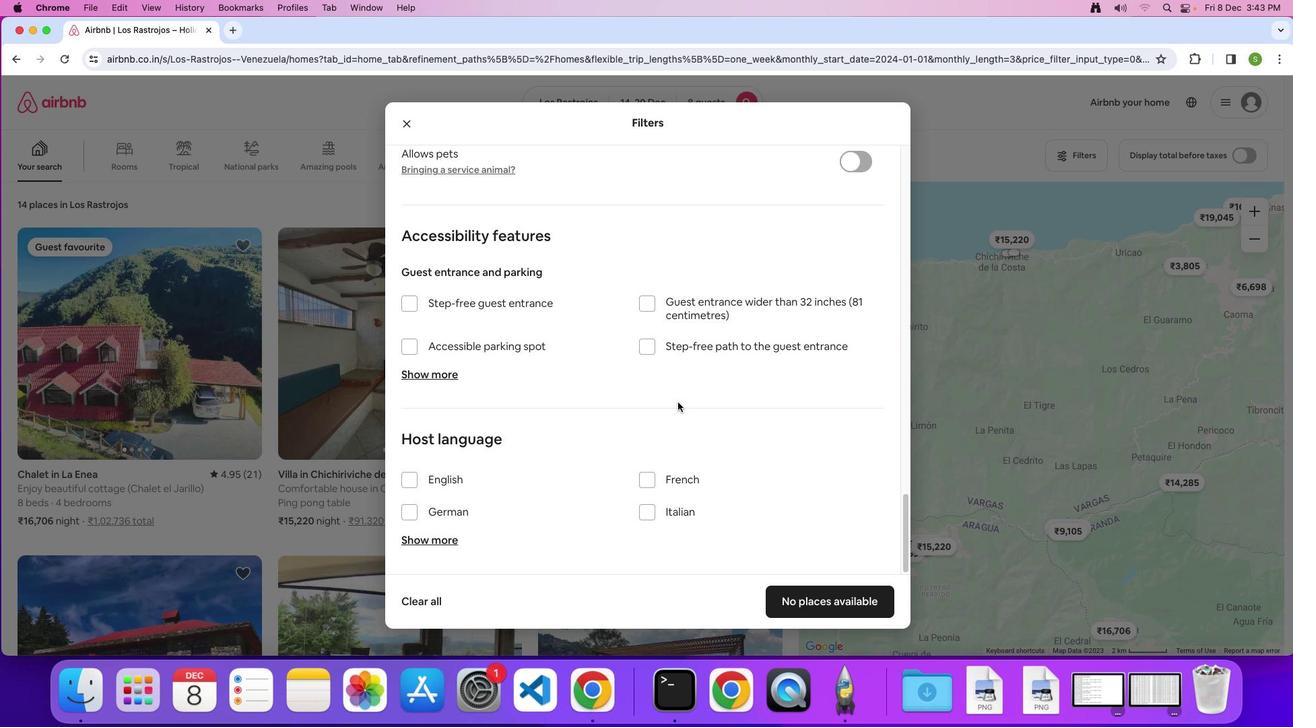 
Action: Mouse scrolled (678, 402) with delta (0, 0)
Screenshot: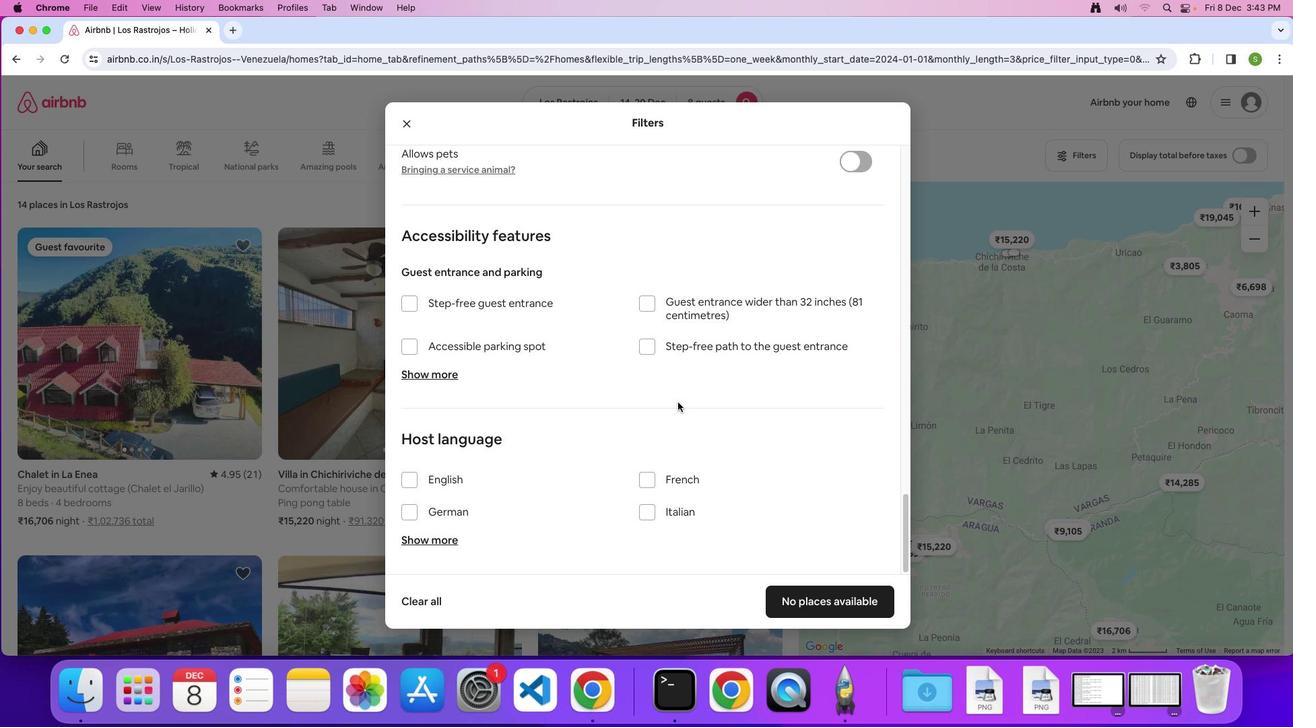 
Action: Mouse scrolled (678, 402) with delta (0, 0)
Screenshot: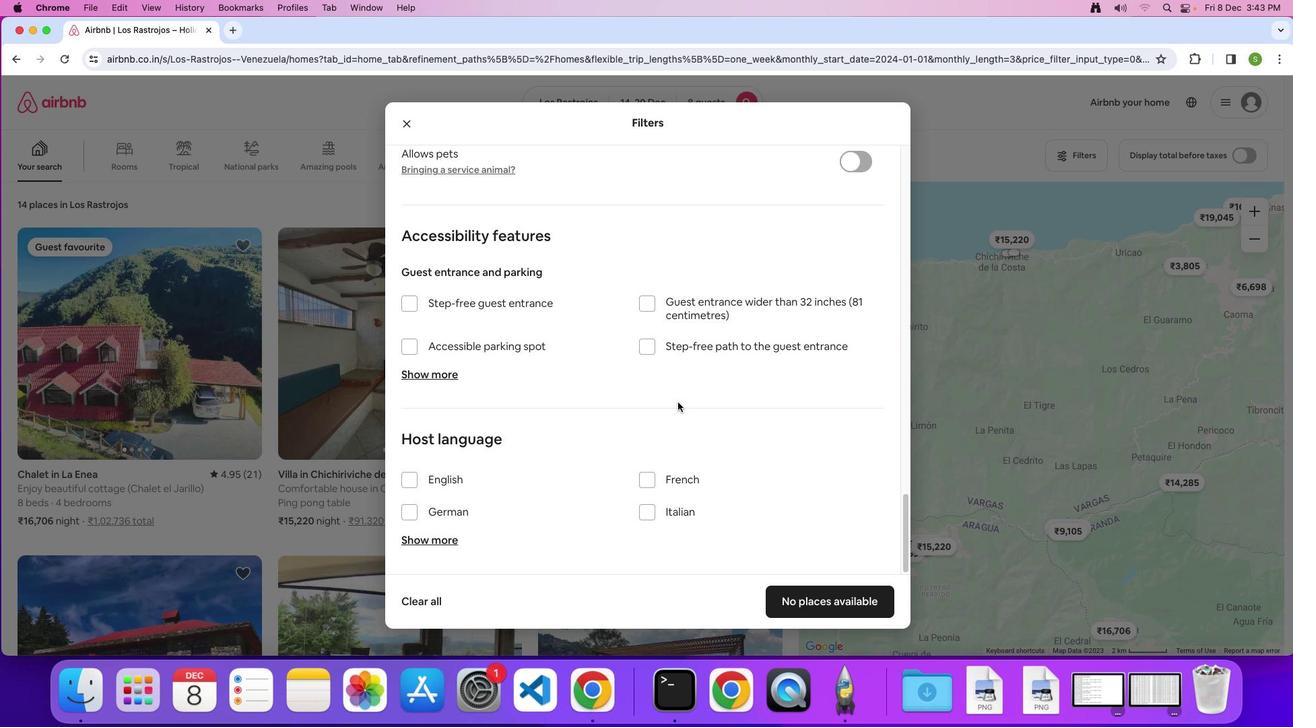 
Action: Mouse scrolled (678, 402) with delta (0, -1)
Screenshot: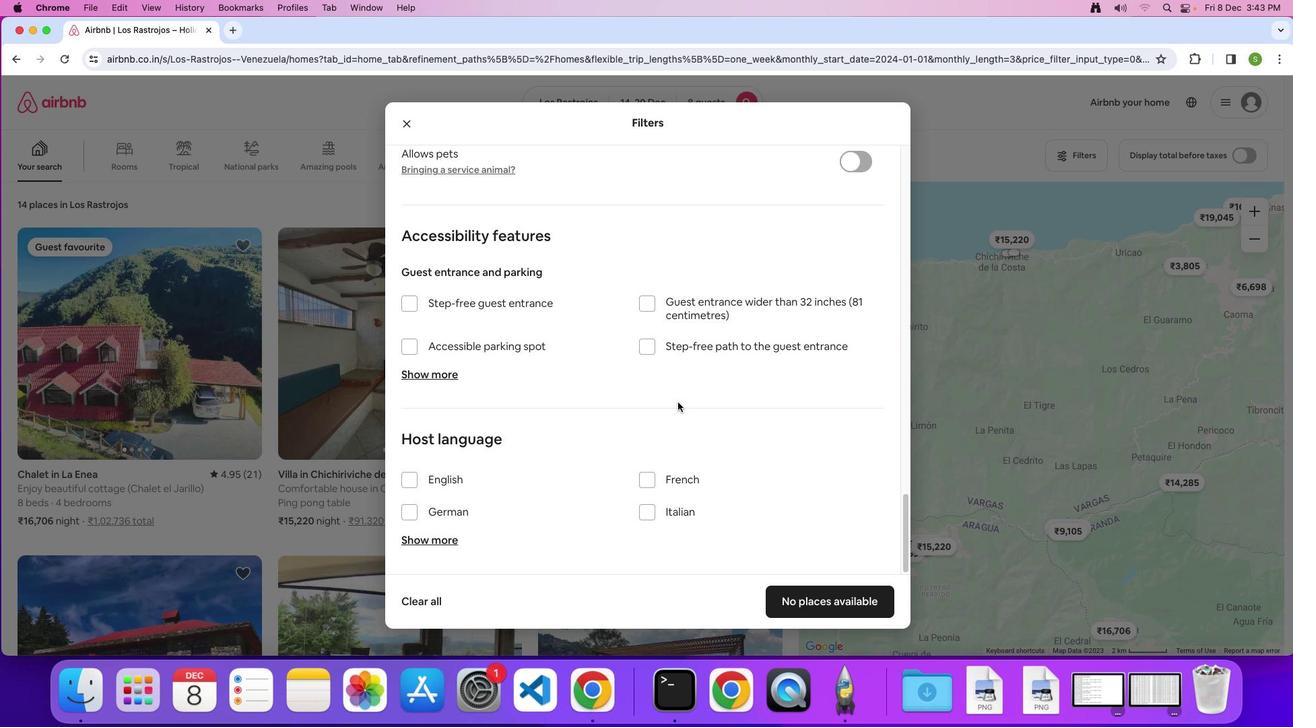 
Action: Mouse moved to (807, 605)
Screenshot: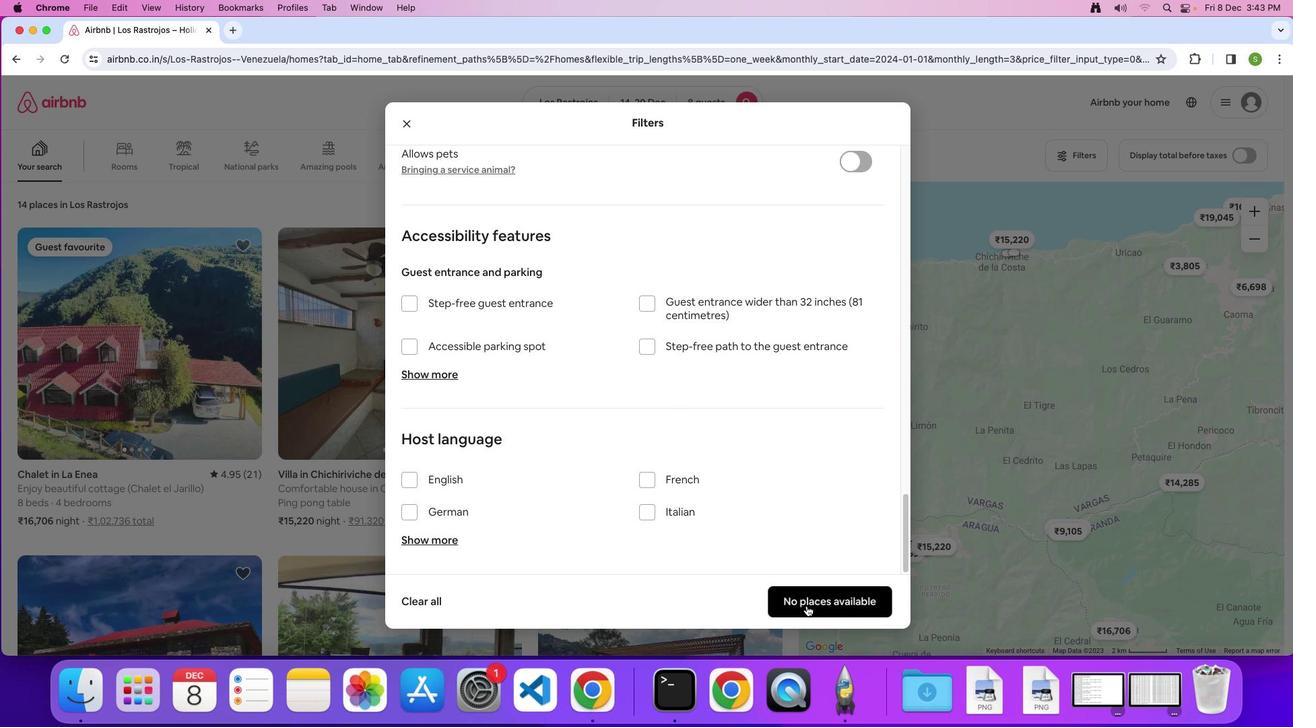 
Action: Mouse pressed left at (807, 605)
Screenshot: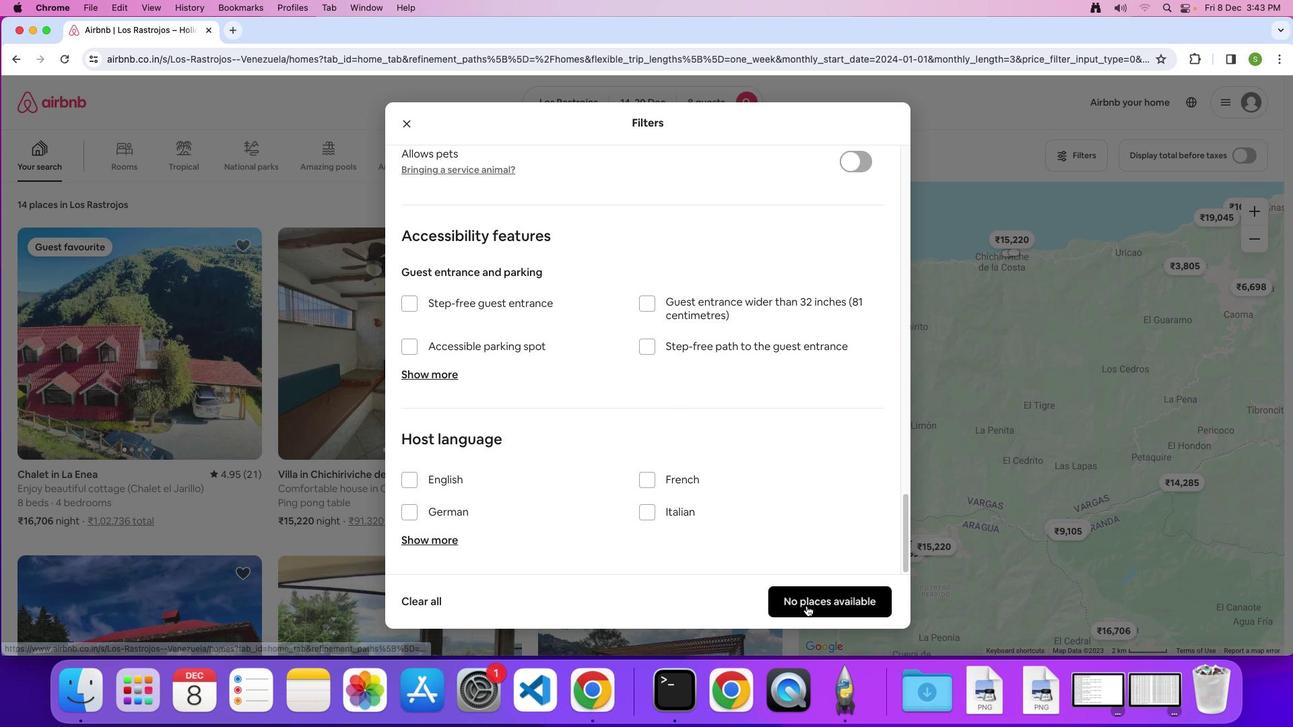 
Action: Mouse moved to (702, 390)
Screenshot: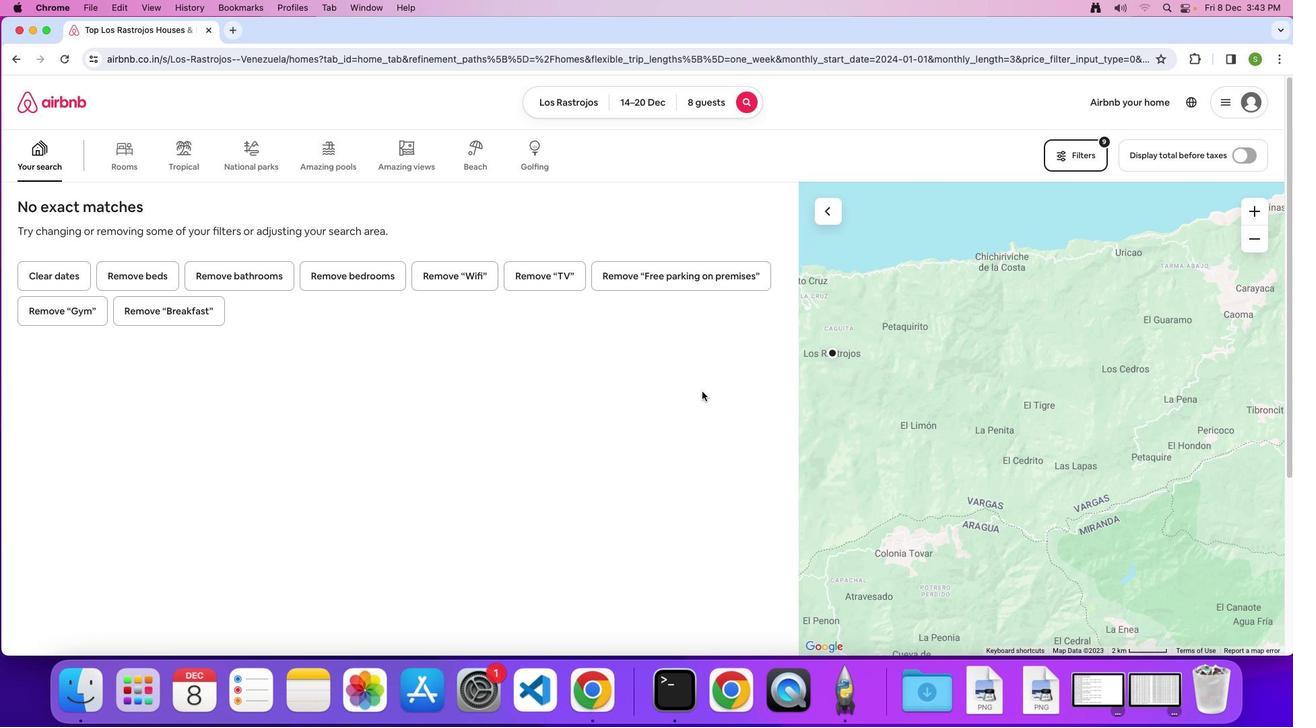 
